 Task: Buy 1 Leg Warmers of size 0-3 Months for Baby Boys from Accessories section under best seller category for shipping address: Andrew Lee, 2317 Morningview Lane, New York, New York 10022, Cell Number 6462315081. Pay from credit card ending with 2005, CVV 3321
Action: Mouse moved to (208, 75)
Screenshot: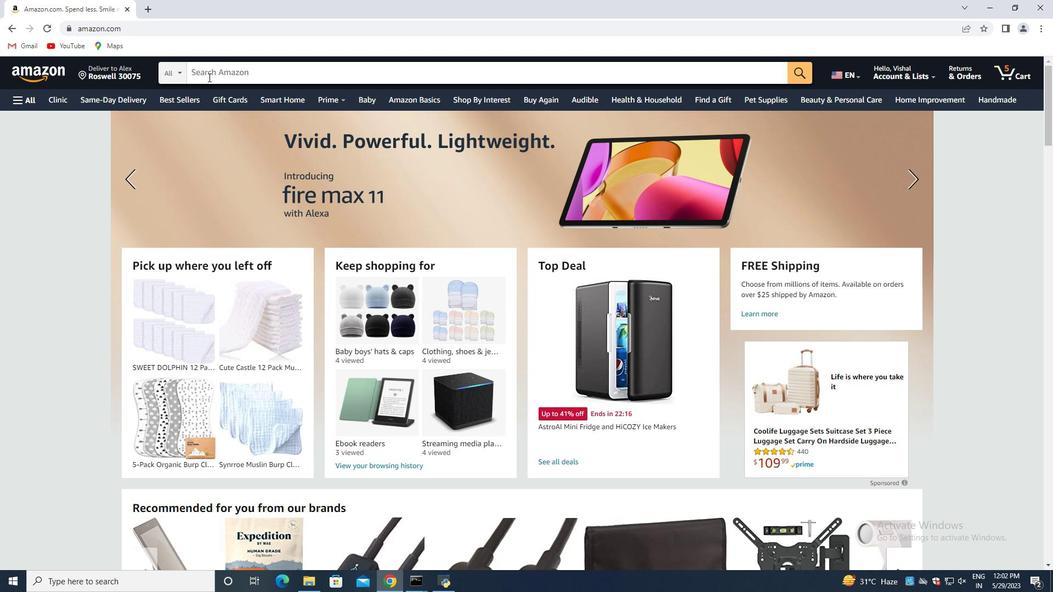 
Action: Mouse pressed left at (208, 75)
Screenshot: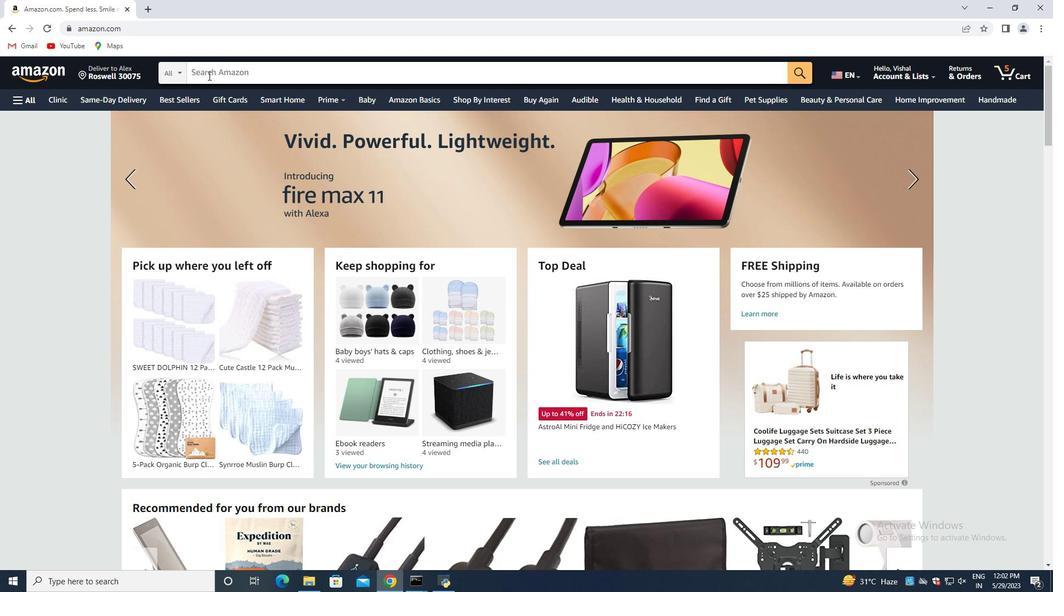 
Action: Mouse moved to (803, 93)
Screenshot: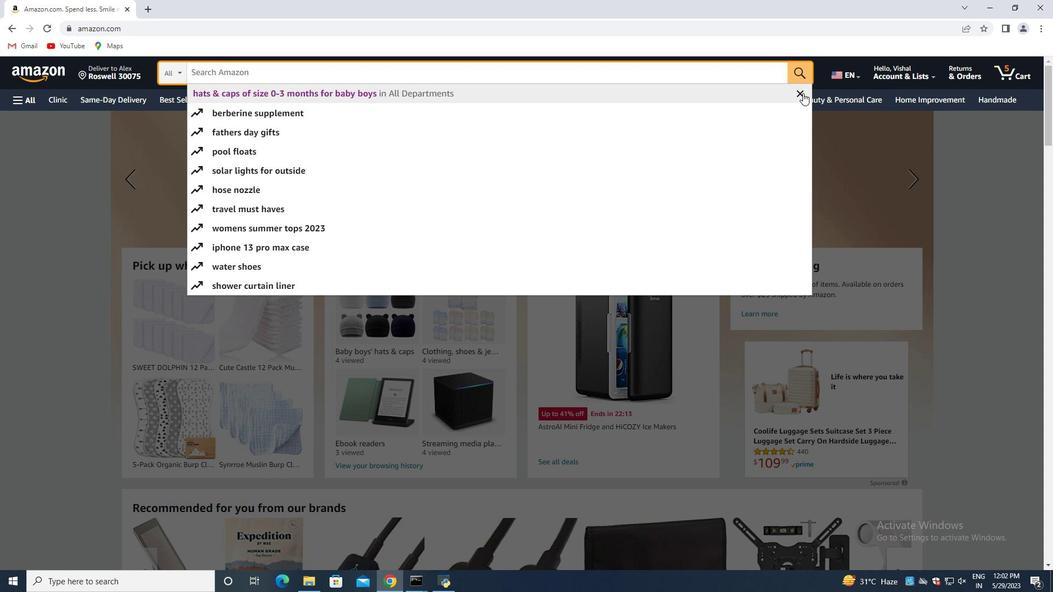 
Action: Mouse pressed left at (803, 93)
Screenshot: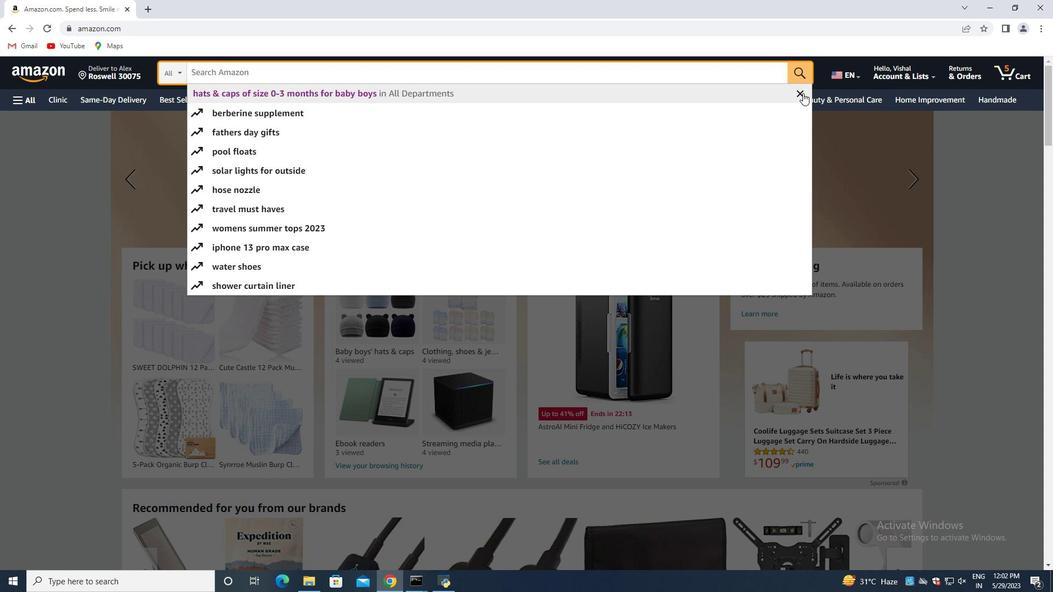 
Action: Mouse moved to (213, 70)
Screenshot: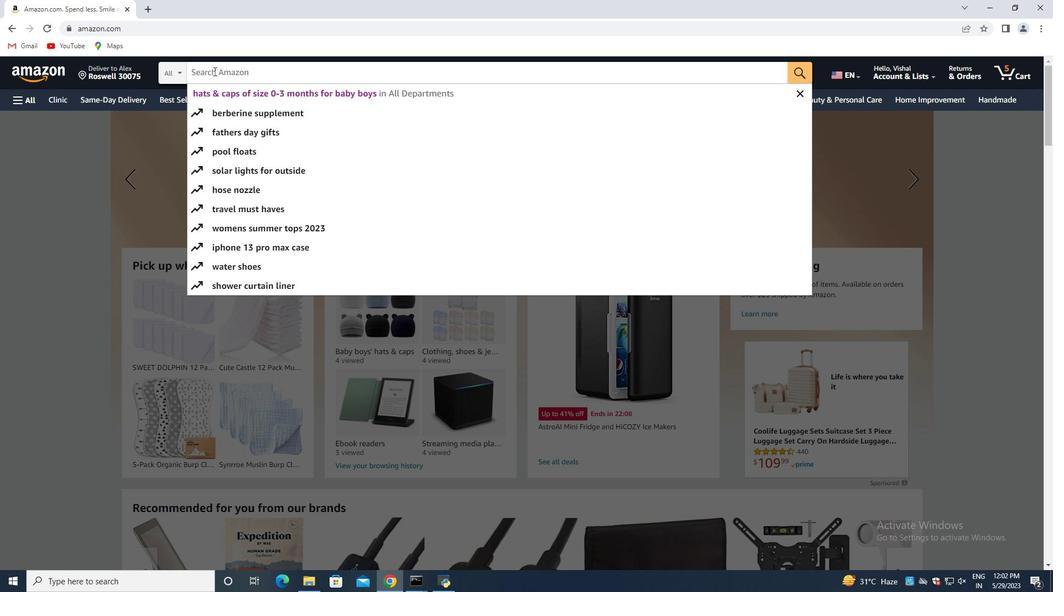 
Action: Mouse pressed left at (213, 70)
Screenshot: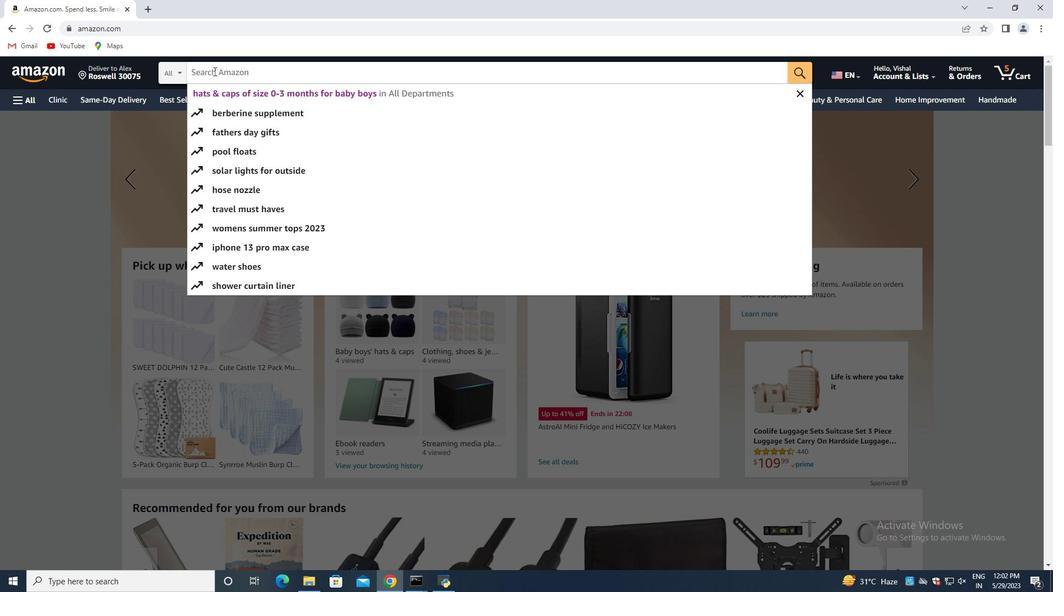 
Action: Mouse moved to (210, 63)
Screenshot: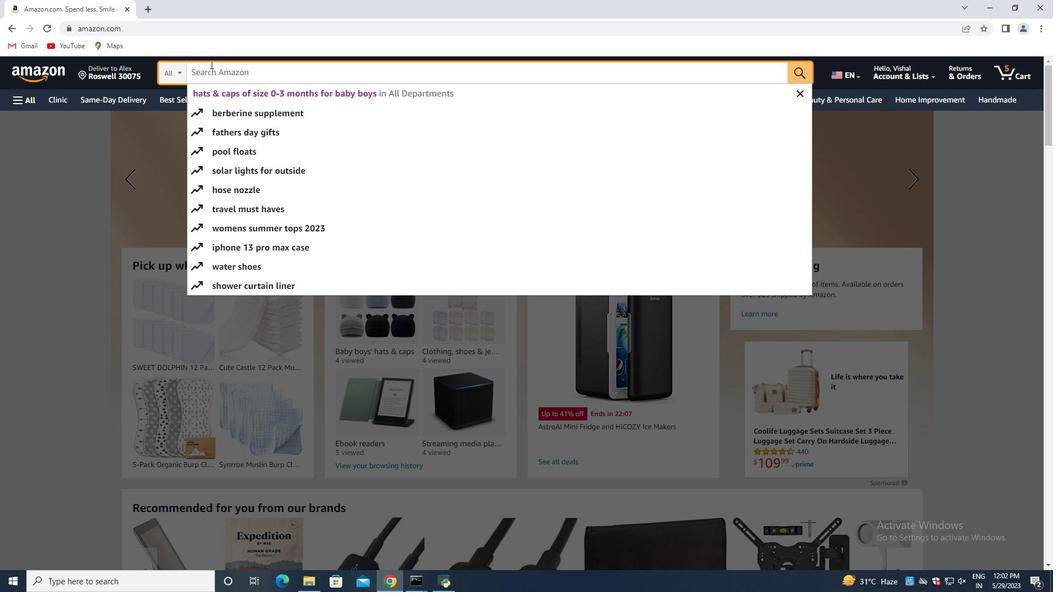 
Action: Key pressed <Key.shift>Leg<Key.space><Key.shift>Warmers<Key.space>of<Key.space>size<Key.space>0-3<Key.space><Key.shift><Key.shift><Key.shift><Key.shift><Key.shift><Key.shift>Months<Key.space>for<Key.space><Key.shift>Baby<Key.space><Key.shift>Boys<Key.enter>
Screenshot: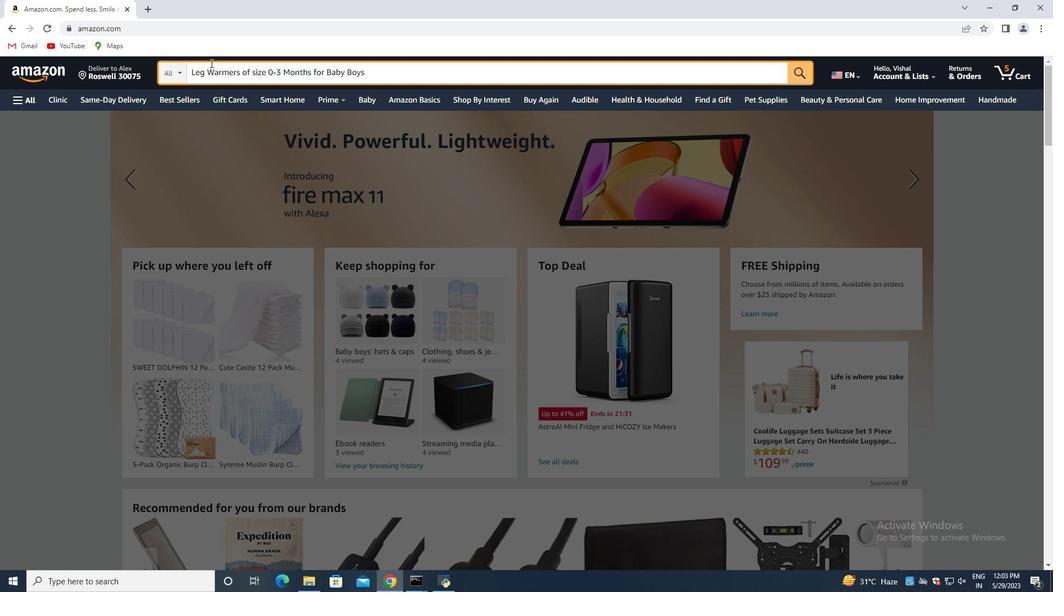 
Action: Mouse moved to (304, 232)
Screenshot: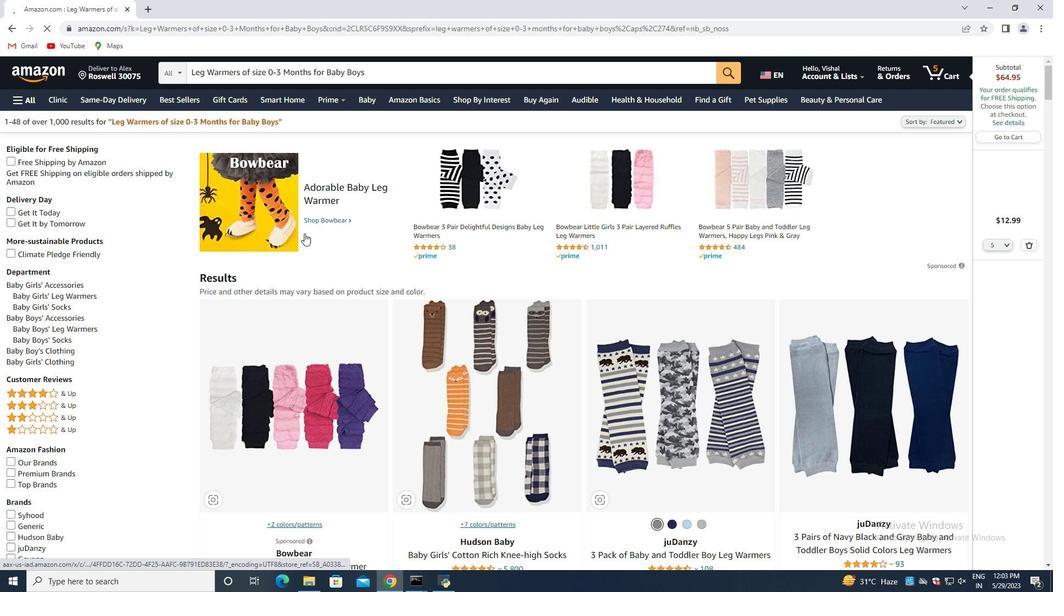 
Action: Mouse scrolled (304, 231) with delta (0, 0)
Screenshot: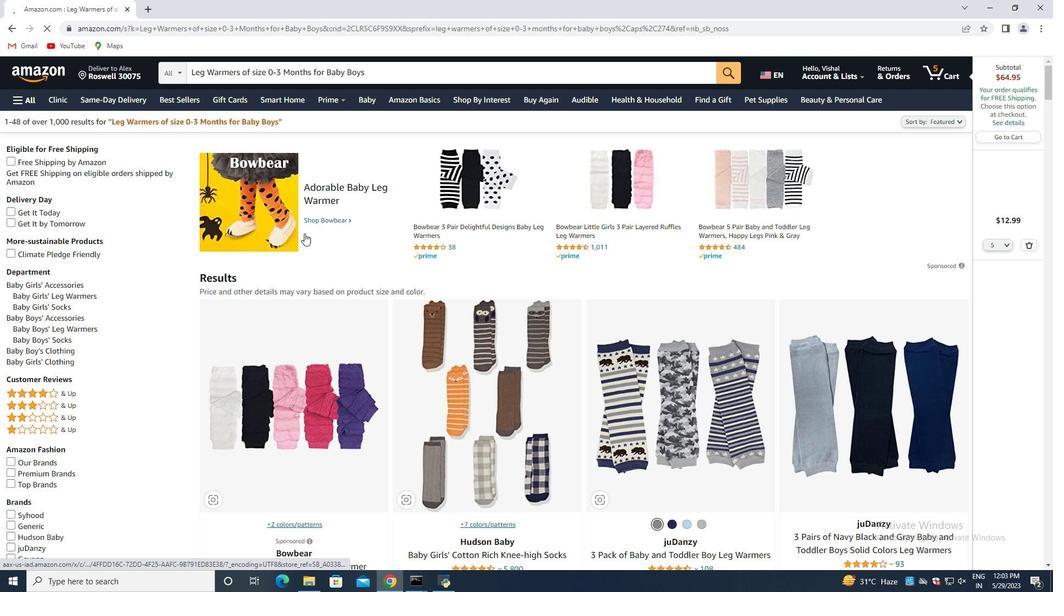 
Action: Mouse moved to (304, 232)
Screenshot: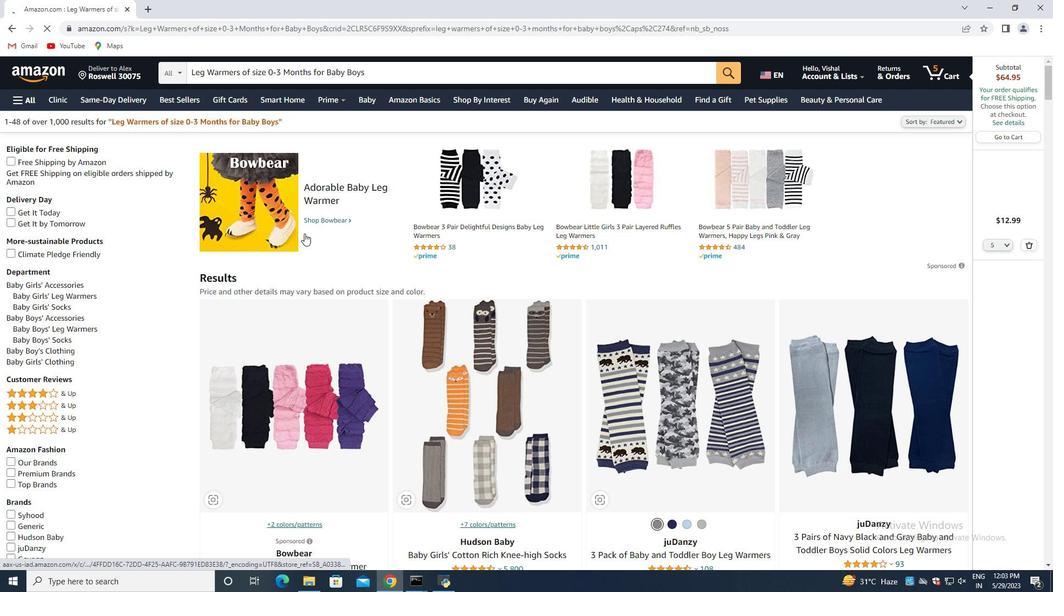
Action: Mouse scrolled (304, 231) with delta (0, 0)
Screenshot: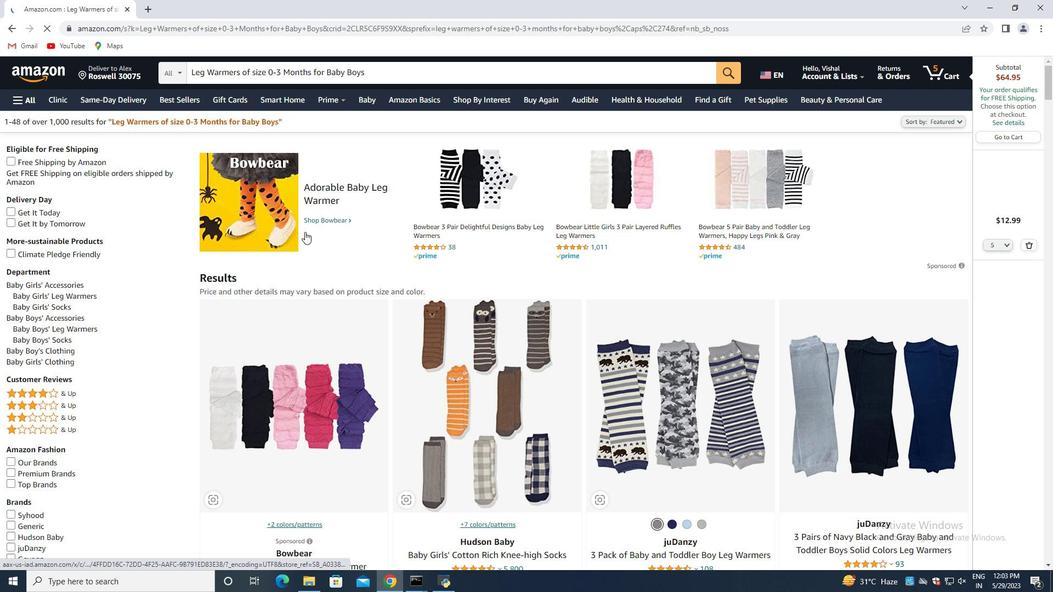 
Action: Mouse moved to (306, 230)
Screenshot: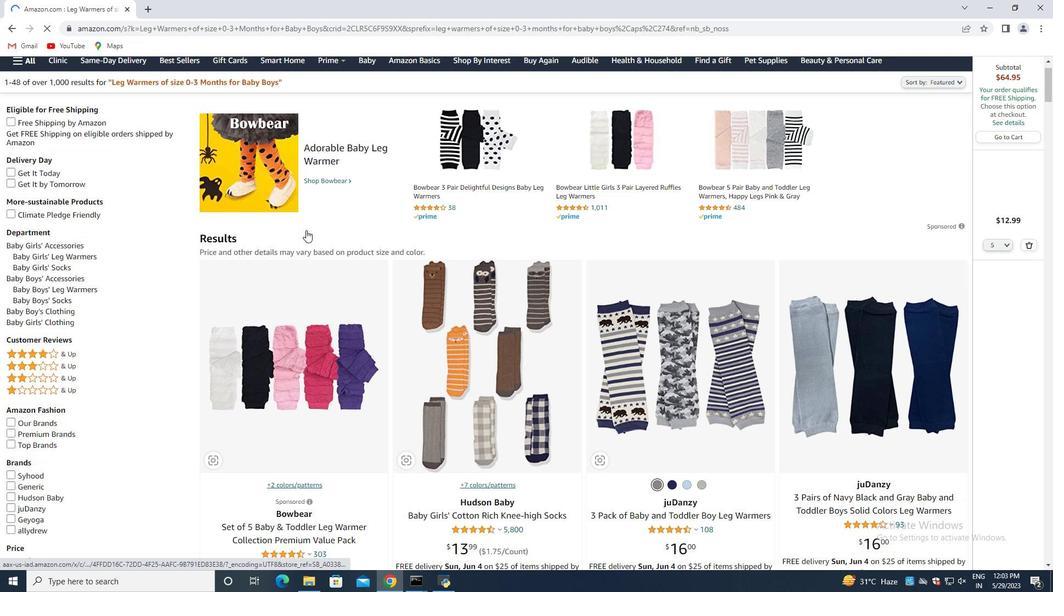 
Action: Mouse scrolled (306, 229) with delta (0, 0)
Screenshot: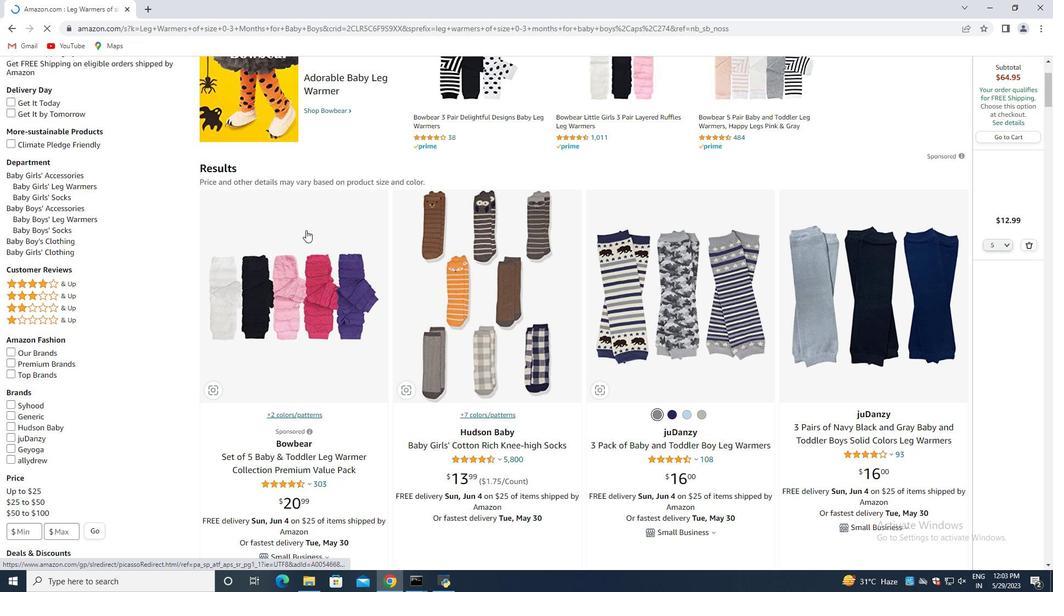 
Action: Mouse moved to (306, 230)
Screenshot: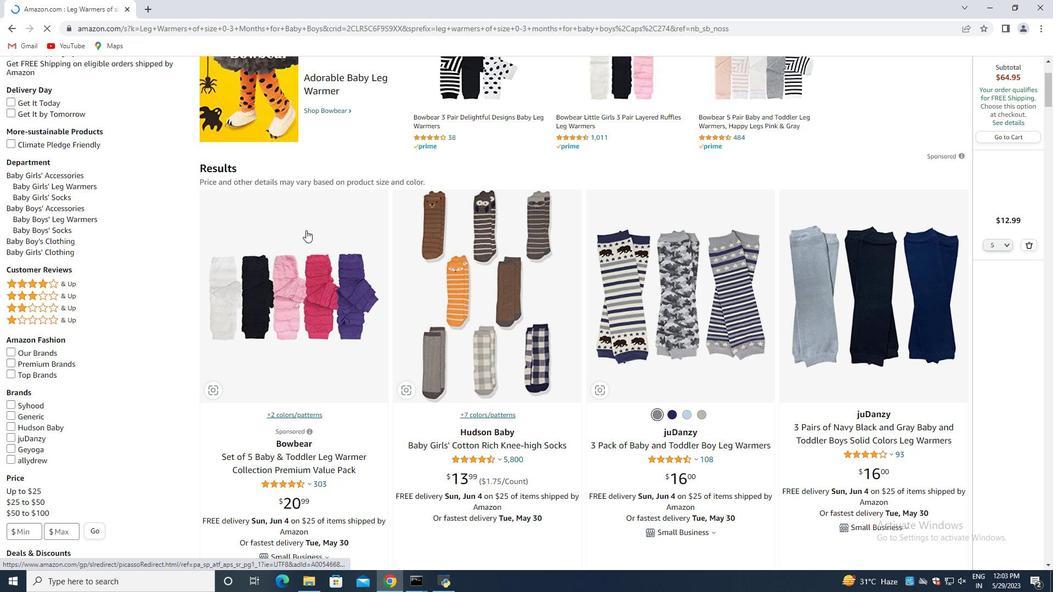 
Action: Mouse scrolled (306, 229) with delta (0, 0)
Screenshot: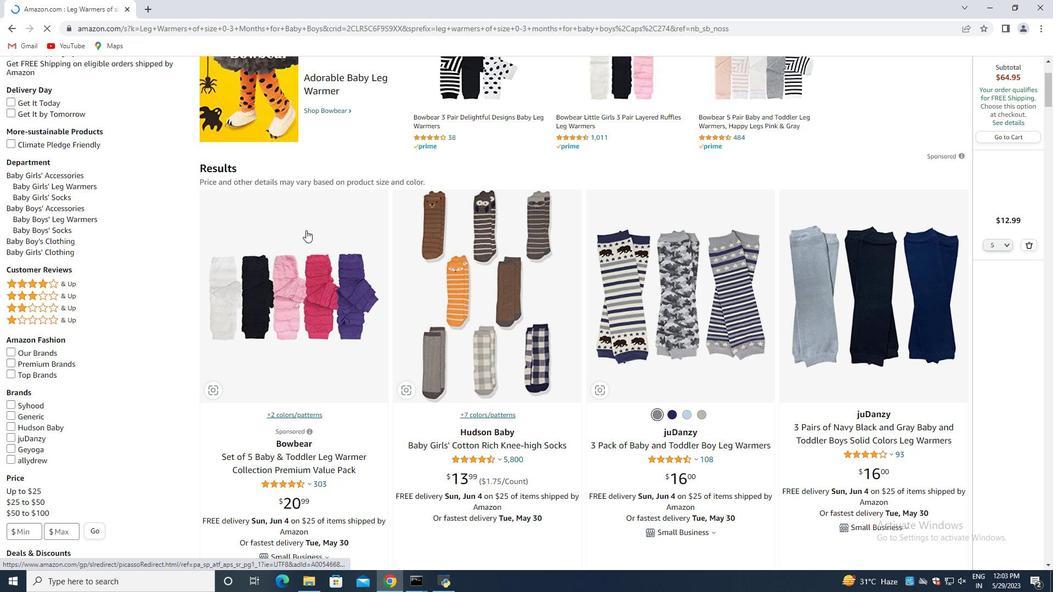
Action: Mouse moved to (710, 219)
Screenshot: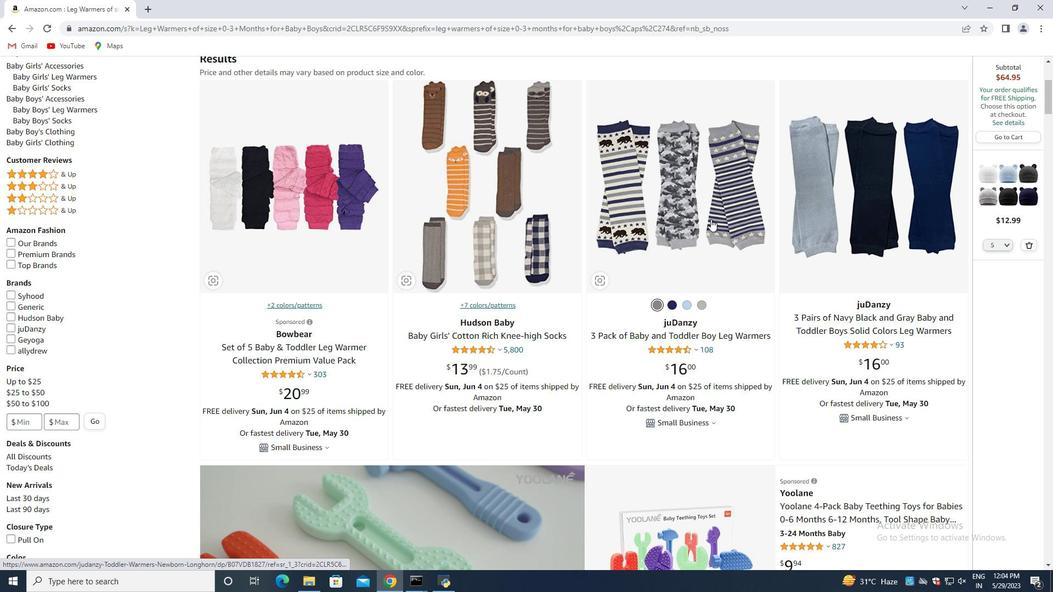 
Action: Mouse pressed left at (710, 219)
Screenshot: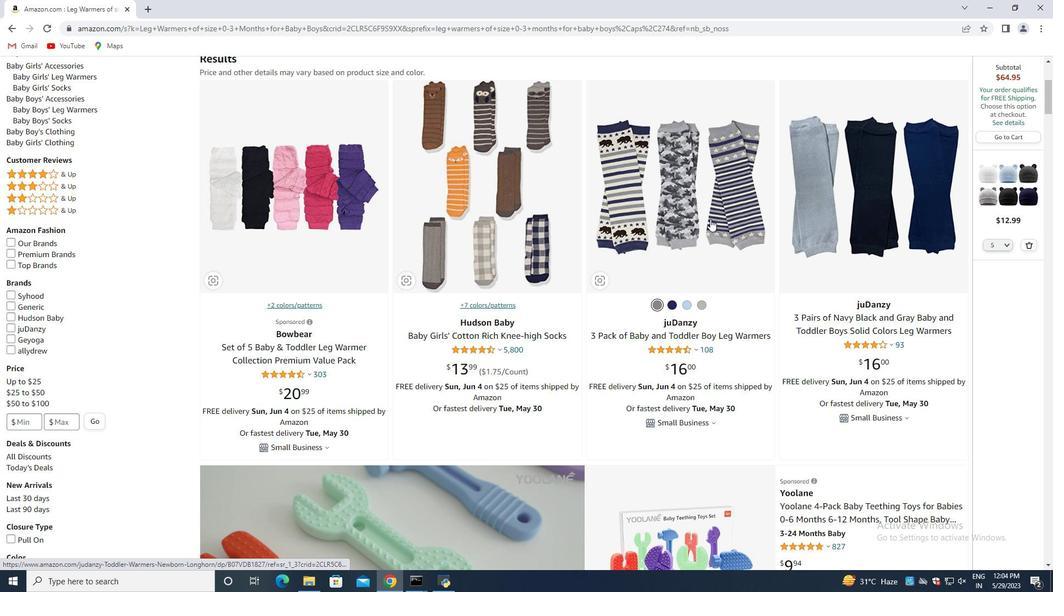 
Action: Mouse moved to (14, 30)
Screenshot: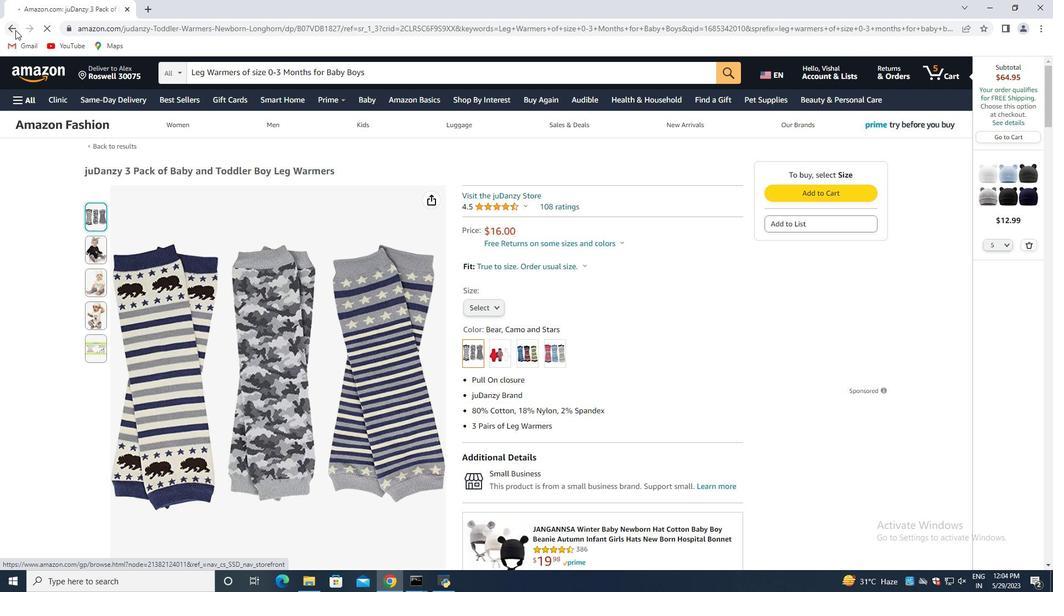 
Action: Mouse pressed left at (14, 30)
Screenshot: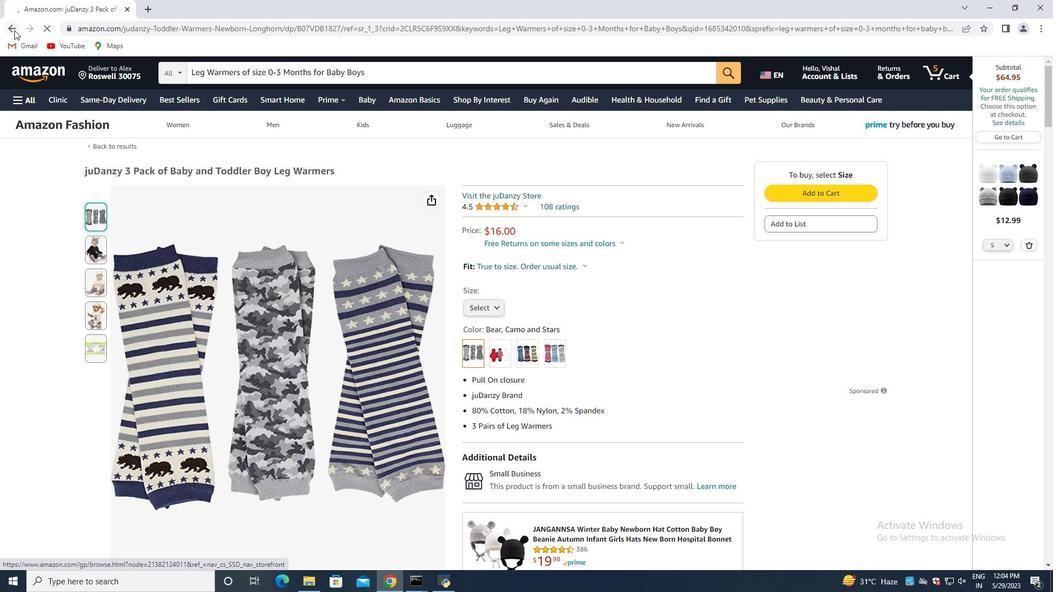 
Action: Mouse moved to (277, 312)
Screenshot: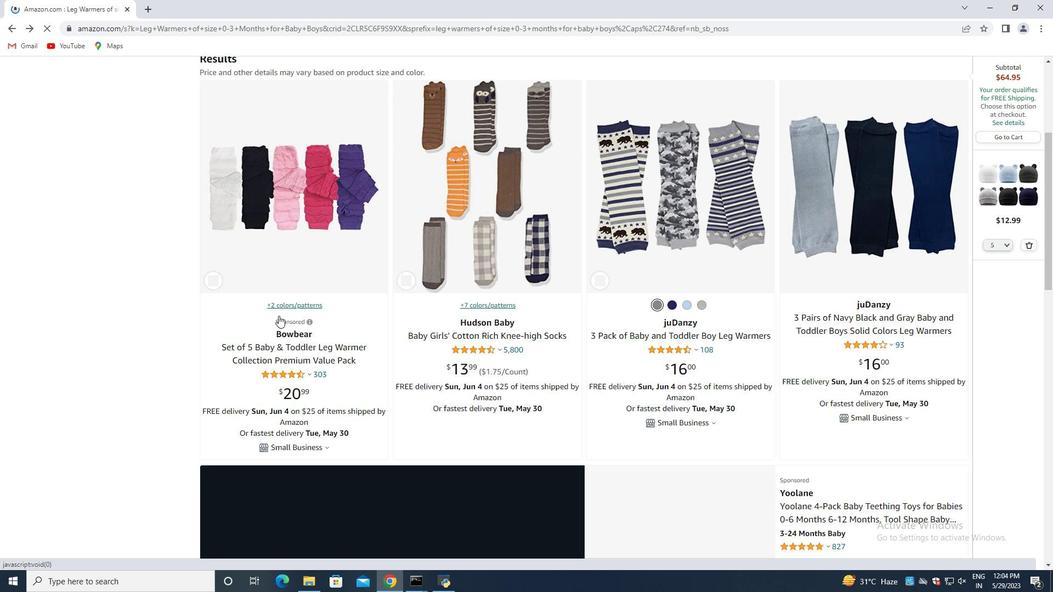 
Action: Mouse scrolled (277, 312) with delta (0, 0)
Screenshot: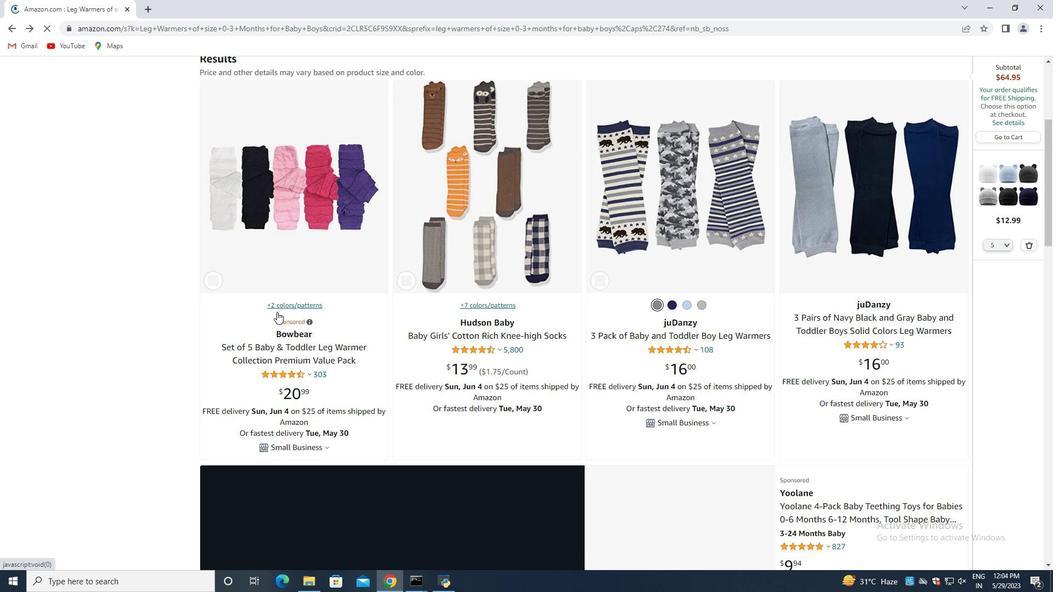 
Action: Mouse scrolled (277, 312) with delta (0, 0)
Screenshot: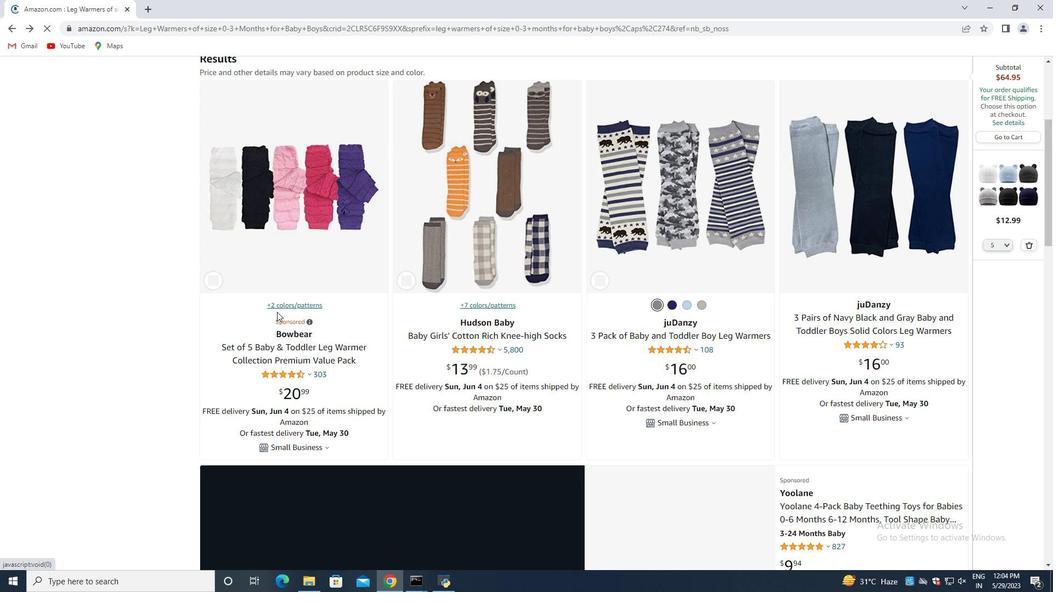 
Action: Mouse scrolled (277, 312) with delta (0, 0)
Screenshot: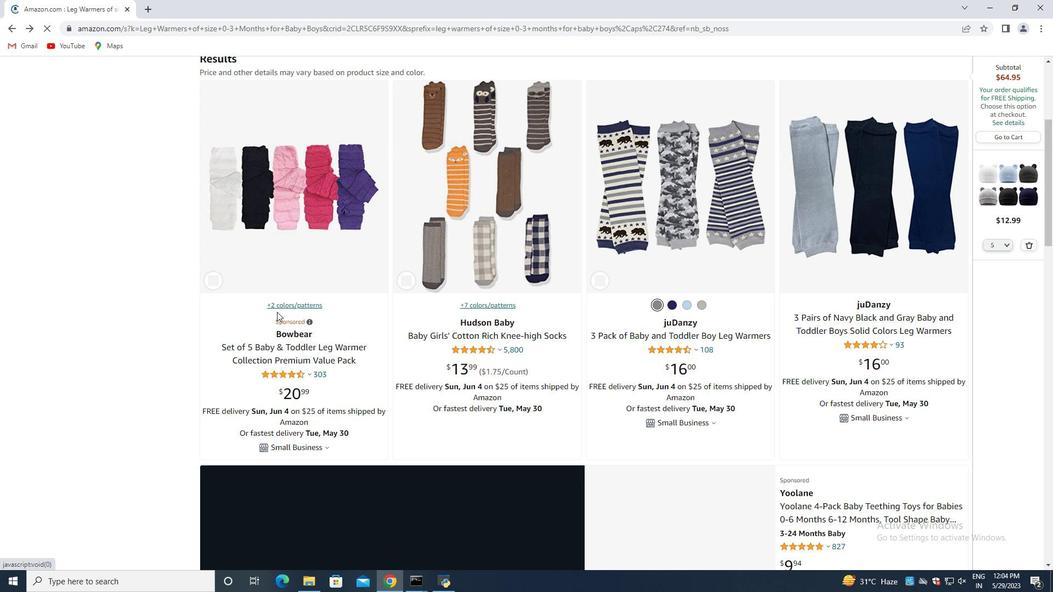 
Action: Mouse scrolled (277, 312) with delta (0, 0)
Screenshot: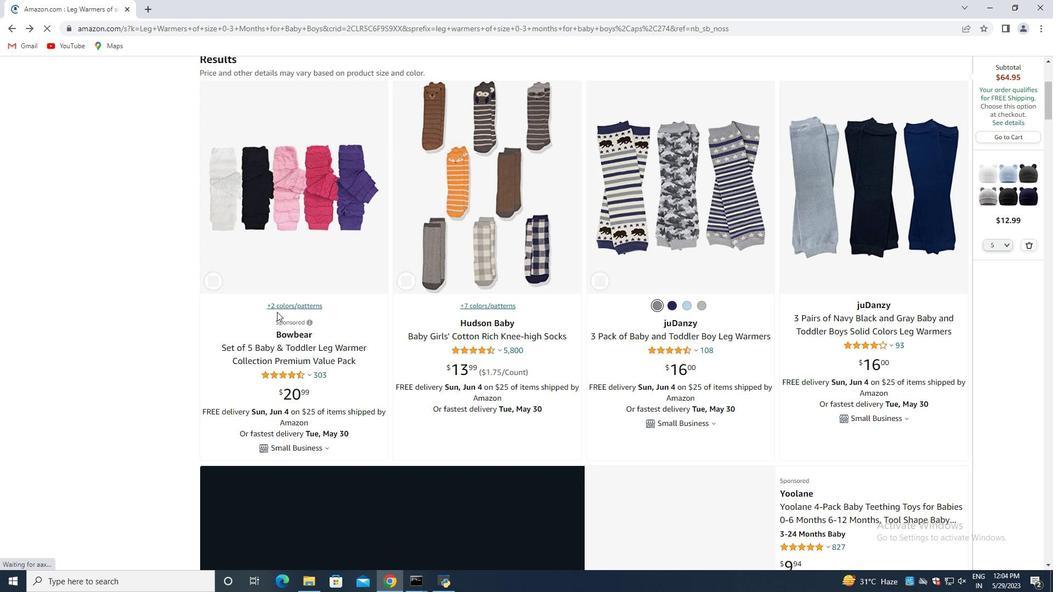 
Action: Mouse scrolled (277, 312) with delta (0, 0)
Screenshot: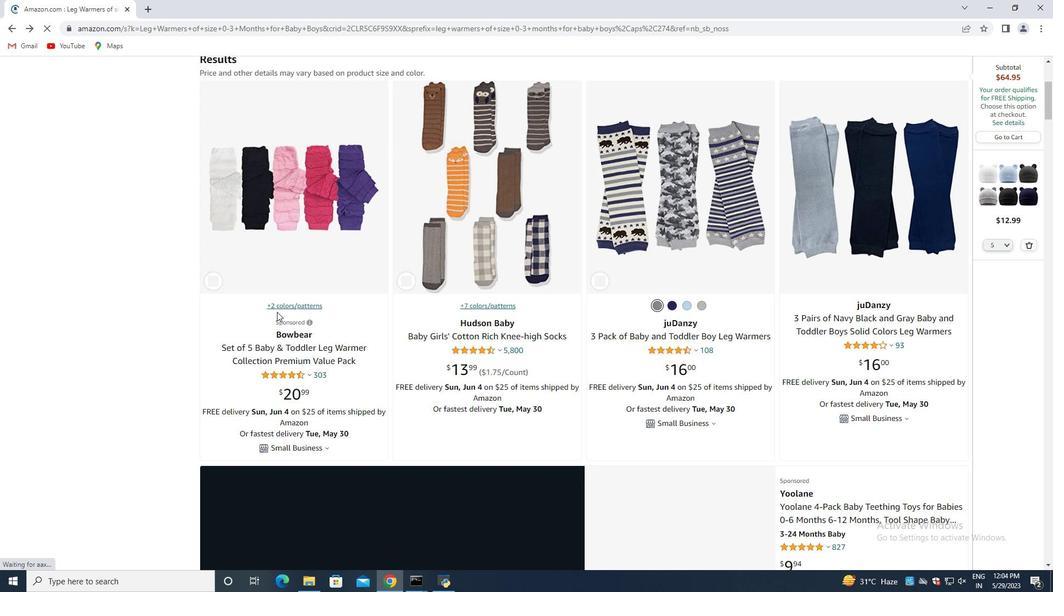 
Action: Mouse scrolled (277, 312) with delta (0, 0)
Screenshot: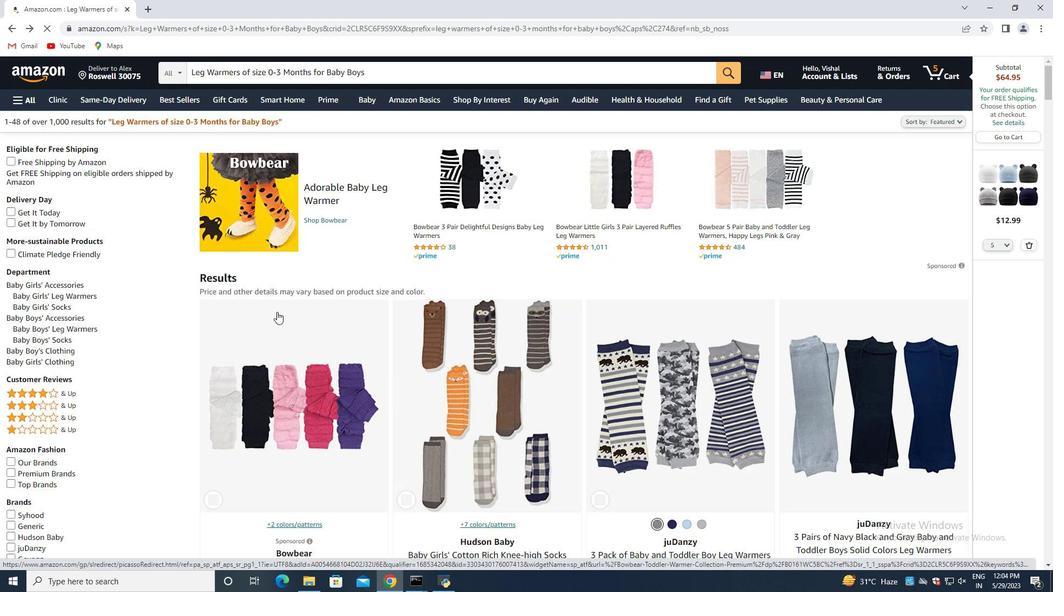 
Action: Mouse scrolled (277, 312) with delta (0, 0)
Screenshot: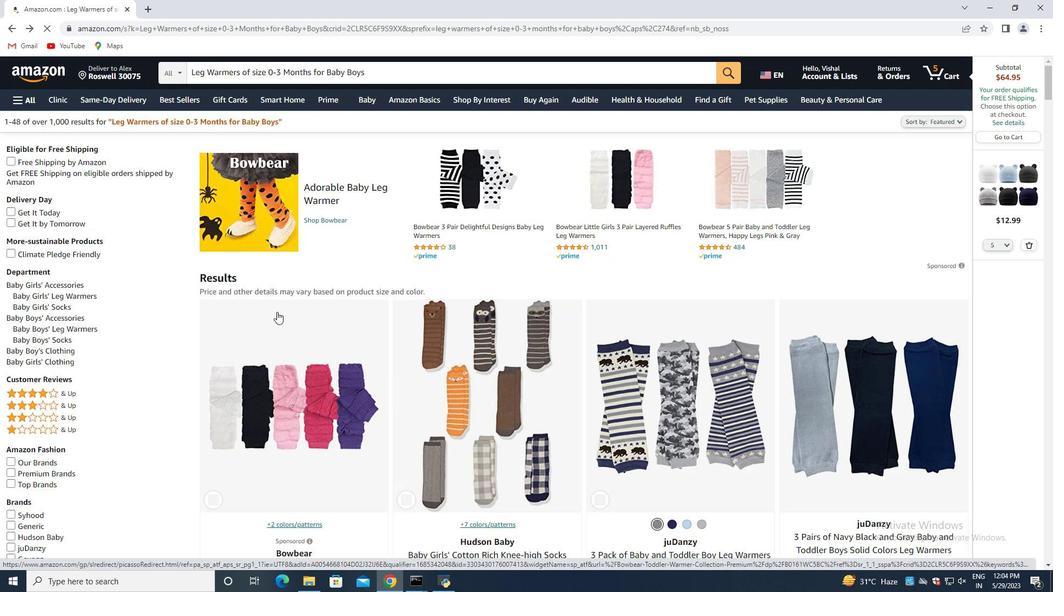 
Action: Mouse scrolled (277, 312) with delta (0, 0)
Screenshot: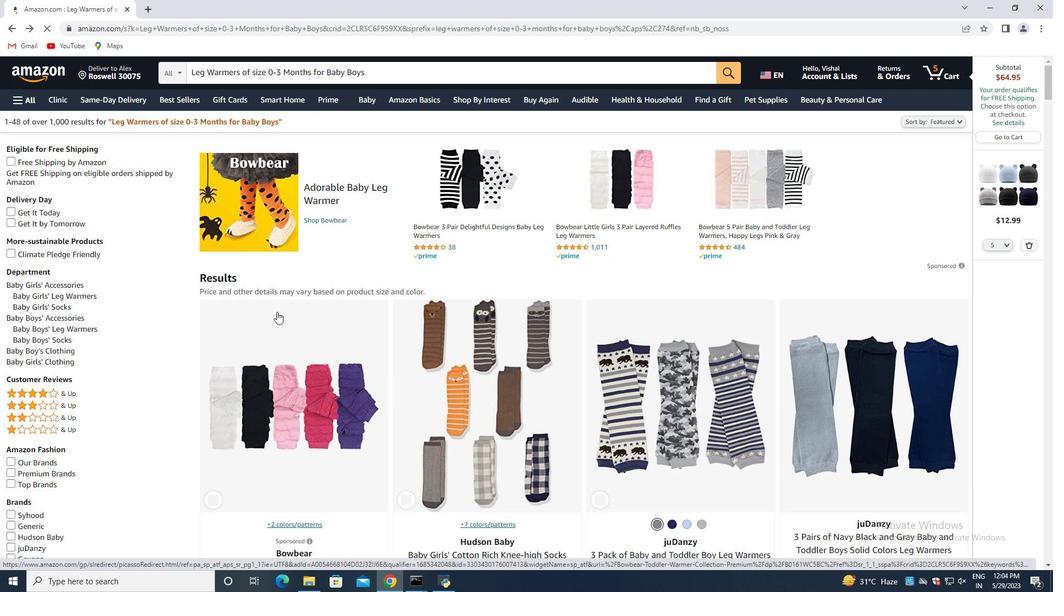 
Action: Mouse scrolled (277, 312) with delta (0, 0)
Screenshot: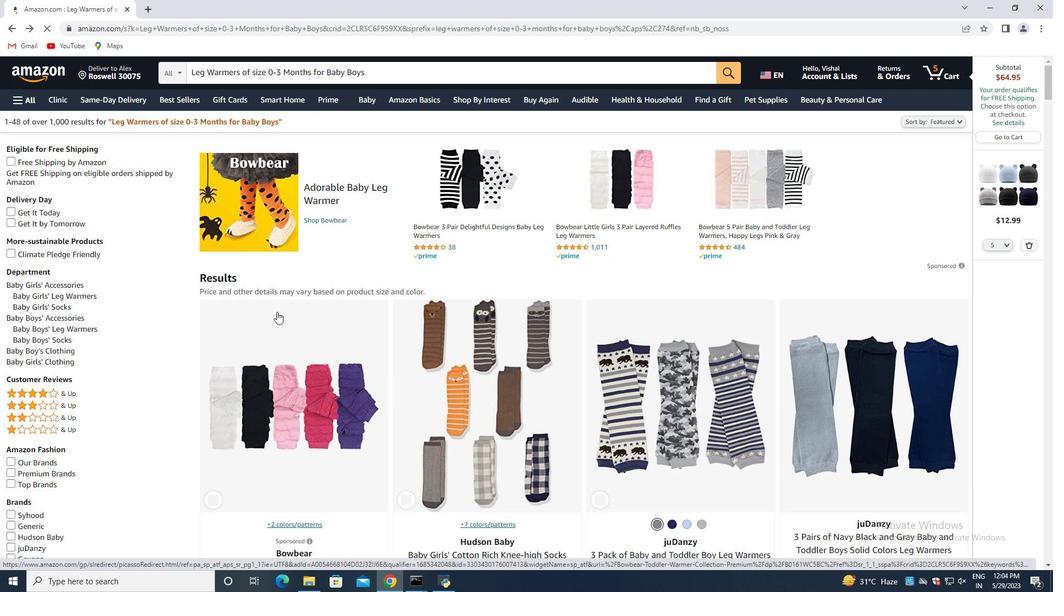 
Action: Mouse scrolled (277, 312) with delta (0, 0)
Screenshot: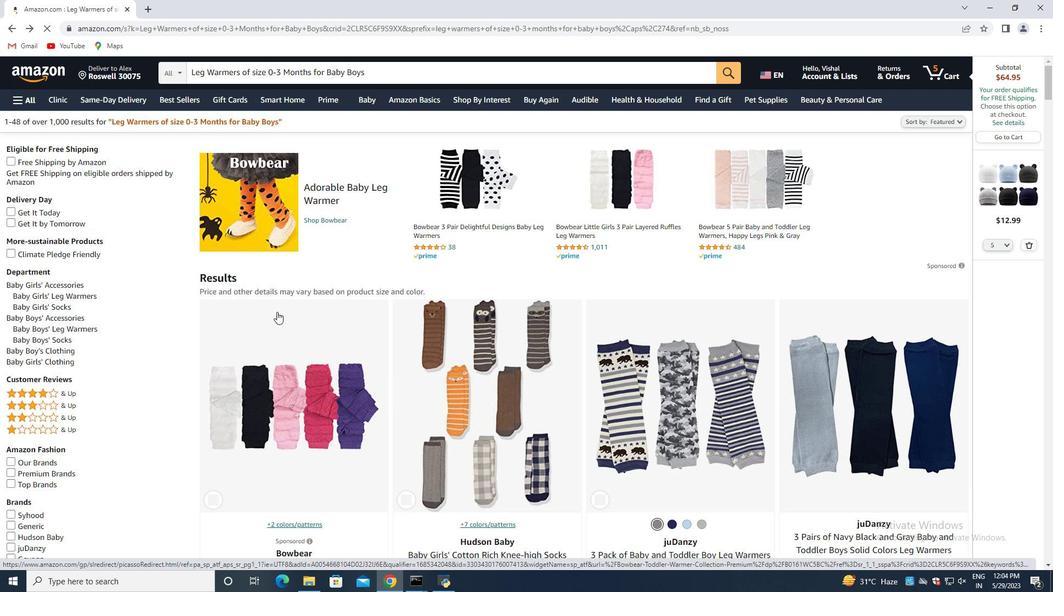 
Action: Mouse moved to (61, 318)
Screenshot: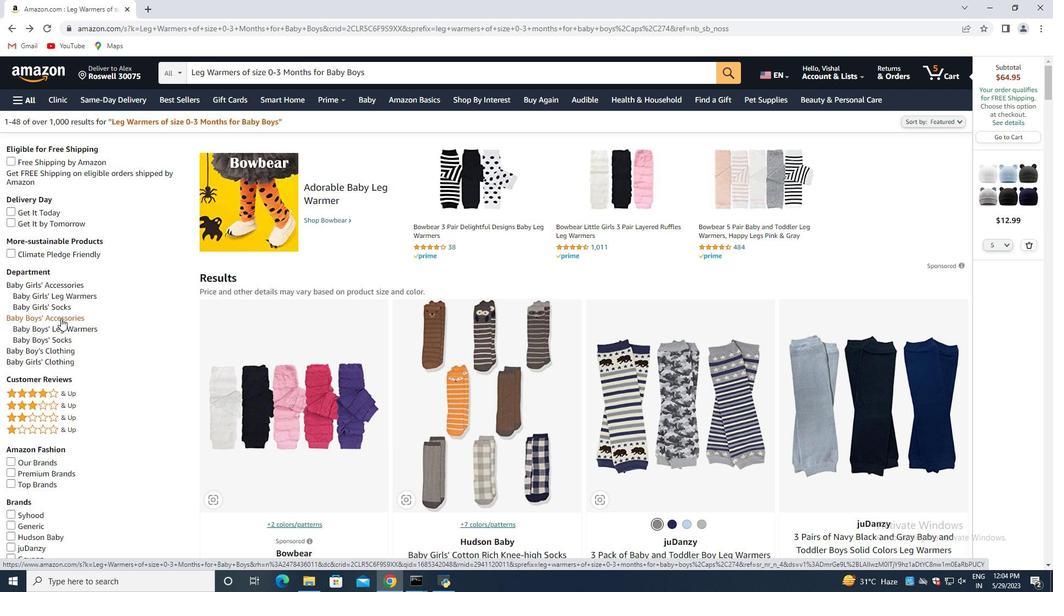 
Action: Mouse pressed left at (61, 318)
Screenshot: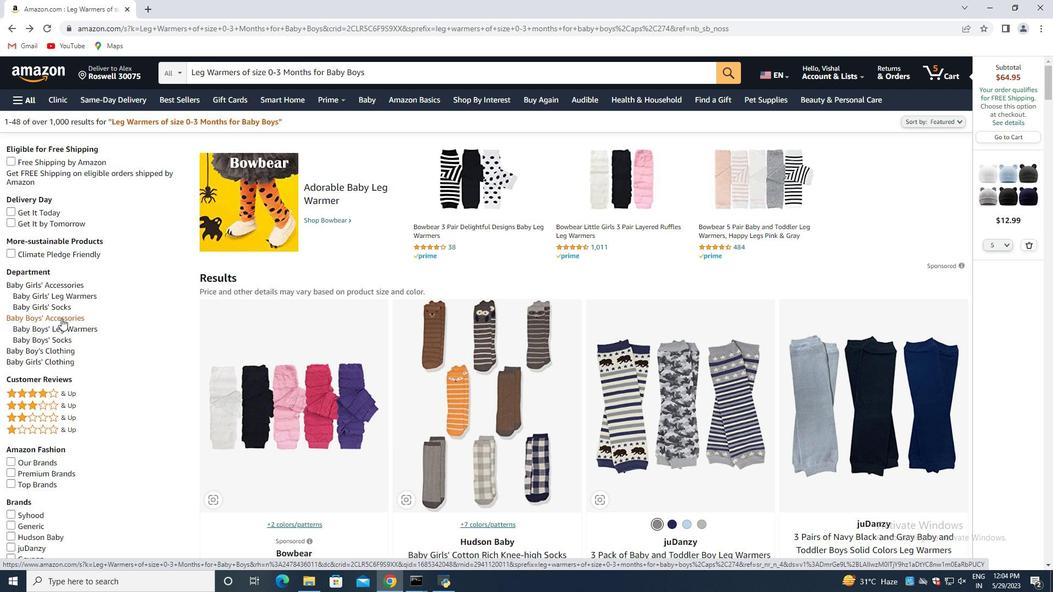 
Action: Mouse moved to (183, 99)
Screenshot: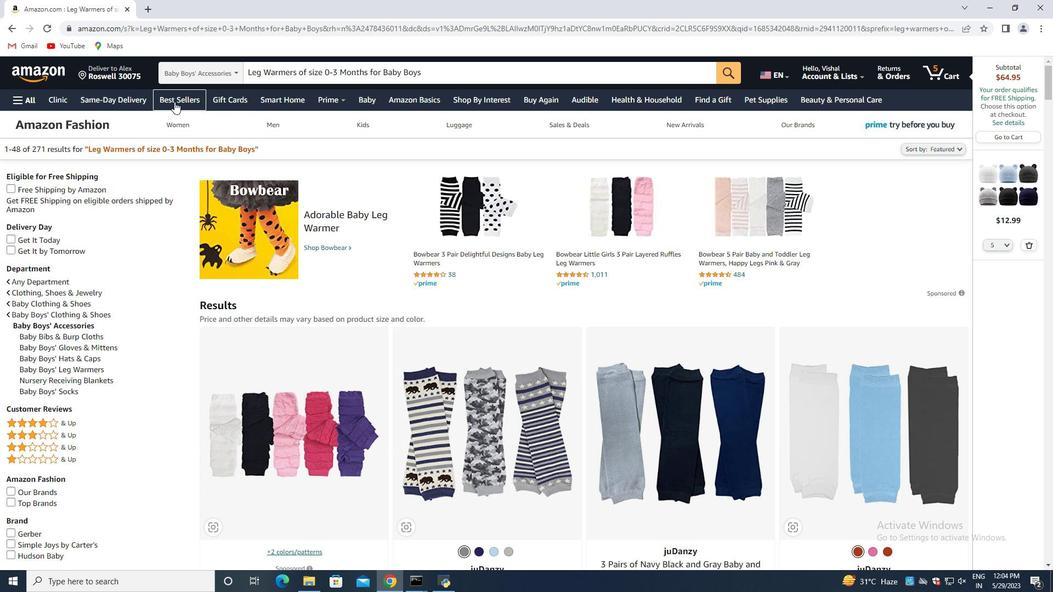 
Action: Mouse pressed left at (183, 99)
Screenshot: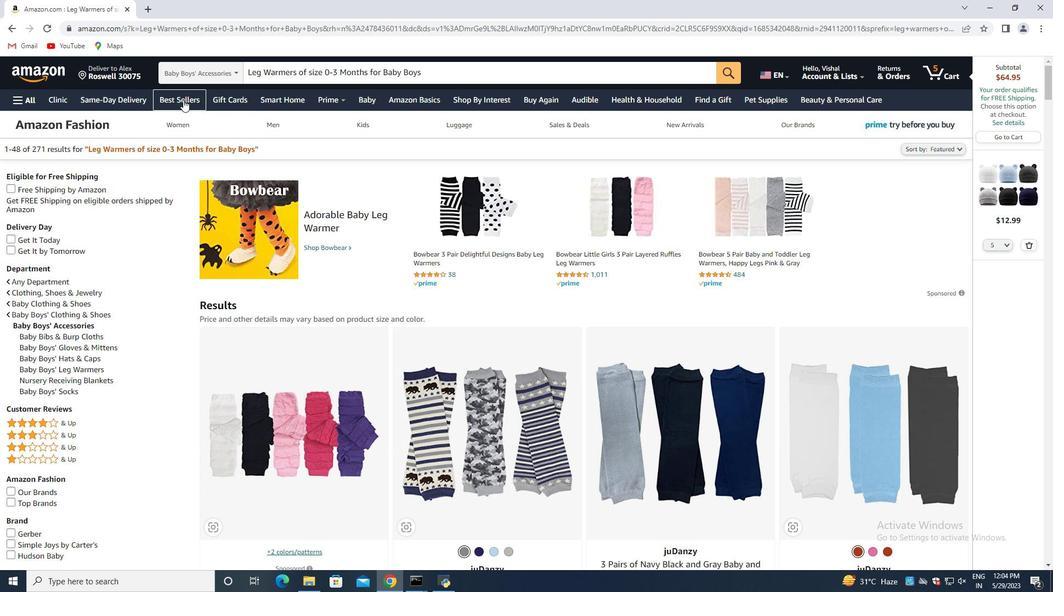 
Action: Mouse moved to (323, 72)
Screenshot: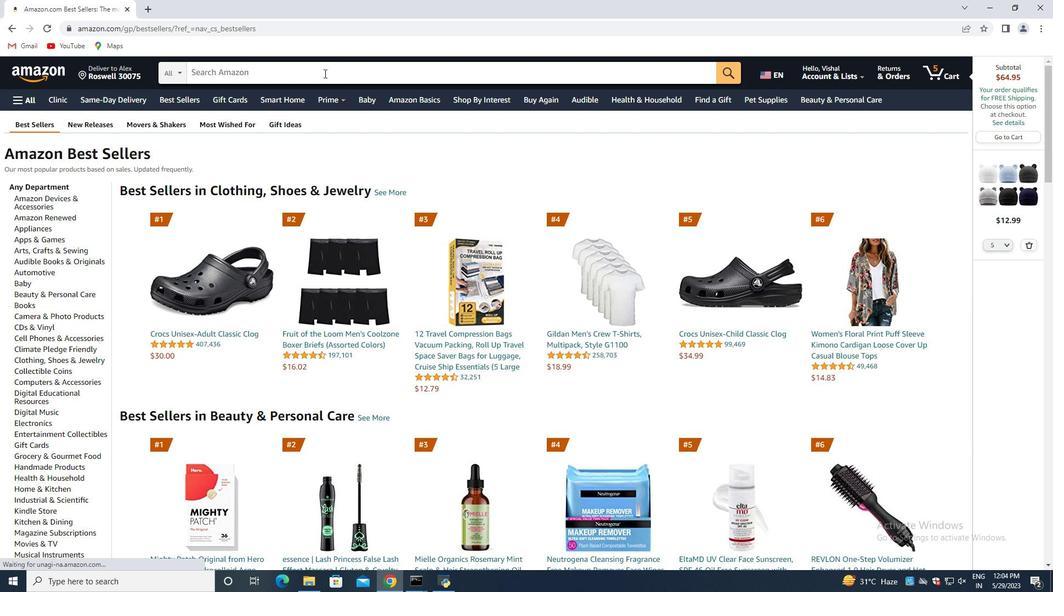 
Action: Mouse pressed left at (323, 72)
Screenshot: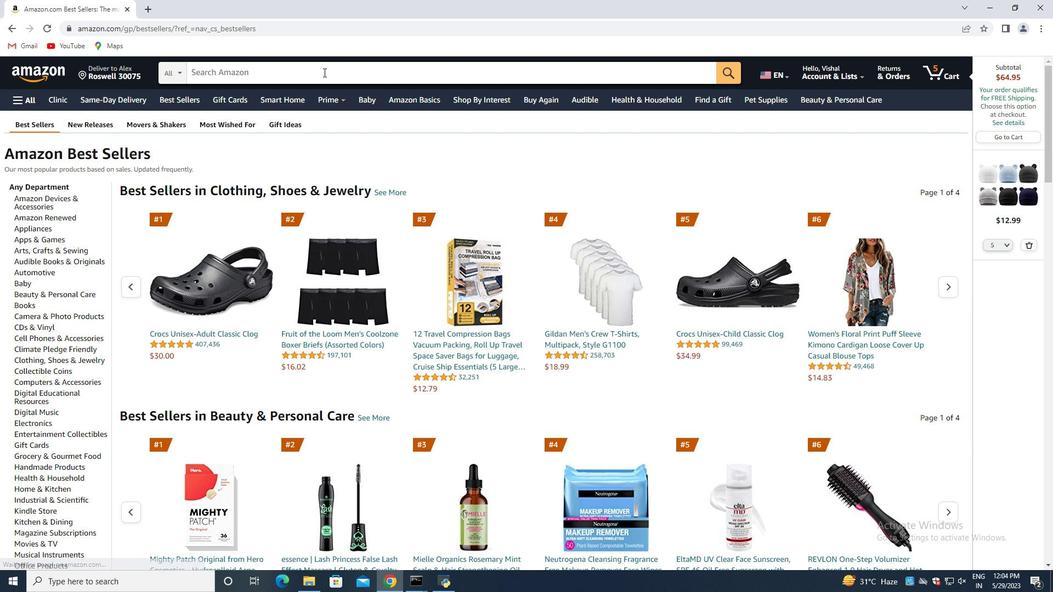 
Action: Mouse moved to (329, 98)
Screenshot: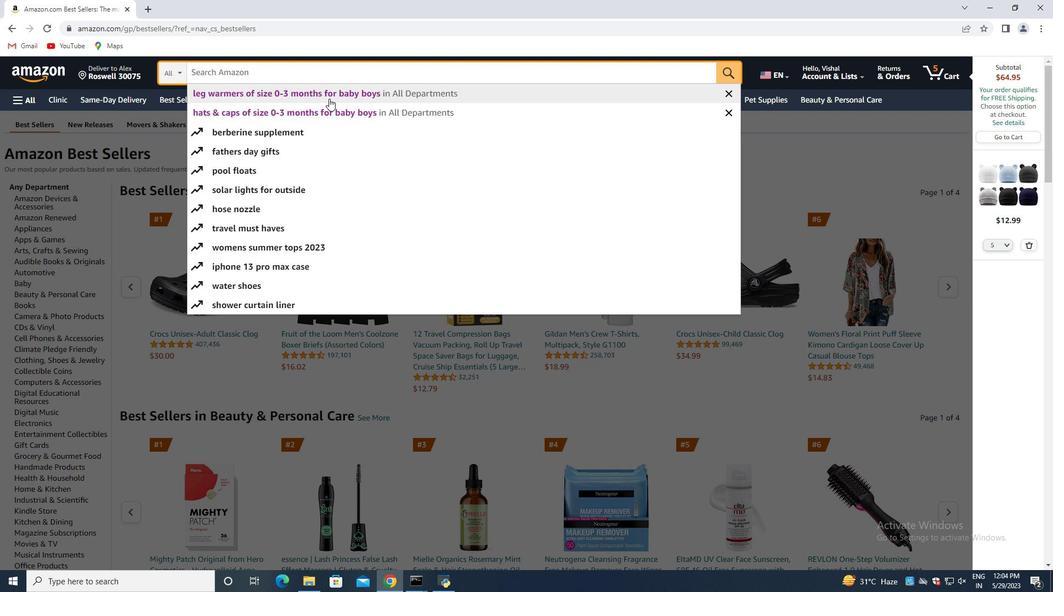 
Action: Mouse pressed left at (329, 98)
Screenshot: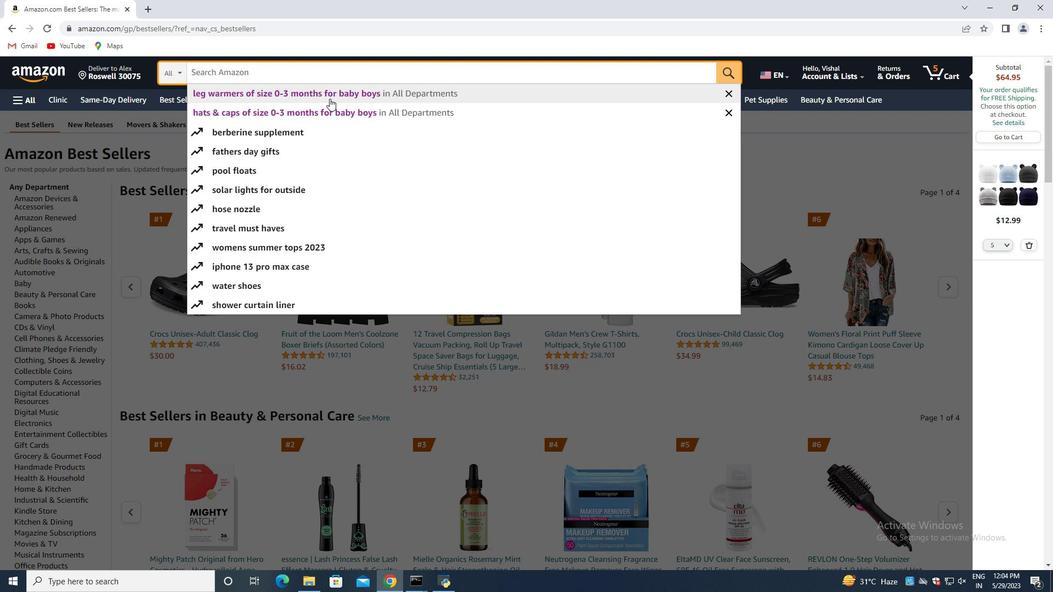 
Action: Mouse moved to (266, 248)
Screenshot: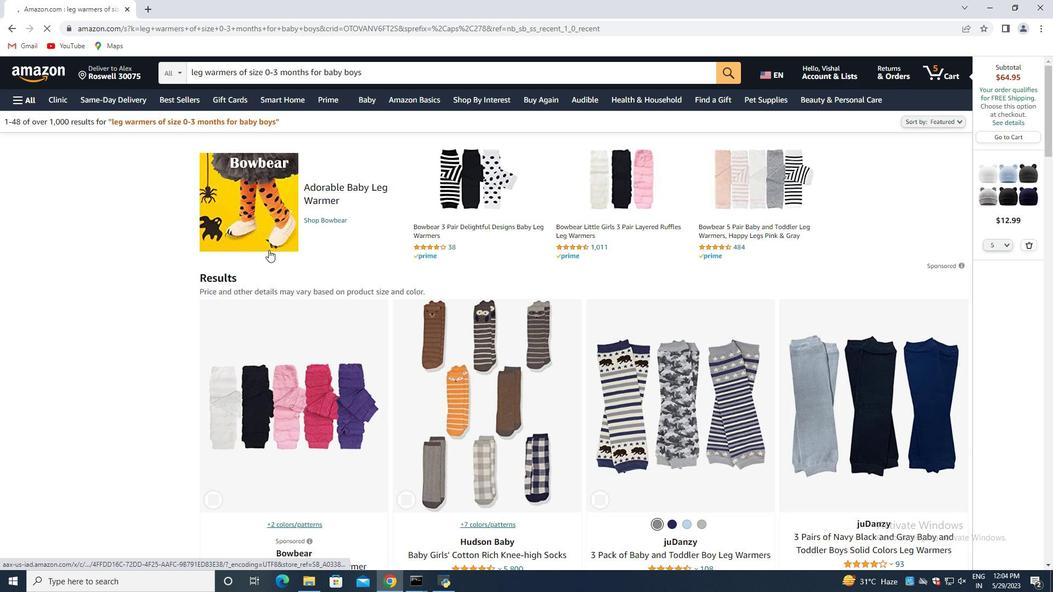 
Action: Mouse scrolled (266, 247) with delta (0, 0)
Screenshot: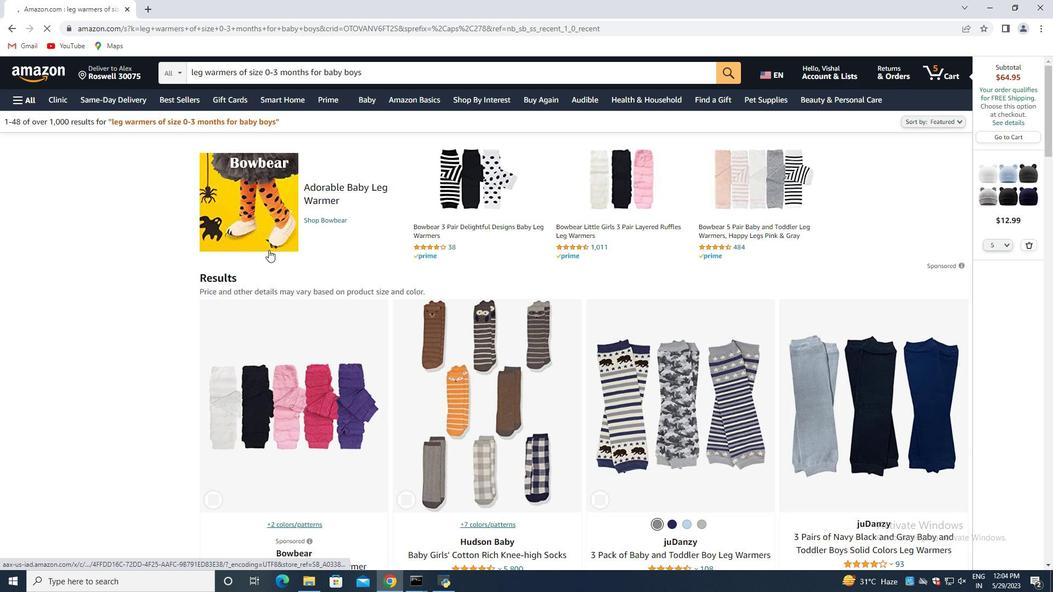 
Action: Mouse scrolled (266, 247) with delta (0, 0)
Screenshot: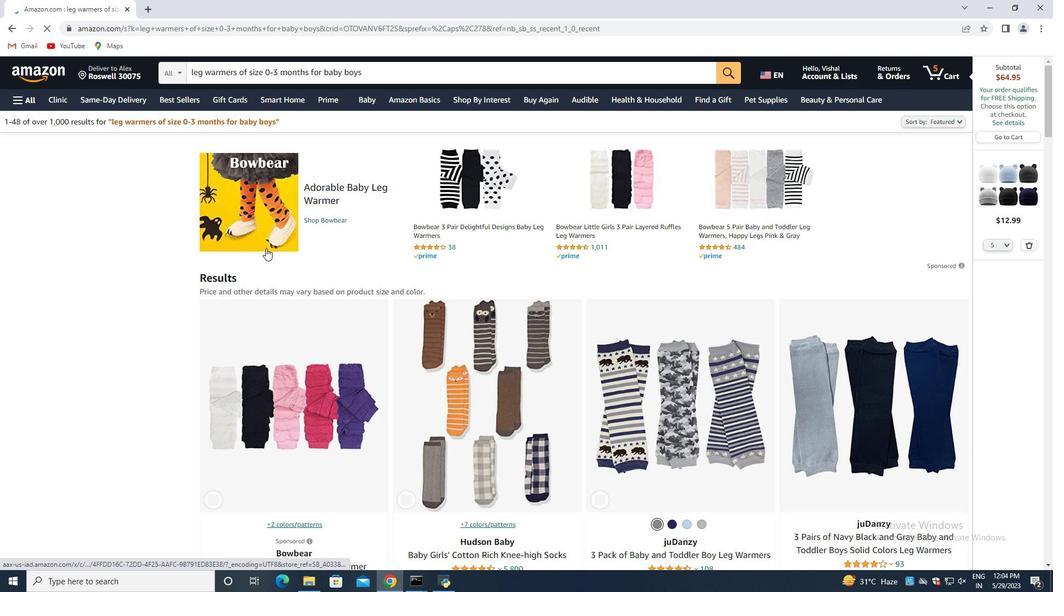 
Action: Mouse moved to (306, 247)
Screenshot: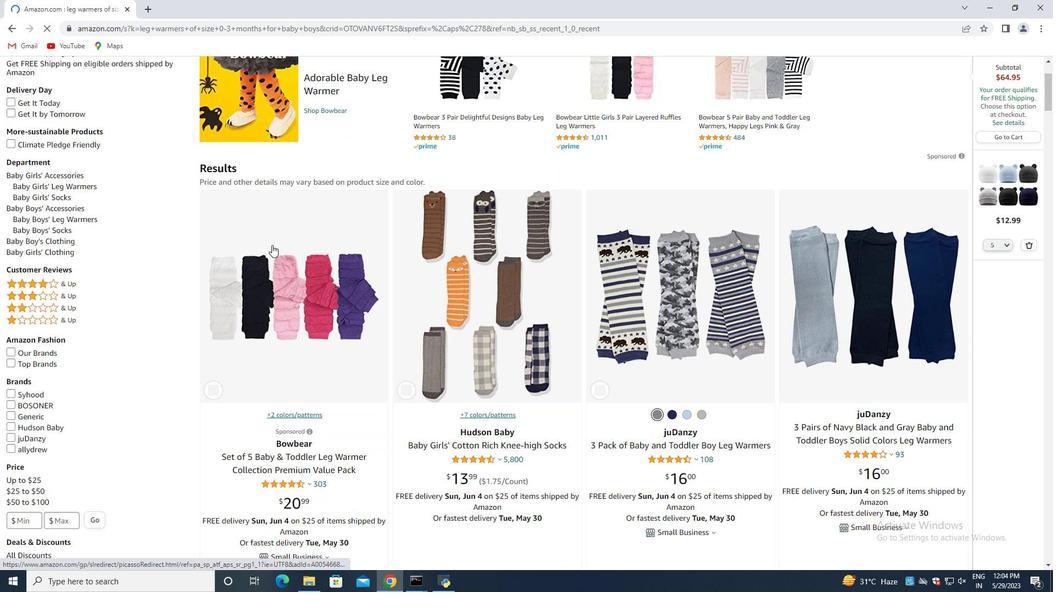 
Action: Mouse scrolled (306, 247) with delta (0, 0)
Screenshot: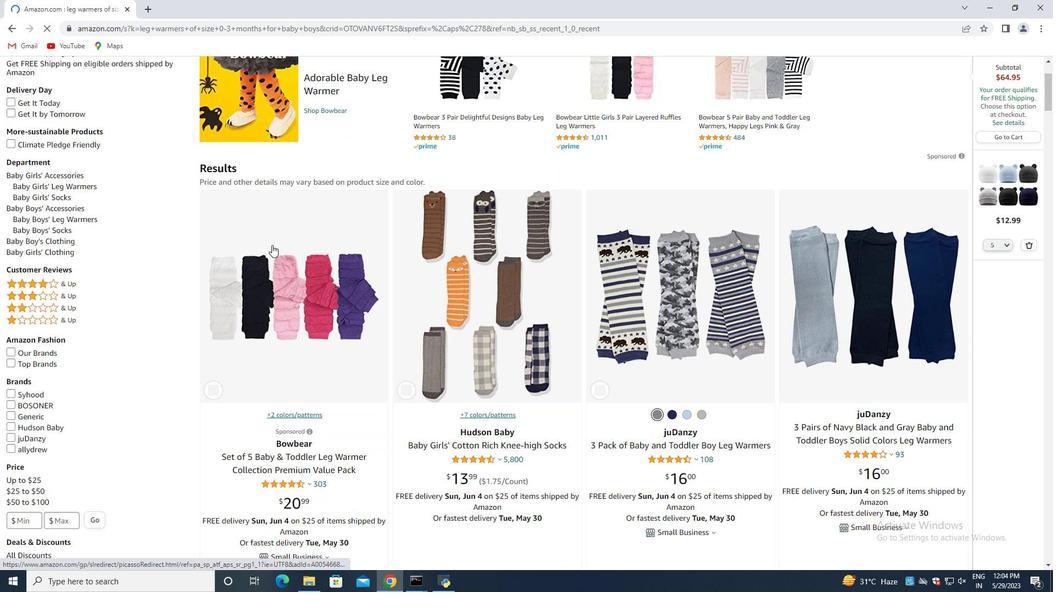 
Action: Mouse moved to (632, 222)
Screenshot: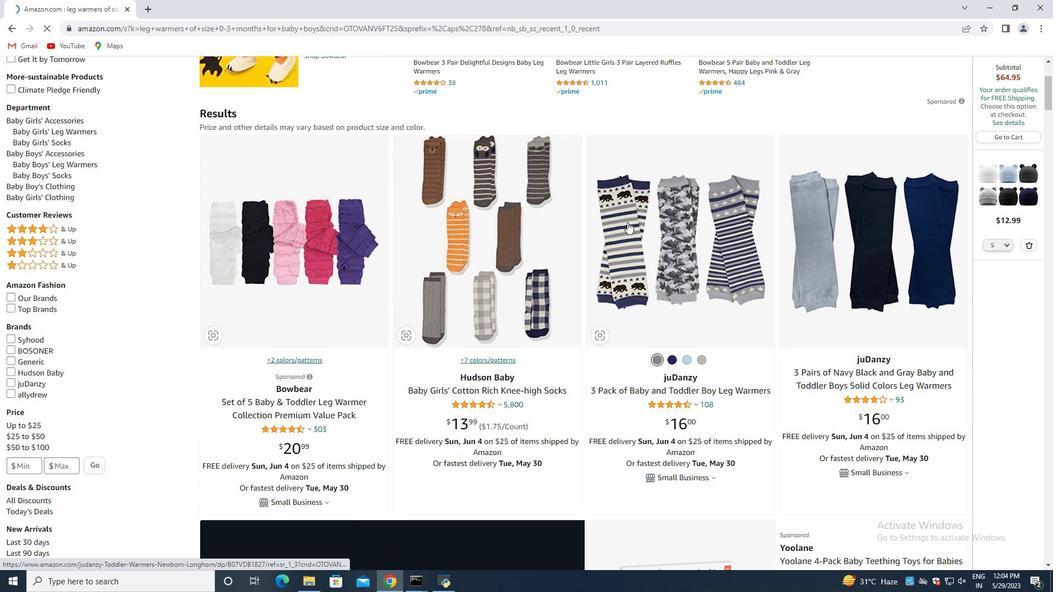 
Action: Mouse scrolled (632, 221) with delta (0, 0)
Screenshot: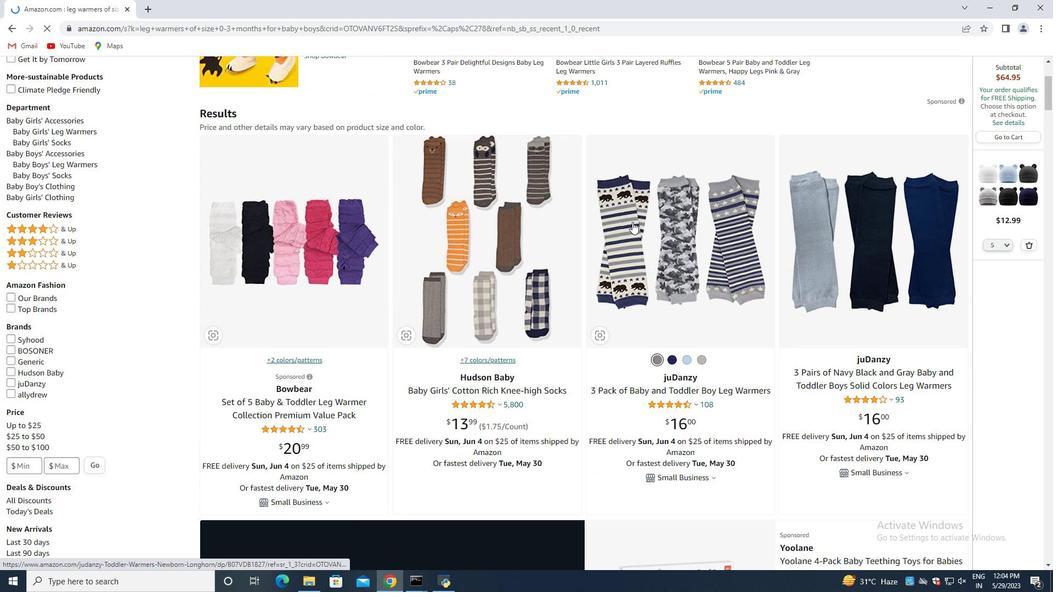 
Action: Mouse moved to (635, 219)
Screenshot: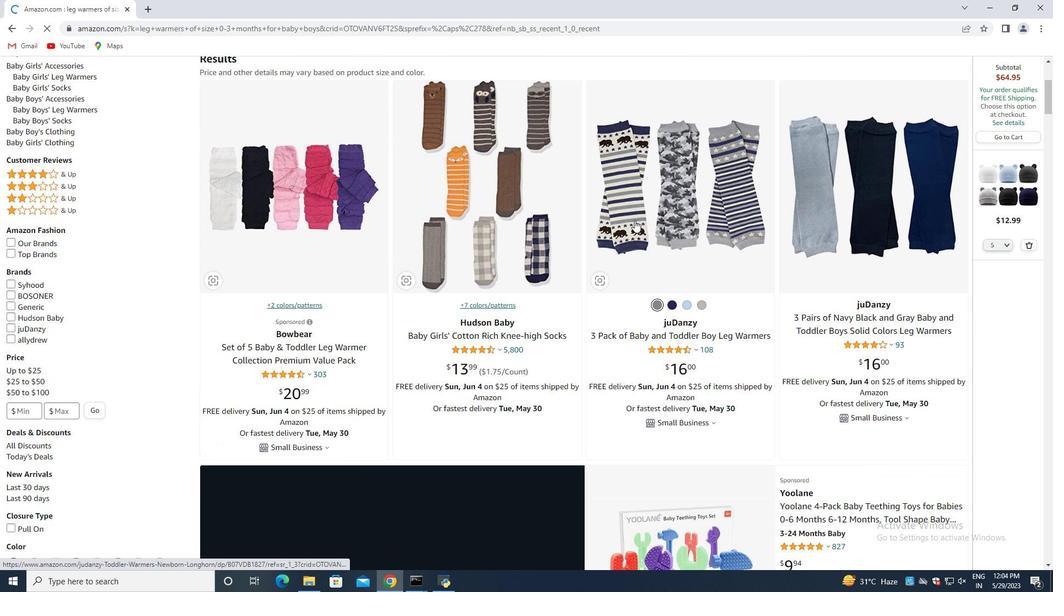 
Action: Mouse pressed left at (635, 219)
Screenshot: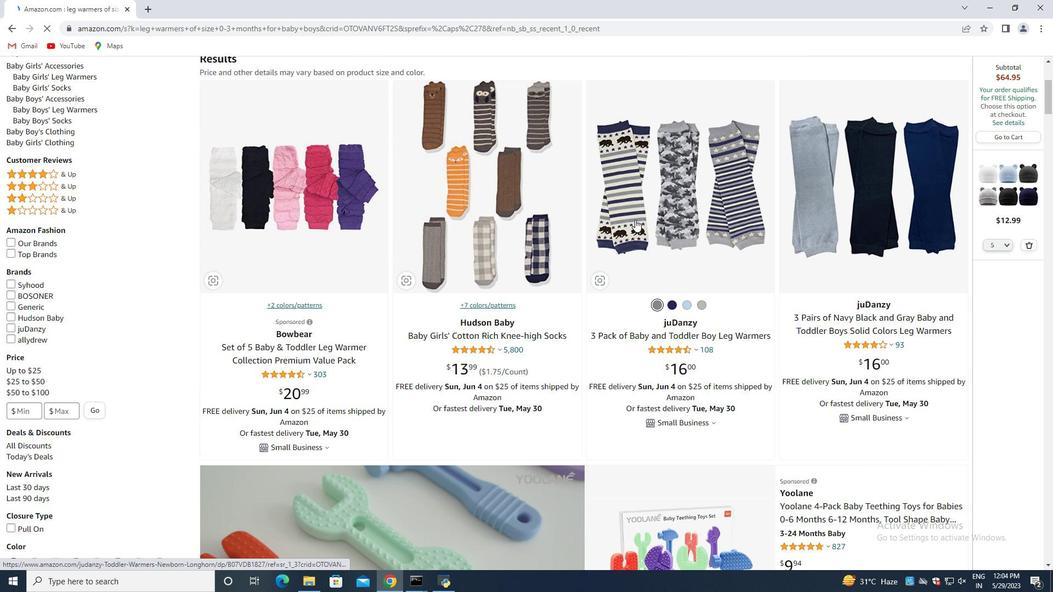 
Action: Mouse moved to (266, 212)
Screenshot: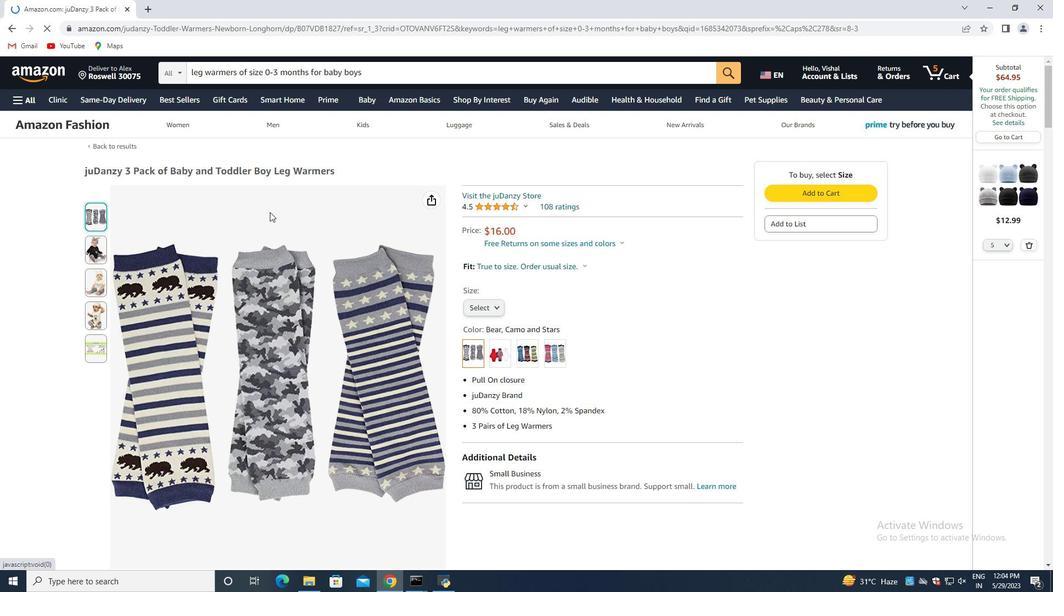 
Action: Mouse scrolled (266, 212) with delta (0, 0)
Screenshot: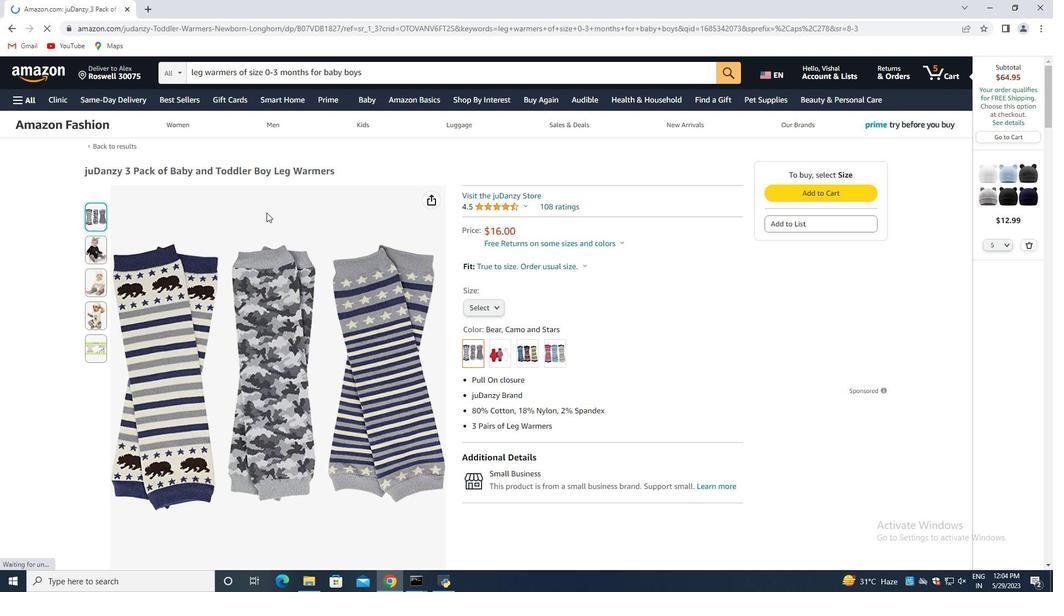 
Action: Mouse moved to (492, 250)
Screenshot: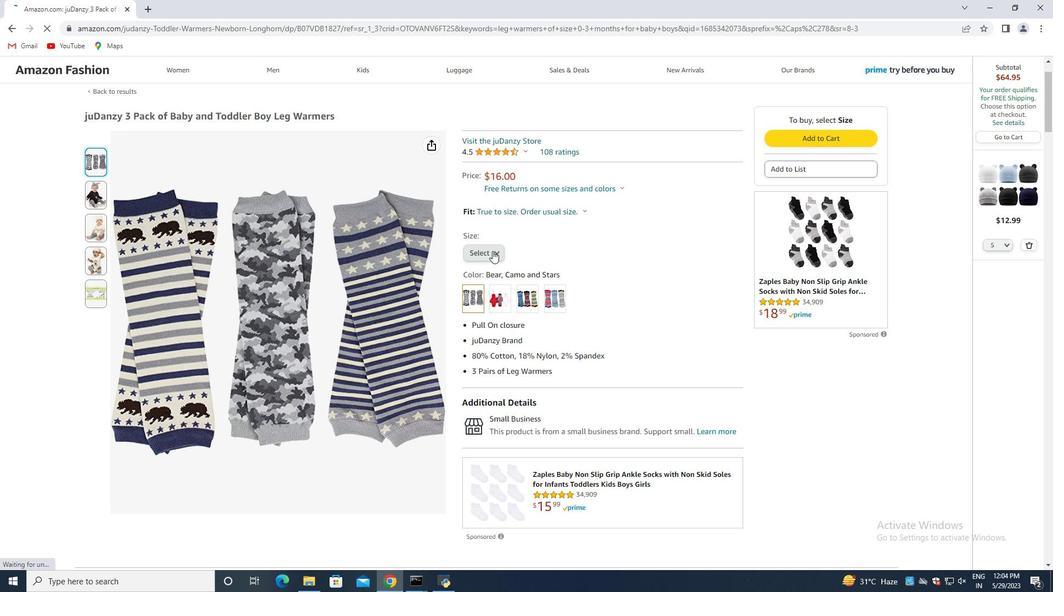 
Action: Mouse pressed left at (492, 250)
Screenshot: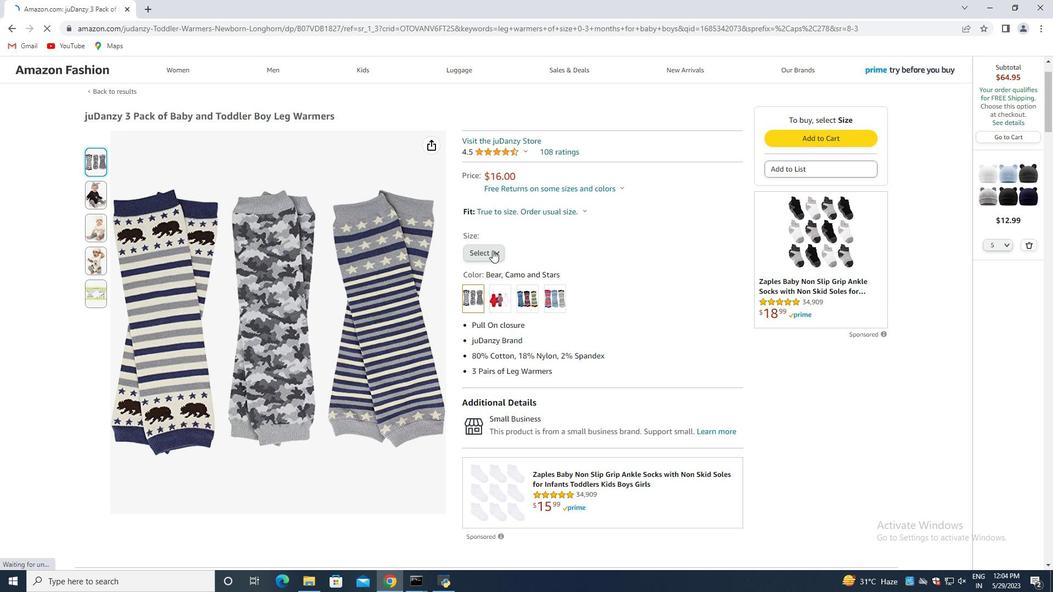 
Action: Mouse moved to (627, 235)
Screenshot: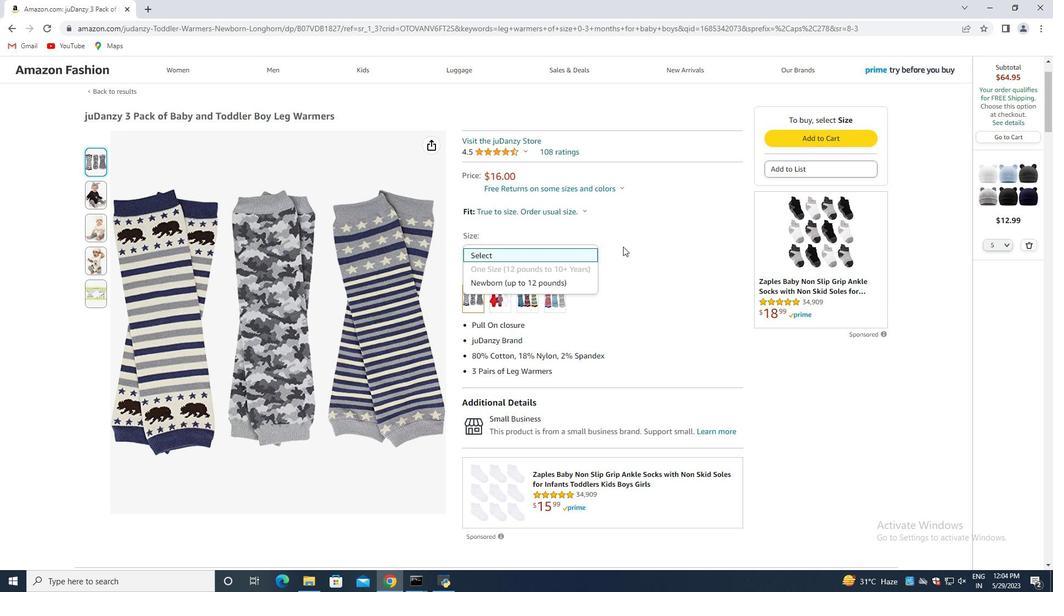 
Action: Mouse pressed left at (627, 235)
Screenshot: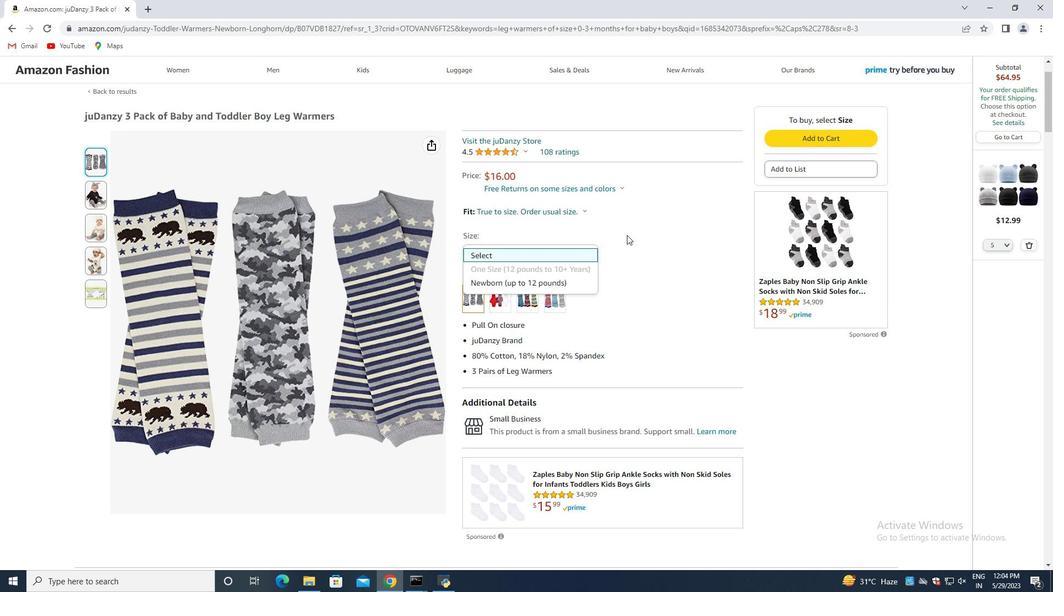 
Action: Mouse moved to (8, 30)
Screenshot: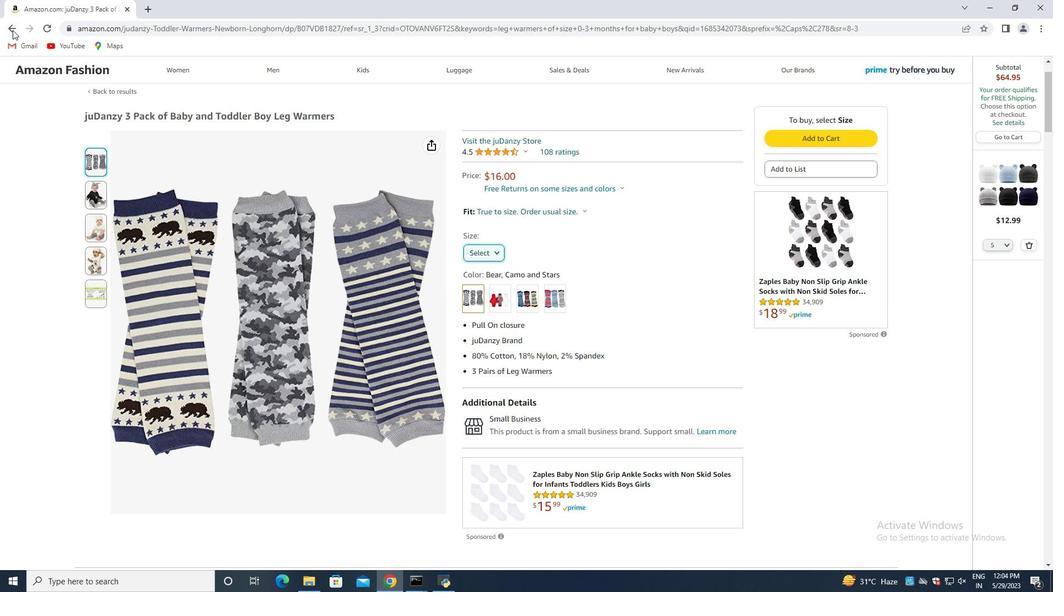 
Action: Mouse pressed left at (8, 30)
Screenshot: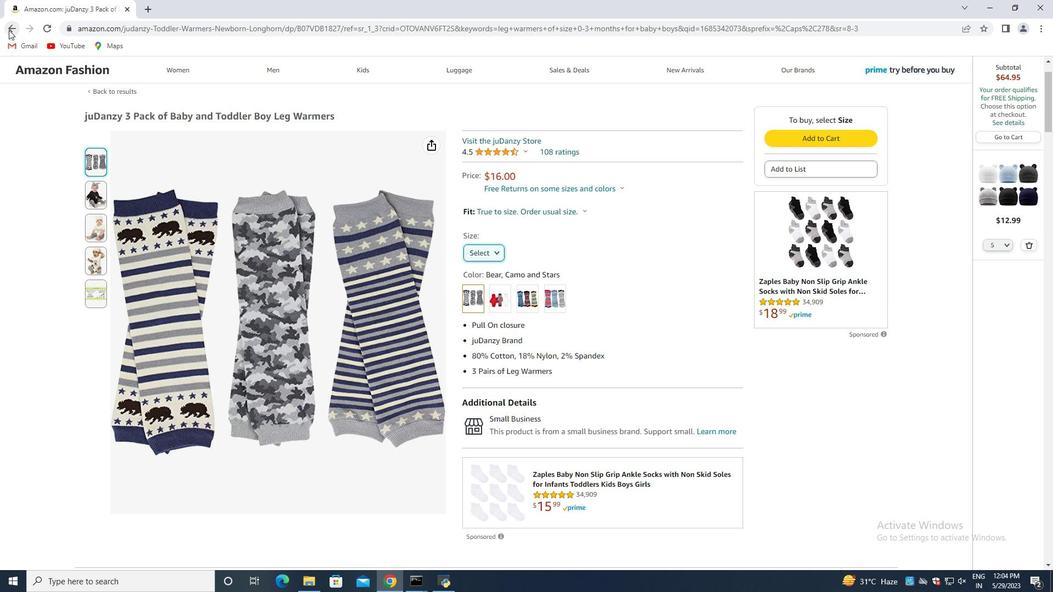 
Action: Mouse moved to (390, 217)
Screenshot: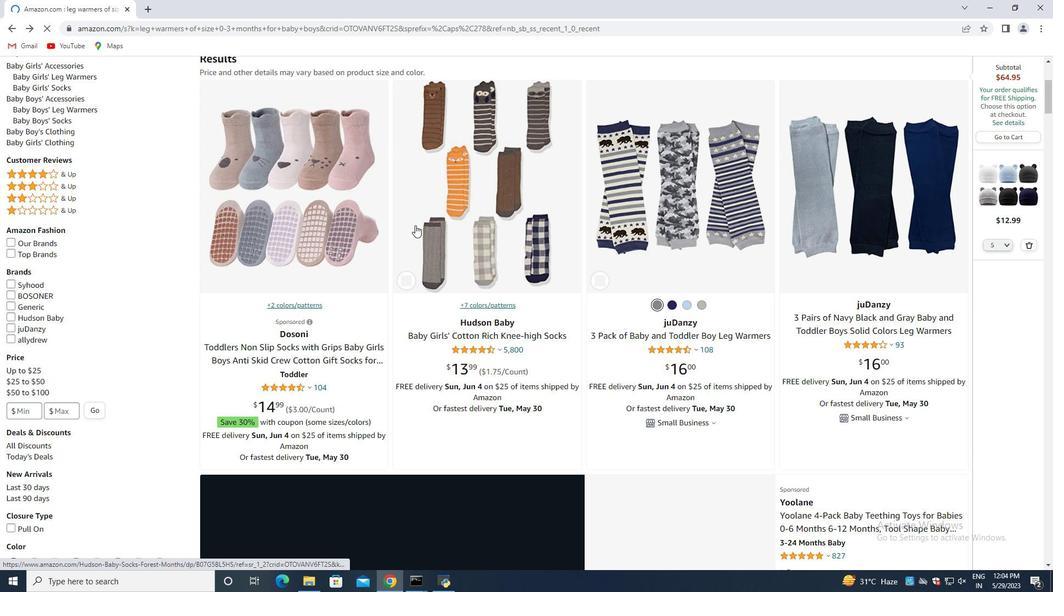 
Action: Mouse scrolled (390, 218) with delta (0, 0)
Screenshot: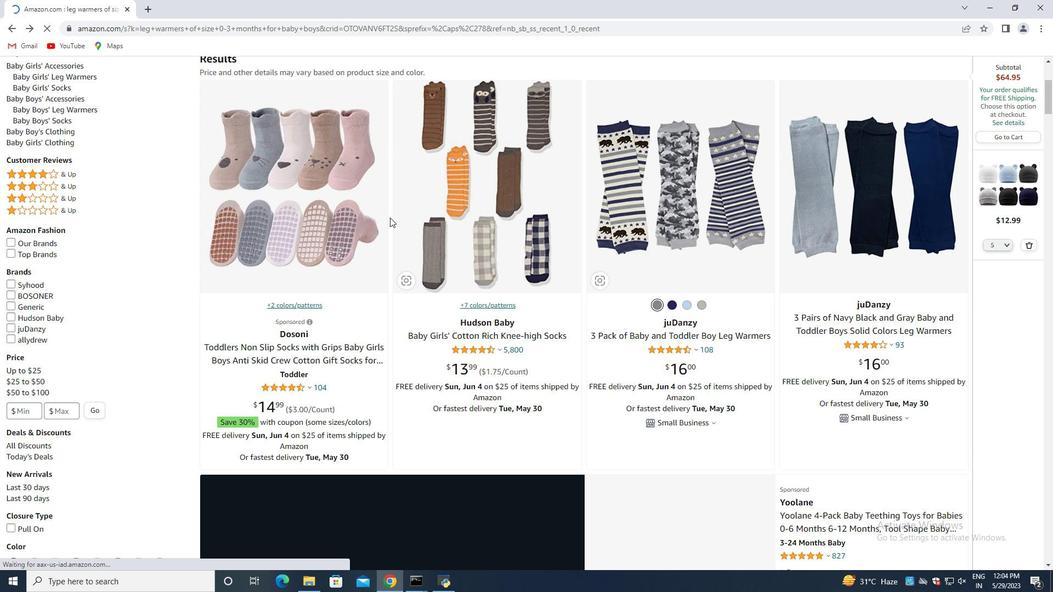 
Action: Mouse scrolled (390, 218) with delta (0, 0)
Screenshot: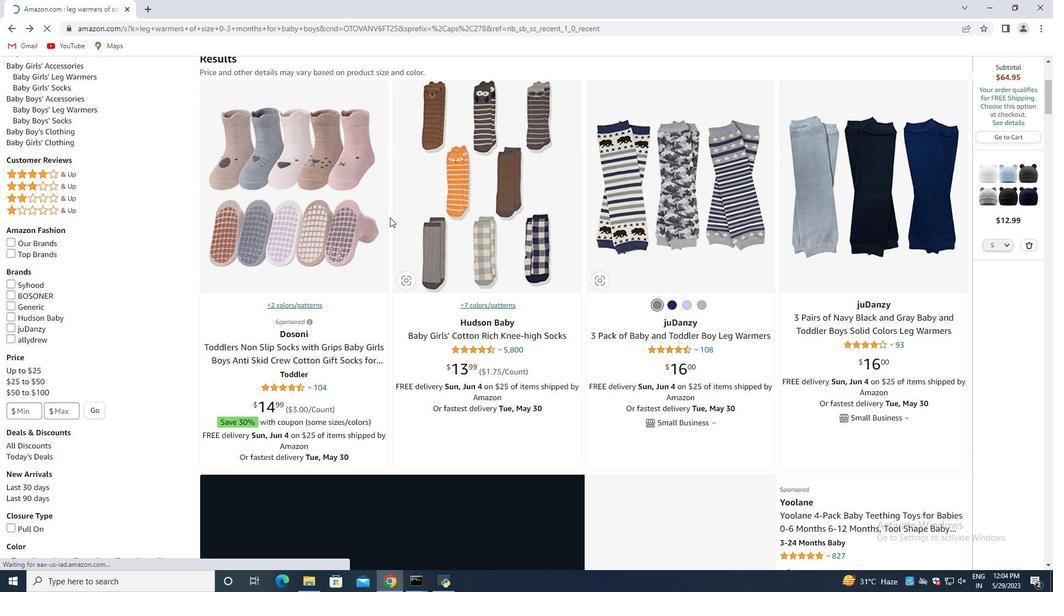 
Action: Mouse scrolled (390, 218) with delta (0, 0)
Screenshot: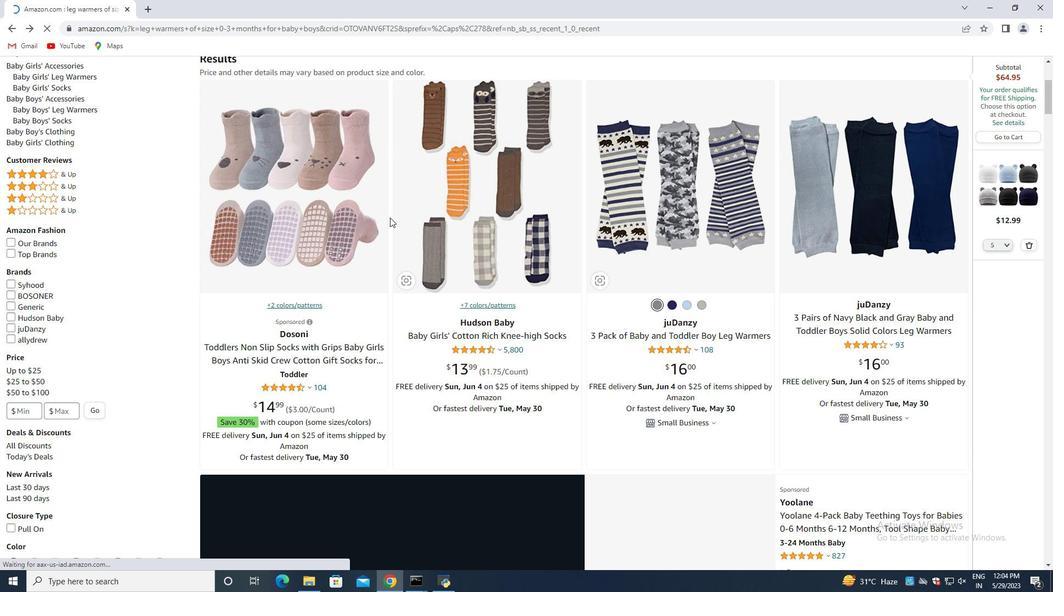 
Action: Mouse scrolled (390, 218) with delta (0, 0)
Screenshot: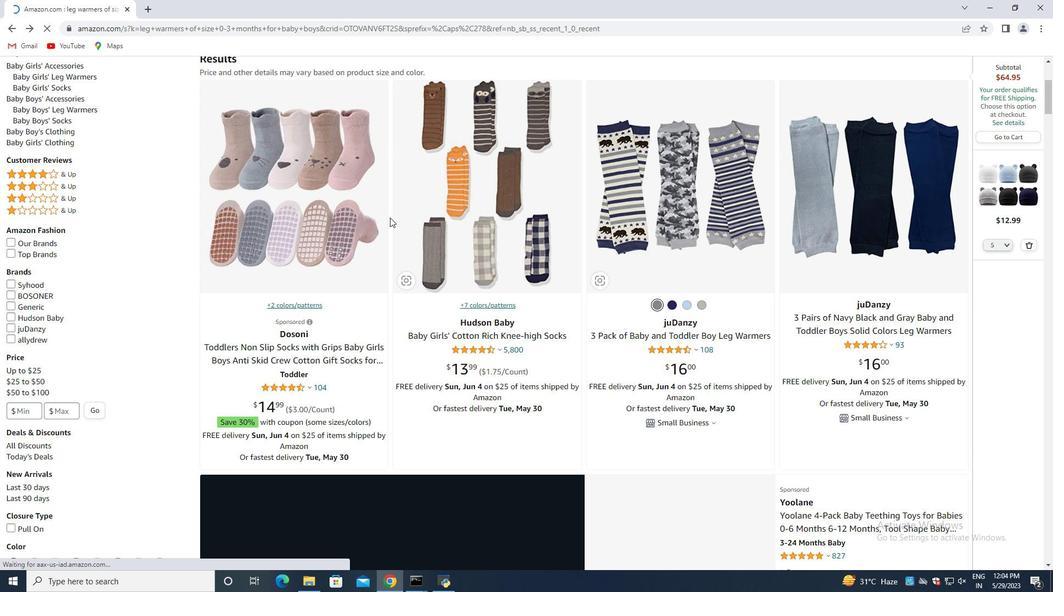 
Action: Mouse moved to (383, 224)
Screenshot: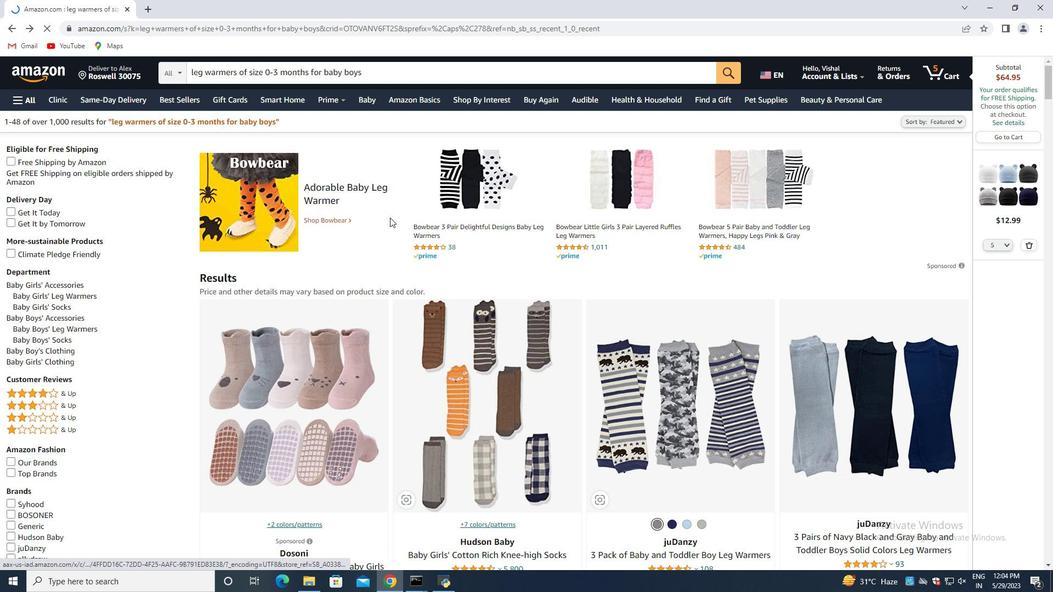 
Action: Mouse scrolled (383, 223) with delta (0, 0)
Screenshot: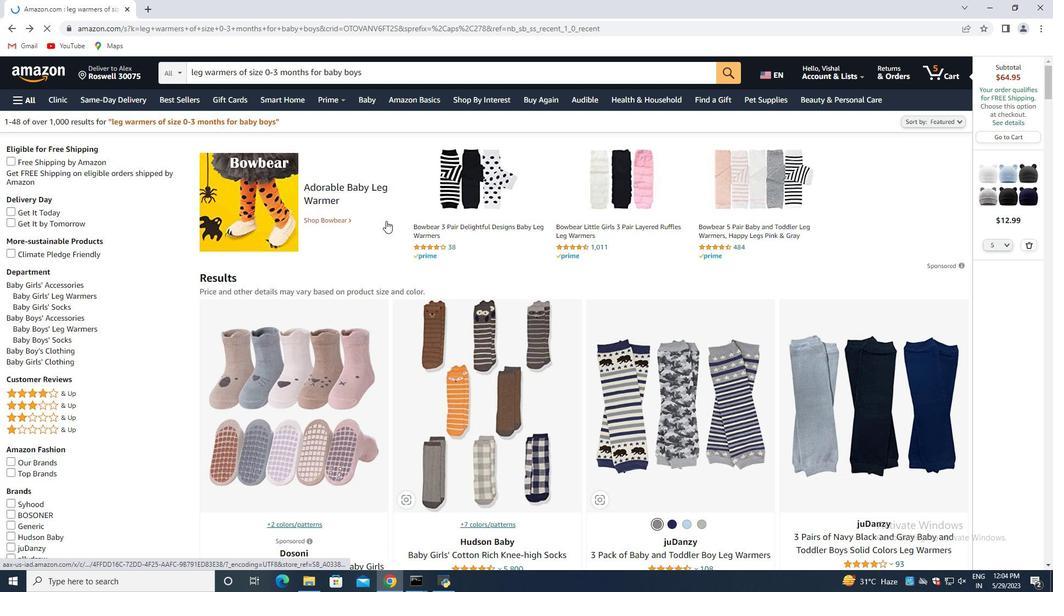 
Action: Mouse moved to (327, 294)
Screenshot: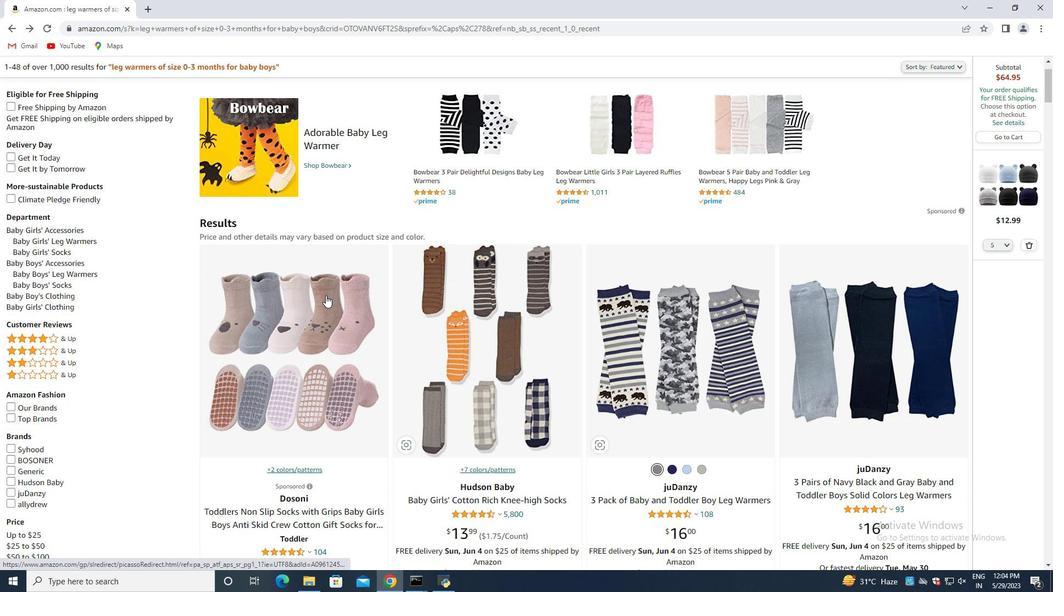 
Action: Mouse scrolled (327, 294) with delta (0, 0)
Screenshot: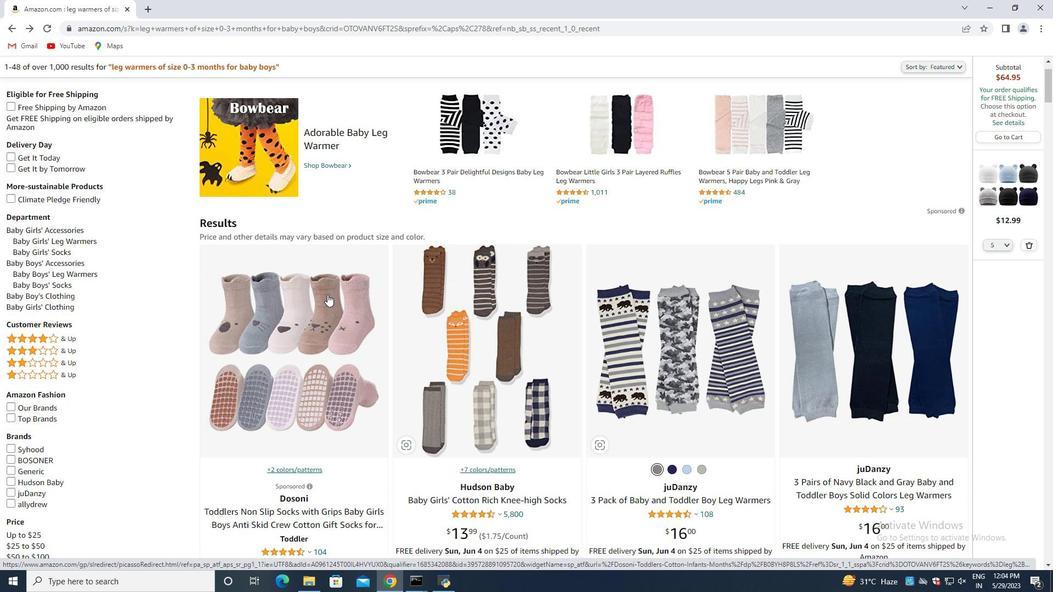 
Action: Mouse moved to (477, 294)
Screenshot: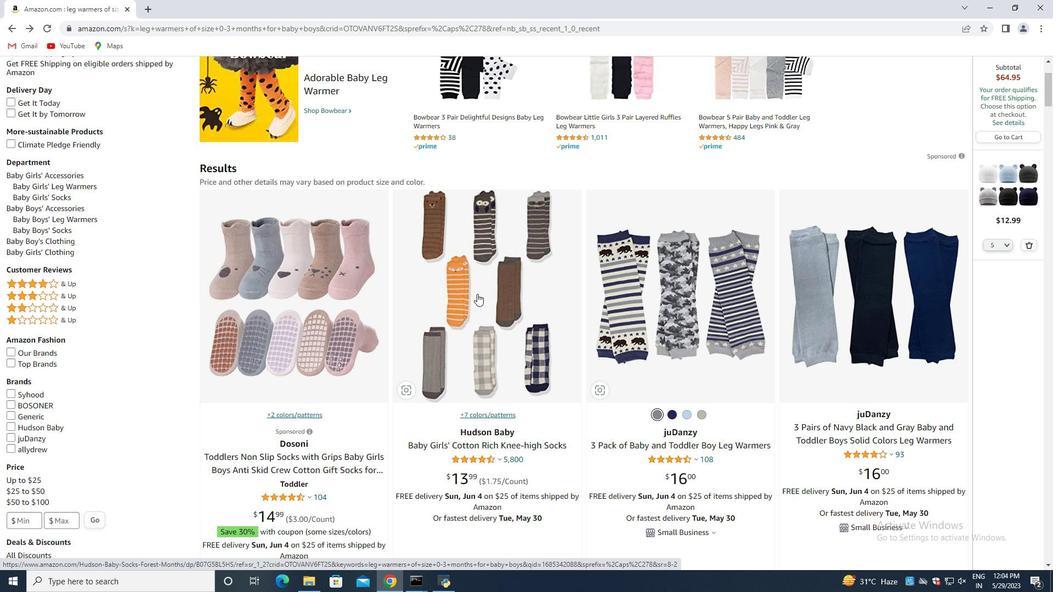 
Action: Mouse pressed left at (477, 294)
Screenshot: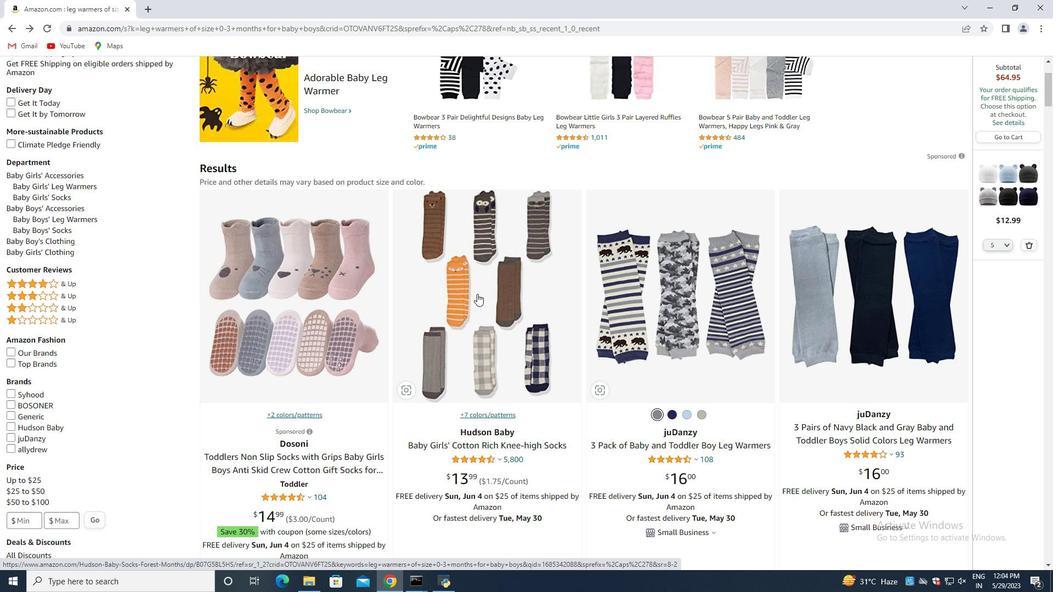 
Action: Mouse moved to (485, 300)
Screenshot: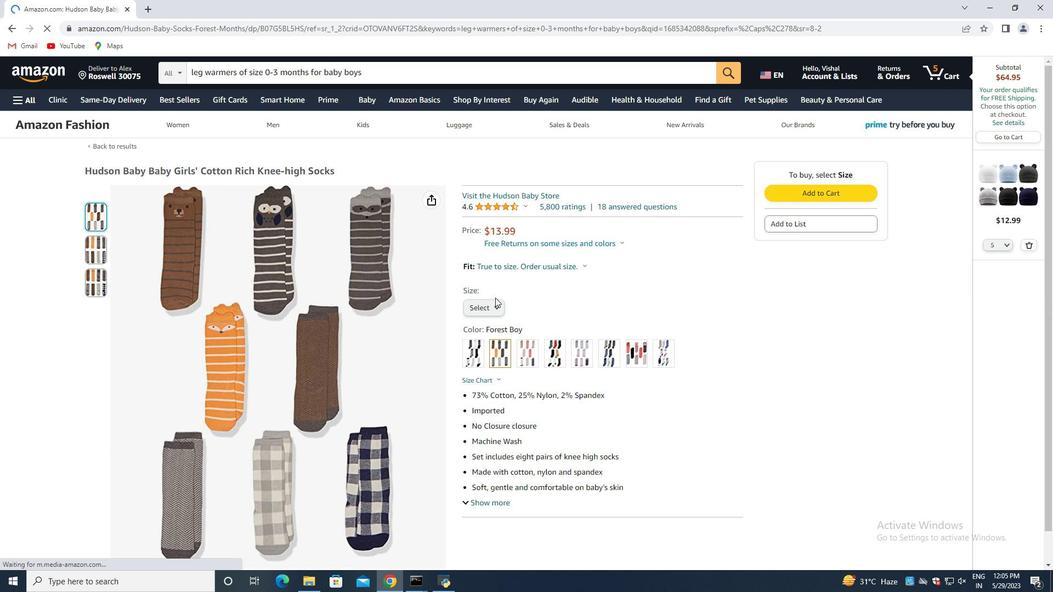 
Action: Mouse pressed left at (485, 300)
Screenshot: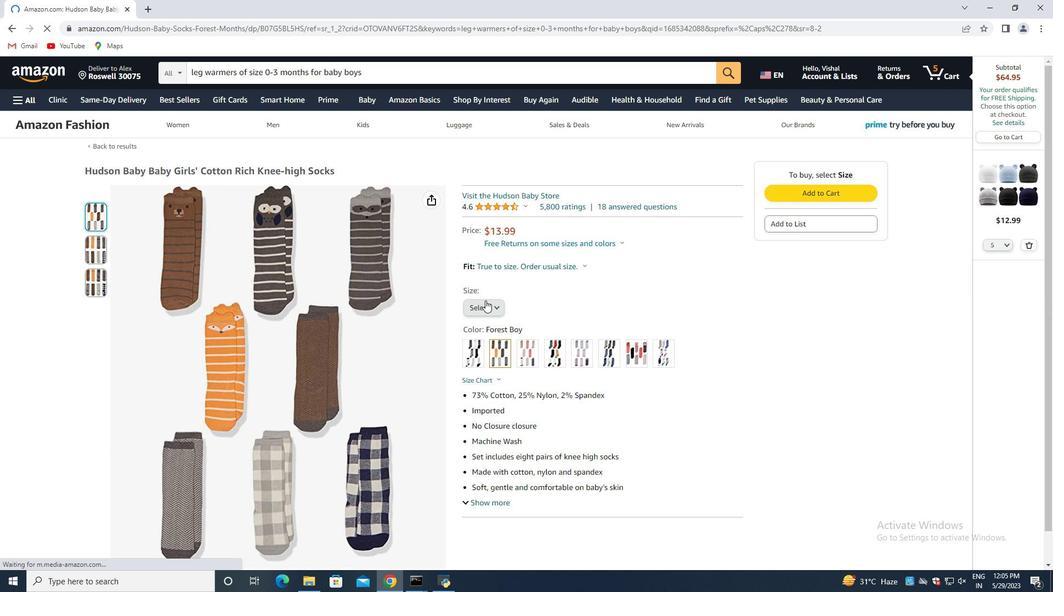 
Action: Mouse moved to (483, 304)
Screenshot: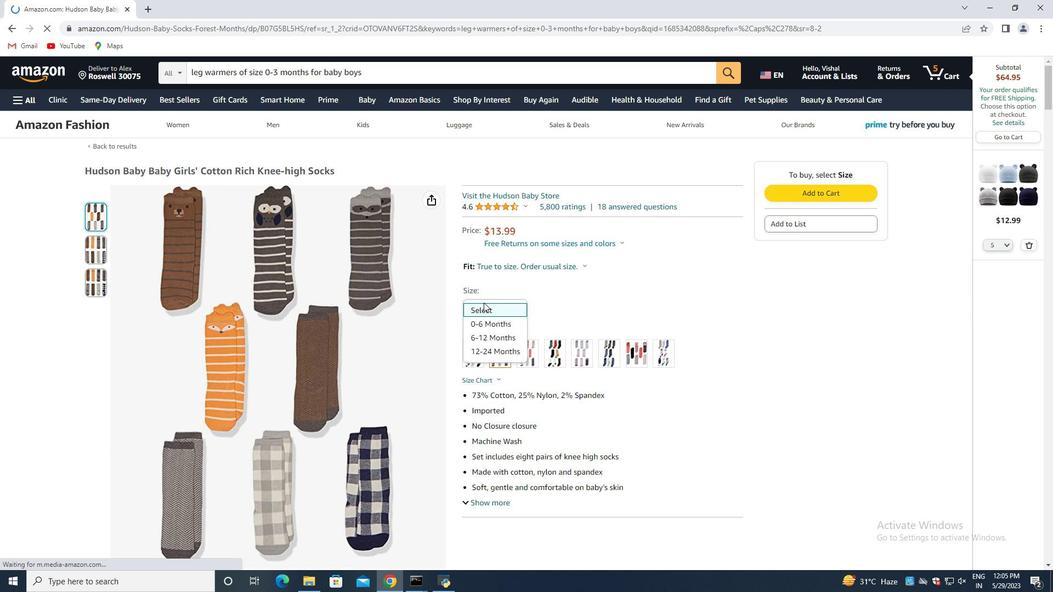 
Action: Mouse pressed left at (483, 304)
Screenshot: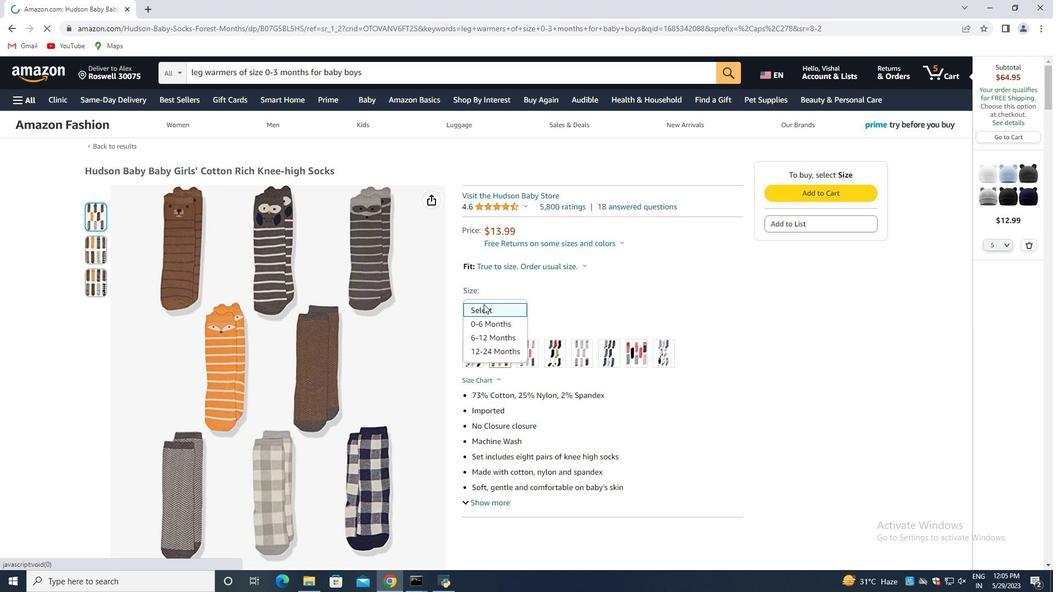 
Action: Mouse moved to (12, 29)
Screenshot: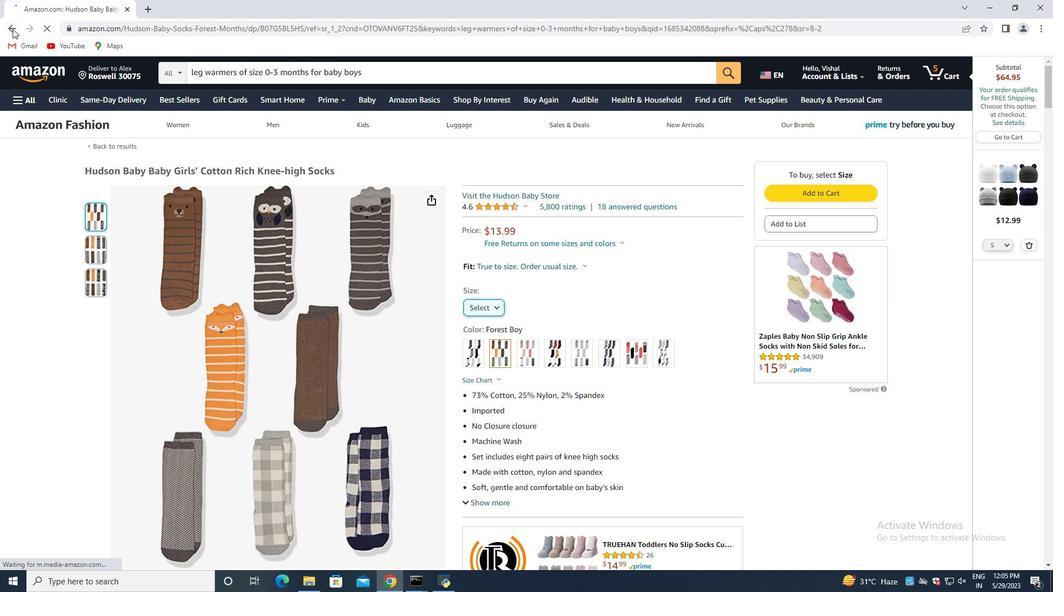 
Action: Mouse pressed left at (12, 29)
Screenshot: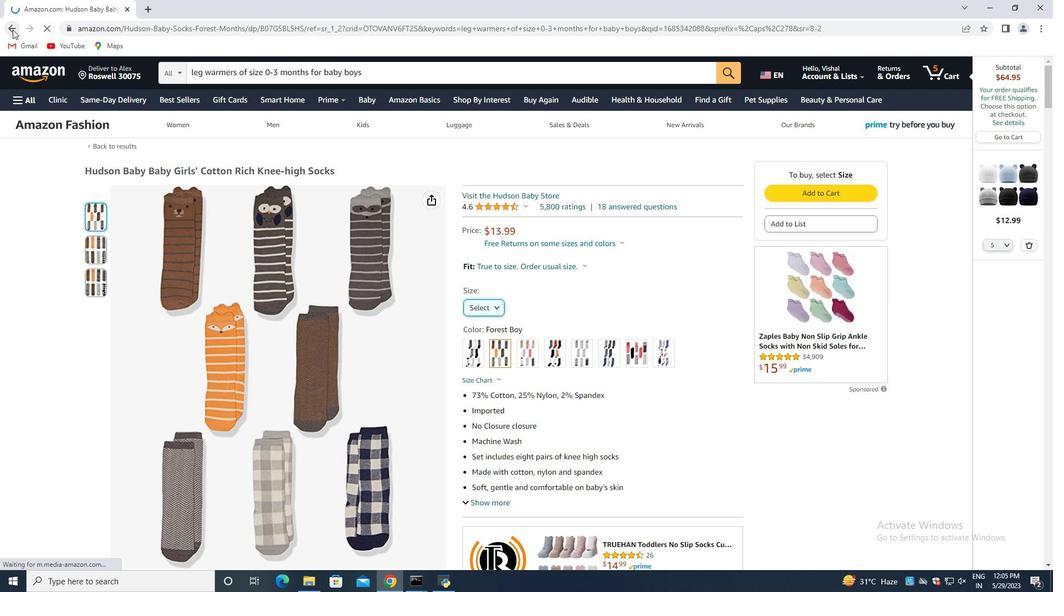 
Action: Mouse moved to (790, 292)
Screenshot: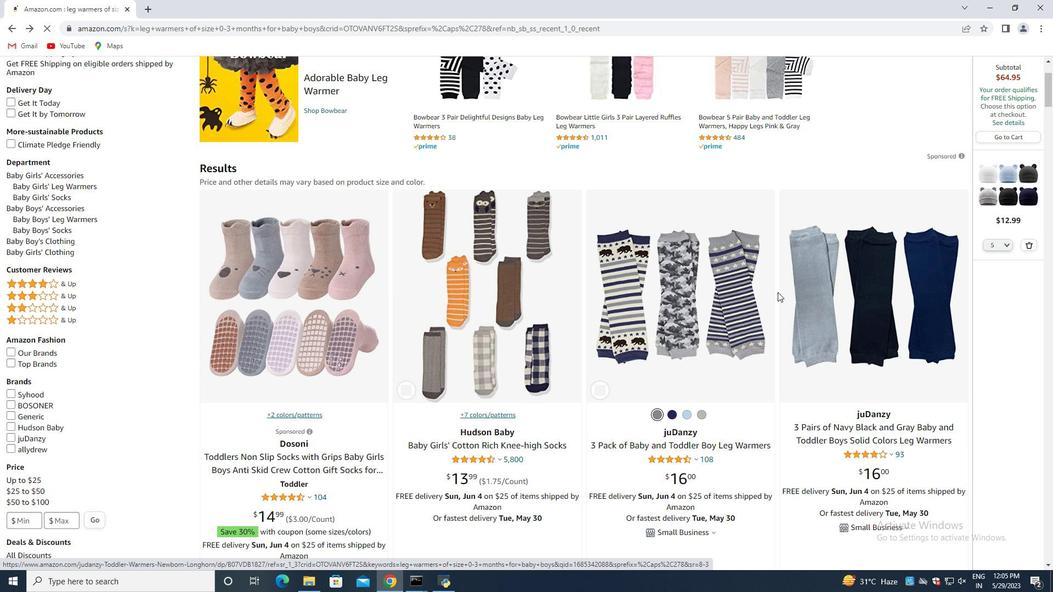 
Action: Mouse scrolled (790, 291) with delta (0, 0)
Screenshot: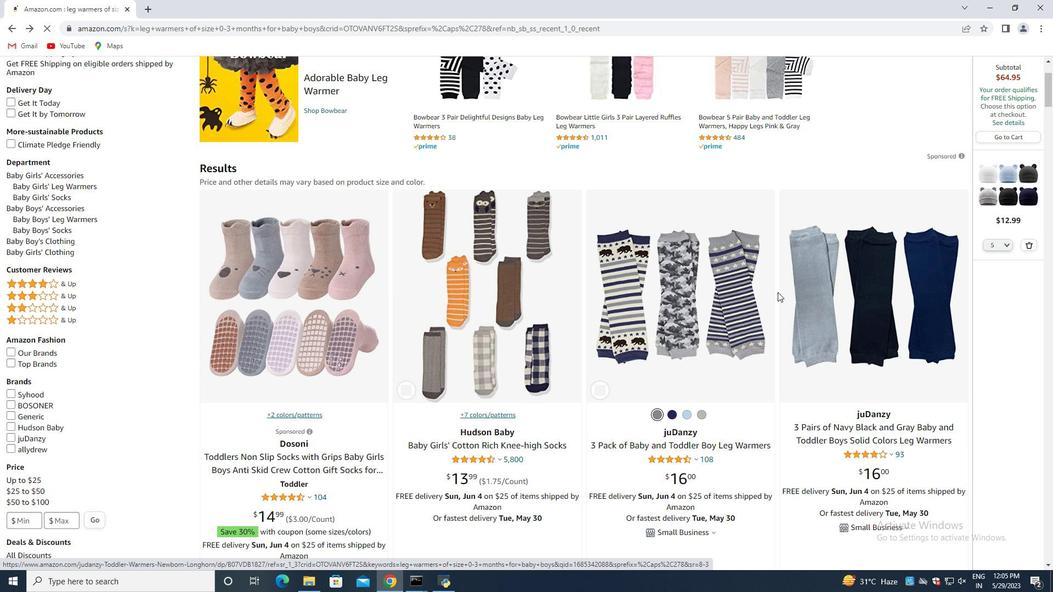 
Action: Mouse moved to (694, 292)
Screenshot: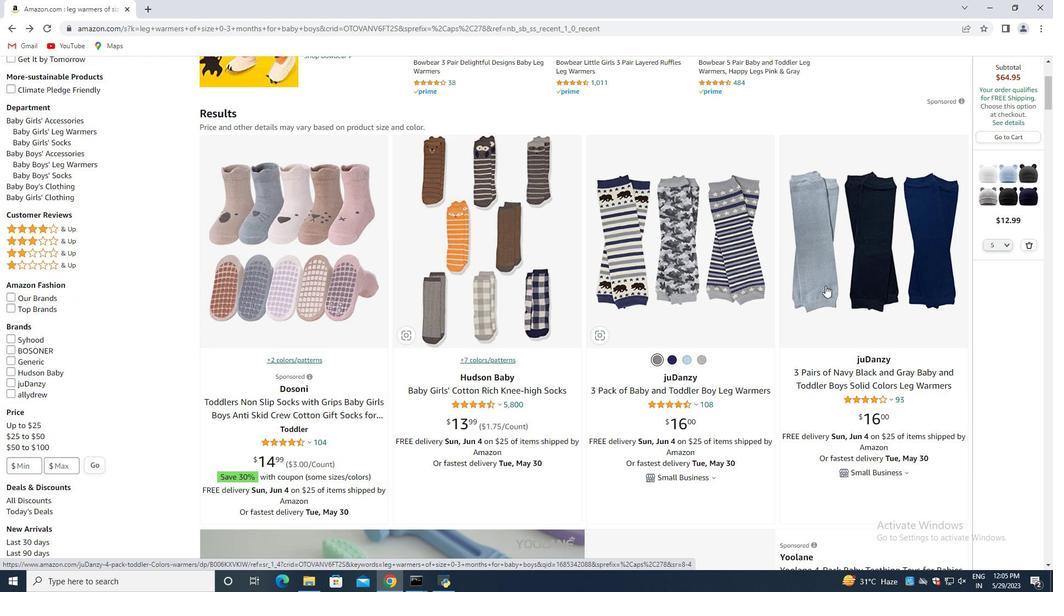 
Action: Mouse scrolled (753, 287) with delta (0, 0)
Screenshot: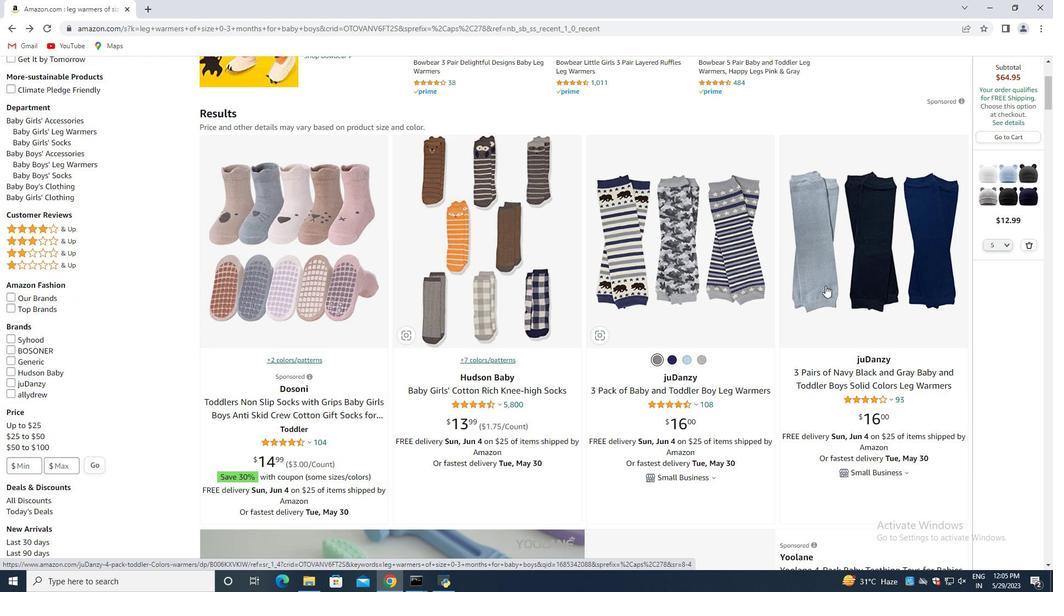 
Action: Mouse moved to (685, 292)
Screenshot: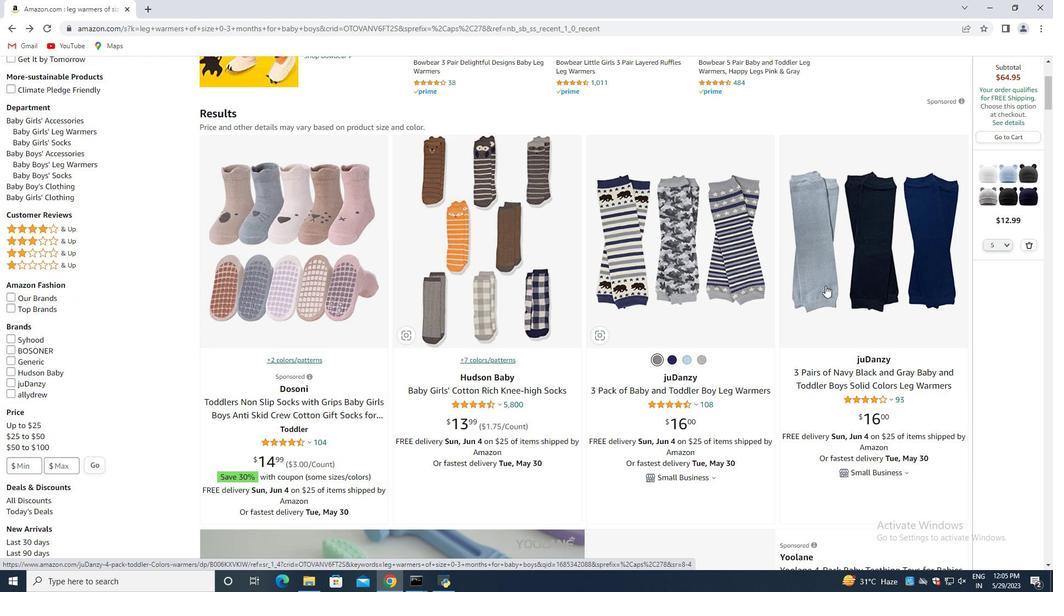 
Action: Mouse scrolled (731, 289) with delta (0, 0)
Screenshot: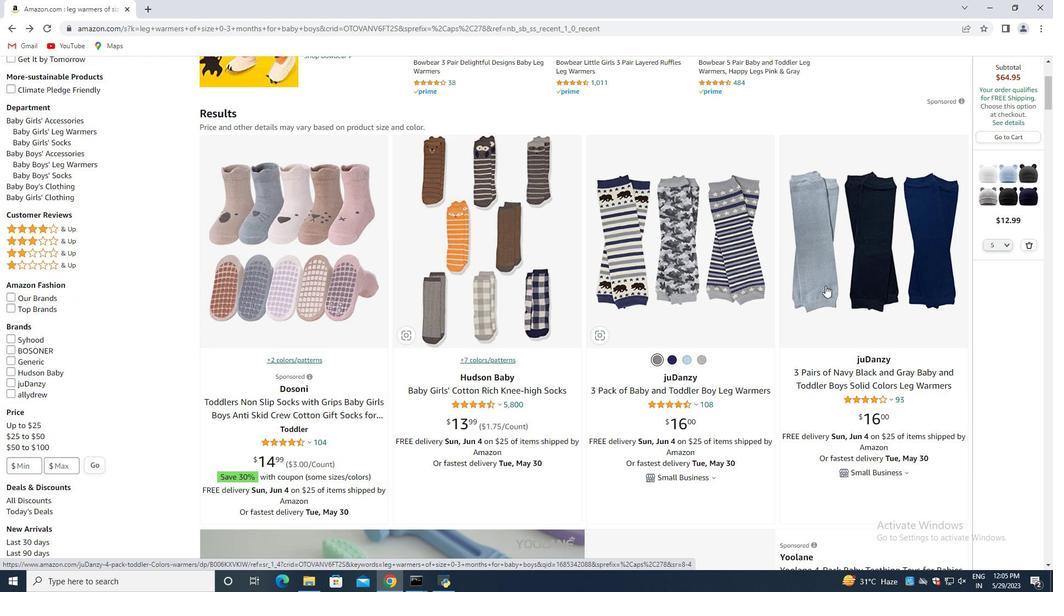 
Action: Mouse moved to (680, 292)
Screenshot: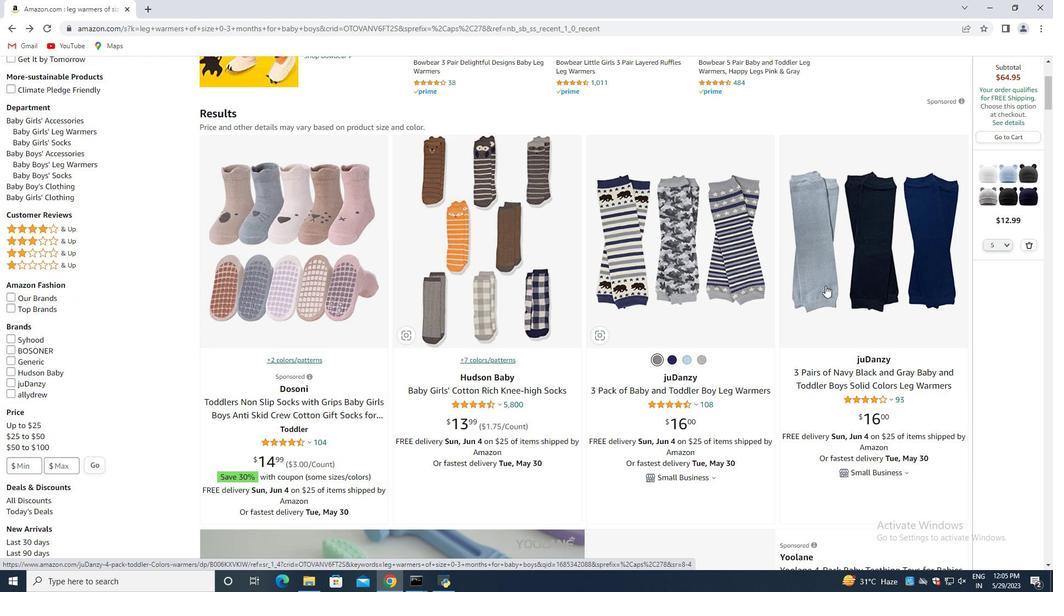 
Action: Mouse scrolled (714, 290) with delta (0, 0)
Screenshot: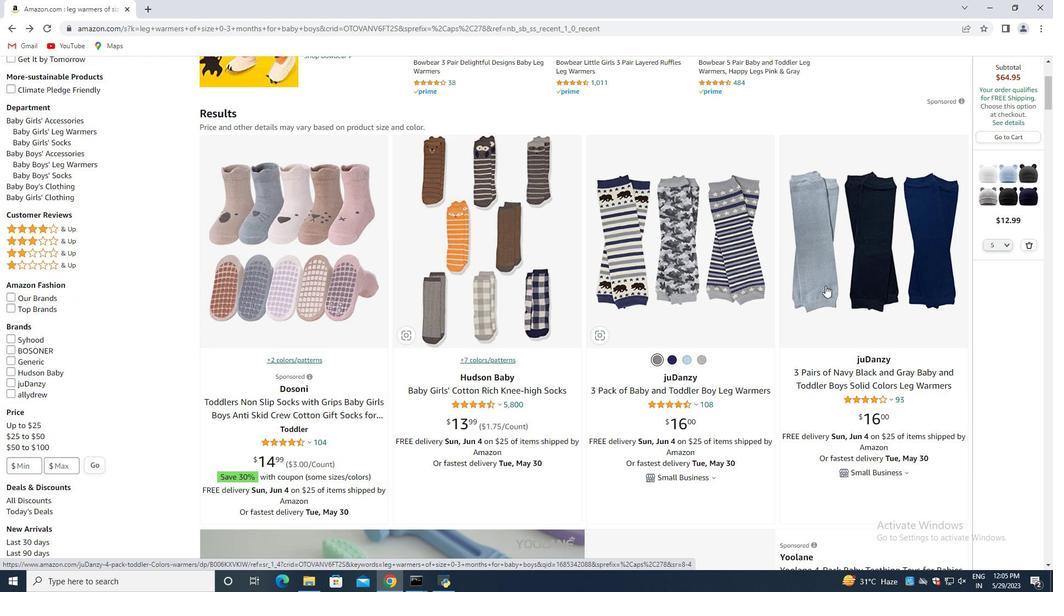 
Action: Mouse moved to (676, 293)
Screenshot: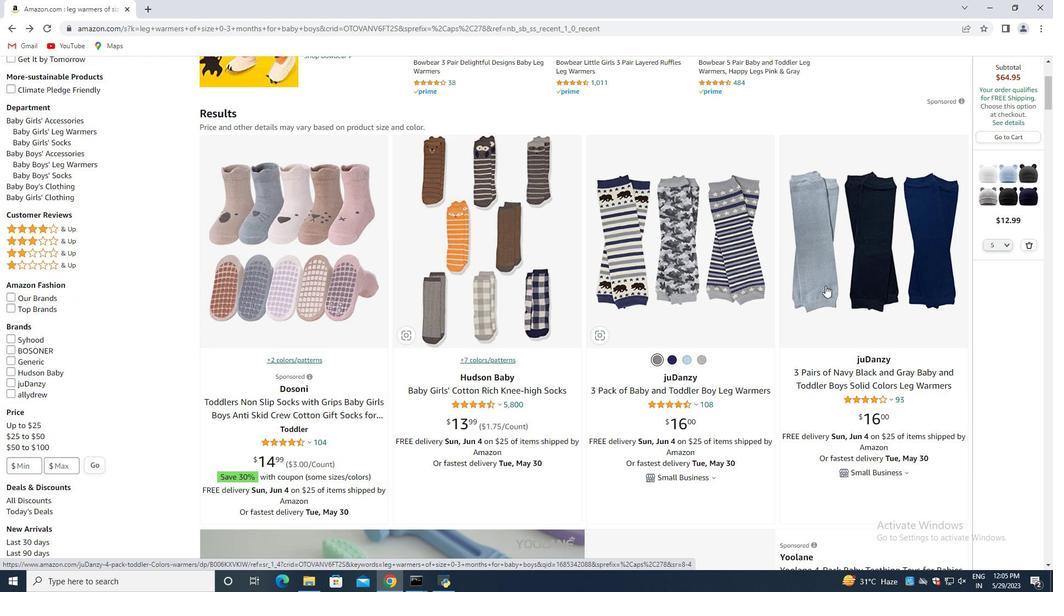 
Action: Mouse scrolled (694, 291) with delta (0, 0)
Screenshot: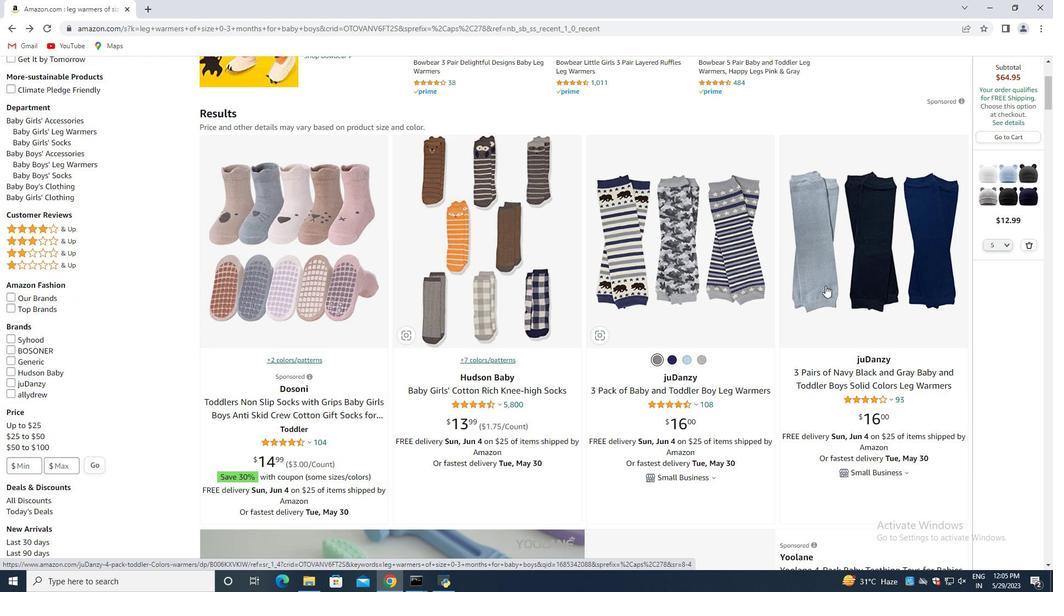 
Action: Mouse moved to (651, 294)
Screenshot: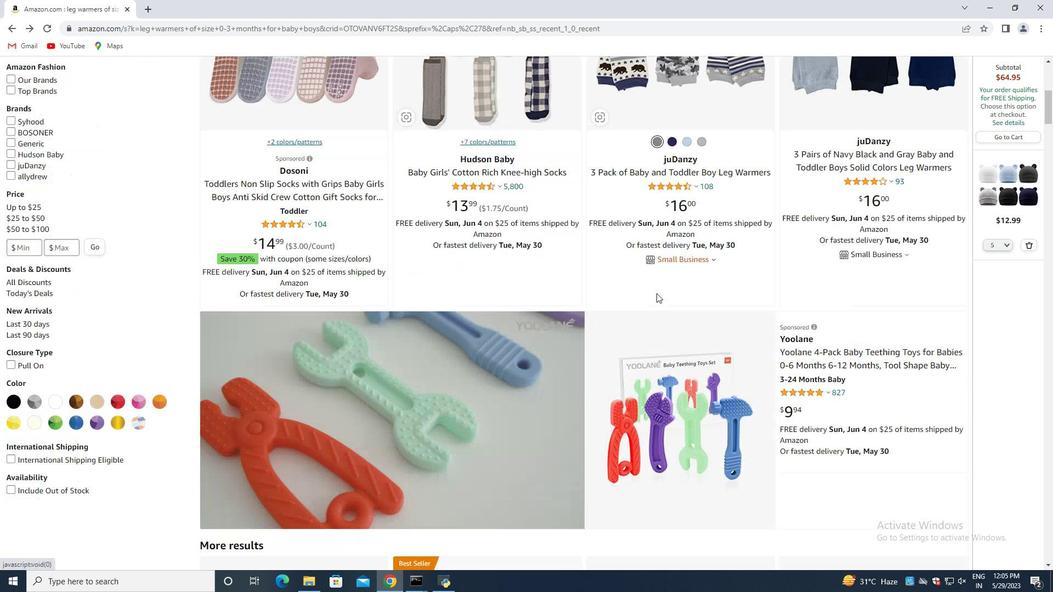 
Action: Mouse scrolled (651, 293) with delta (0, 0)
Screenshot: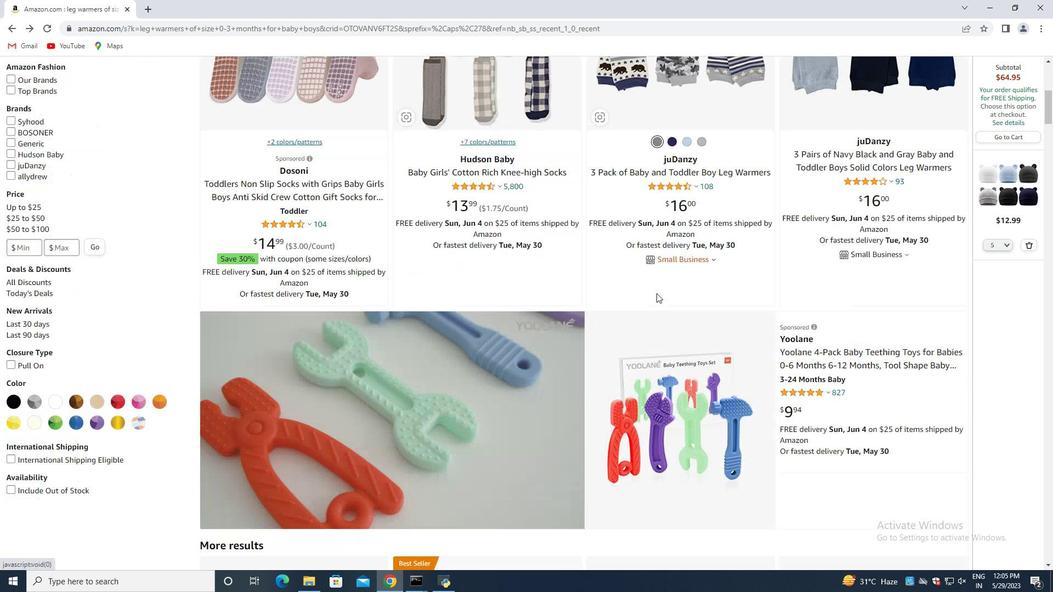 
Action: Mouse moved to (647, 295)
Screenshot: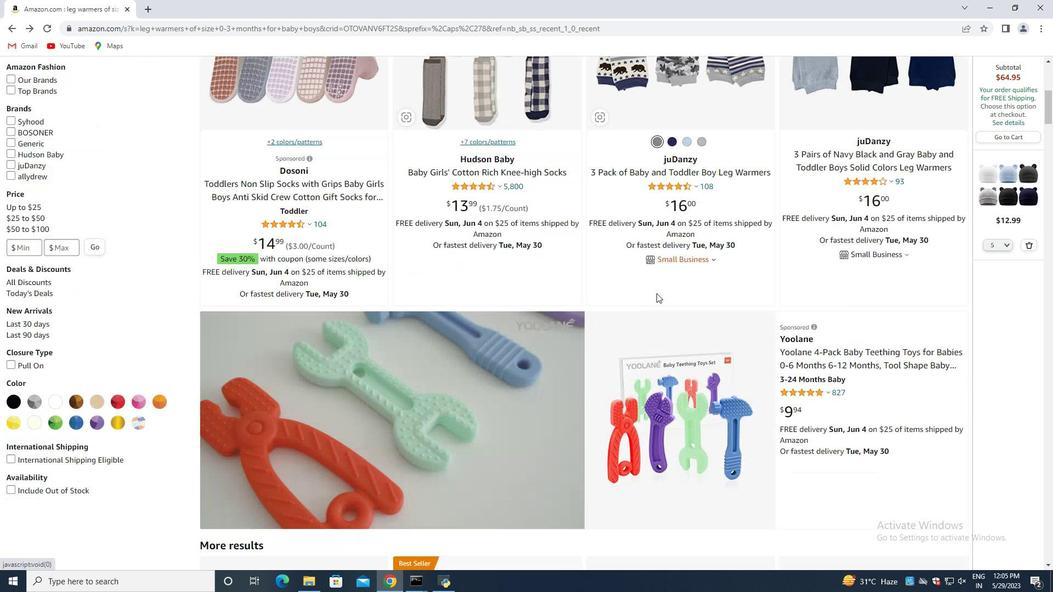 
Action: Mouse scrolled (647, 294) with delta (0, 0)
Screenshot: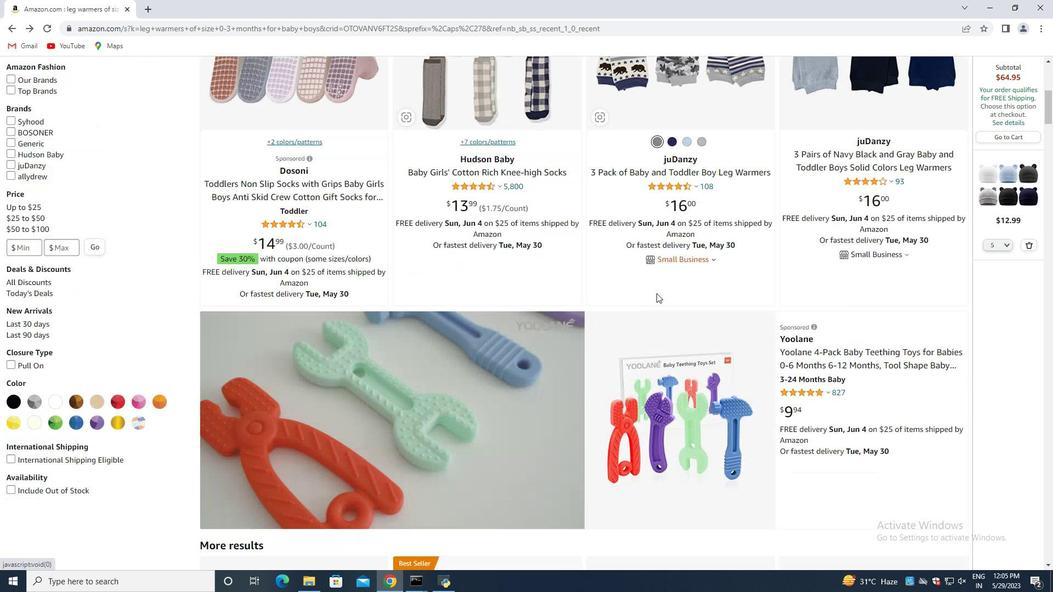 
Action: Mouse moved to (640, 296)
Screenshot: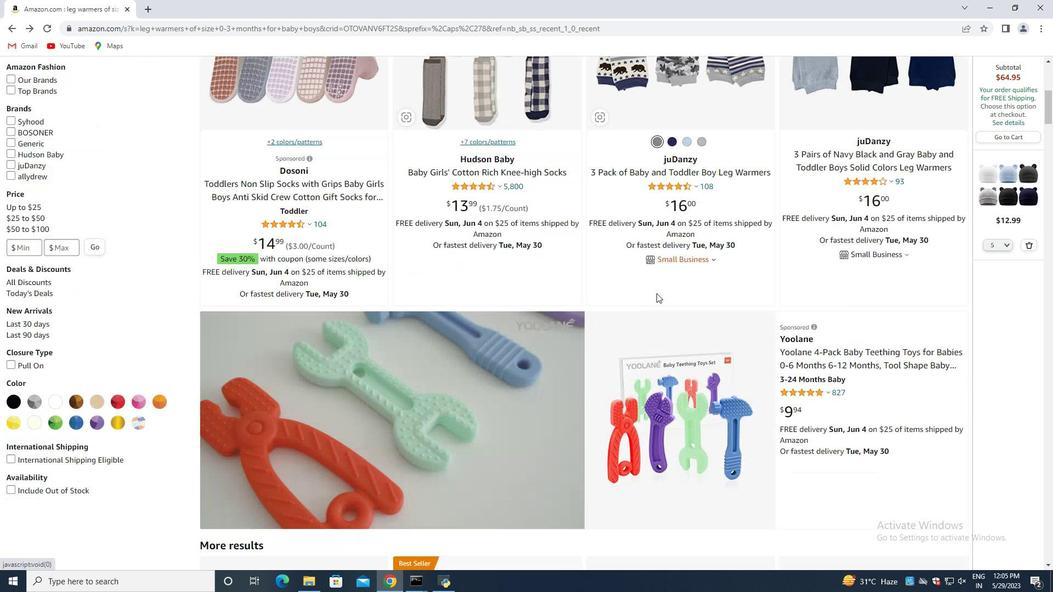
Action: Mouse scrolled (640, 295) with delta (0, 0)
Screenshot: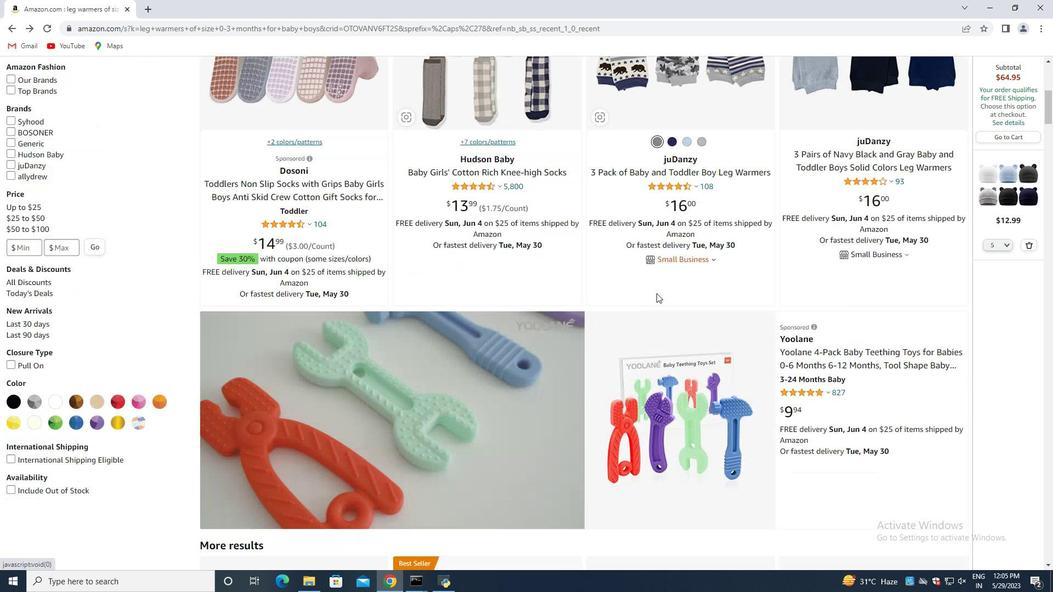 
Action: Mouse moved to (627, 297)
Screenshot: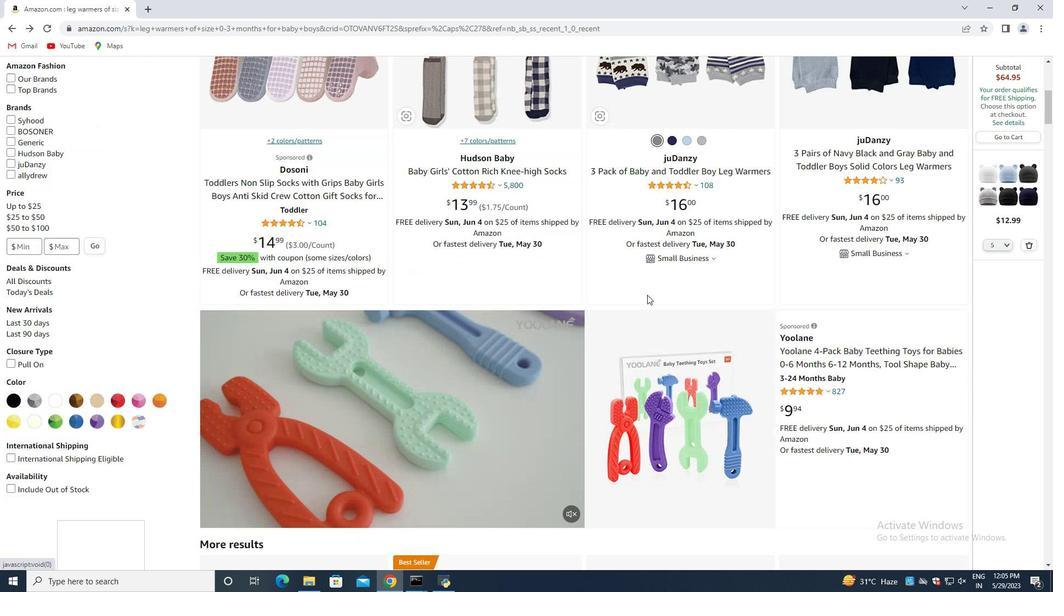 
Action: Mouse scrolled (627, 297) with delta (0, 0)
Screenshot: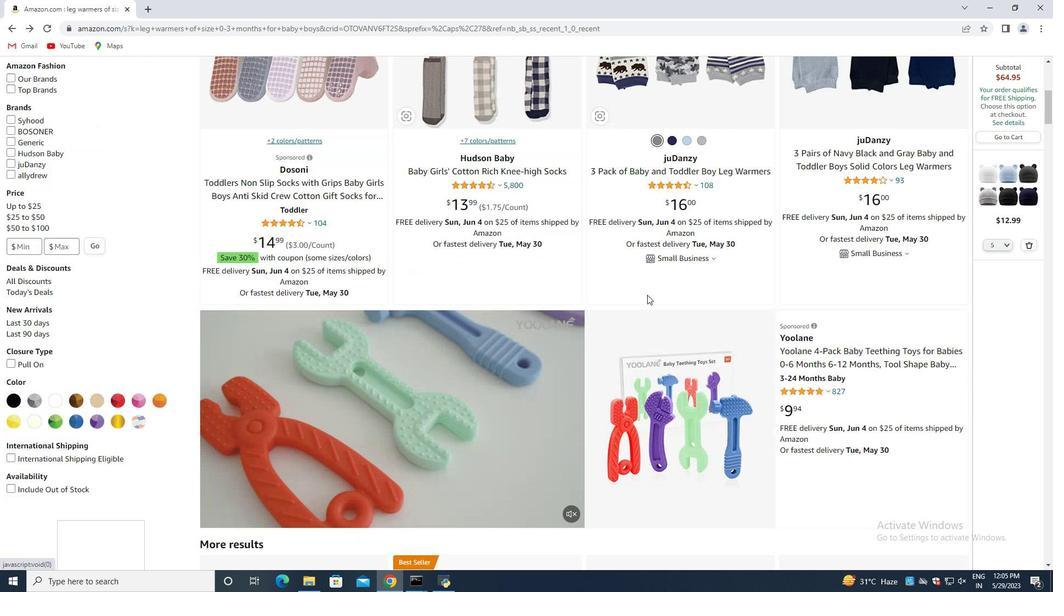 
Action: Mouse moved to (533, 291)
Screenshot: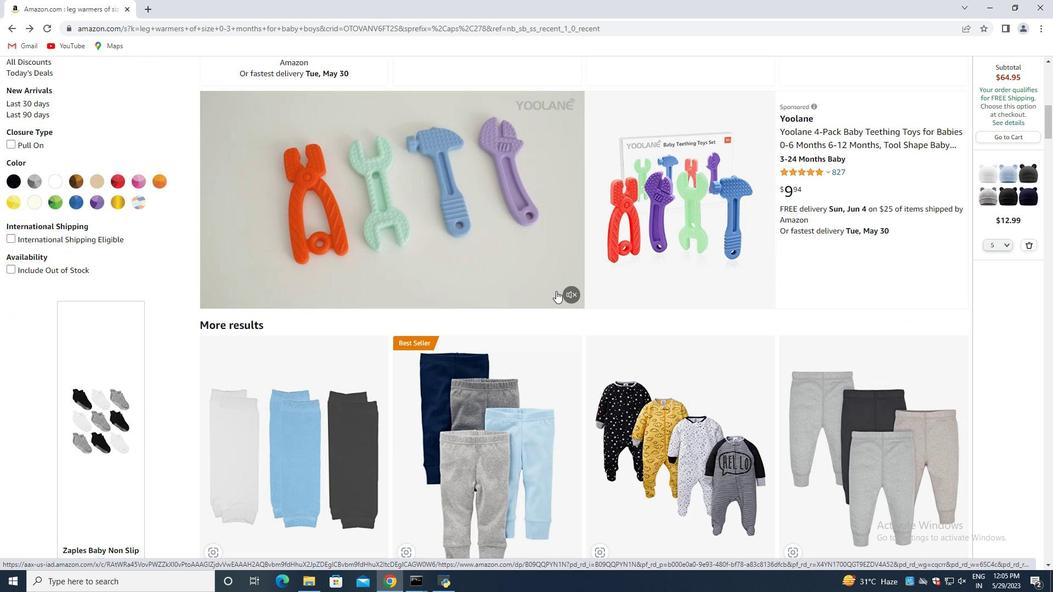 
Action: Mouse scrolled (533, 290) with delta (0, 0)
Screenshot: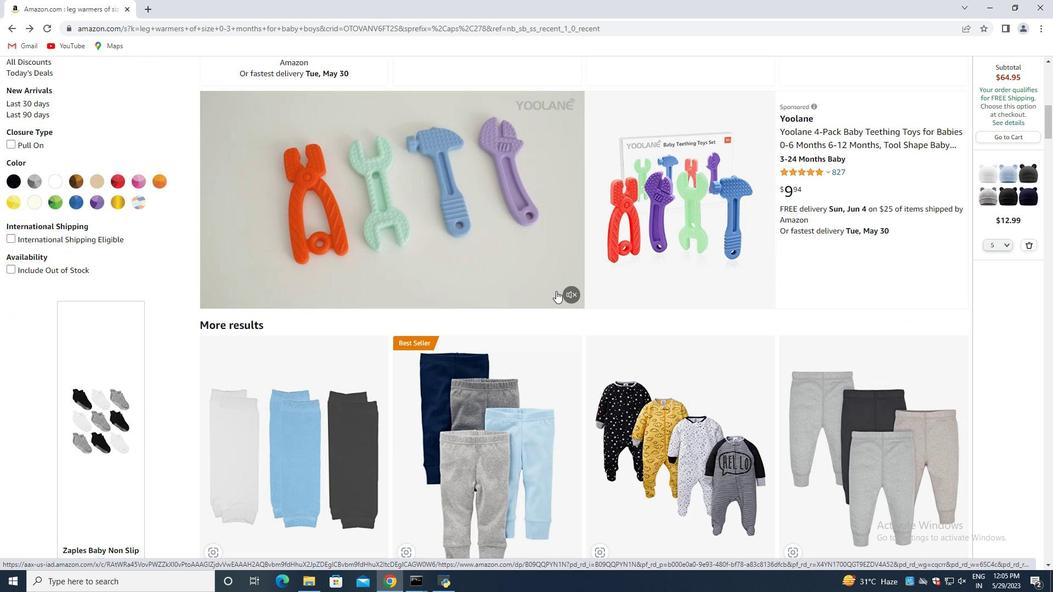 
Action: Mouse moved to (466, 286)
Screenshot: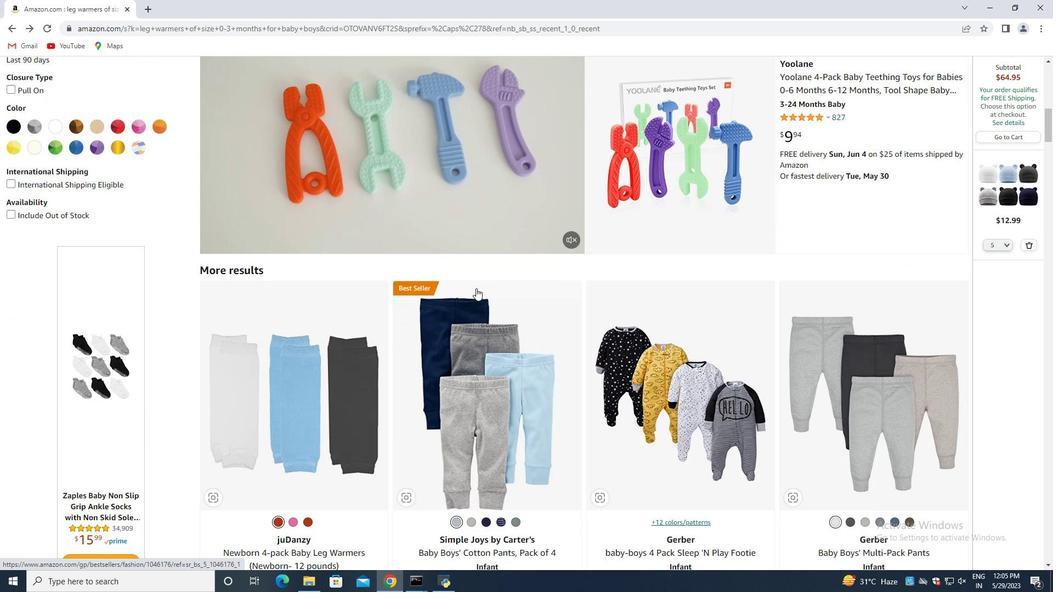 
Action: Mouse scrolled (466, 286) with delta (0, 0)
Screenshot: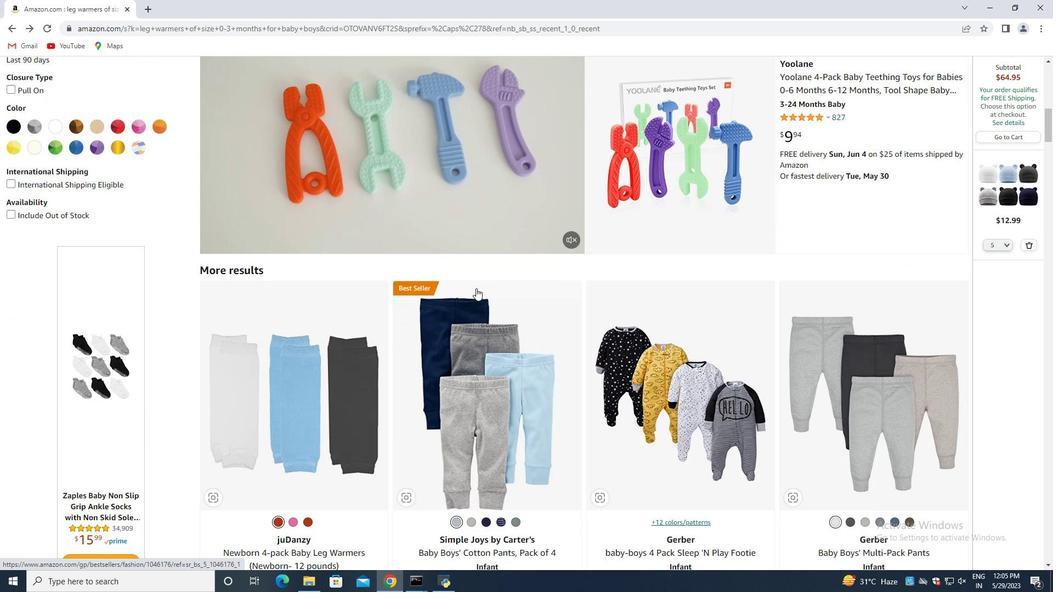
Action: Mouse moved to (461, 286)
Screenshot: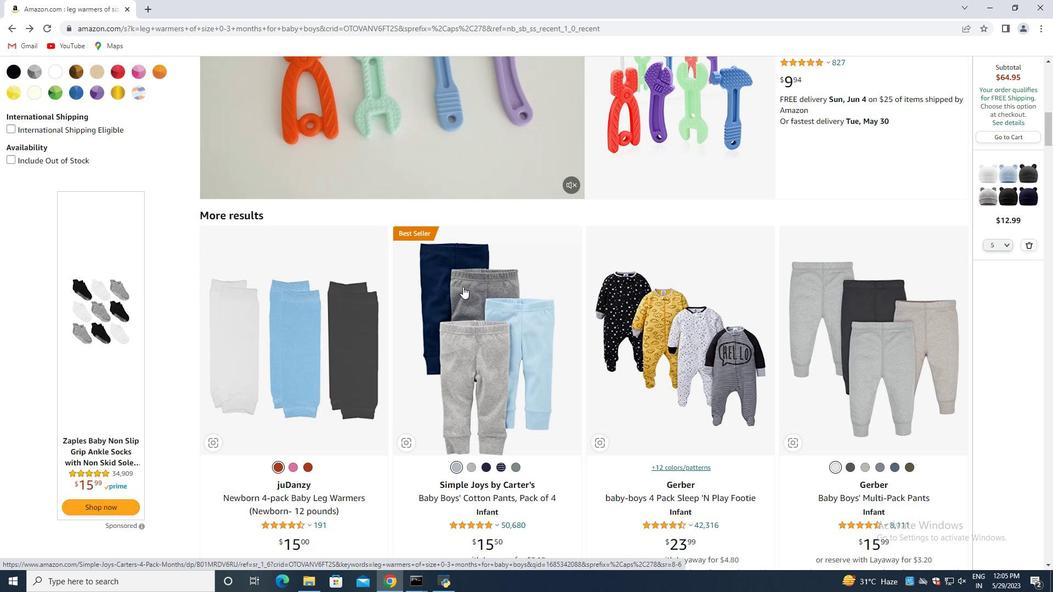 
Action: Mouse scrolled (461, 285) with delta (0, 0)
Screenshot: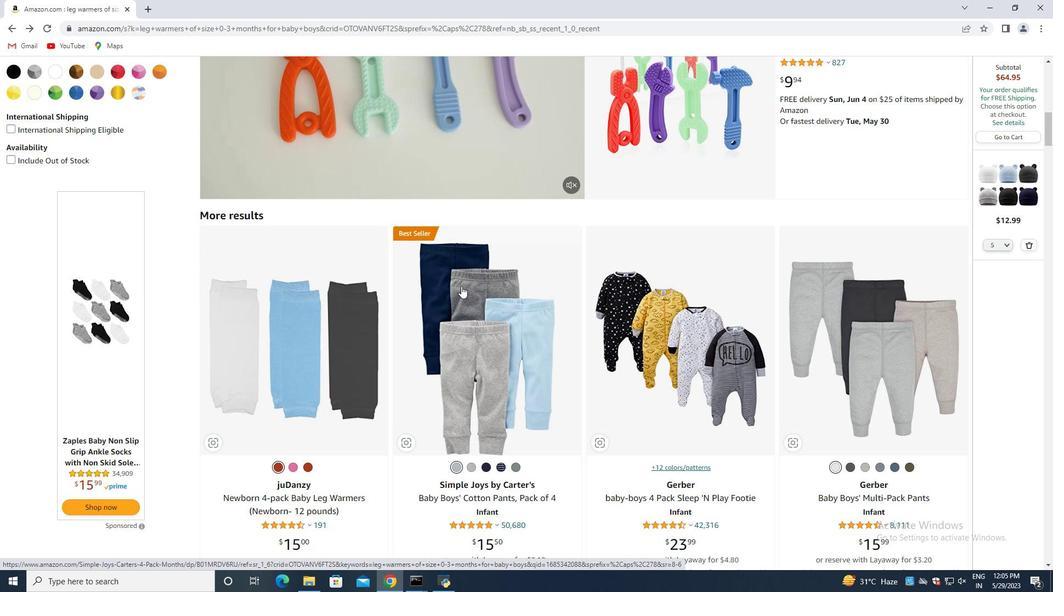 
Action: Mouse moved to (298, 292)
Screenshot: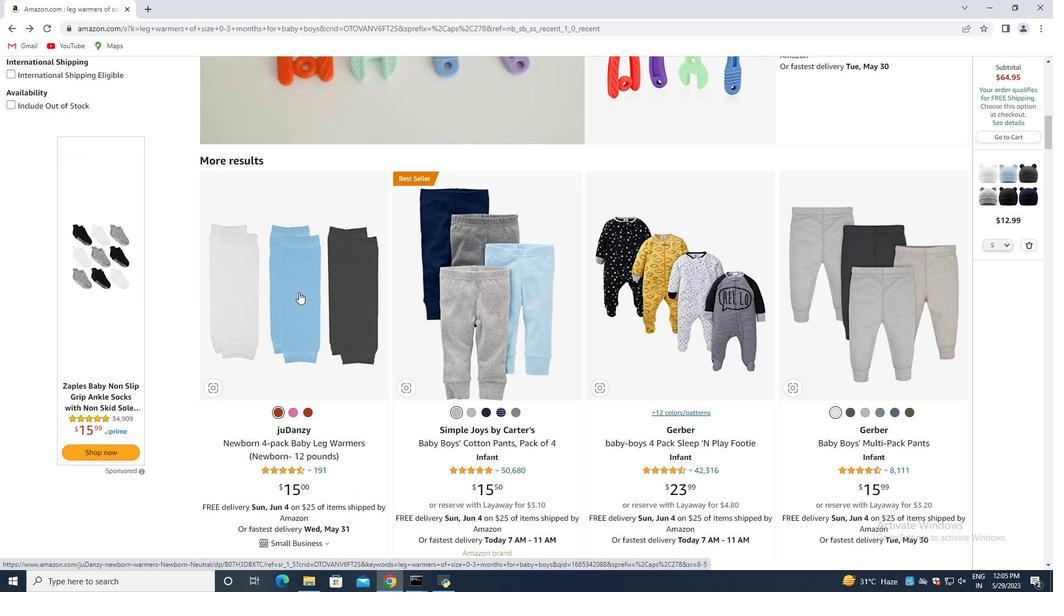 
Action: Mouse pressed left at (298, 292)
Screenshot: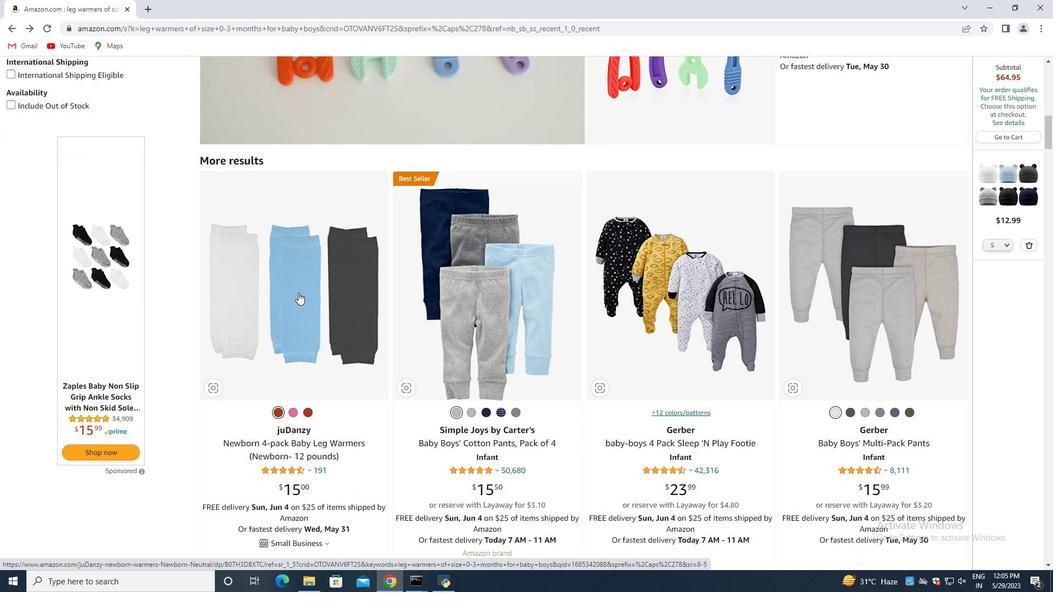 
Action: Mouse moved to (584, 290)
Screenshot: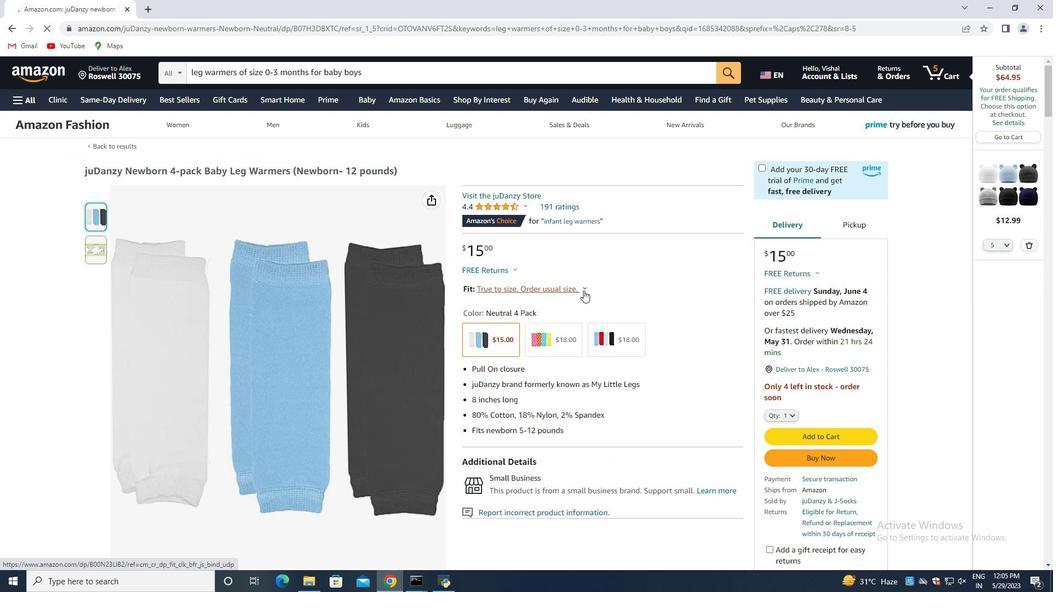 
Action: Mouse pressed left at (584, 290)
Screenshot: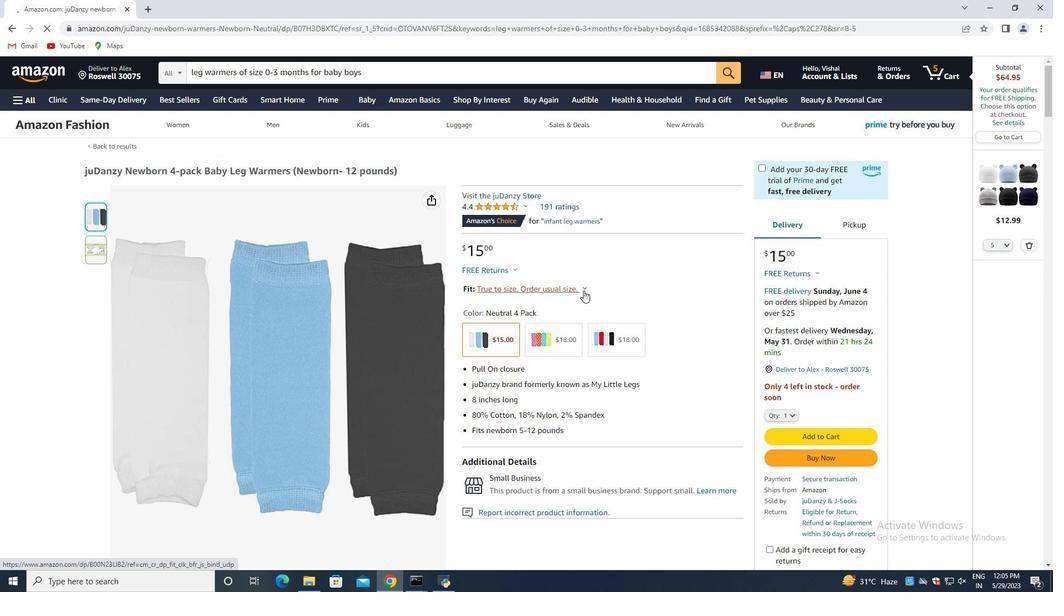 
Action: Mouse moved to (705, 135)
Screenshot: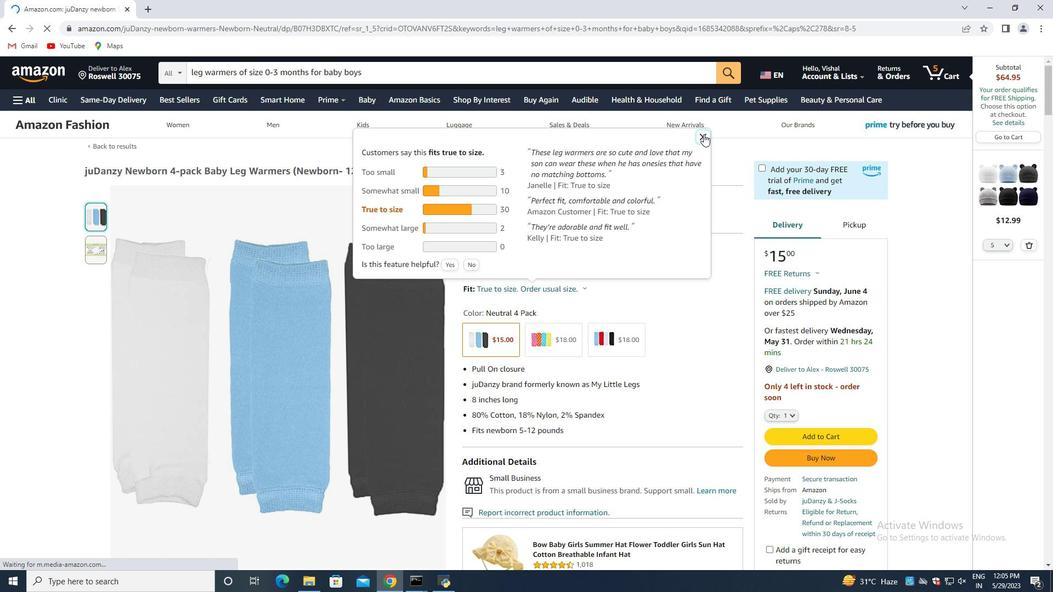 
Action: Mouse pressed left at (705, 135)
Screenshot: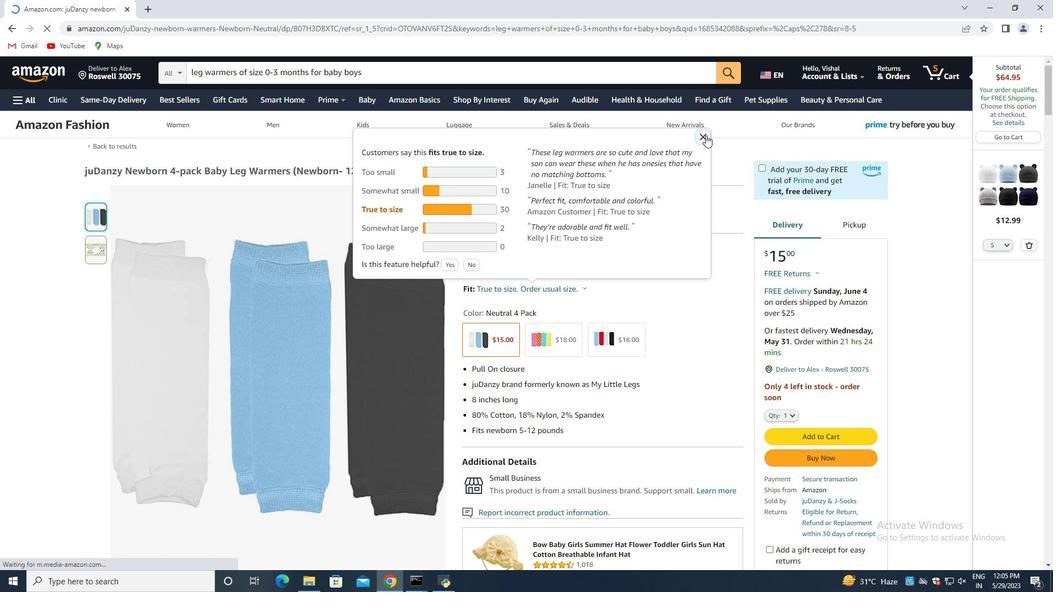 
Action: Mouse moved to (595, 209)
Screenshot: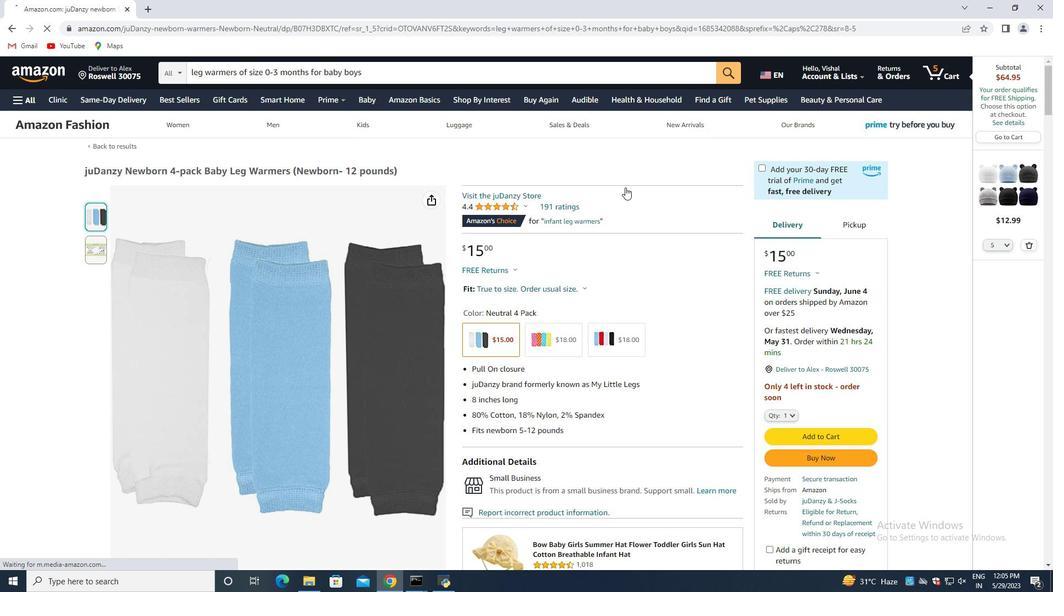 
Action: Mouse scrolled (595, 209) with delta (0, 0)
Screenshot: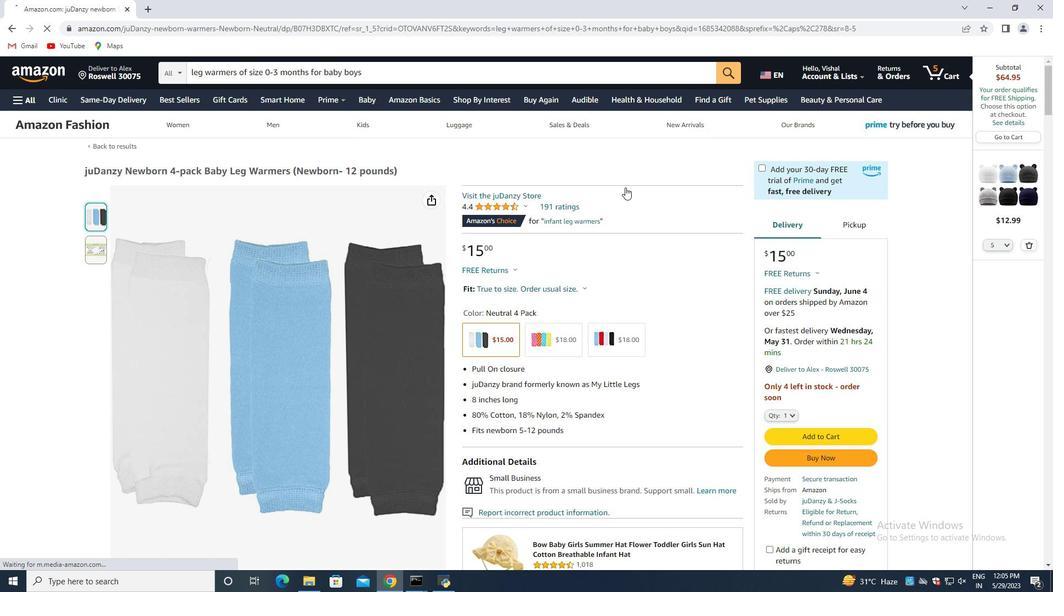 
Action: Mouse moved to (580, 225)
Screenshot: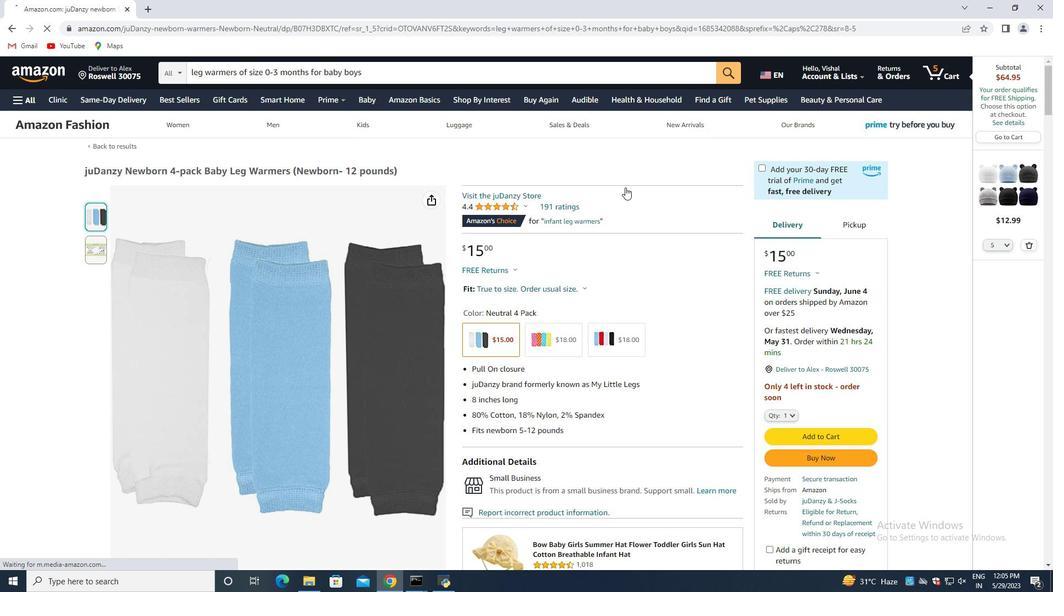
Action: Mouse scrolled (580, 224) with delta (0, 0)
Screenshot: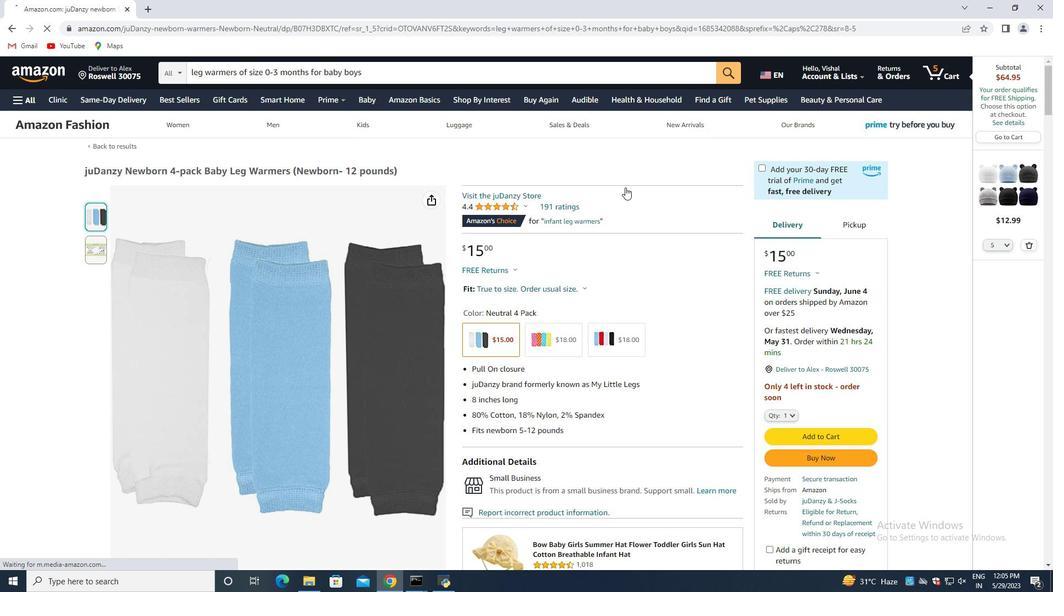 
Action: Mouse moved to (572, 237)
Screenshot: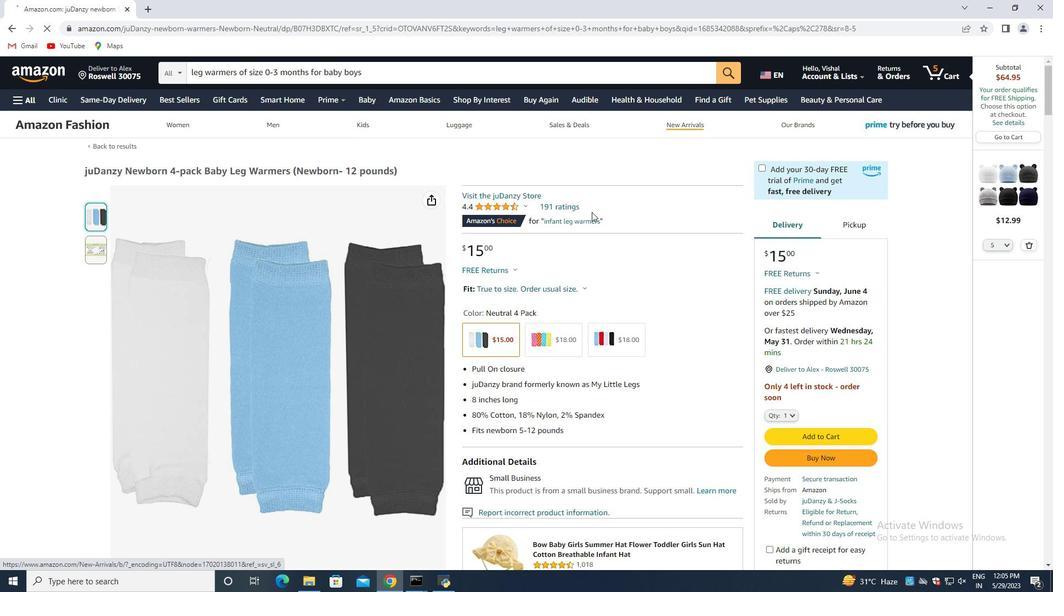 
Action: Mouse scrolled (572, 236) with delta (0, 0)
Screenshot: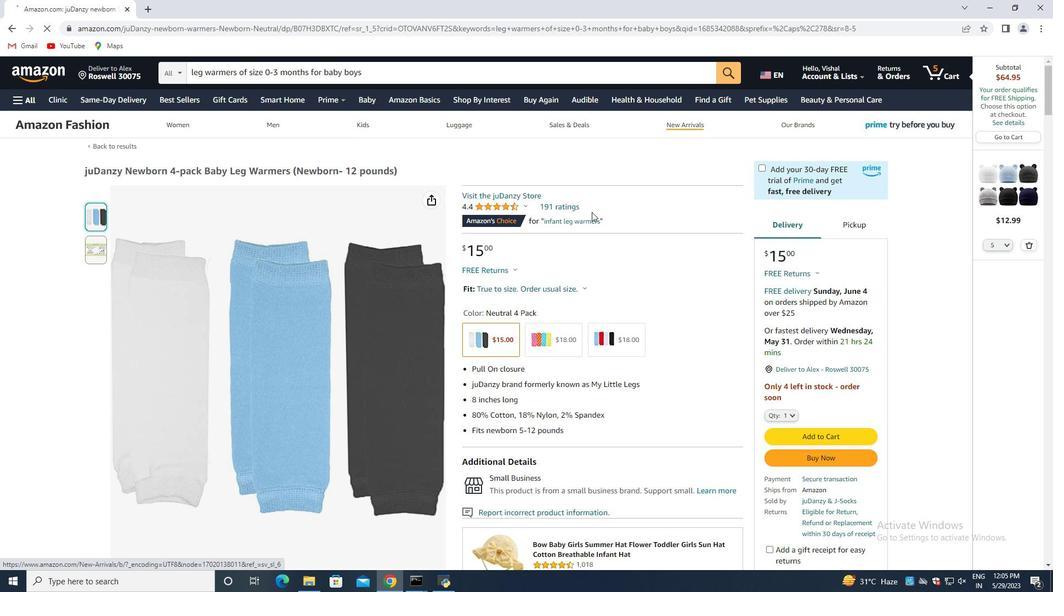 
Action: Mouse moved to (567, 246)
Screenshot: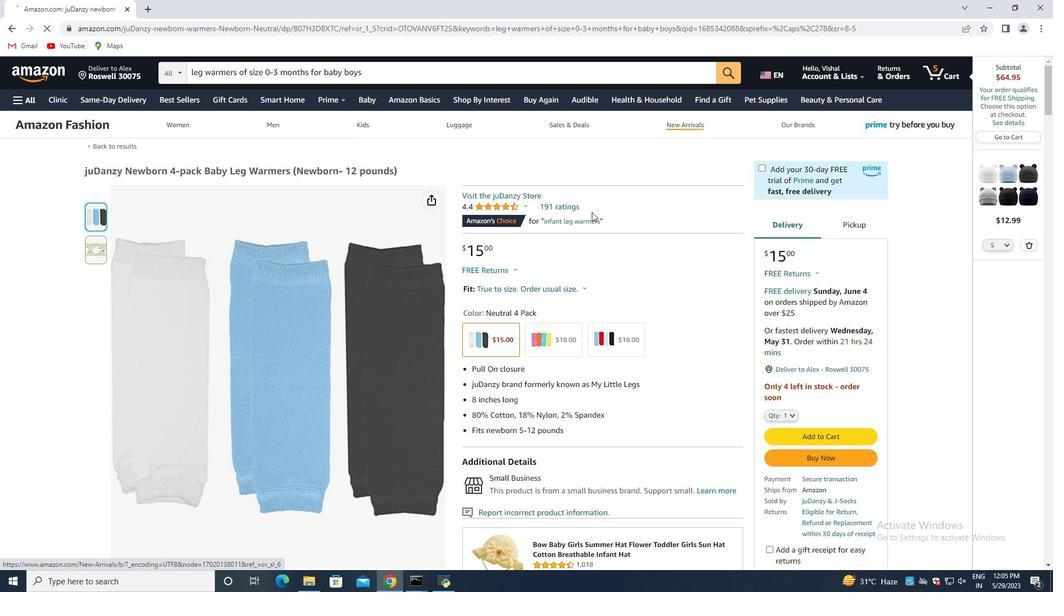 
Action: Mouse scrolled (567, 245) with delta (0, 0)
Screenshot: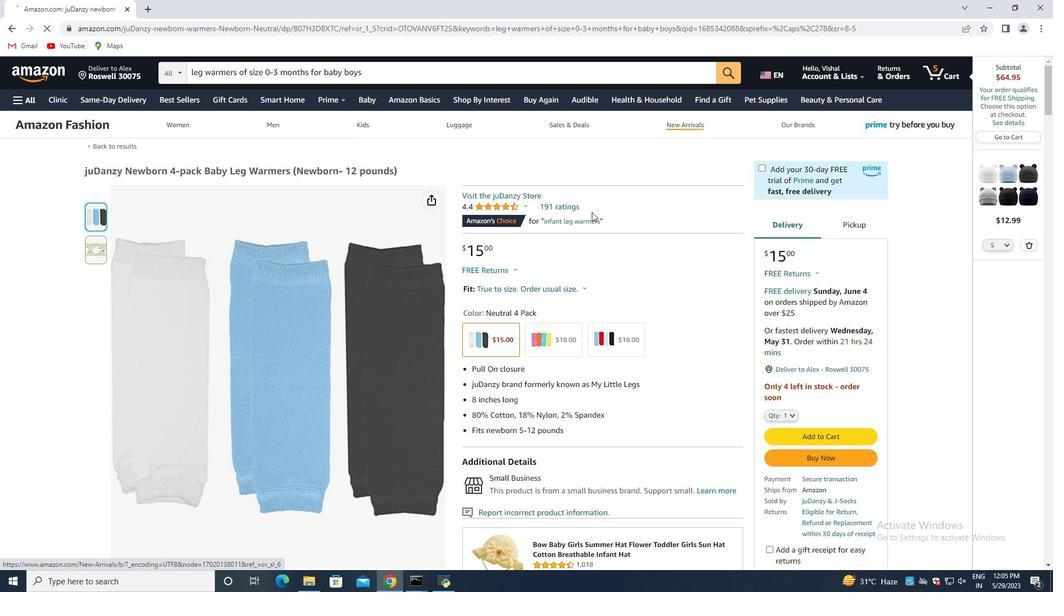 
Action: Mouse moved to (563, 251)
Screenshot: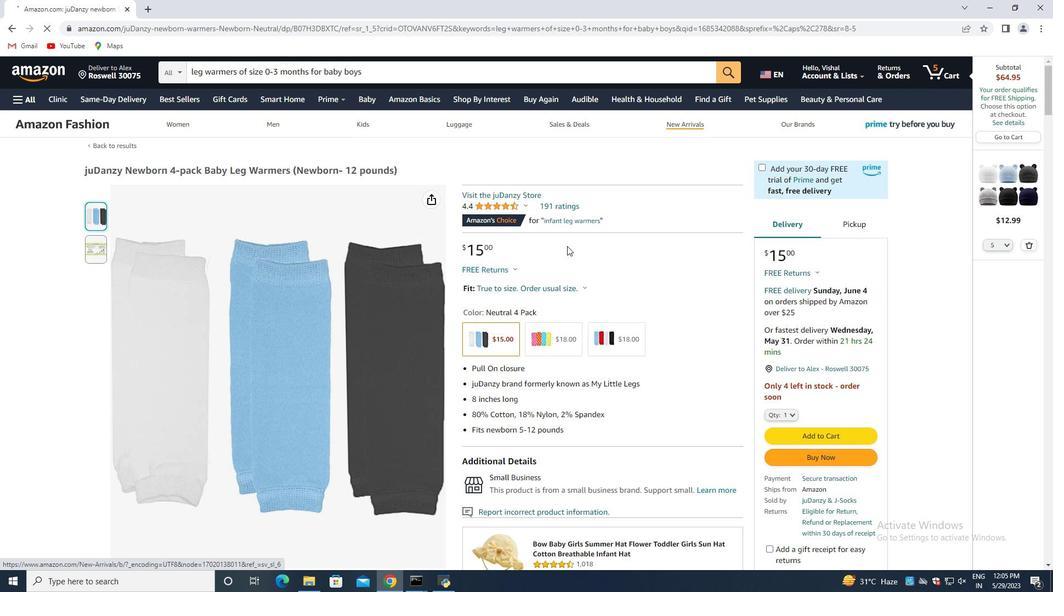 
Action: Mouse scrolled (563, 251) with delta (0, 0)
Screenshot: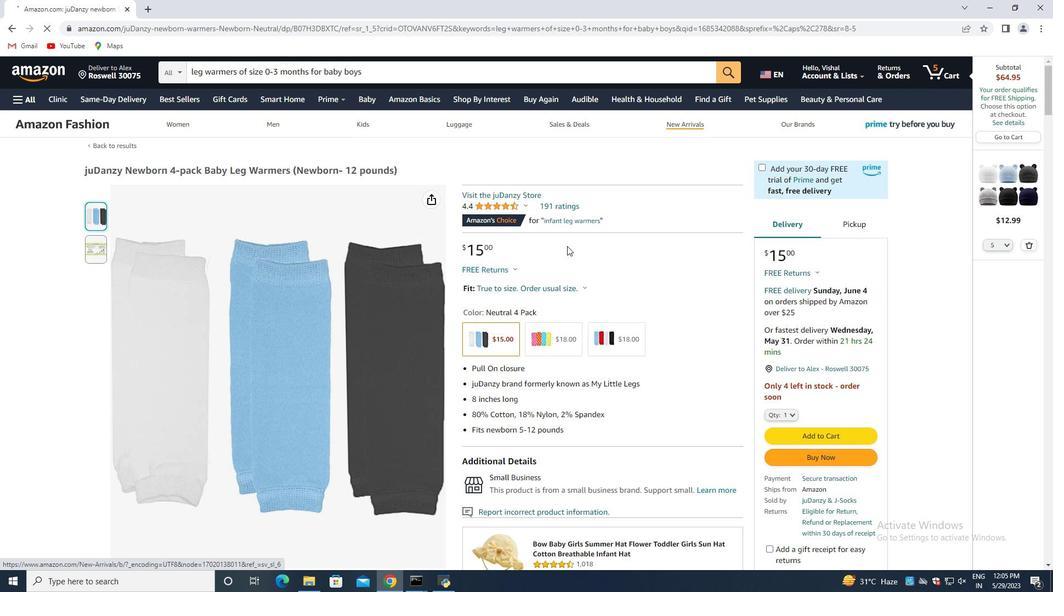 
Action: Mouse moved to (544, 255)
Screenshot: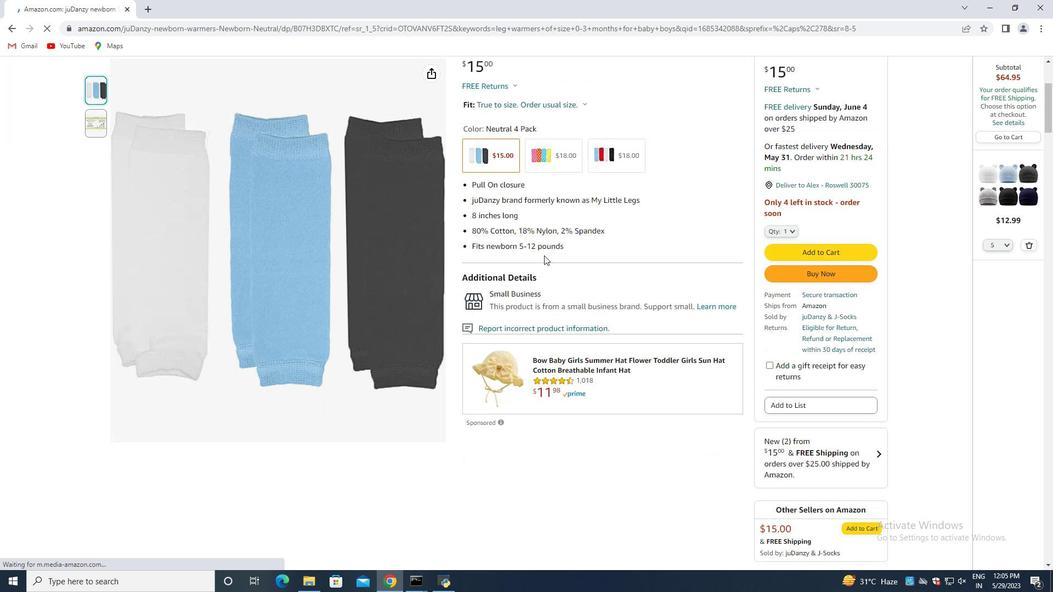 
Action: Mouse scrolled (544, 256) with delta (0, 0)
Screenshot: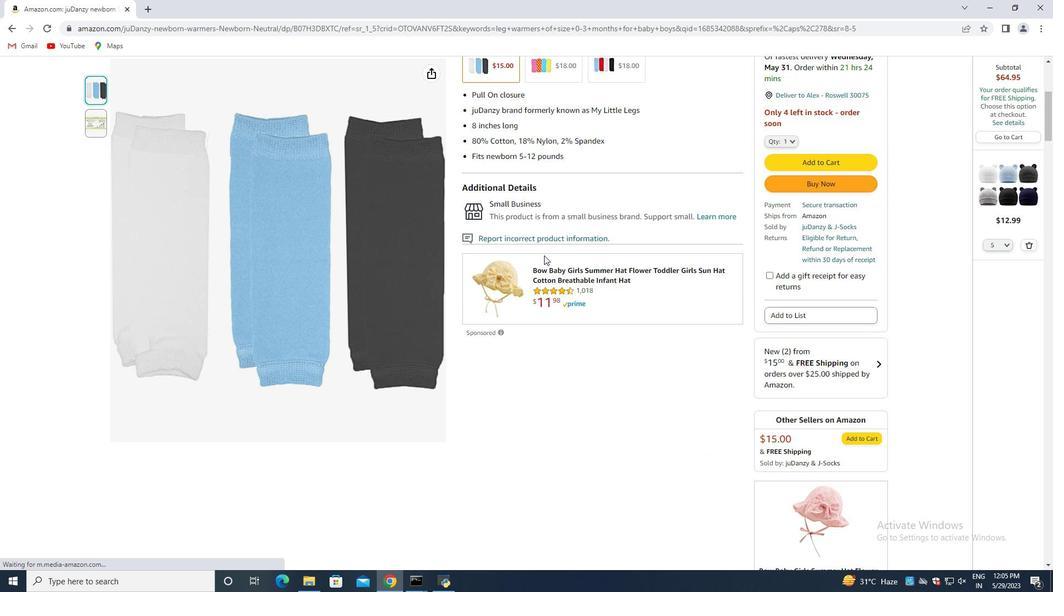 
Action: Mouse scrolled (544, 256) with delta (0, 0)
Screenshot: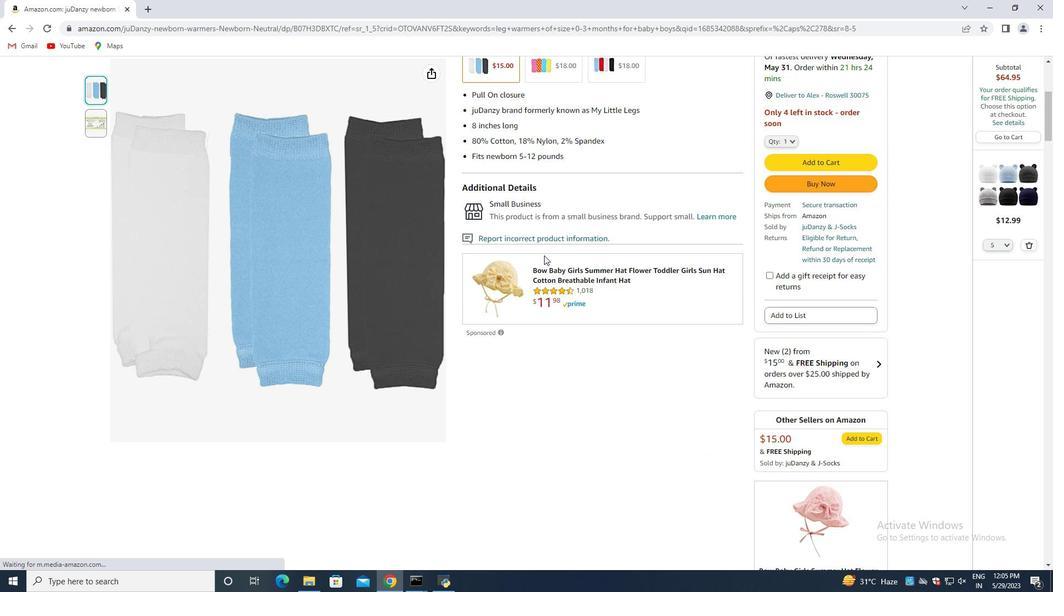 
Action: Mouse scrolled (544, 256) with delta (0, 0)
Screenshot: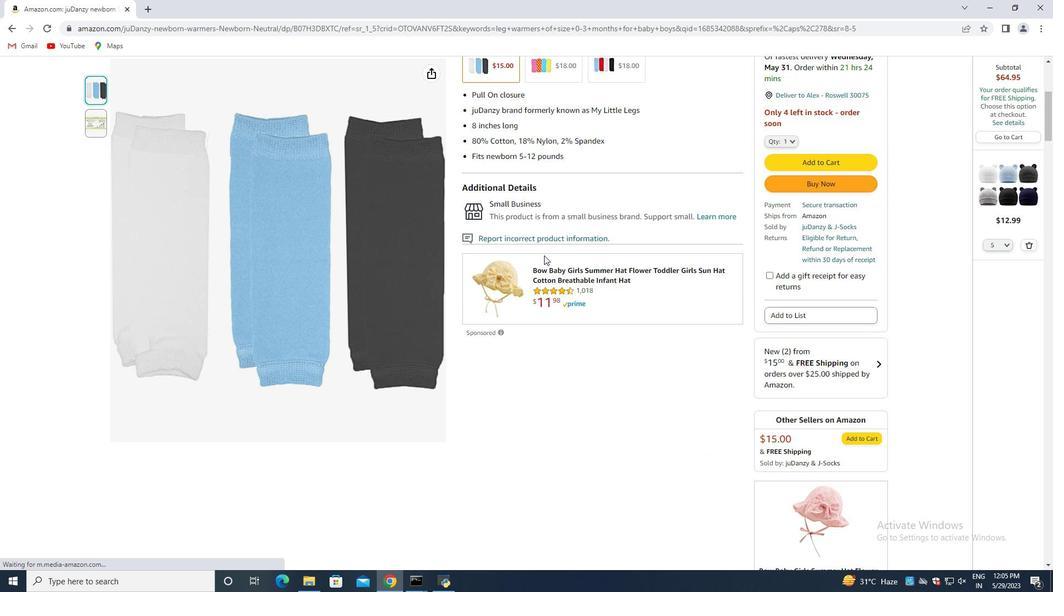 
Action: Mouse scrolled (544, 256) with delta (0, 0)
Screenshot: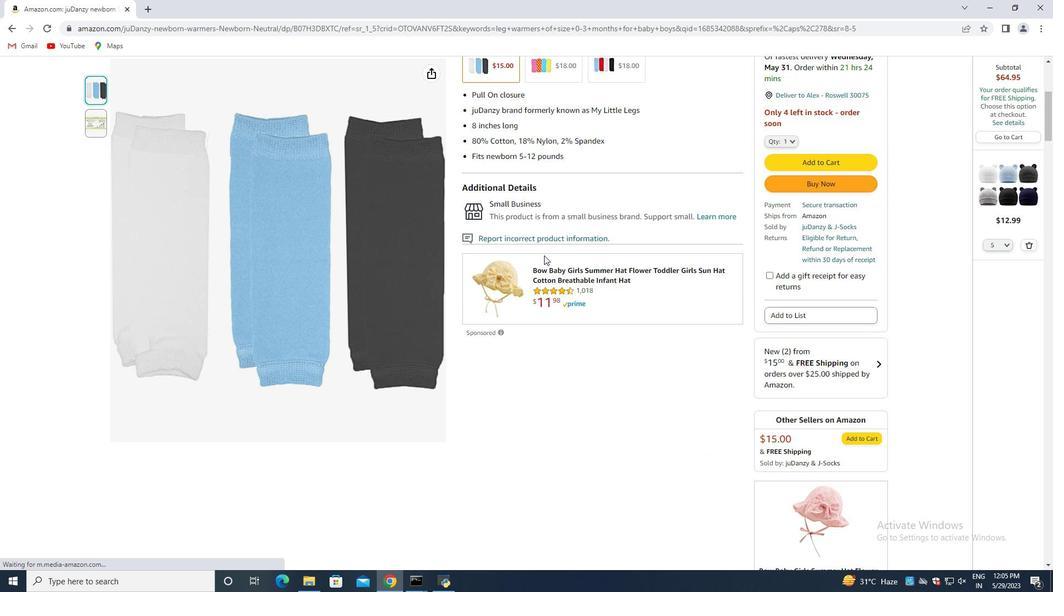 
Action: Mouse scrolled (544, 256) with delta (0, 0)
Screenshot: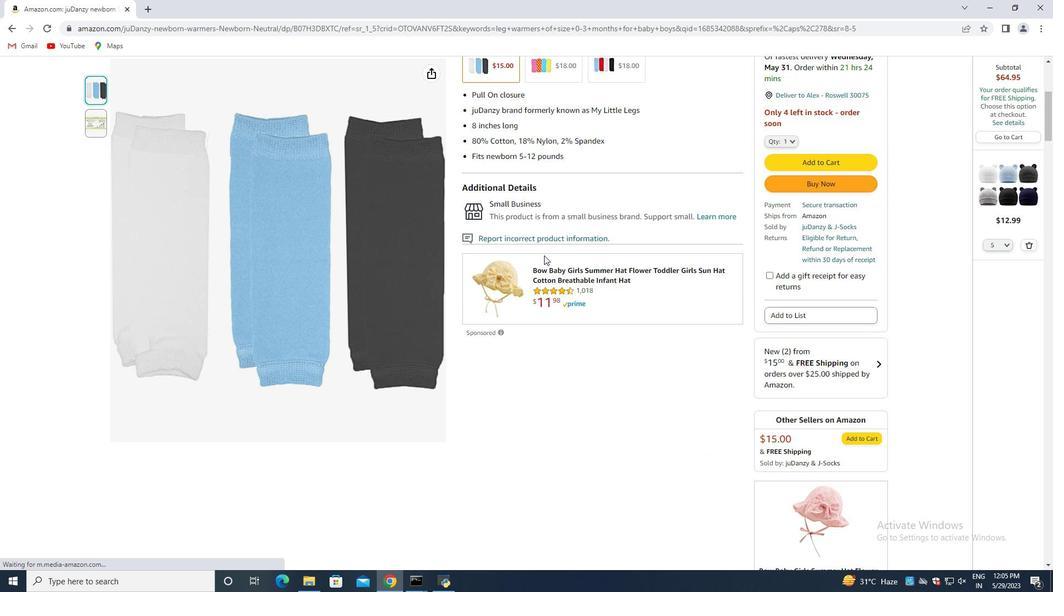 
Action: Mouse moved to (540, 253)
Screenshot: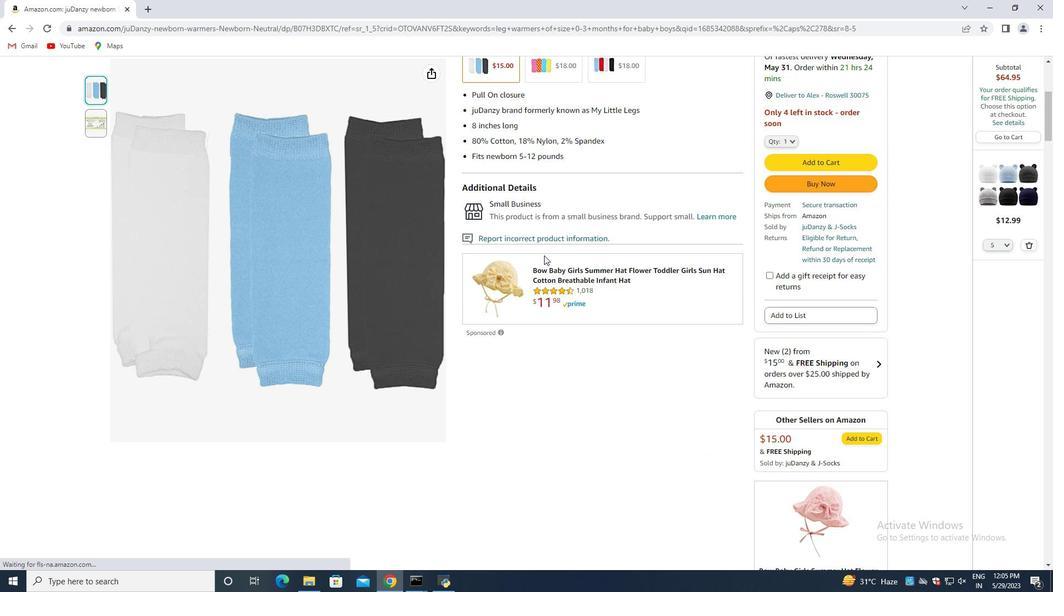 
Action: Mouse scrolled (540, 254) with delta (0, 0)
Screenshot: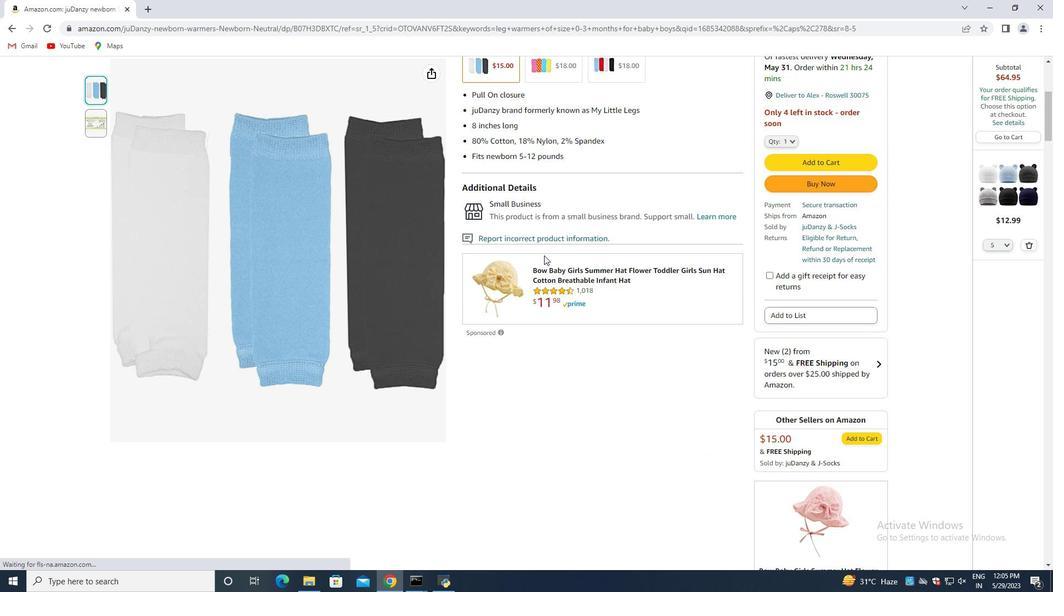 
Action: Mouse moved to (14, 25)
Screenshot: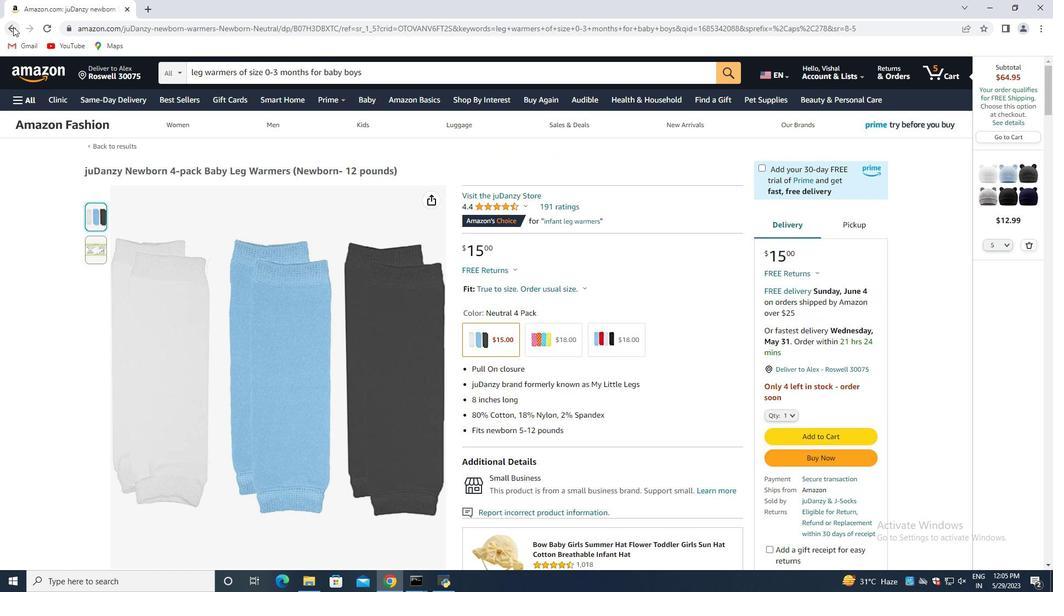 
Action: Mouse pressed left at (14, 25)
Screenshot: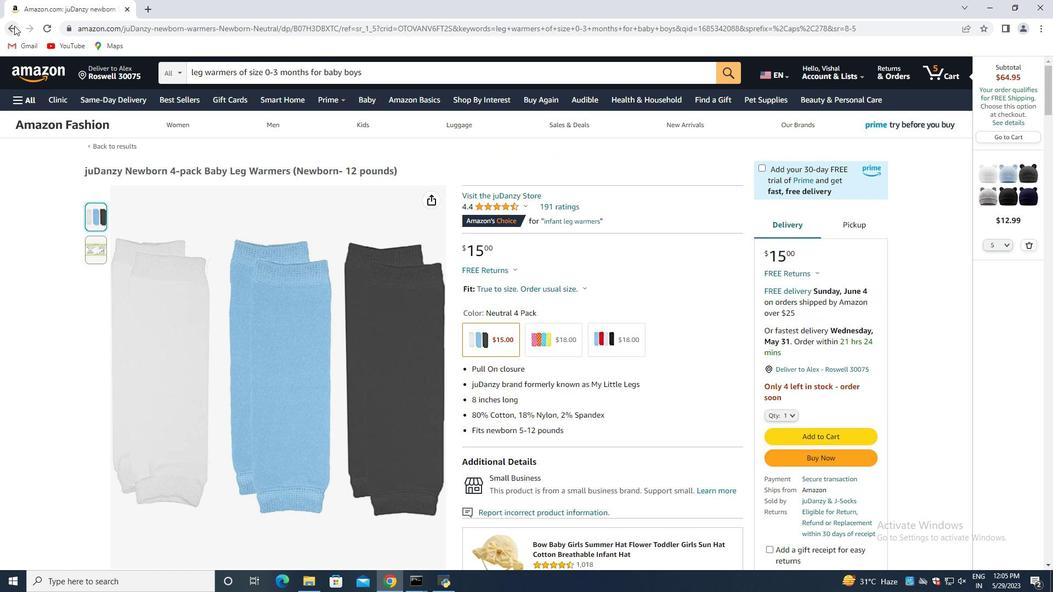 
Action: Mouse moved to (536, 253)
Screenshot: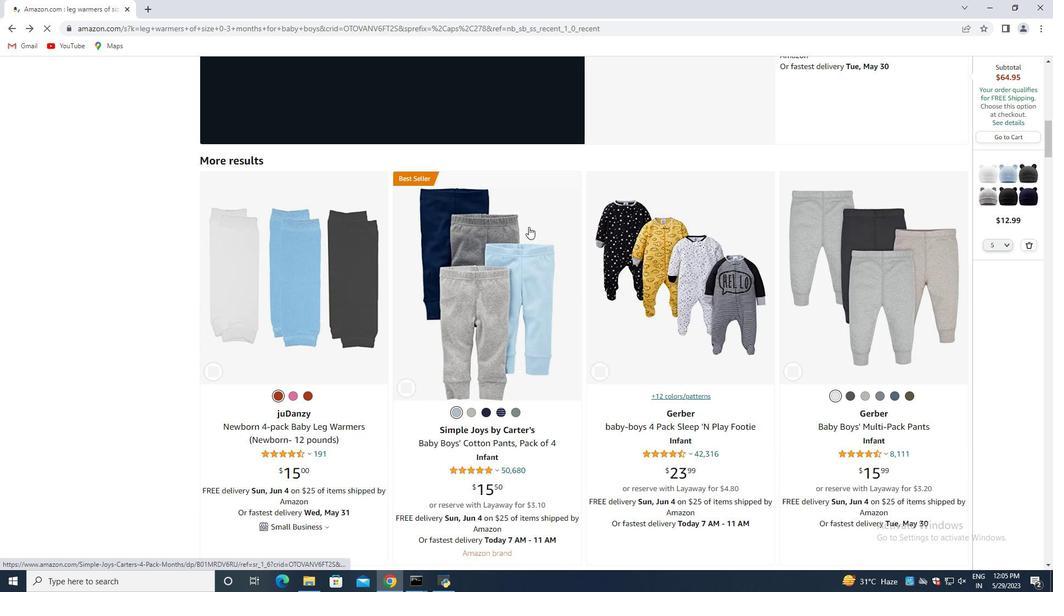 
Action: Mouse scrolled (521, 250) with delta (0, 0)
Screenshot: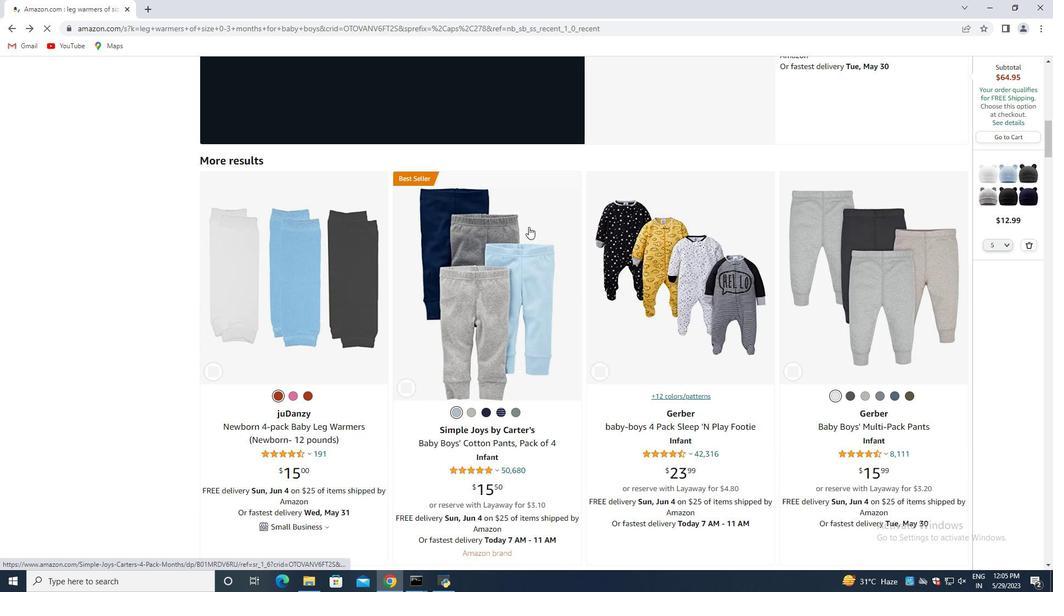 
Action: Mouse moved to (659, 234)
Screenshot: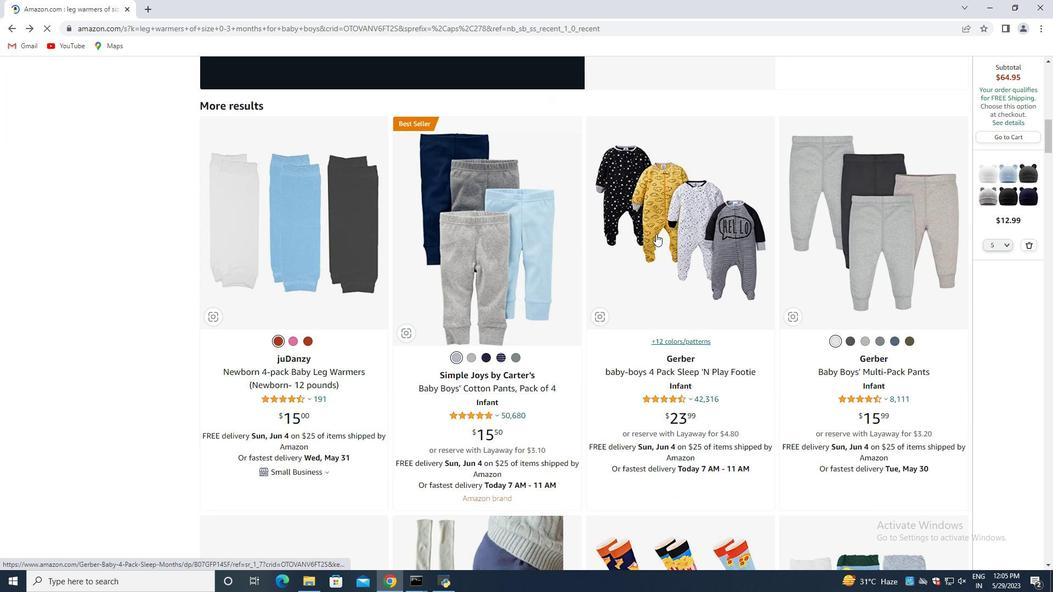 
Action: Mouse scrolled (659, 234) with delta (0, 0)
Screenshot: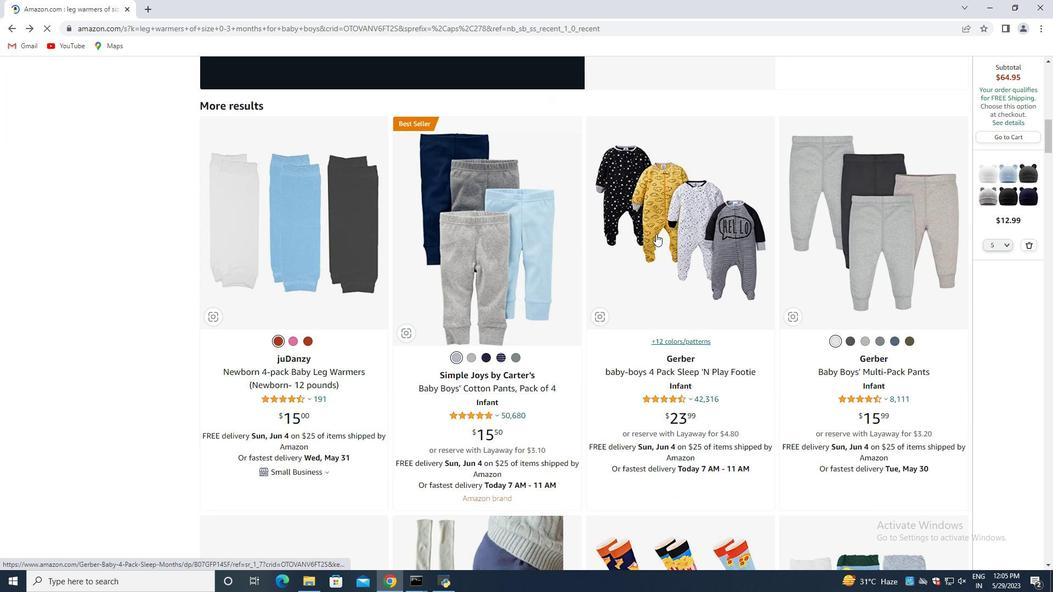 
Action: Mouse moved to (668, 239)
Screenshot: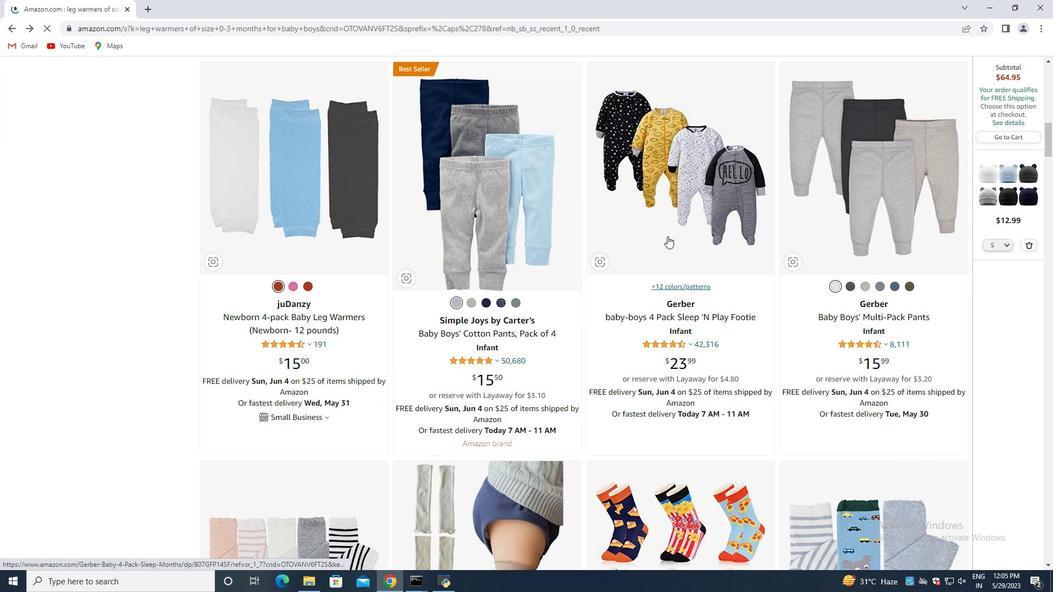 
Action: Mouse scrolled (668, 238) with delta (0, 0)
Screenshot: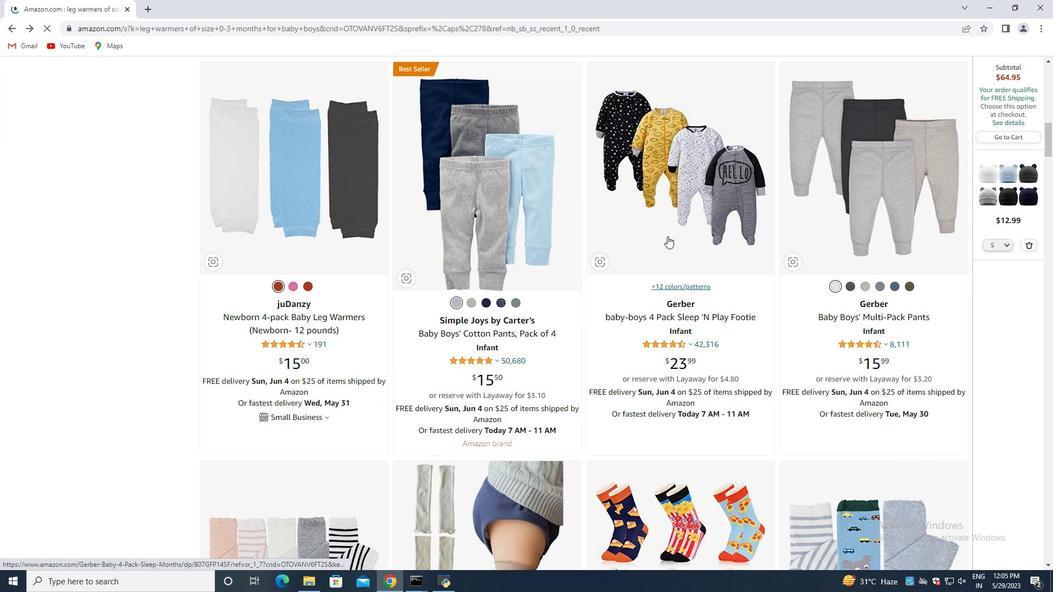 
Action: Mouse moved to (667, 242)
Screenshot: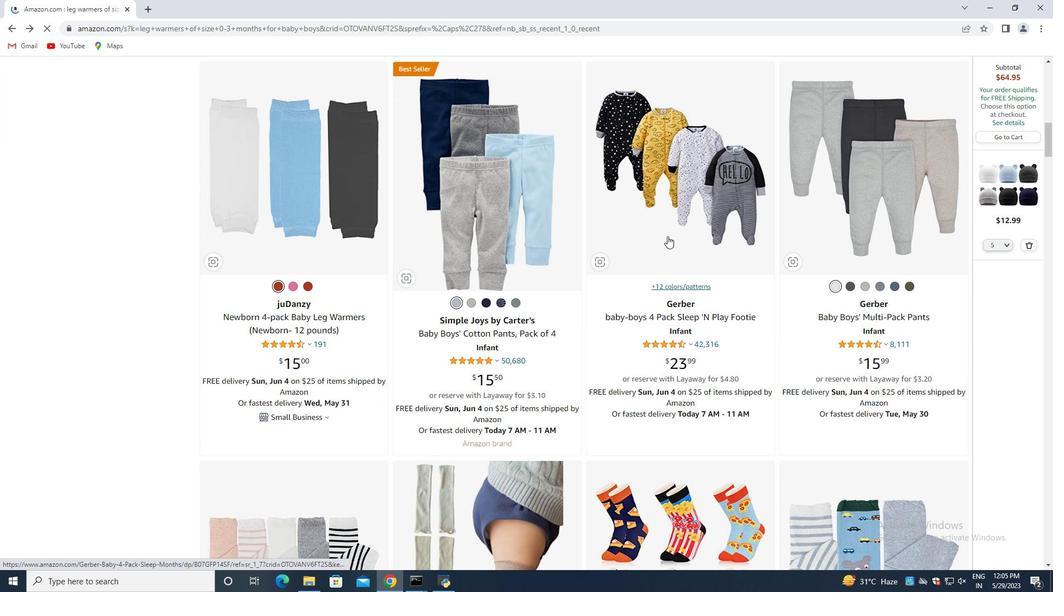 
Action: Mouse scrolled (667, 241) with delta (0, 0)
Screenshot: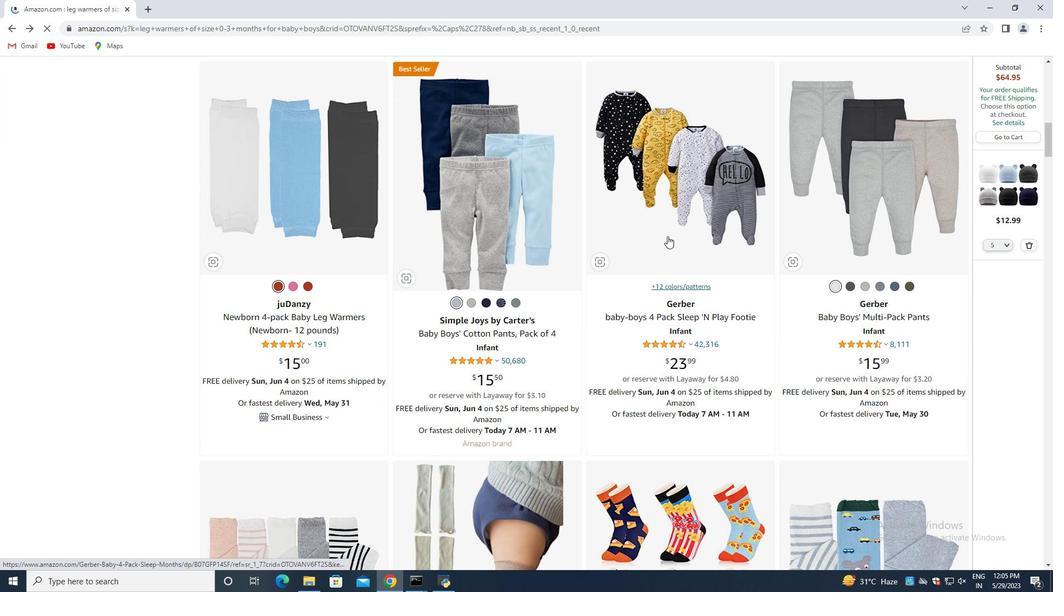 
Action: Mouse moved to (656, 249)
Screenshot: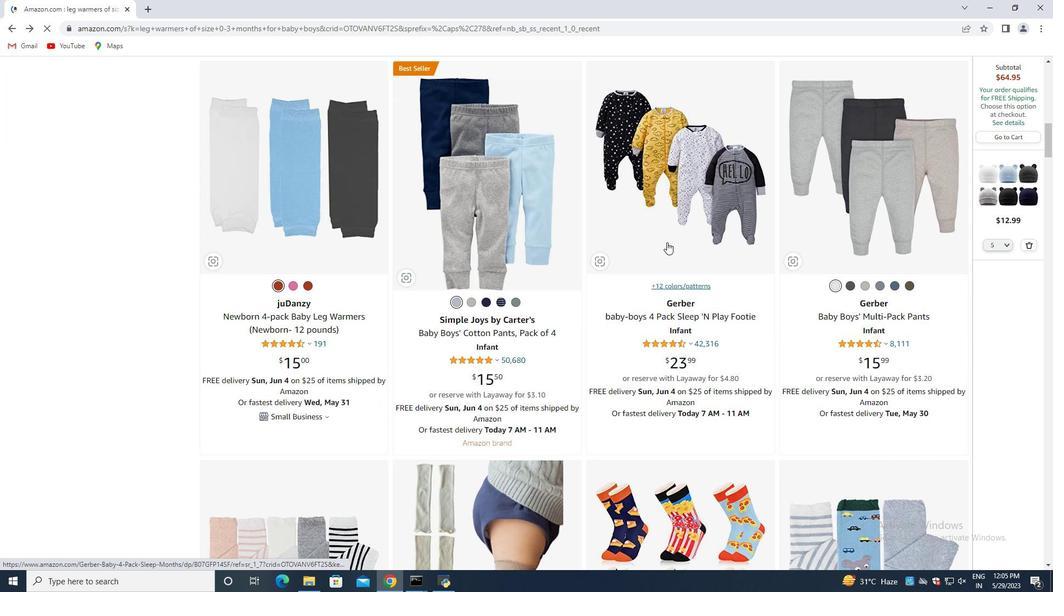 
Action: Mouse scrolled (663, 246) with delta (0, 0)
Screenshot: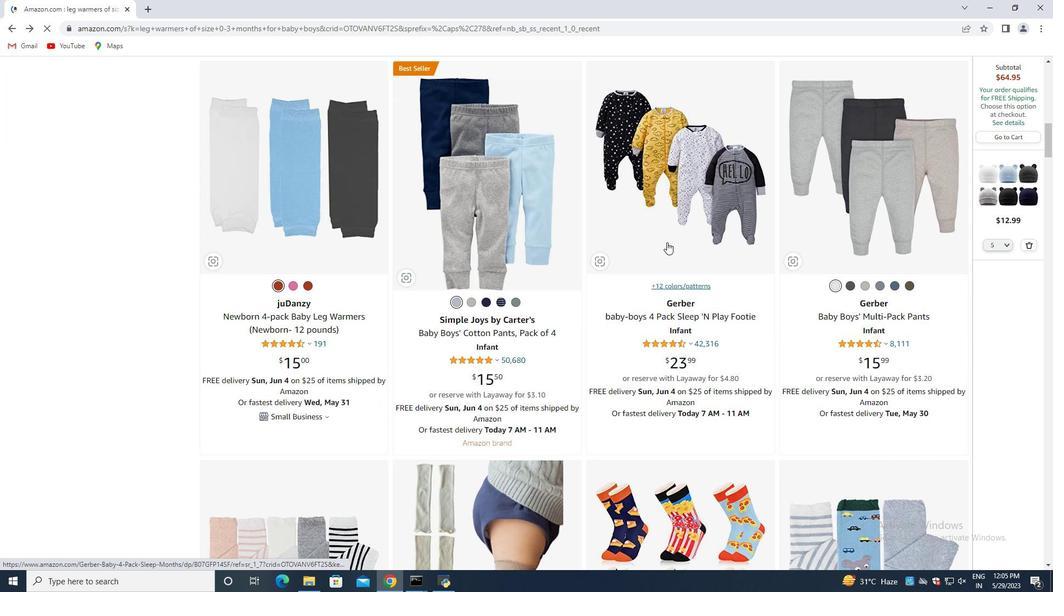
Action: Mouse moved to (568, 253)
Screenshot: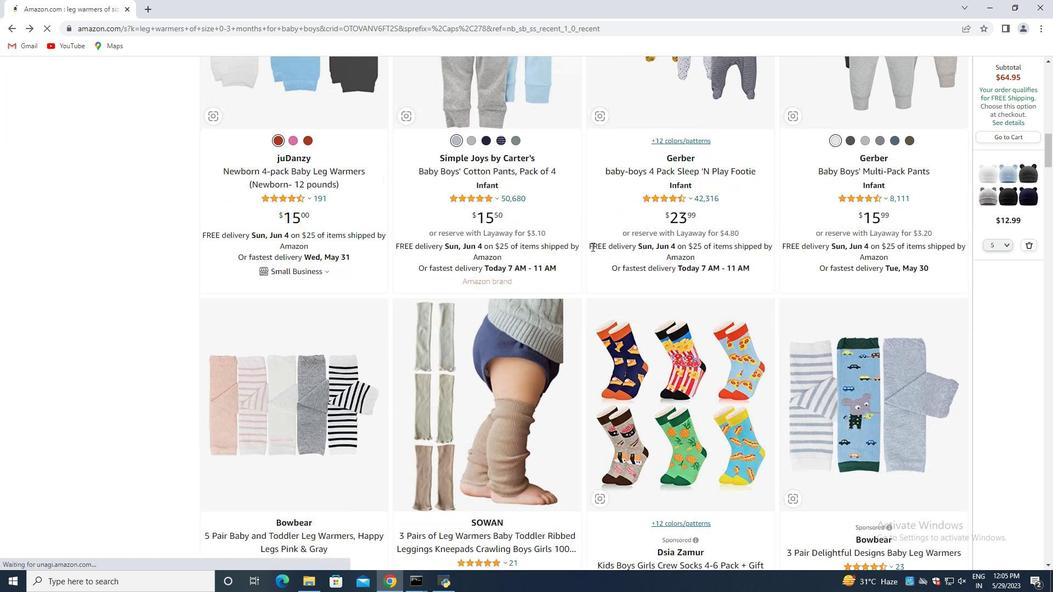 
Action: Mouse scrolled (568, 253) with delta (0, 0)
Screenshot: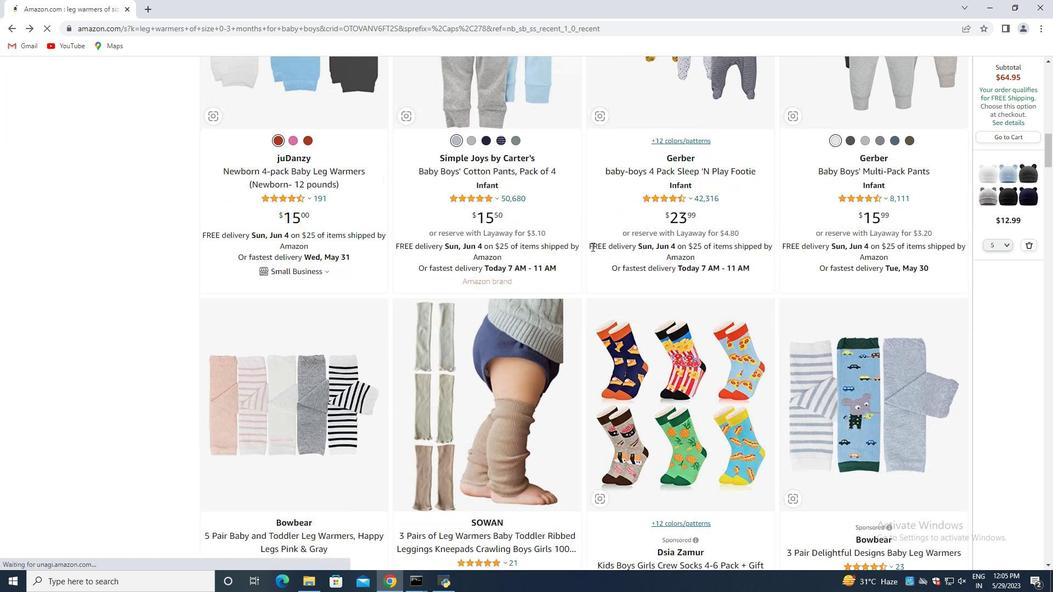 
Action: Mouse moved to (560, 257)
Screenshot: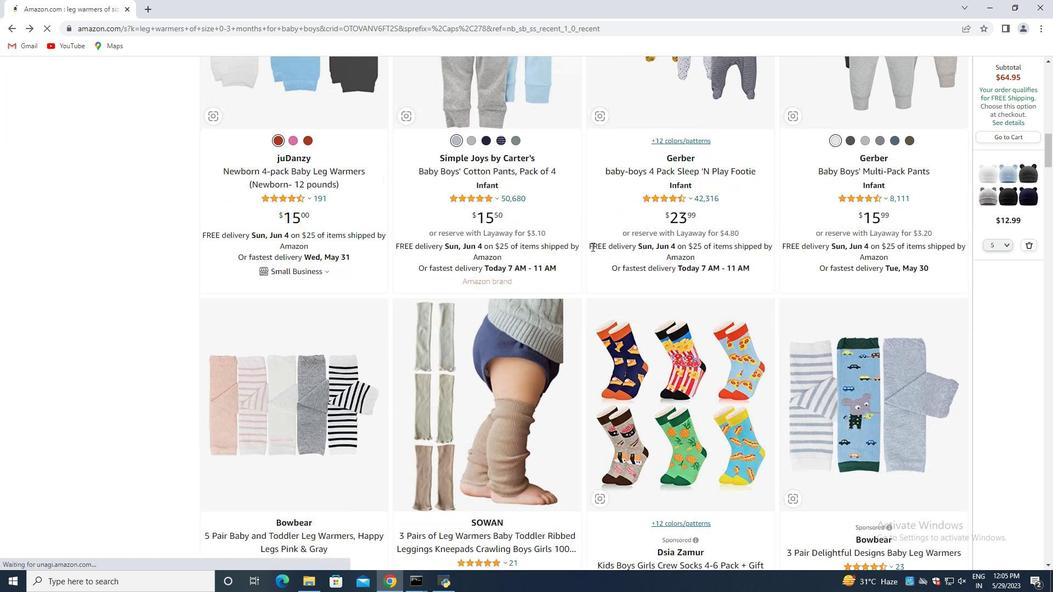 
Action: Mouse scrolled (560, 256) with delta (0, 0)
Screenshot: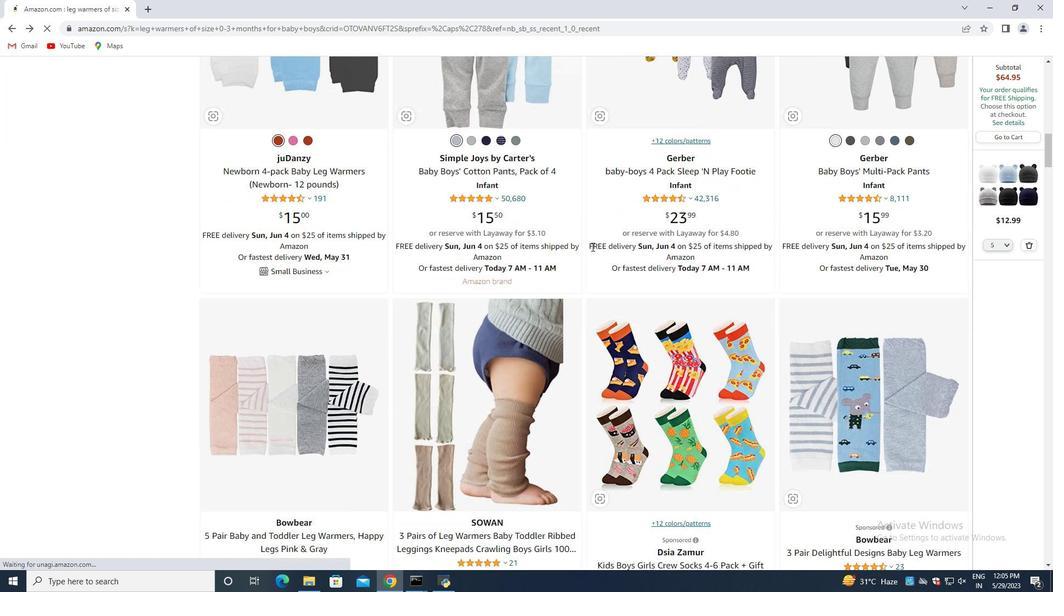 
Action: Mouse moved to (552, 261)
Screenshot: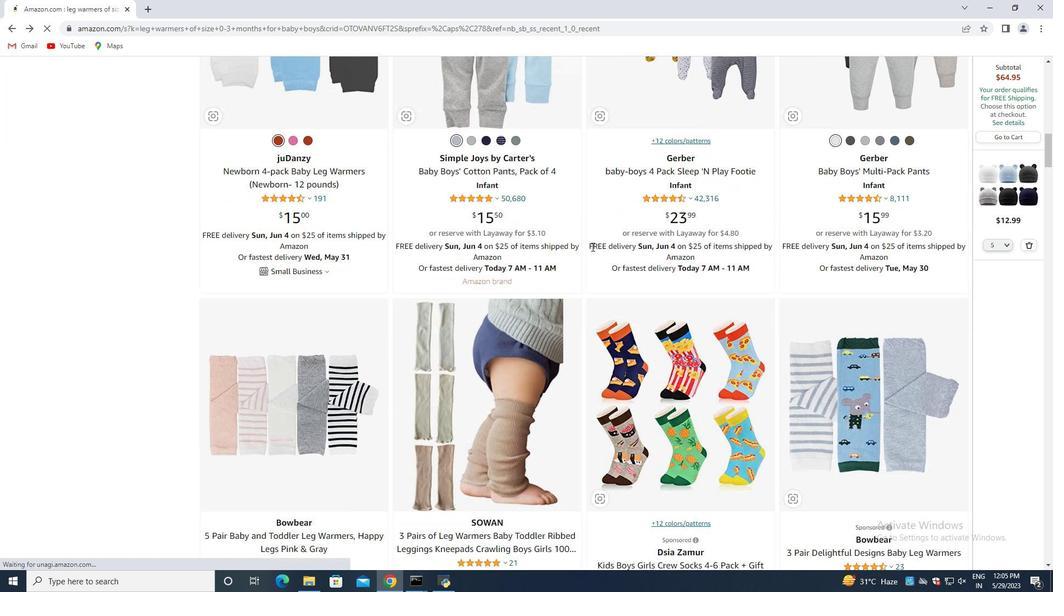
Action: Mouse scrolled (555, 258) with delta (0, 0)
Screenshot: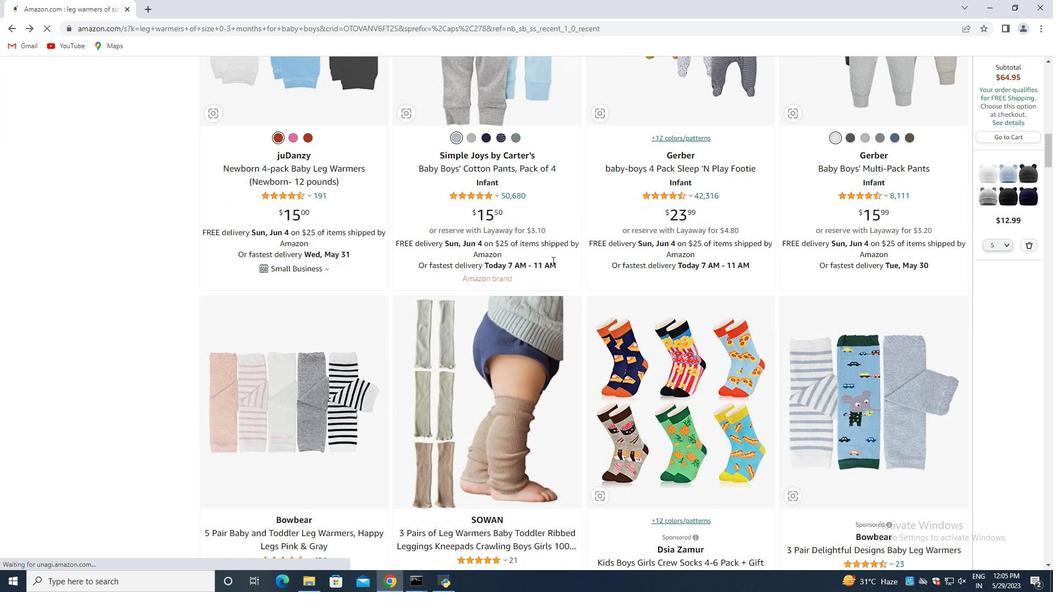 
Action: Mouse moved to (550, 261)
Screenshot: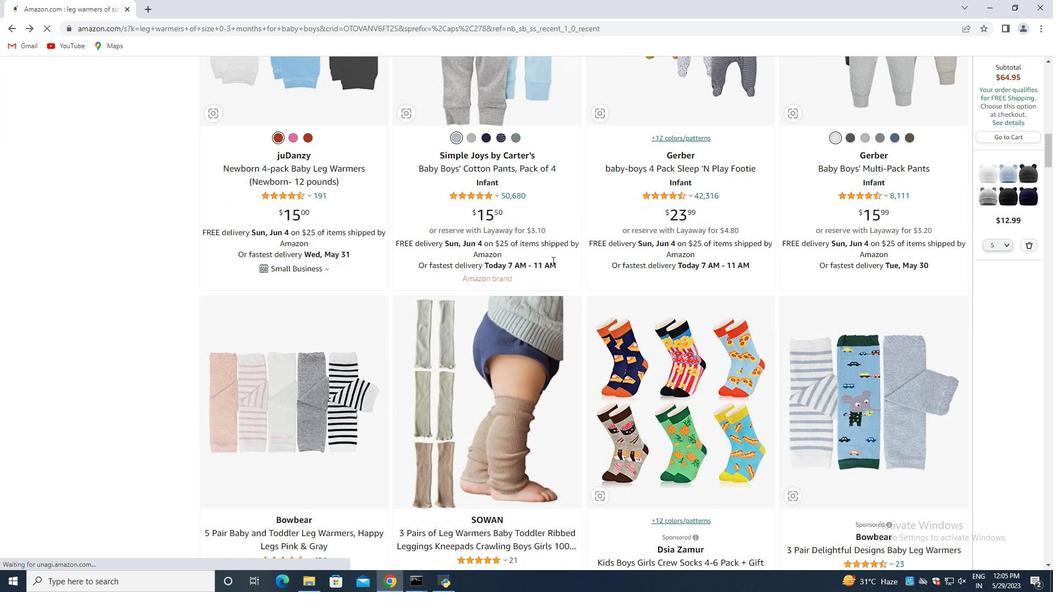 
Action: Mouse scrolled (551, 261) with delta (0, 0)
Screenshot: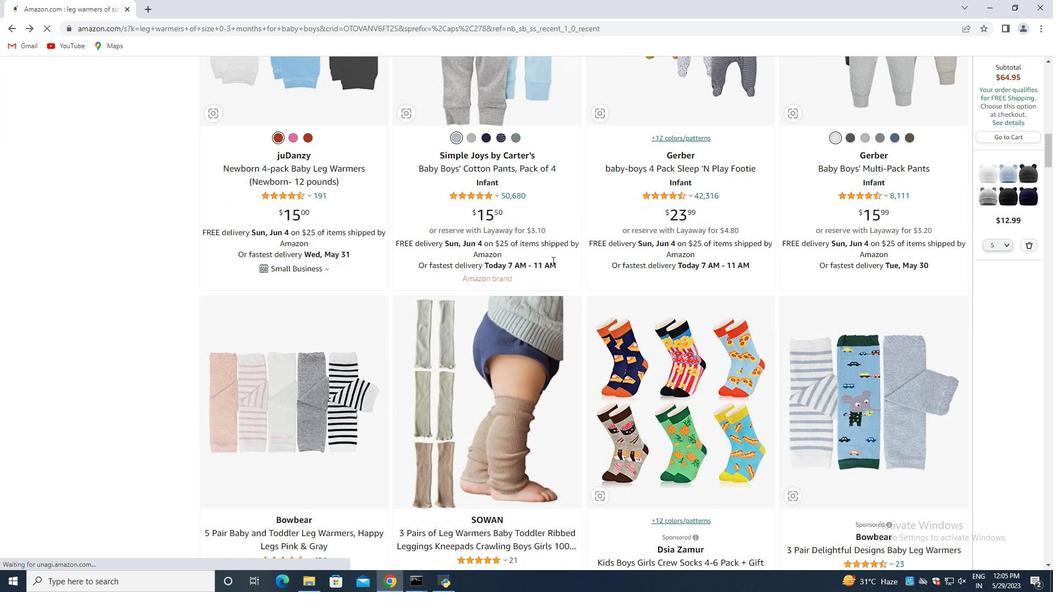 
Action: Mouse moved to (331, 255)
Screenshot: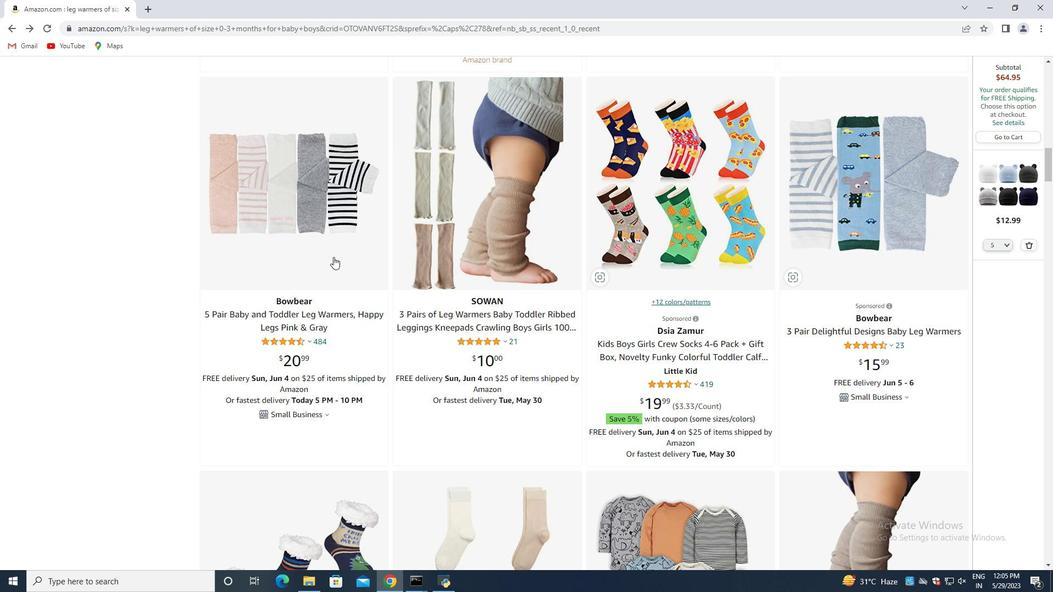 
Action: Mouse pressed left at (331, 255)
Screenshot: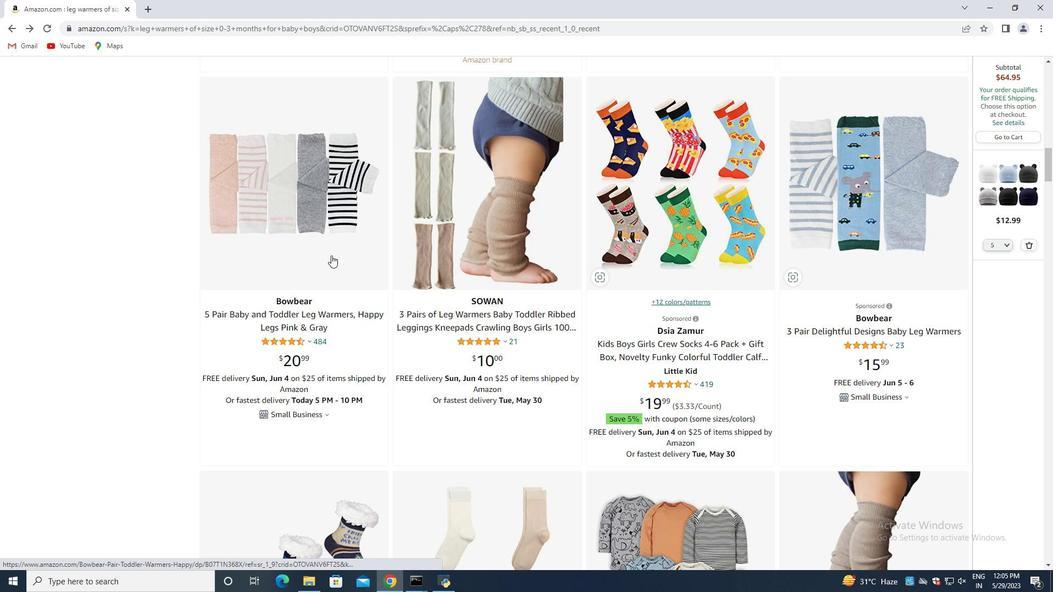 
Action: Mouse moved to (416, 275)
Screenshot: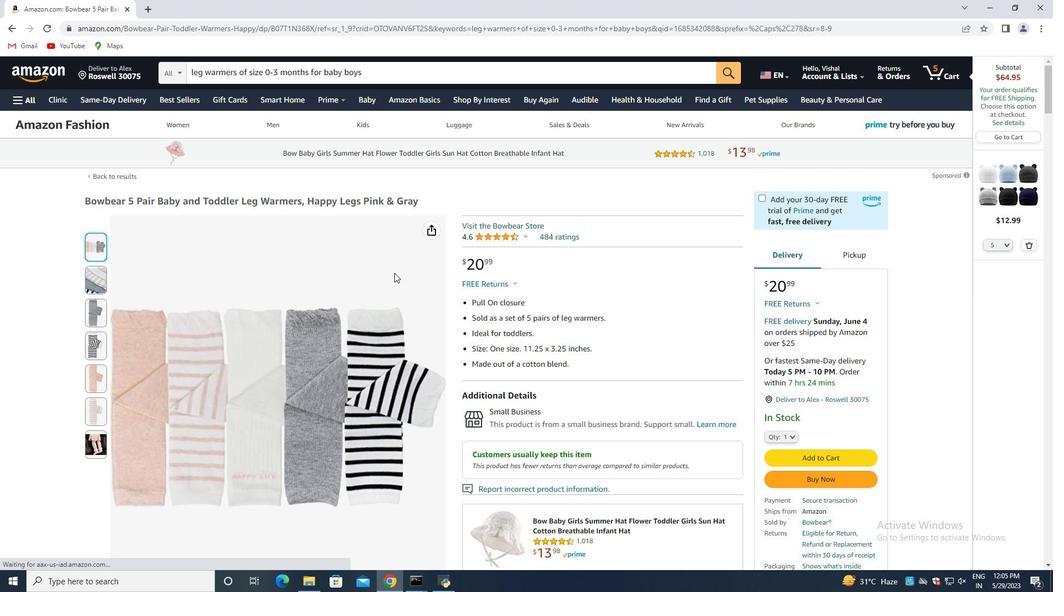 
Action: Mouse scrolled (416, 275) with delta (0, 0)
Screenshot: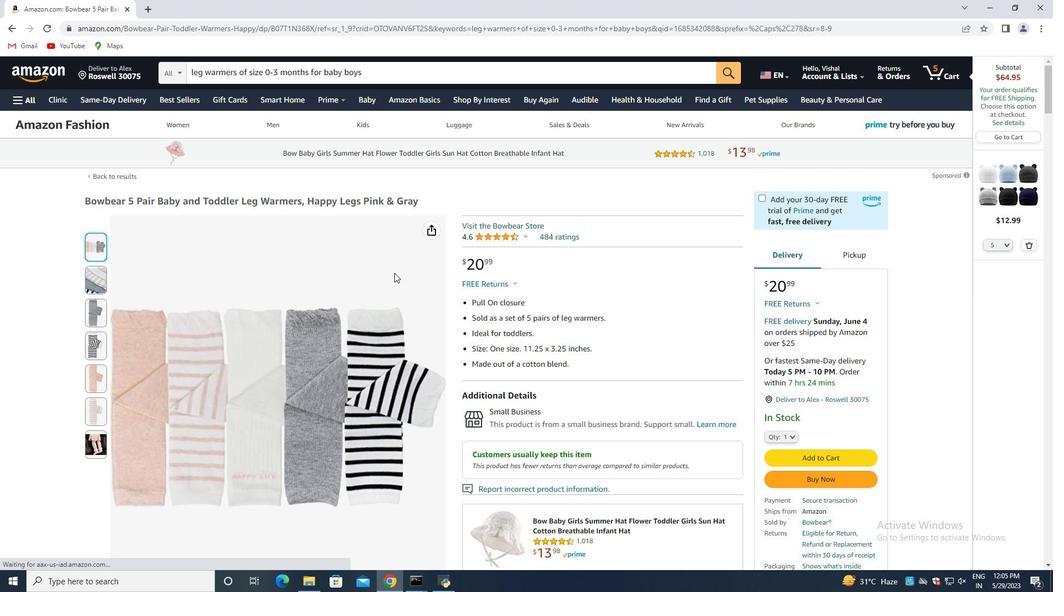 
Action: Mouse moved to (540, 292)
Screenshot: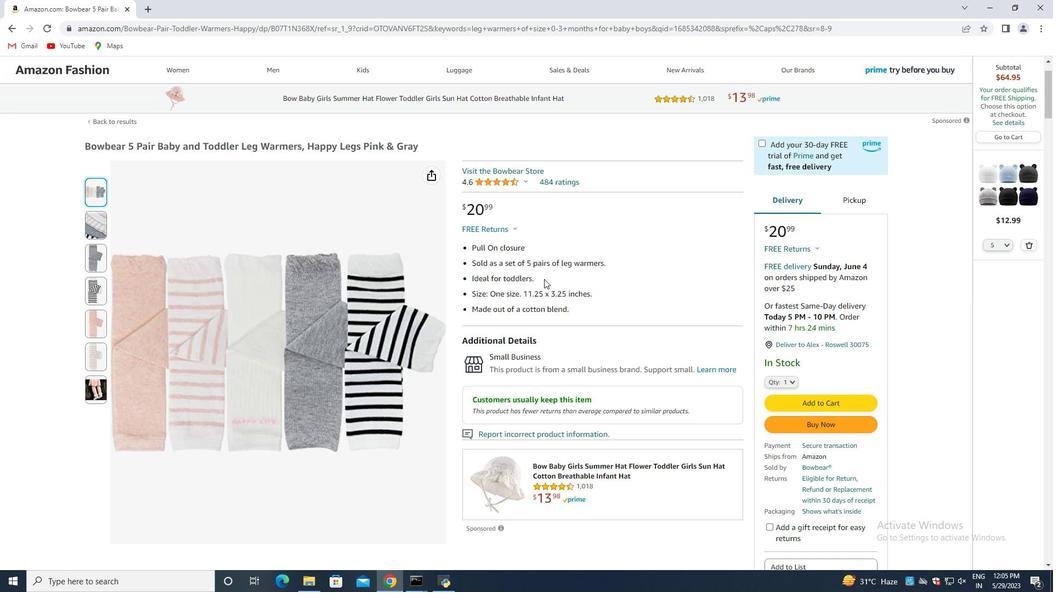 
Action: Mouse scrolled (540, 291) with delta (0, 0)
Screenshot: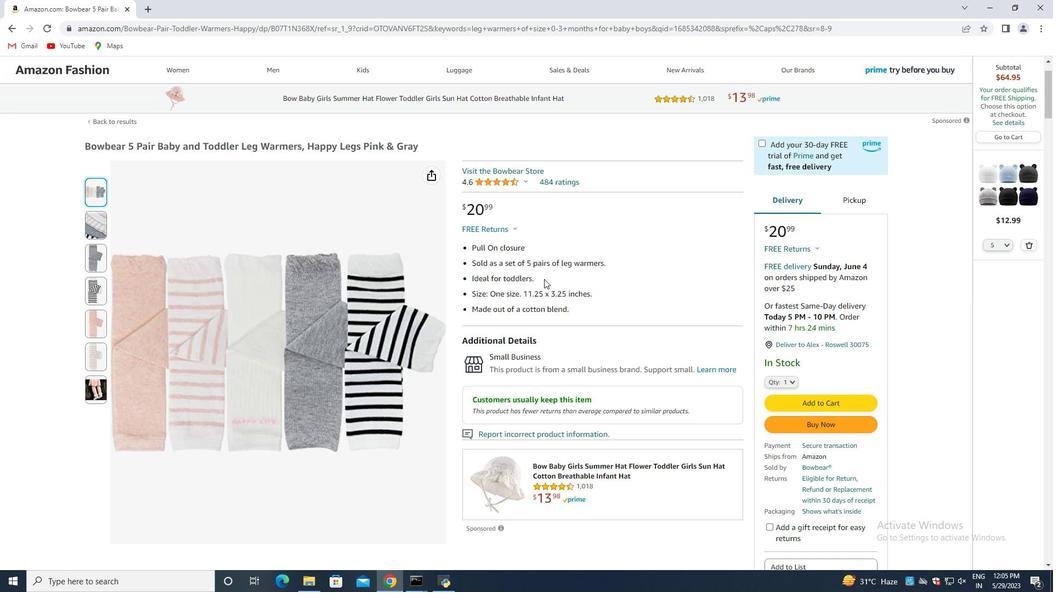 
Action: Mouse moved to (539, 302)
Screenshot: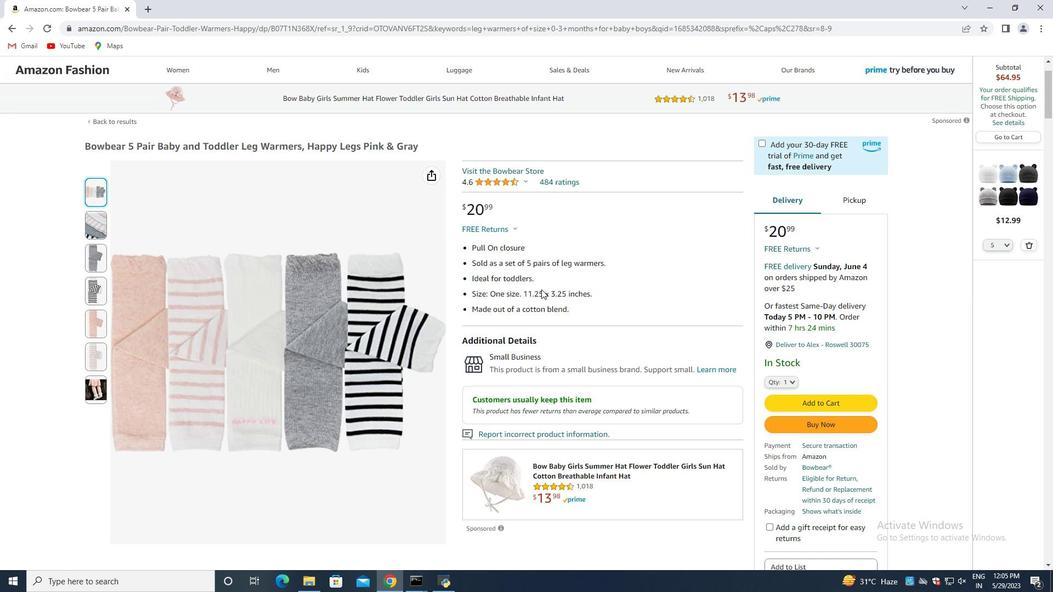 
Action: Mouse scrolled (539, 300) with delta (0, 0)
Screenshot: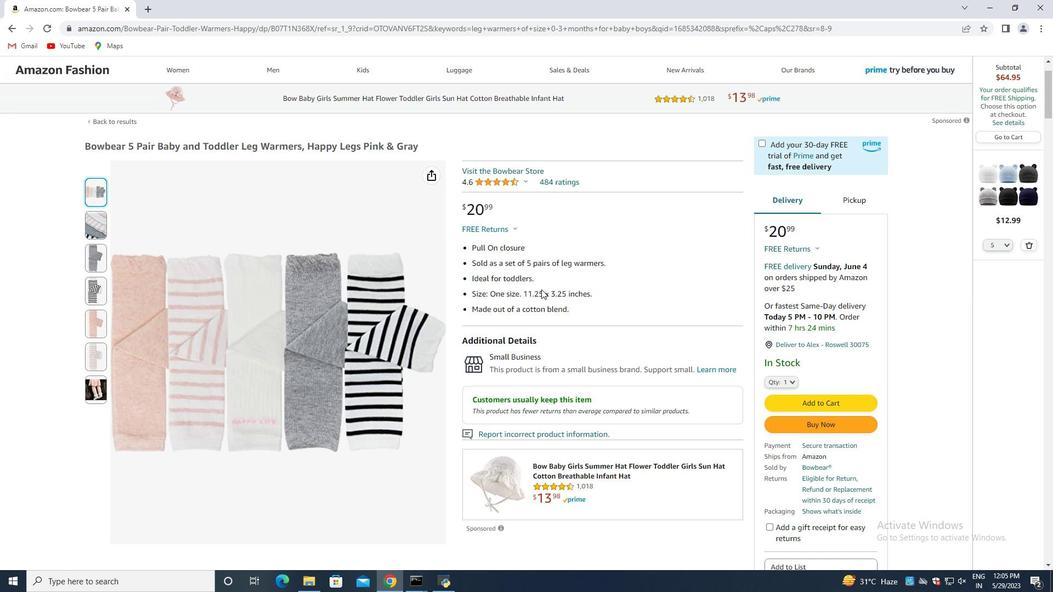 
Action: Mouse moved to (539, 304)
Screenshot: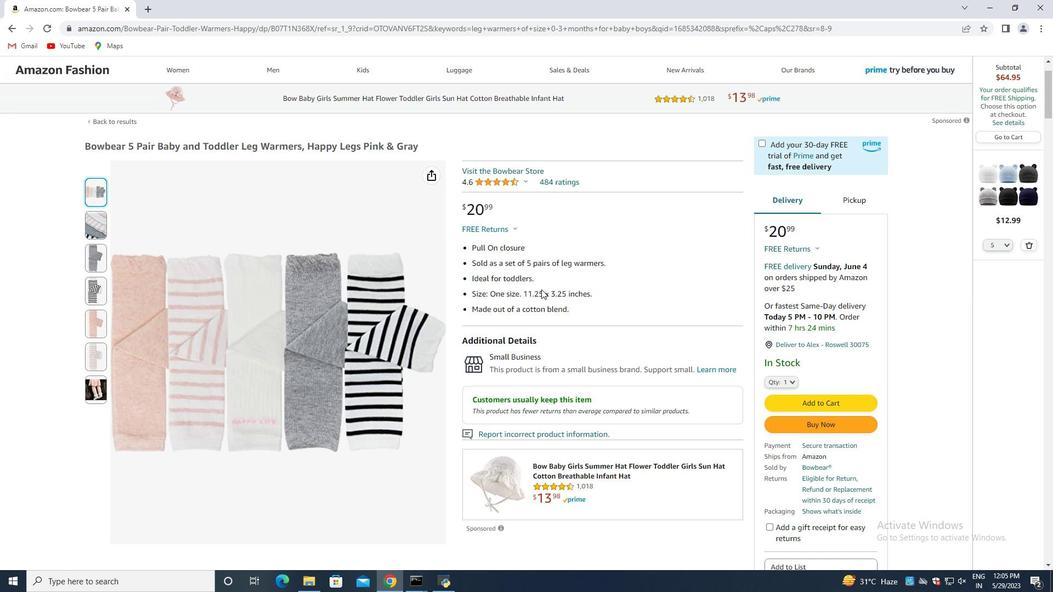 
Action: Mouse scrolled (539, 303) with delta (0, 0)
Screenshot: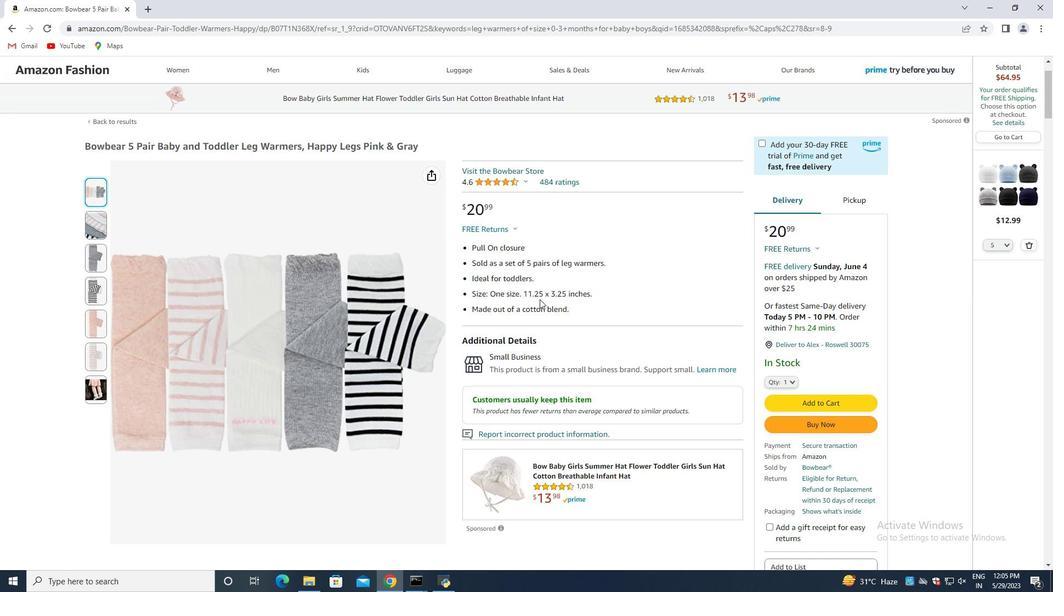 
Action: Mouse moved to (539, 306)
Screenshot: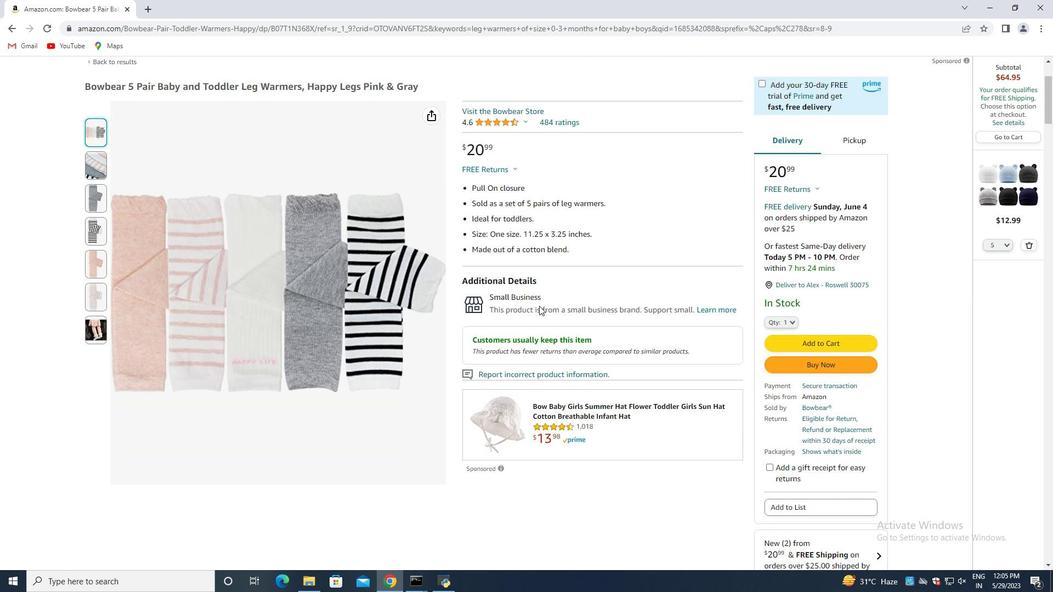 
Action: Mouse scrolled (539, 305) with delta (0, 0)
Screenshot: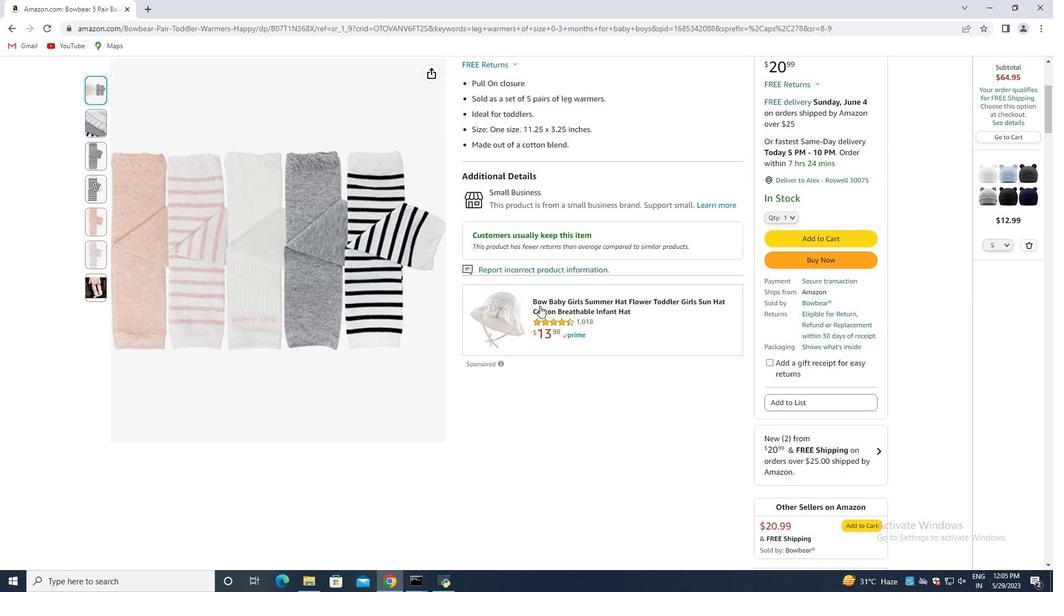 
Action: Mouse moved to (539, 307)
Screenshot: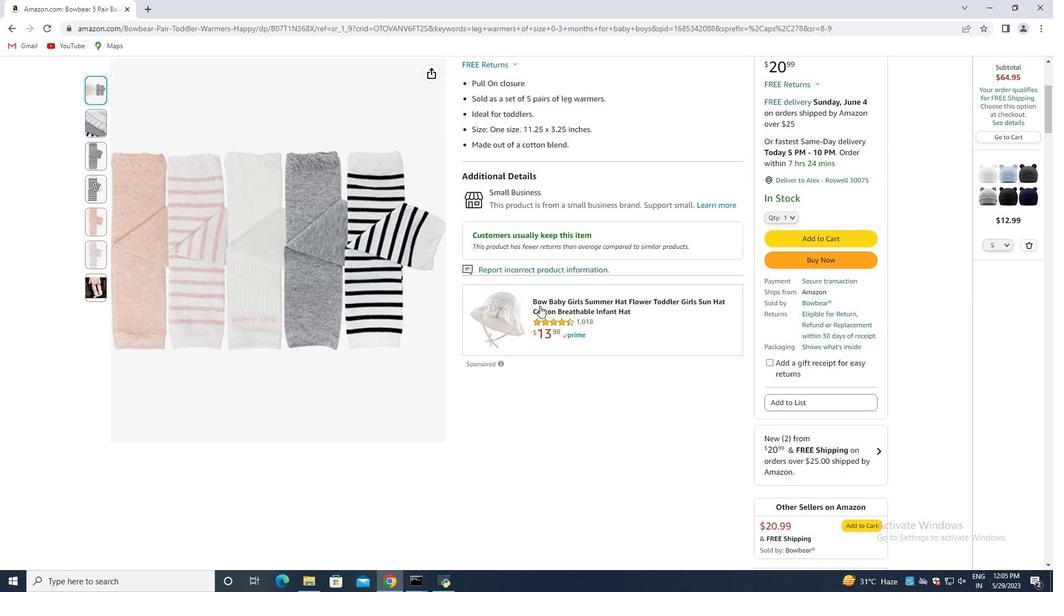 
Action: Mouse scrolled (539, 307) with delta (0, 0)
Screenshot: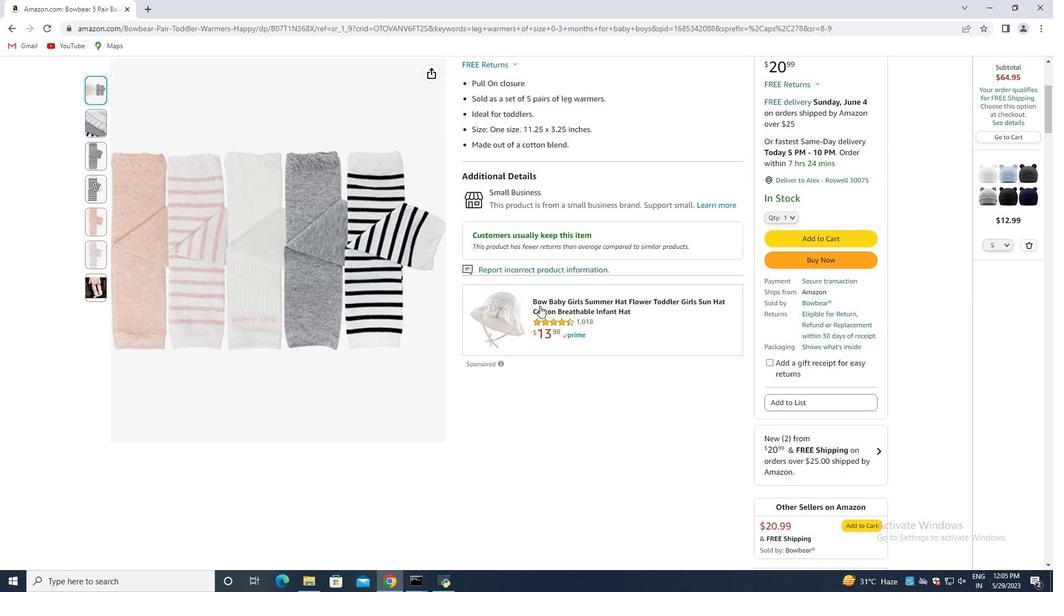 
Action: Mouse moved to (532, 311)
Screenshot: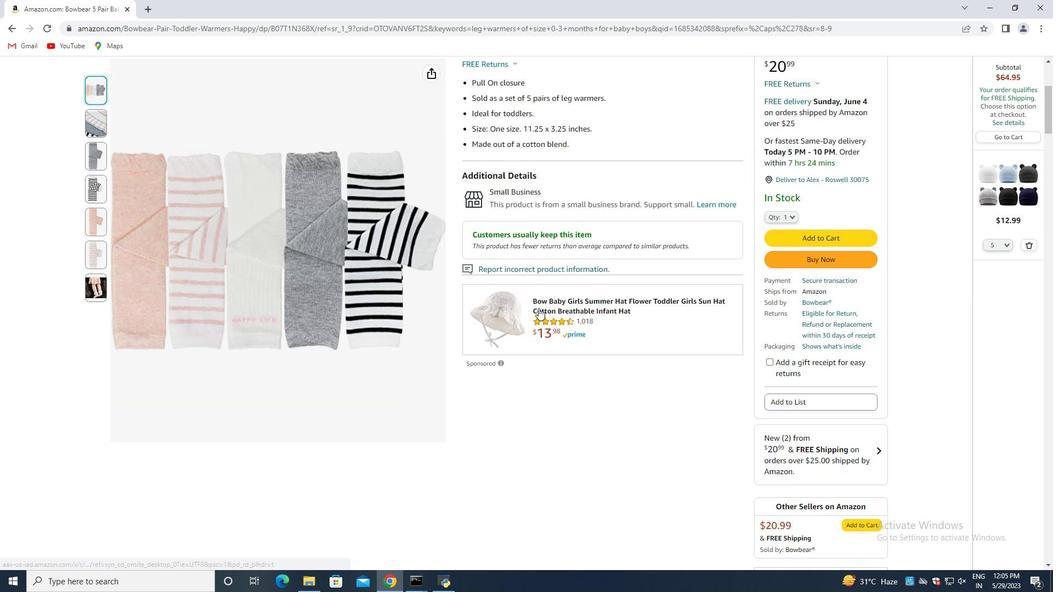 
Action: Mouse scrolled (537, 308) with delta (0, 0)
Screenshot: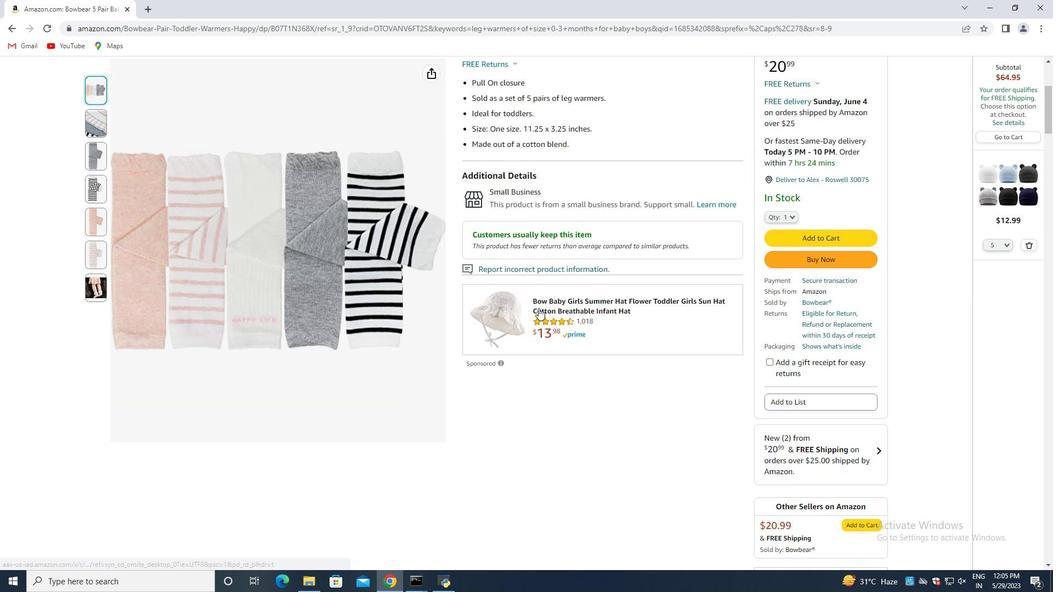 
Action: Mouse moved to (531, 312)
Screenshot: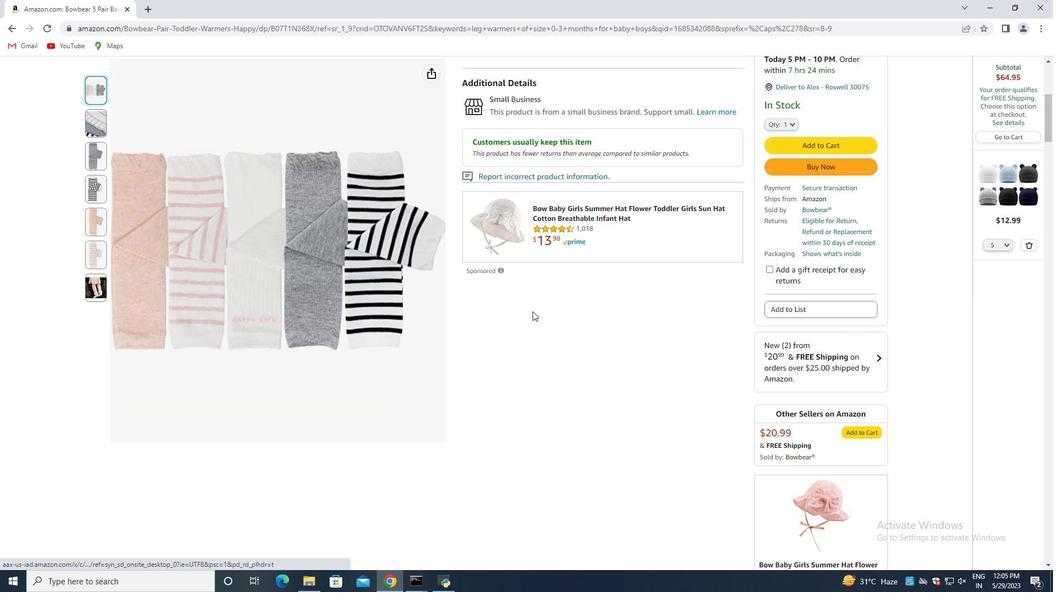 
Action: Mouse scrolled (531, 311) with delta (0, 0)
Screenshot: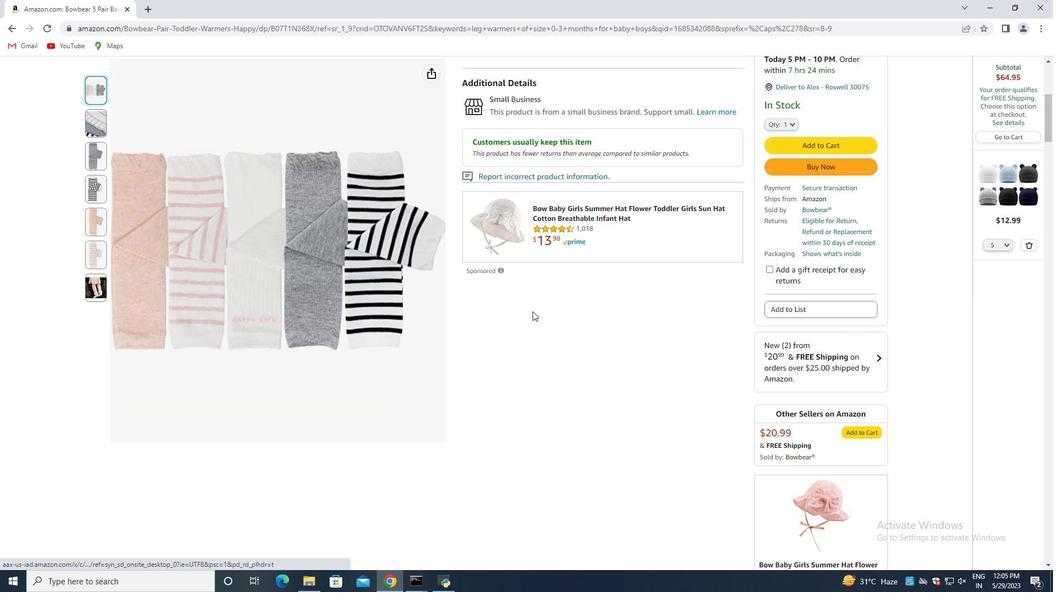 
Action: Mouse moved to (528, 312)
Screenshot: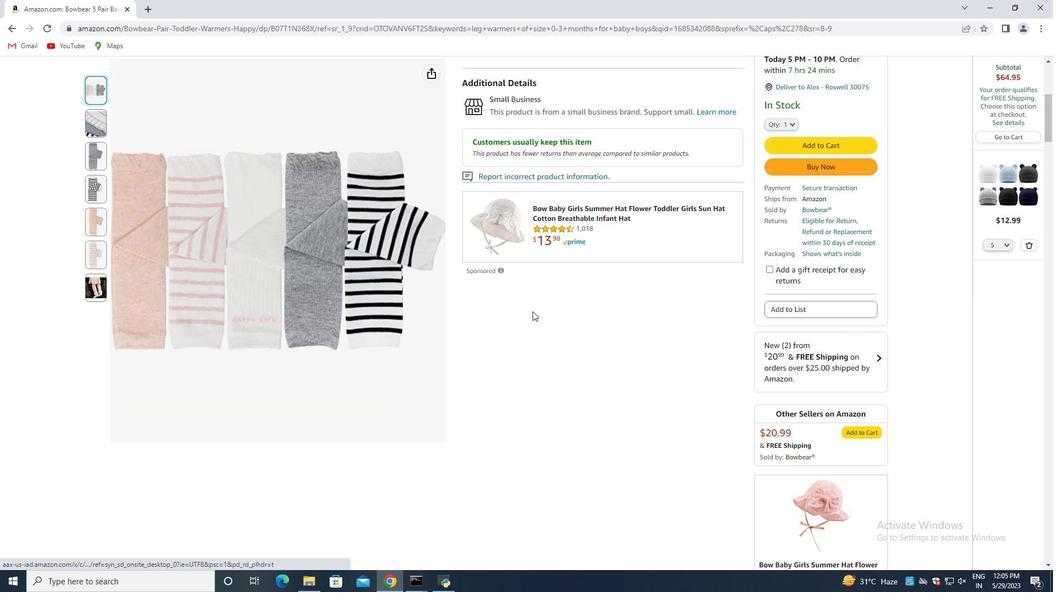 
Action: Mouse scrolled (528, 312) with delta (0, 0)
Screenshot: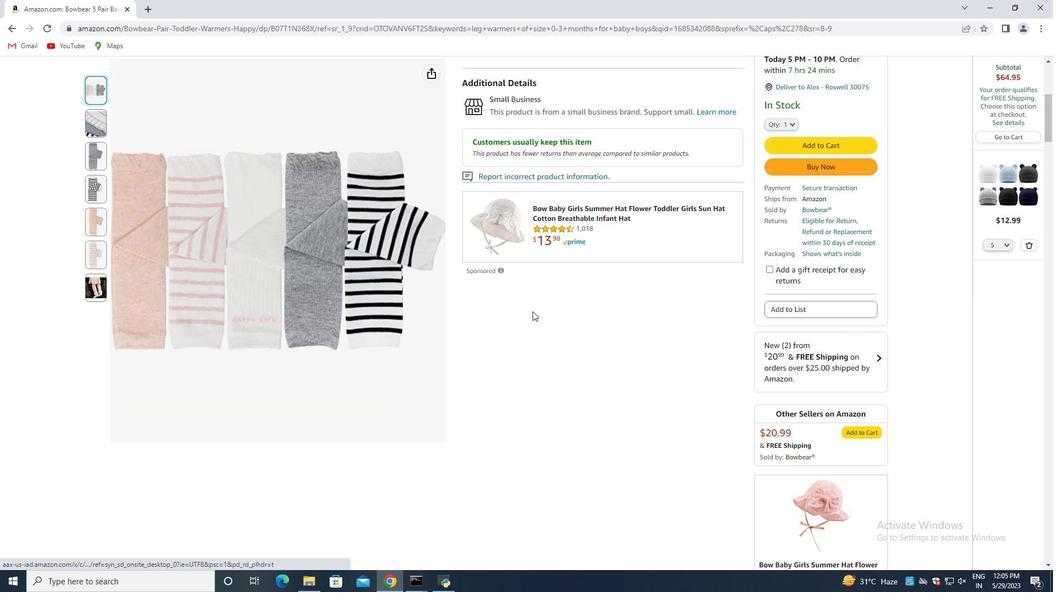 
Action: Mouse moved to (524, 314)
Screenshot: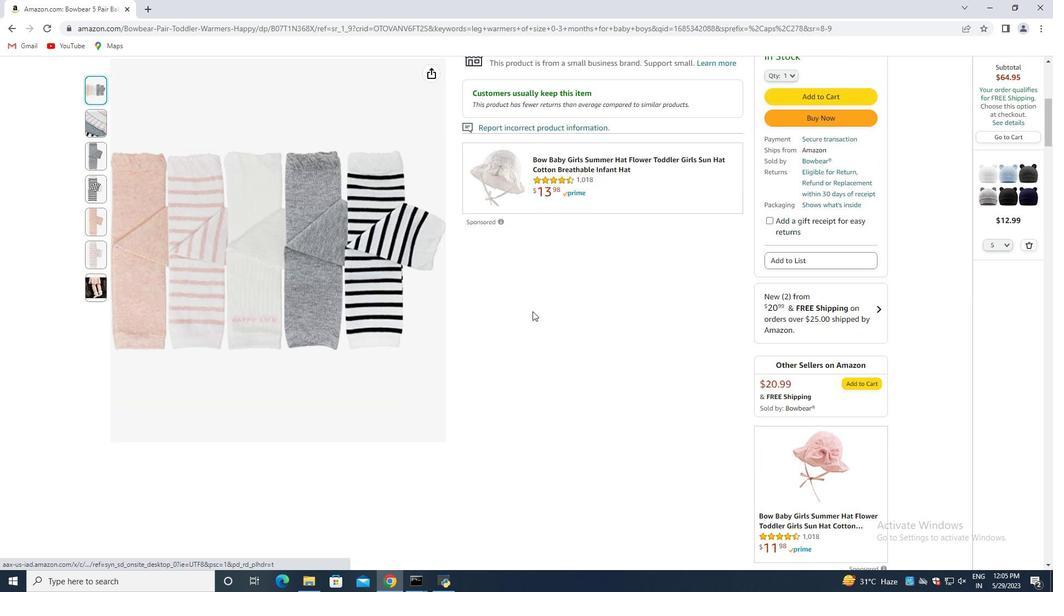 
Action: Mouse scrolled (524, 313) with delta (0, 0)
Screenshot: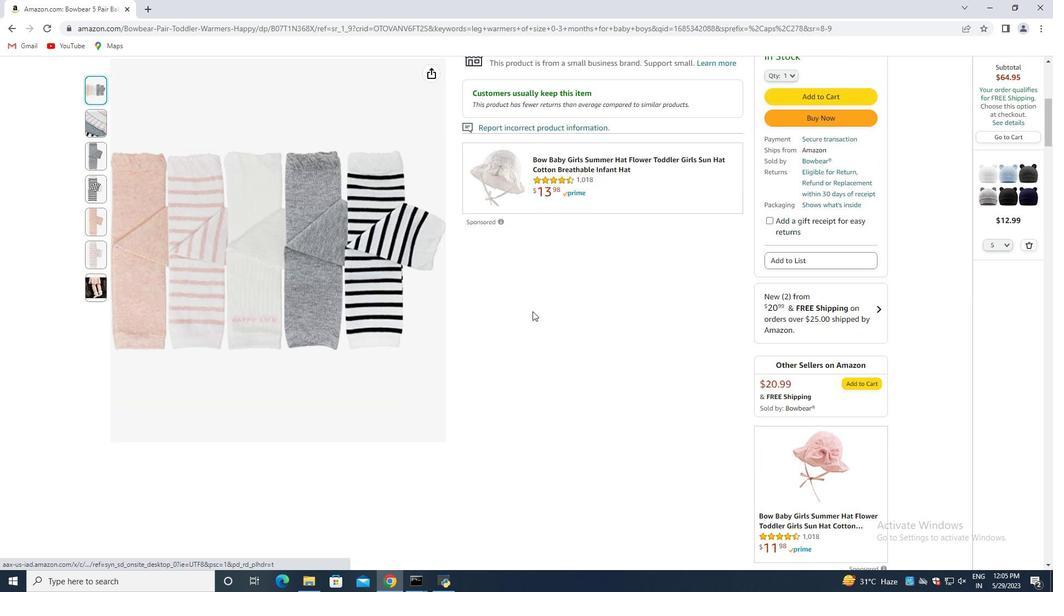 
Action: Mouse moved to (511, 313)
Screenshot: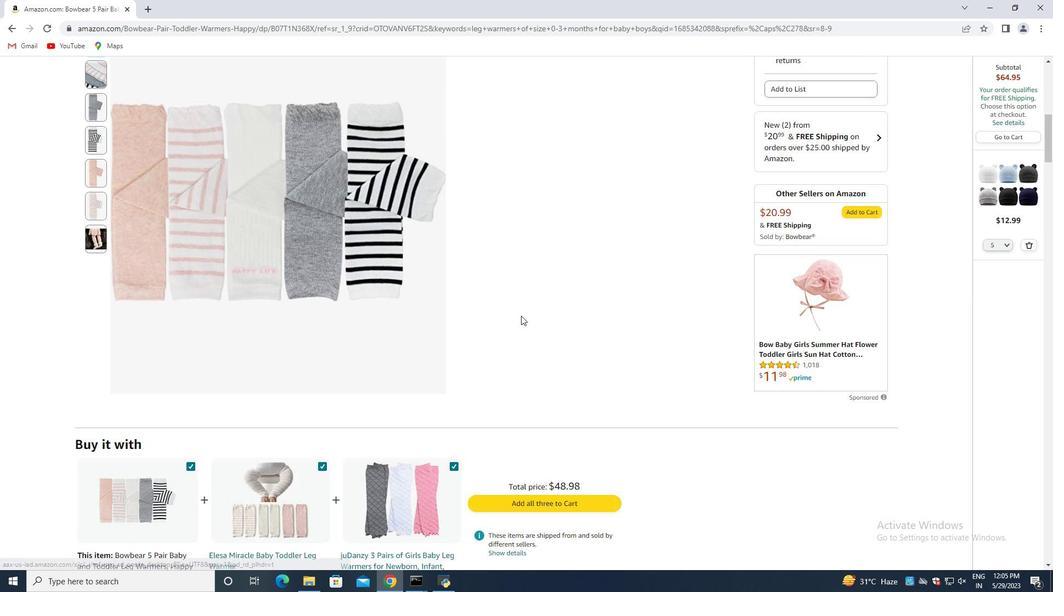 
Action: Mouse scrolled (511, 313) with delta (0, 0)
Screenshot: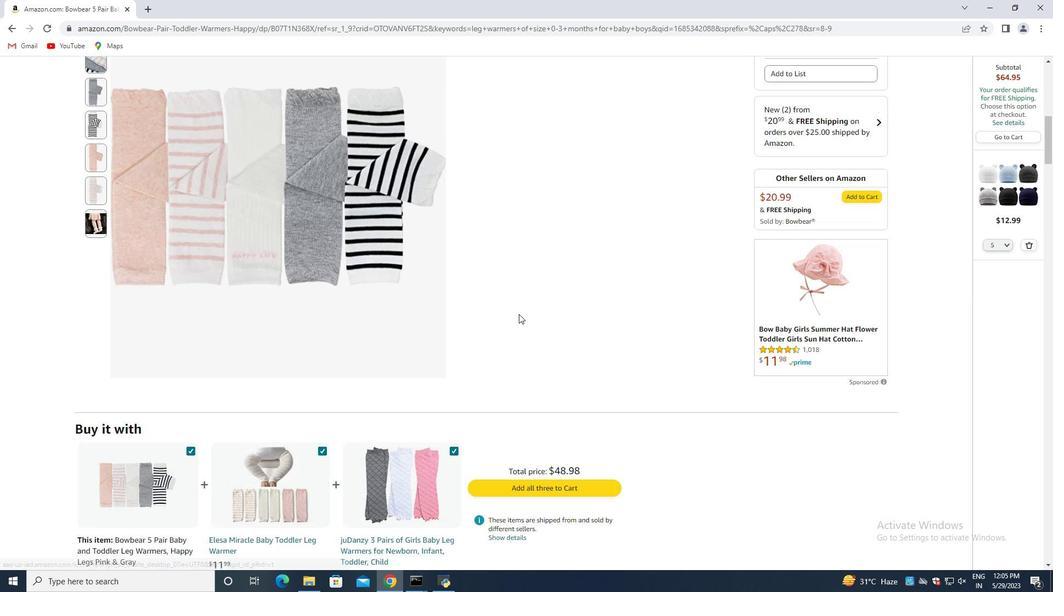 
Action: Mouse moved to (501, 313)
Screenshot: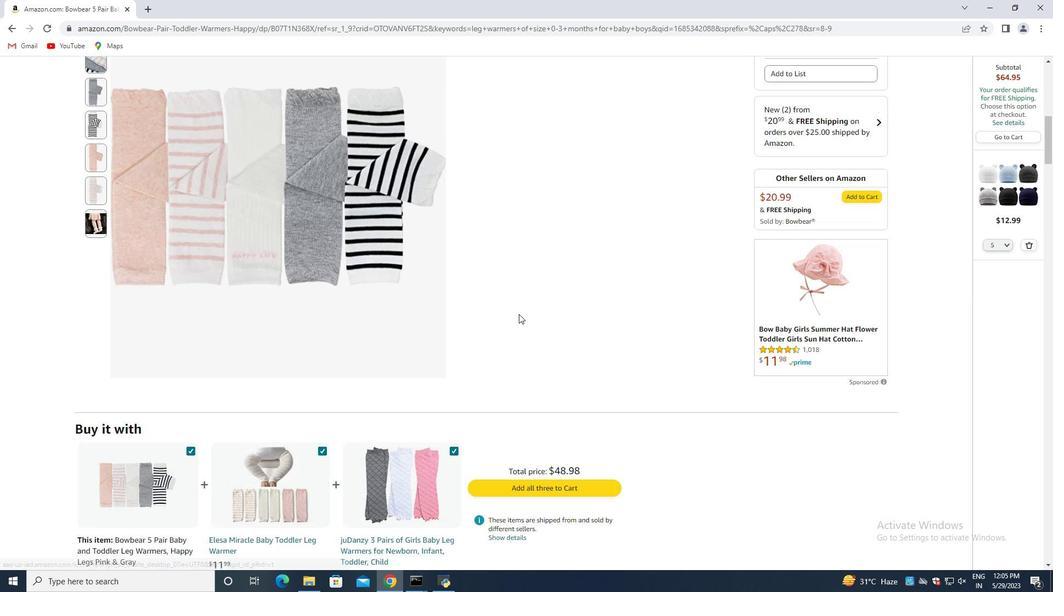 
Action: Mouse scrolled (505, 313) with delta (0, 0)
Screenshot: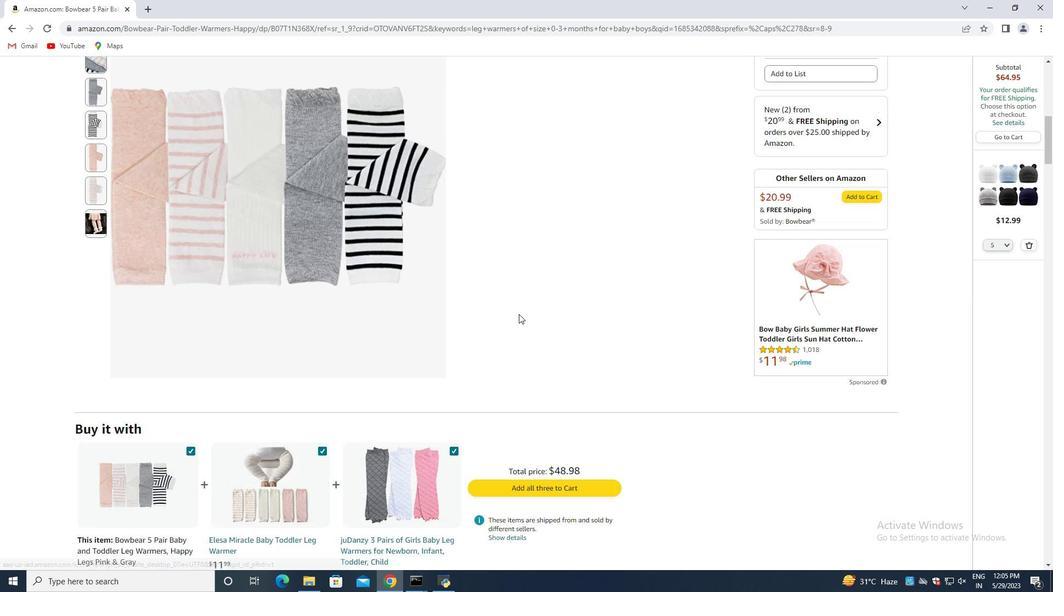 
Action: Mouse moved to (499, 313)
Screenshot: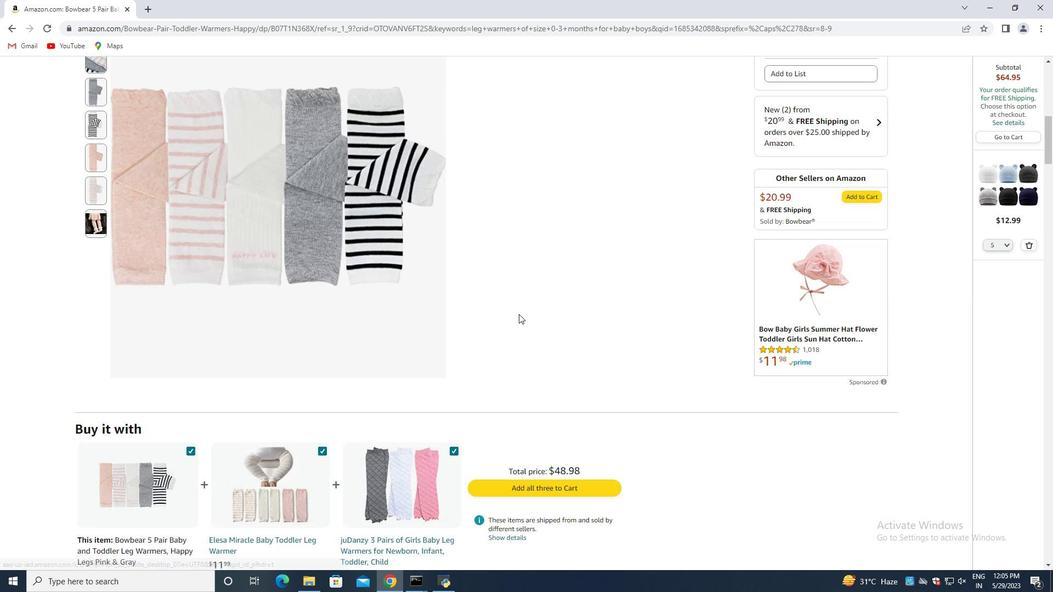 
Action: Mouse scrolled (501, 313) with delta (0, 0)
Screenshot: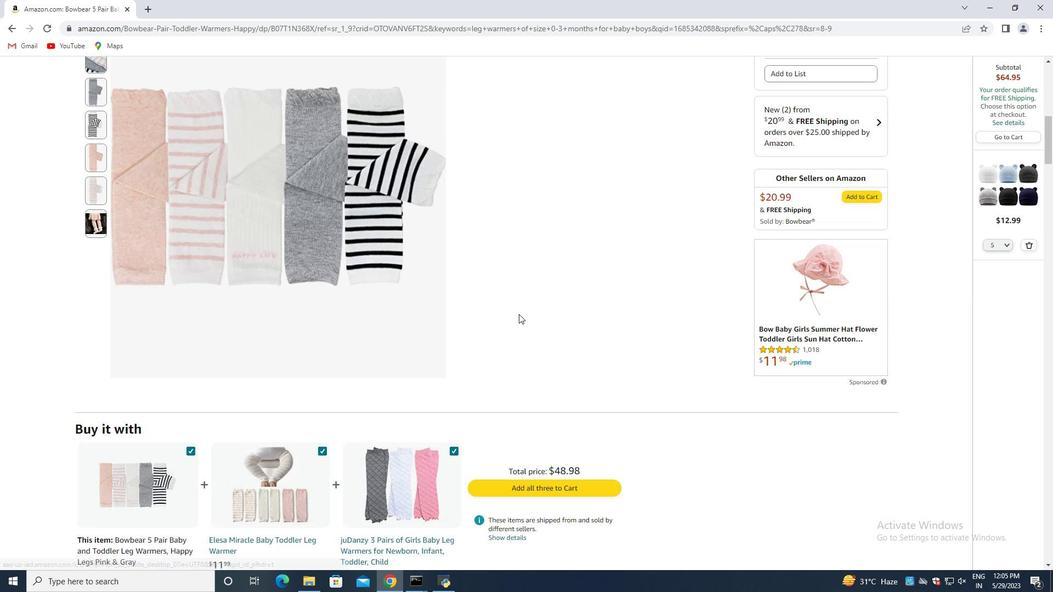 
Action: Mouse moved to (493, 314)
Screenshot: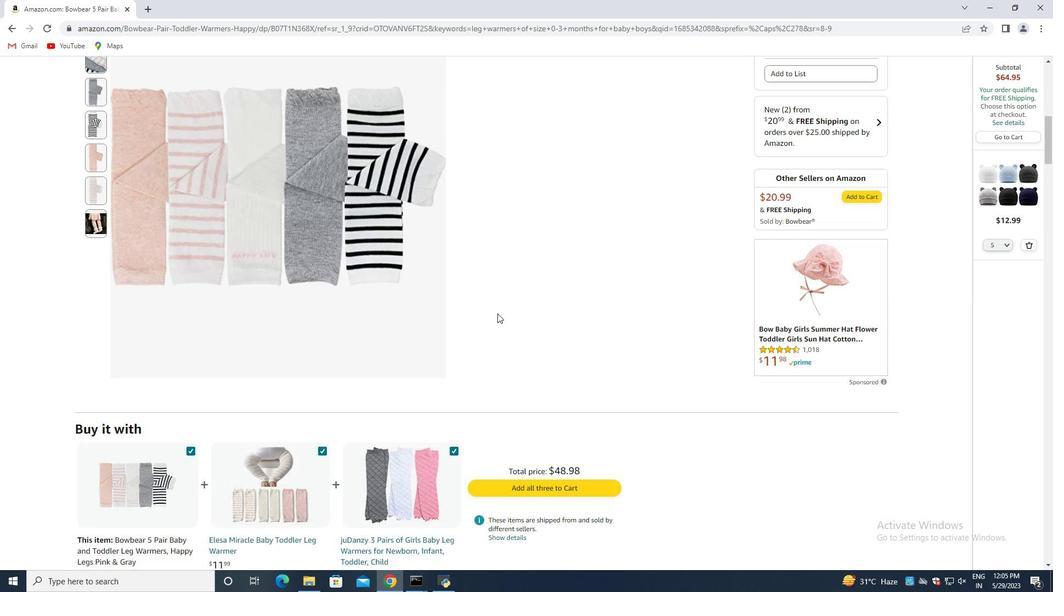 
Action: Mouse scrolled (495, 313) with delta (0, 0)
Screenshot: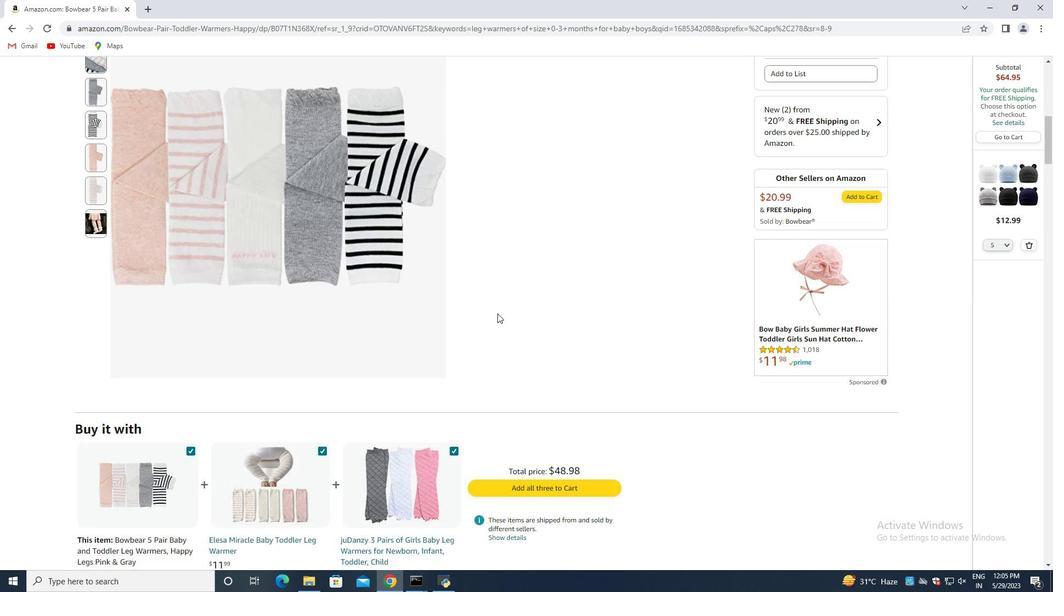 
Action: Mouse moved to (514, 306)
Screenshot: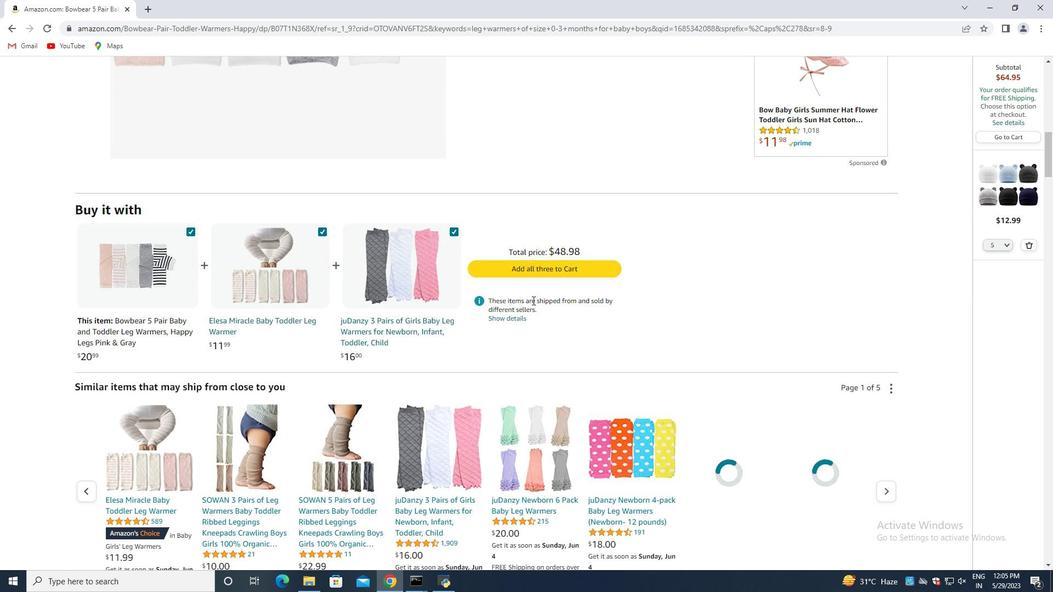 
Action: Mouse scrolled (529, 300) with delta (0, 0)
Screenshot: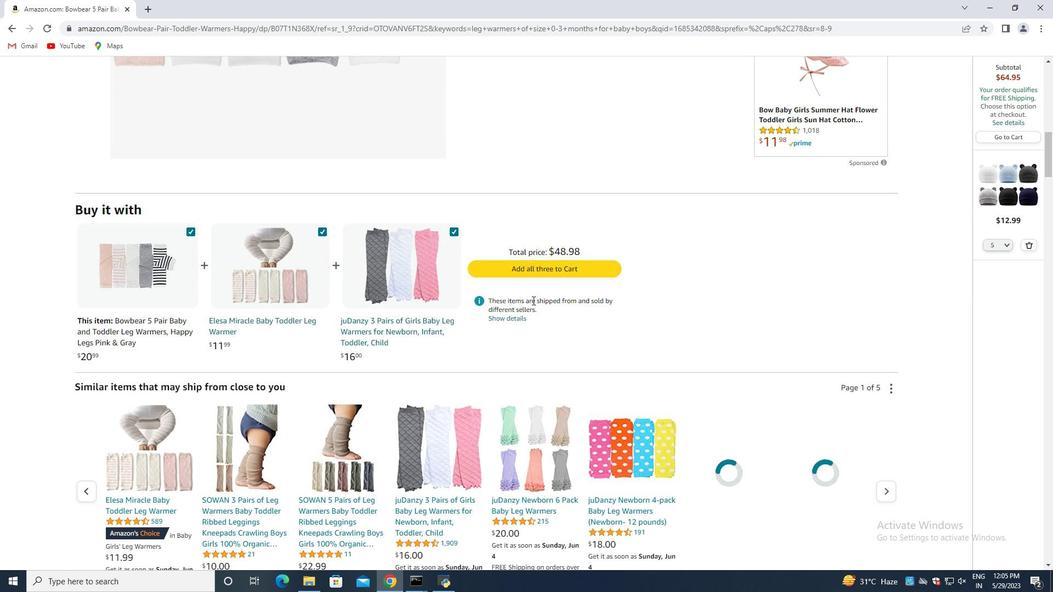 
Action: Mouse moved to (512, 306)
Screenshot: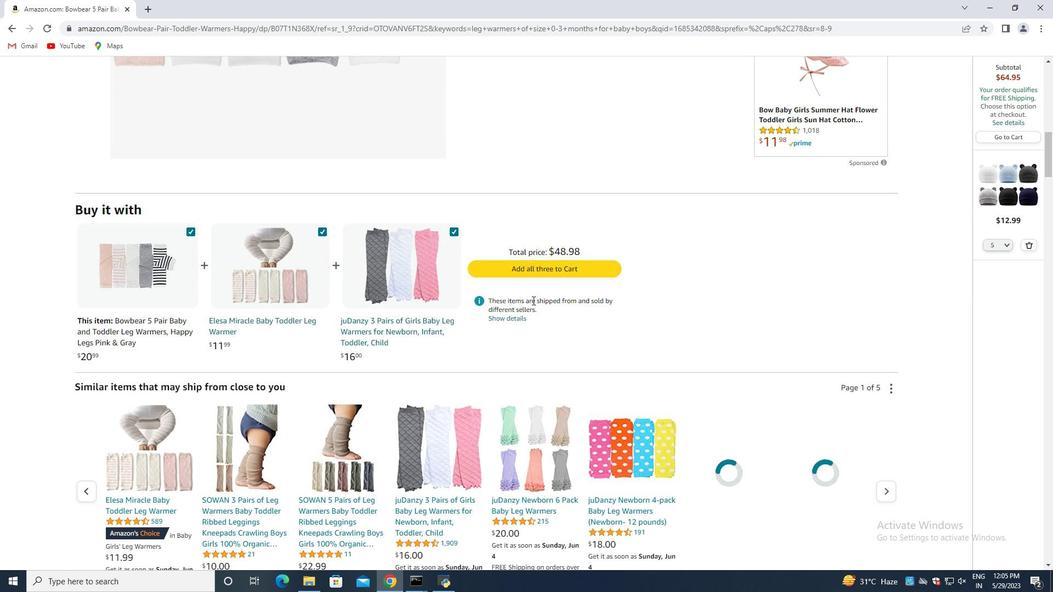 
Action: Mouse scrolled (523, 301) with delta (0, 0)
Screenshot: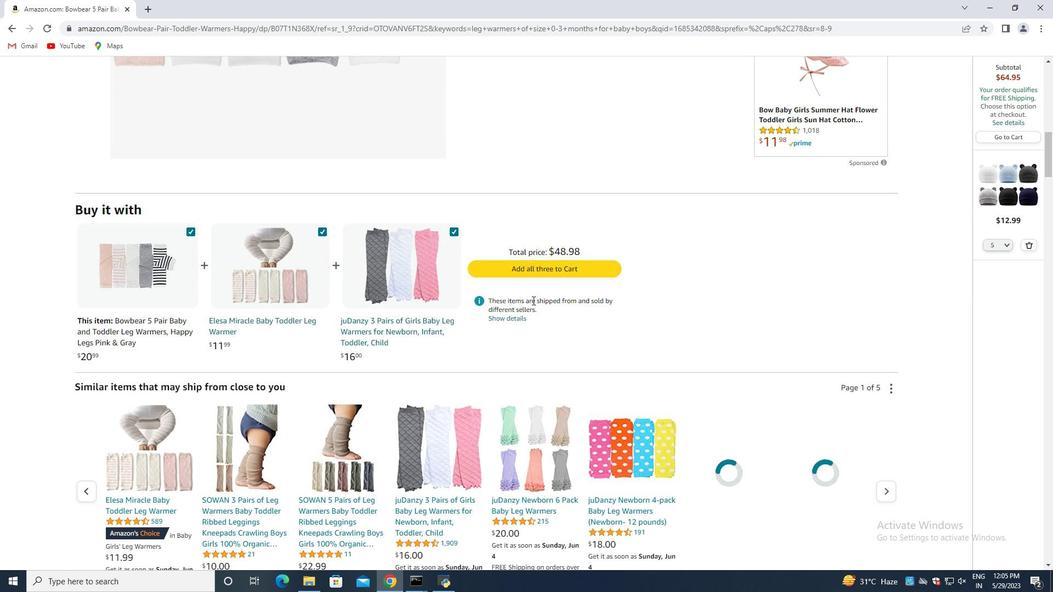 
Action: Mouse moved to (509, 307)
Screenshot: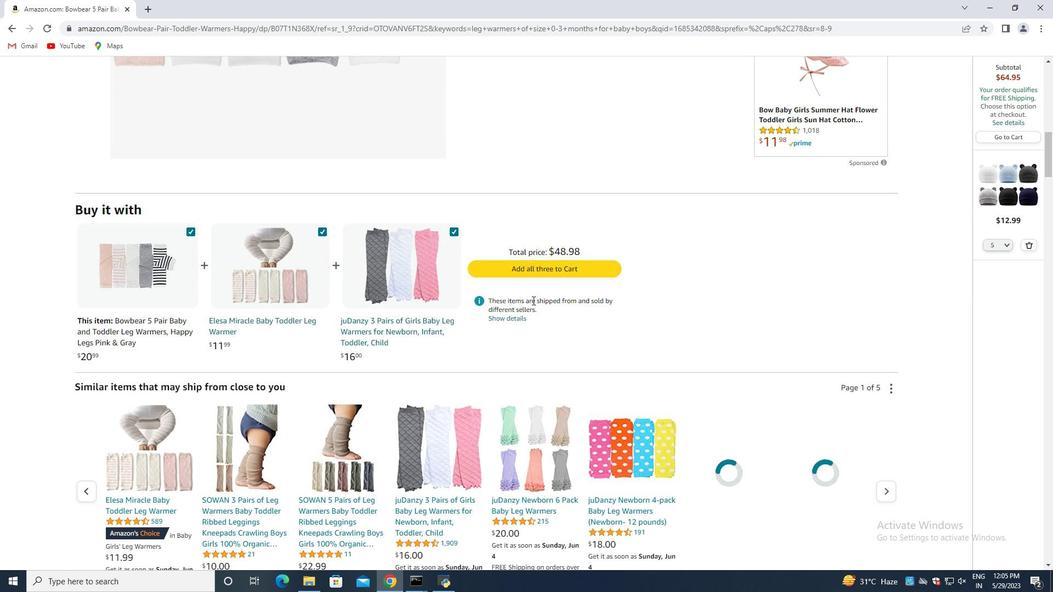 
Action: Mouse scrolled (518, 303) with delta (0, 0)
Screenshot: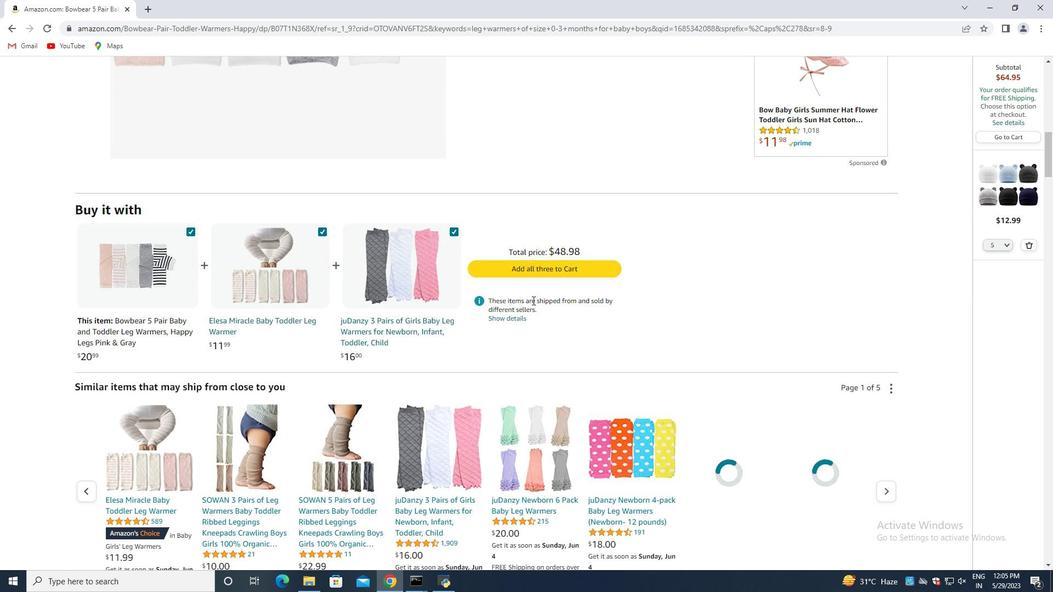 
Action: Mouse moved to (507, 307)
Screenshot: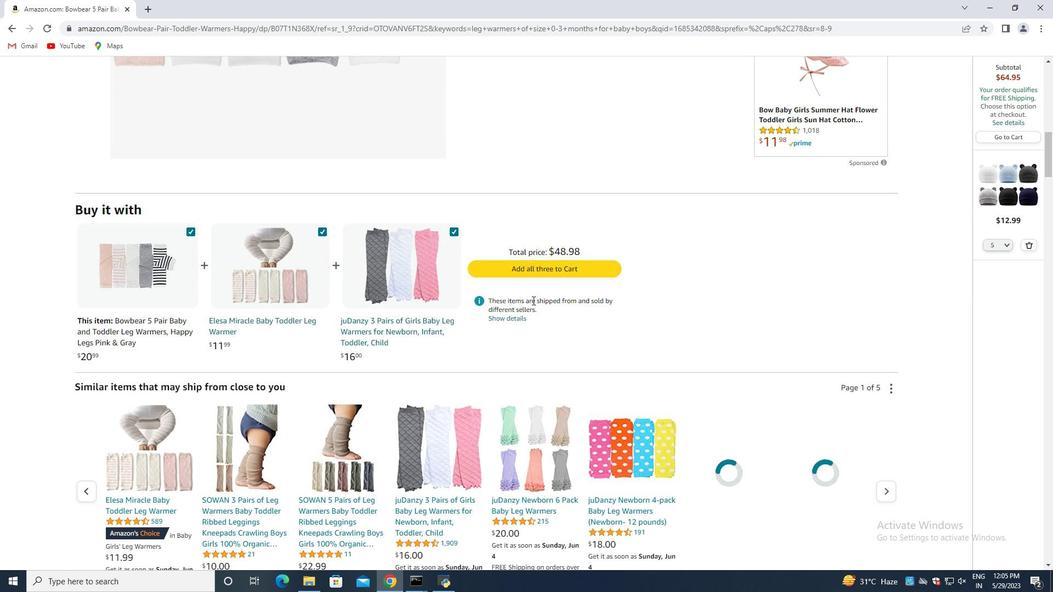 
Action: Mouse scrolled (512, 305) with delta (0, 0)
Screenshot: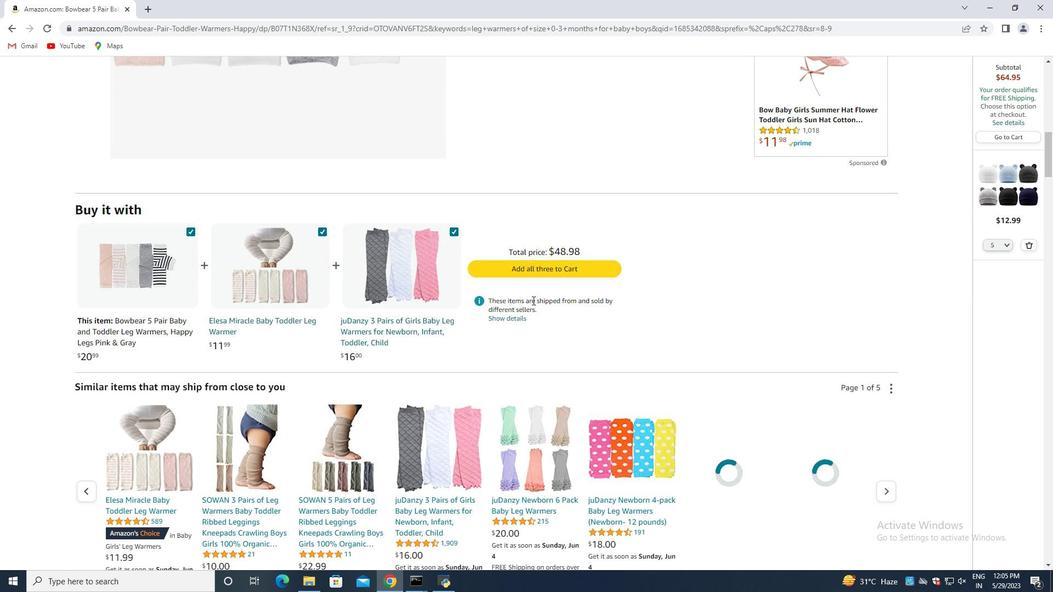 
Action: Mouse moved to (503, 308)
Screenshot: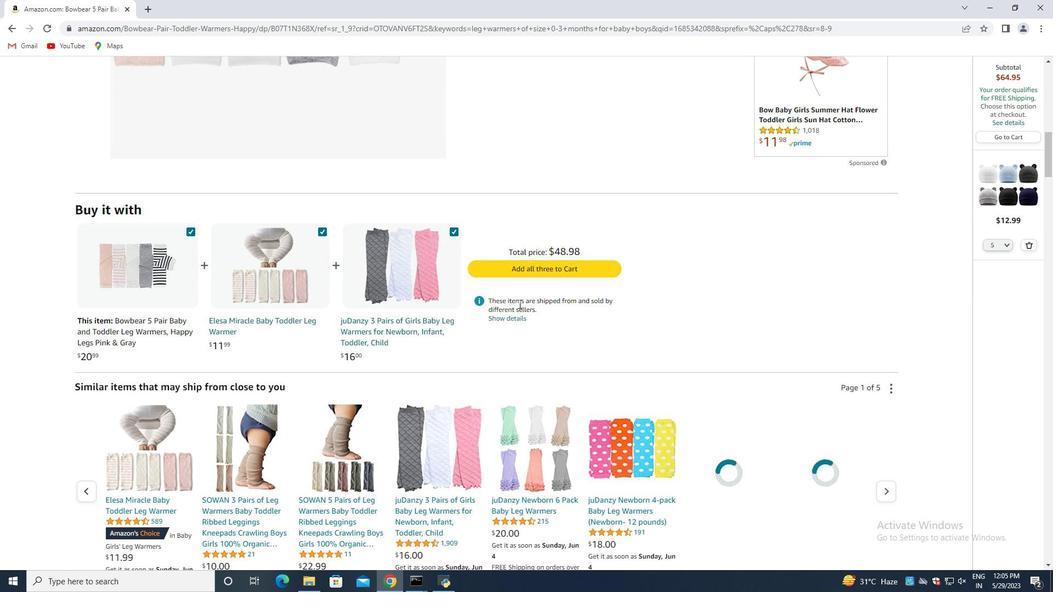 
Action: Mouse scrolled (505, 307) with delta (0, 0)
Screenshot: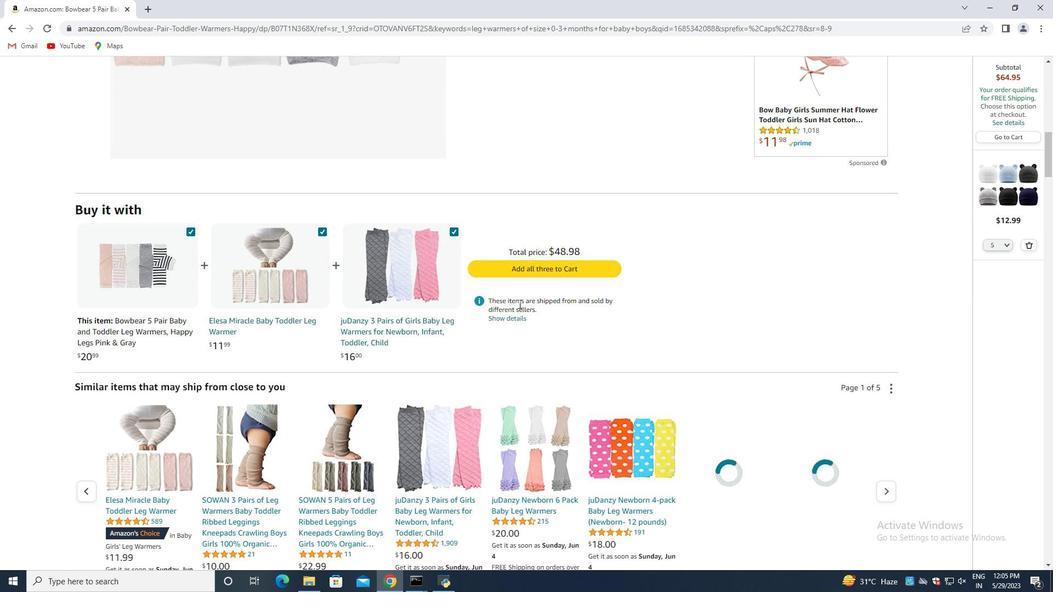 
Action: Mouse moved to (438, 335)
Screenshot: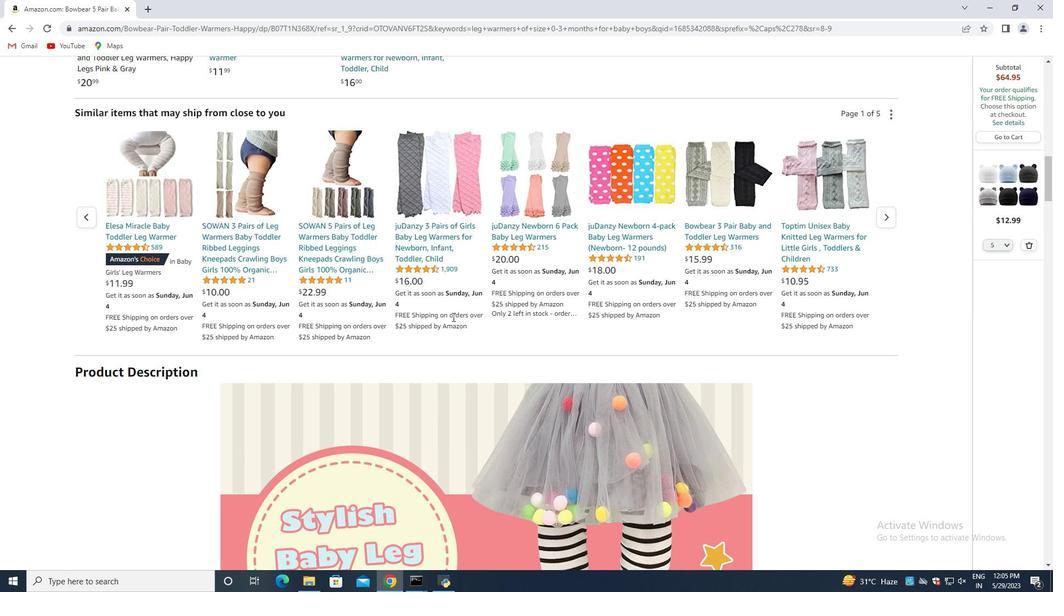 
Action: Mouse scrolled (438, 335) with delta (0, 0)
Screenshot: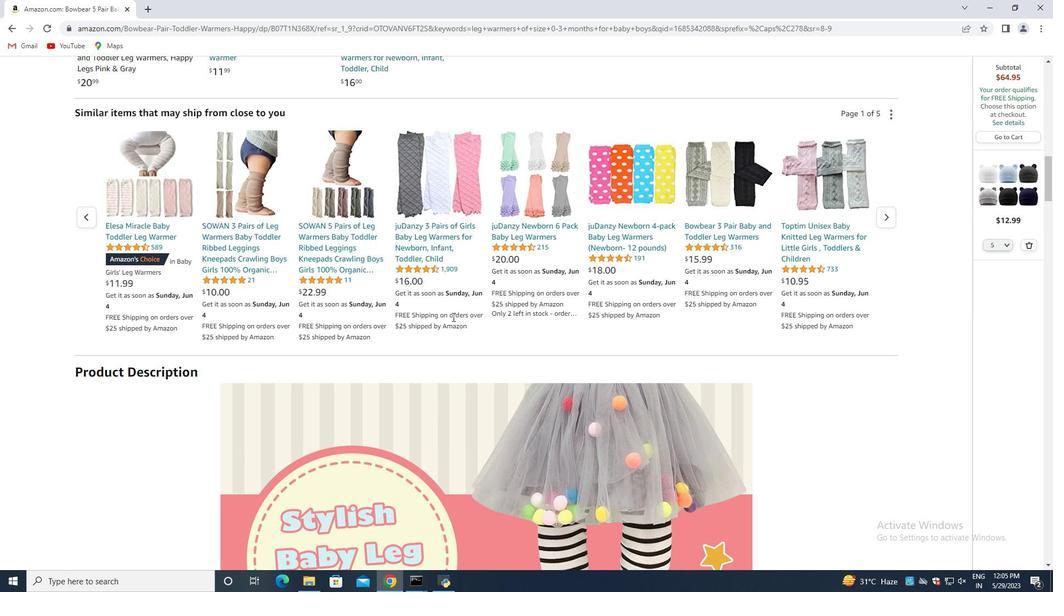 
Action: Mouse moved to (438, 347)
Screenshot: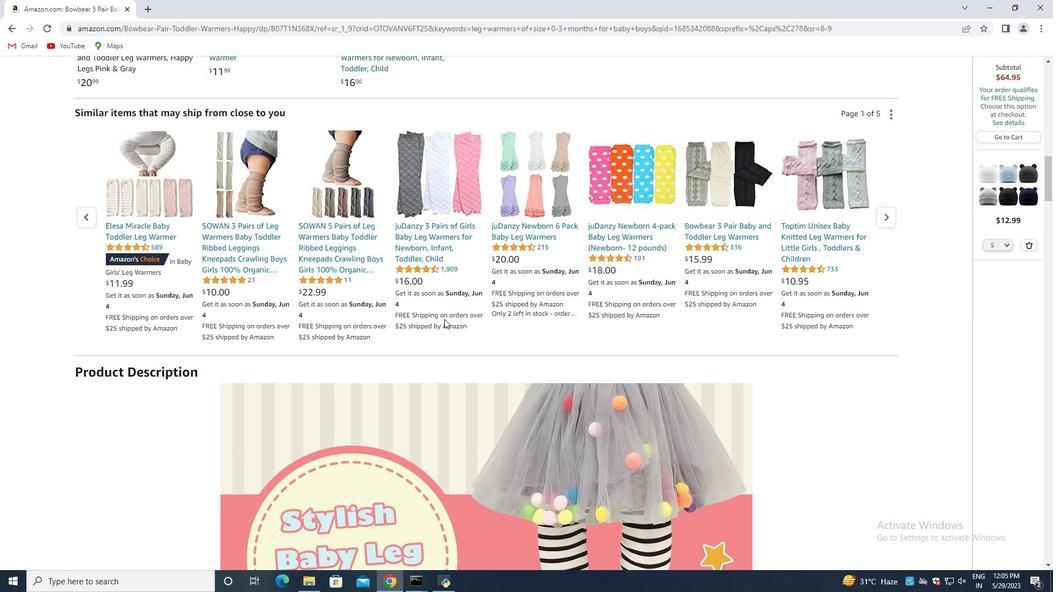 
Action: Mouse scrolled (438, 343) with delta (0, 0)
Screenshot: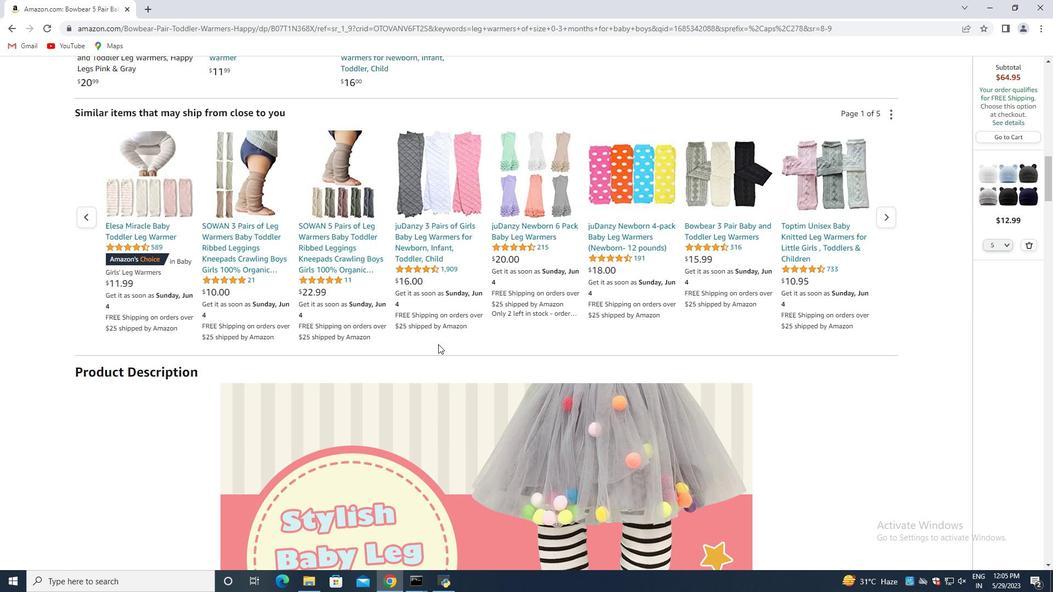 
Action: Mouse moved to (437, 349)
Screenshot: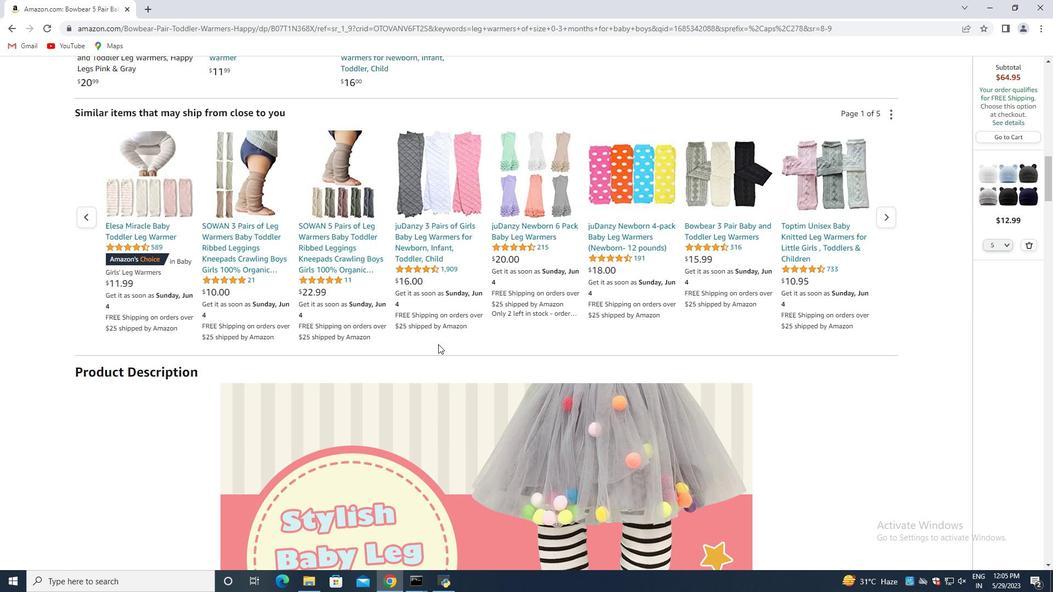 
Action: Mouse scrolled (438, 347) with delta (0, 0)
Screenshot: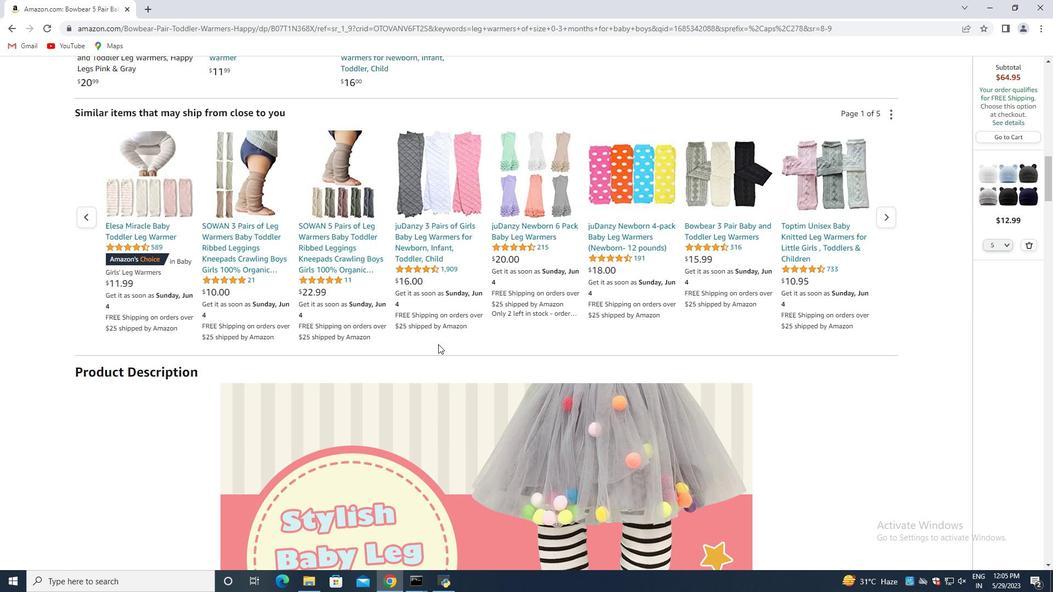 
Action: Mouse moved to (436, 351)
Screenshot: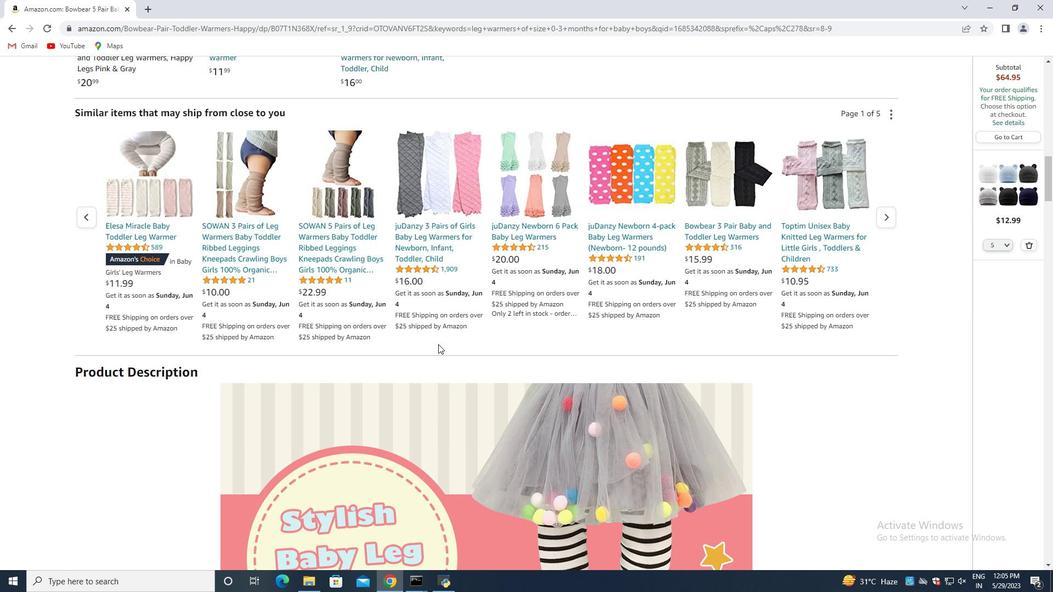 
Action: Mouse scrolled (437, 349) with delta (0, 0)
Screenshot: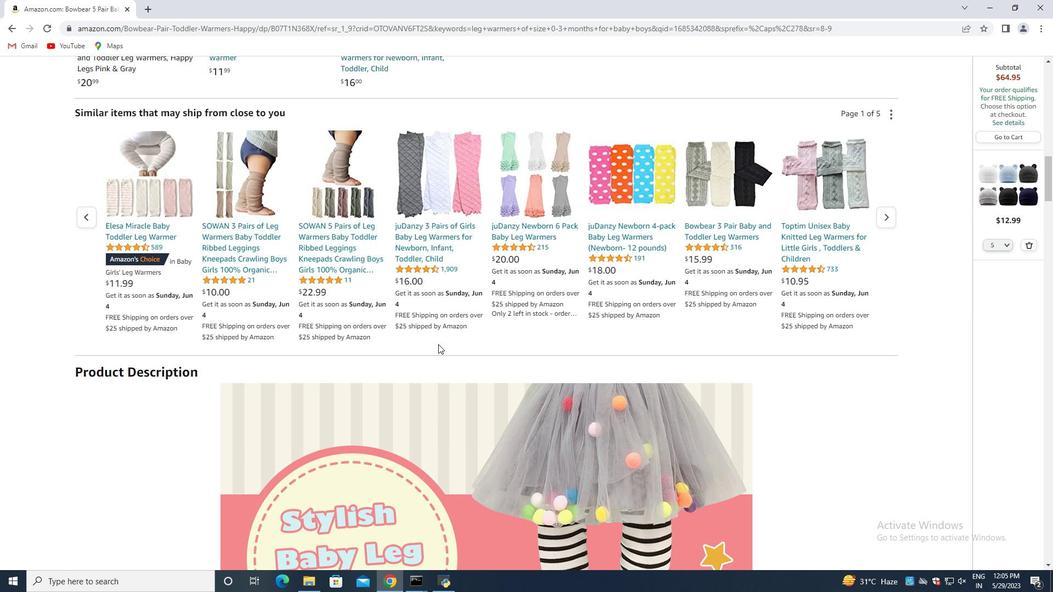 
Action: Mouse scrolled (436, 349) with delta (0, 0)
Screenshot: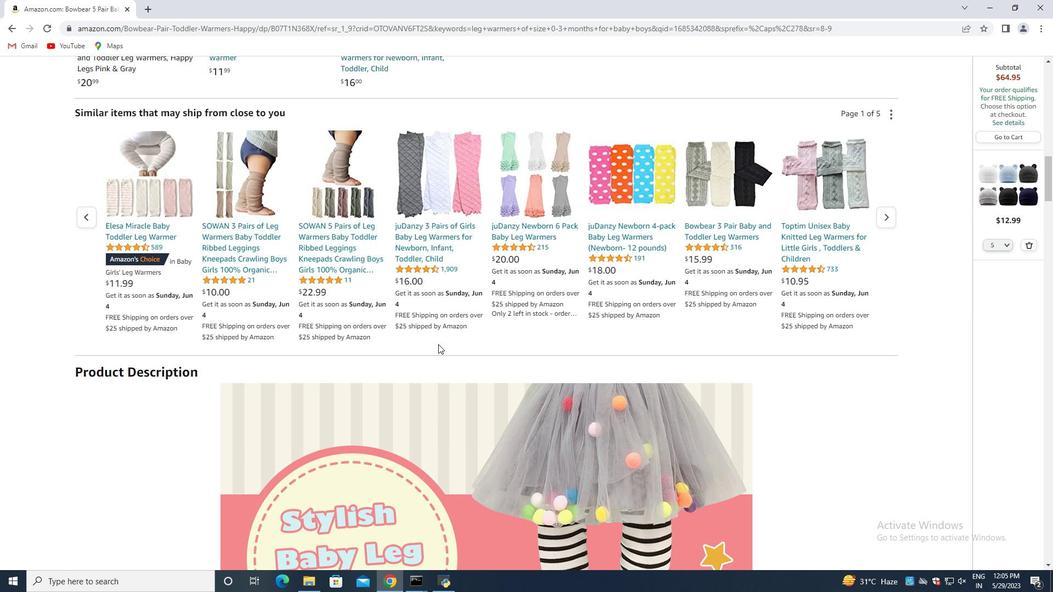 
Action: Mouse scrolled (436, 350) with delta (0, 0)
Screenshot: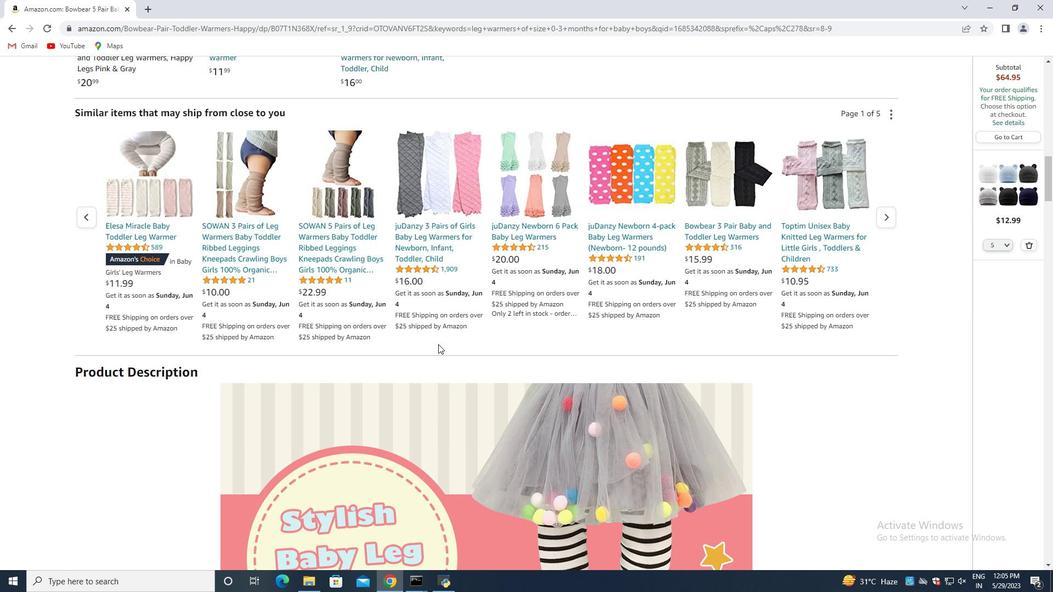 
Action: Mouse moved to (440, 342)
Screenshot: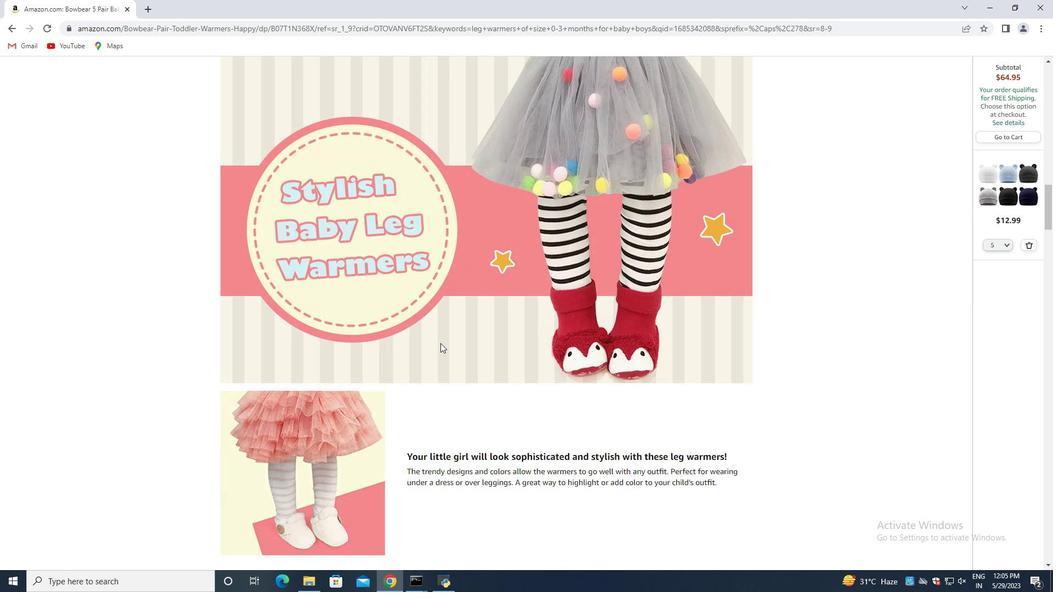 
Action: Mouse scrolled (440, 343) with delta (0, 0)
Screenshot: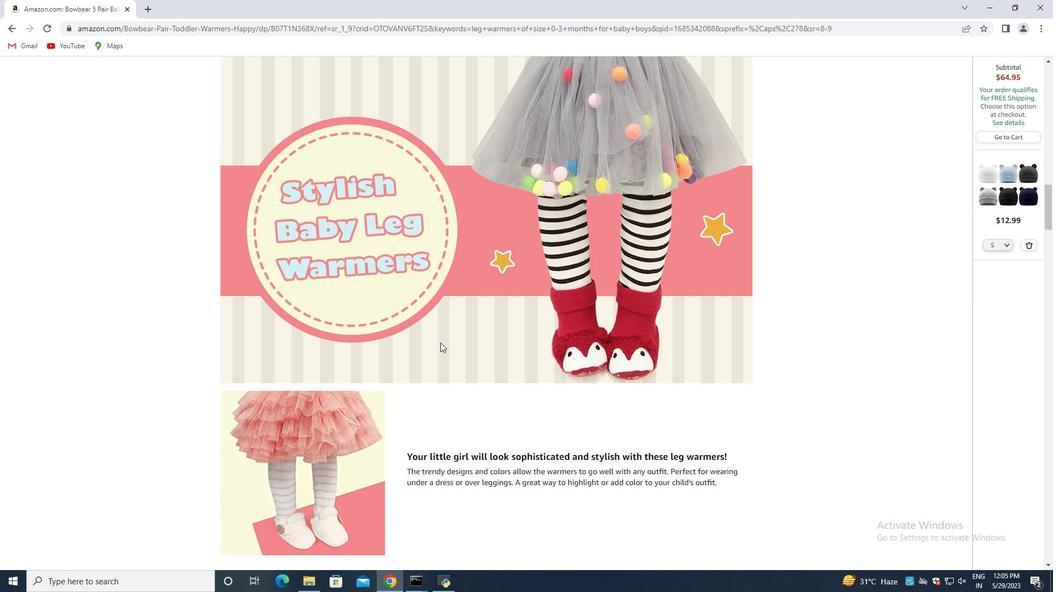 
Action: Mouse scrolled (440, 343) with delta (0, 0)
Screenshot: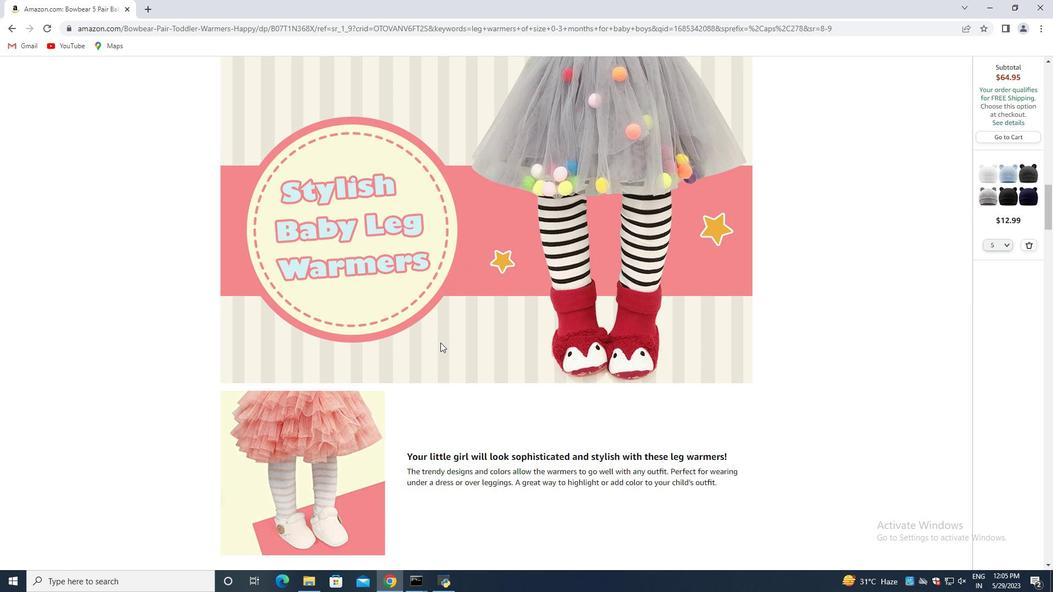 
Action: Mouse scrolled (440, 343) with delta (0, 0)
Screenshot: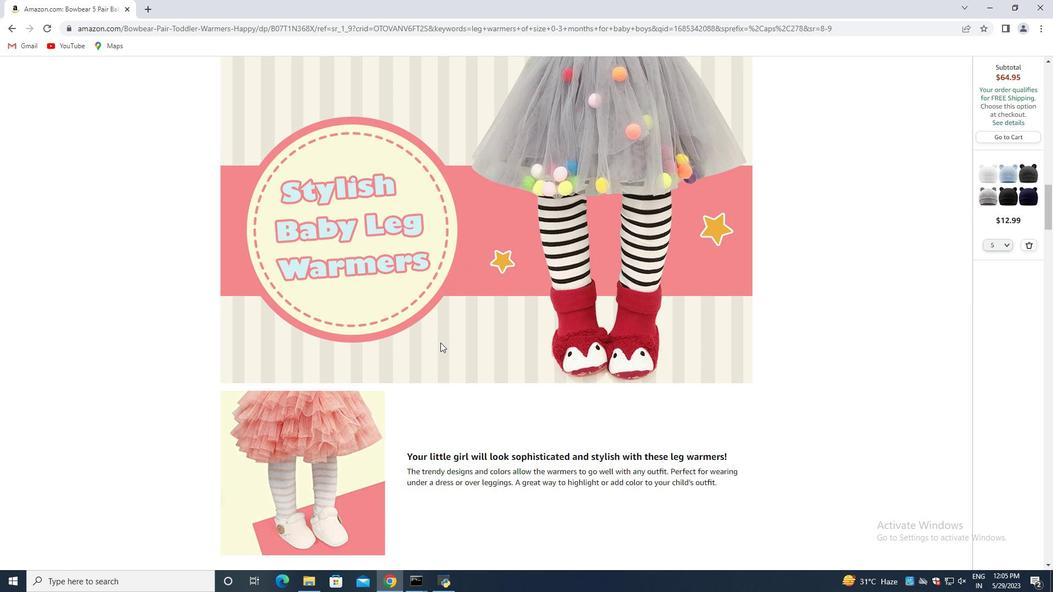 
Action: Mouse scrolled (440, 343) with delta (0, 0)
Screenshot: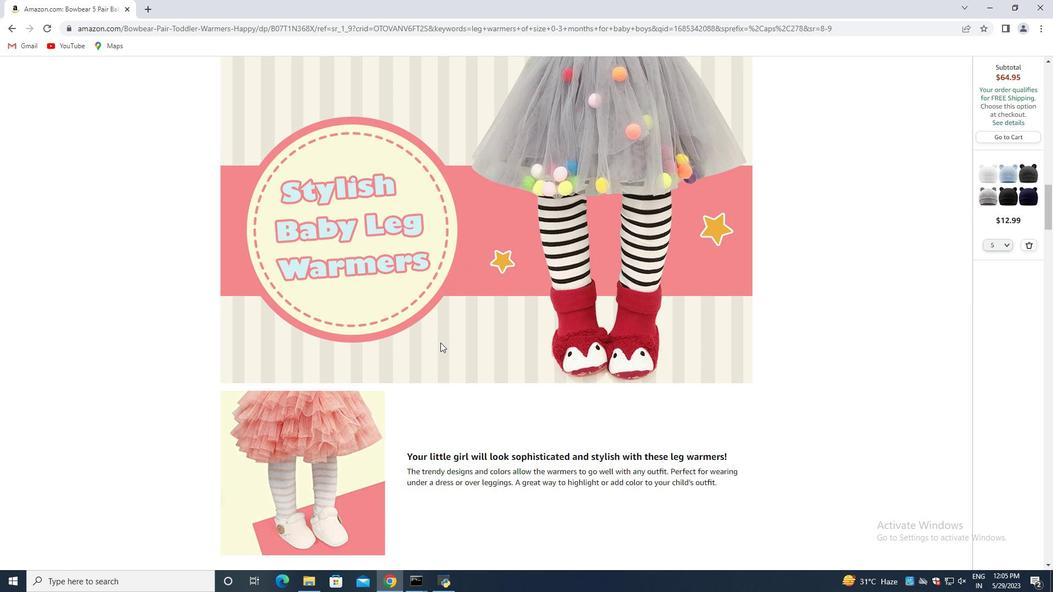 
Action: Mouse scrolled (440, 343) with delta (0, 0)
Screenshot: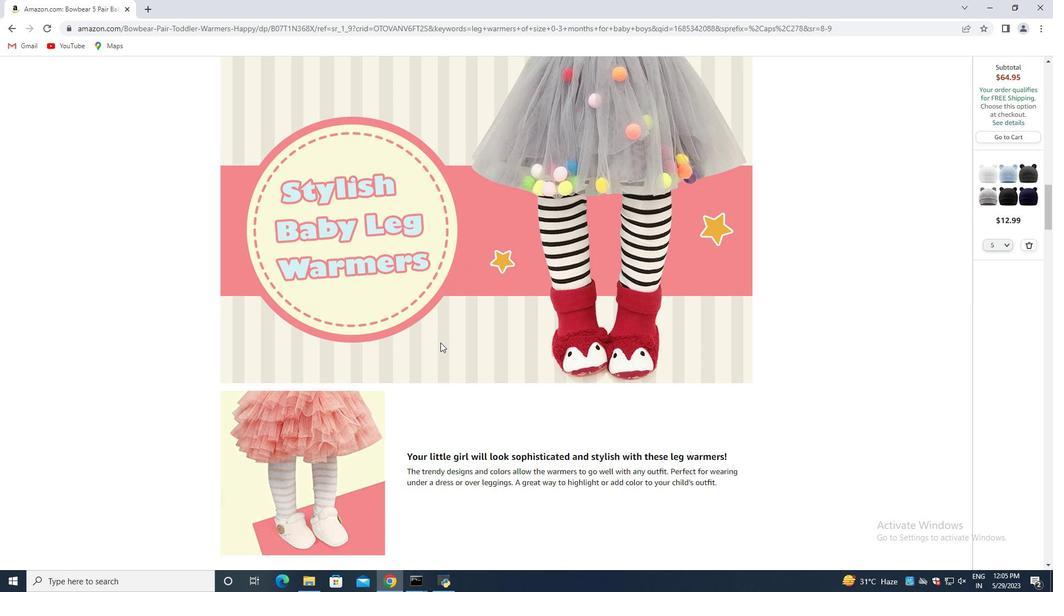 
Action: Mouse scrolled (440, 343) with delta (0, 0)
Screenshot: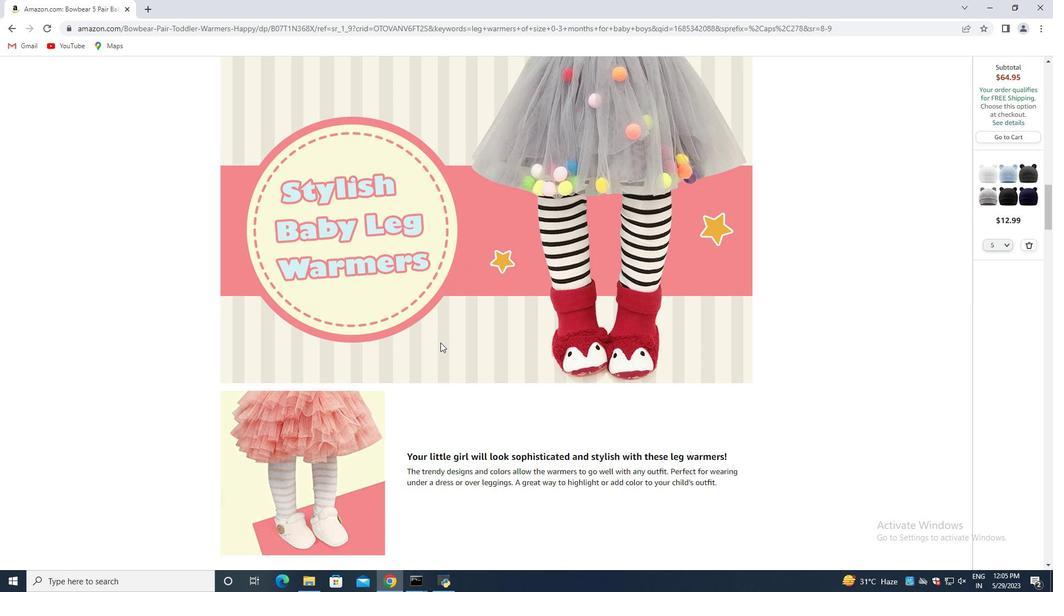 
Action: Mouse scrolled (440, 343) with delta (0, 0)
Screenshot: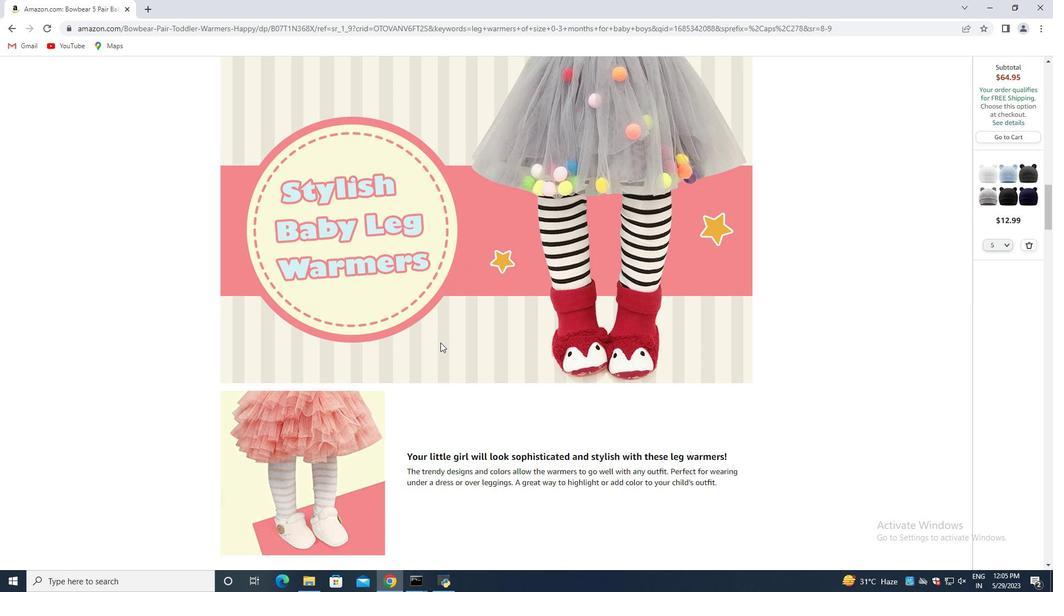 
Action: Mouse scrolled (440, 343) with delta (0, 0)
Screenshot: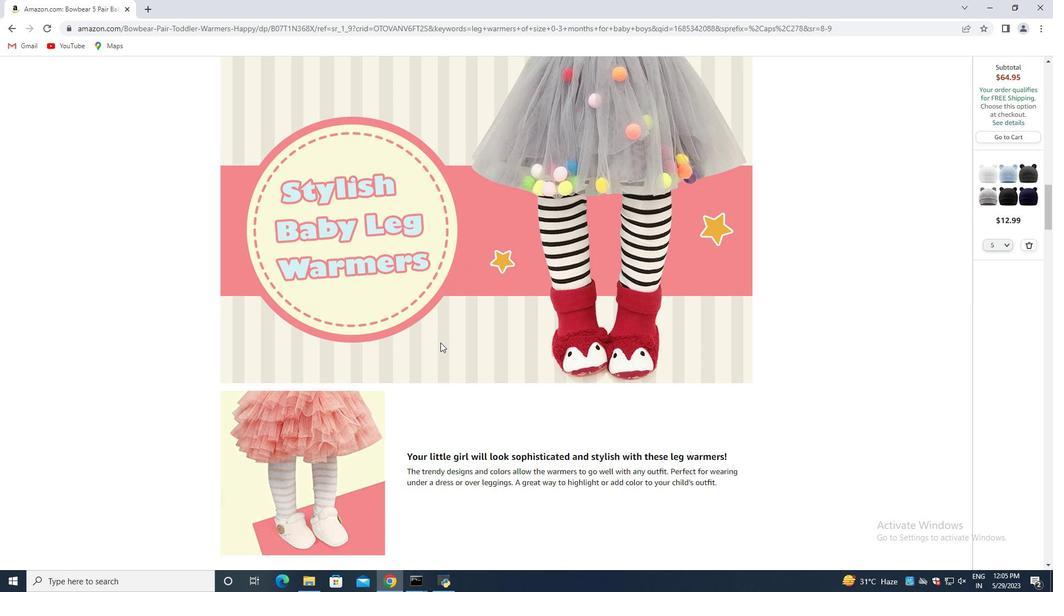 
Action: Mouse moved to (445, 329)
Screenshot: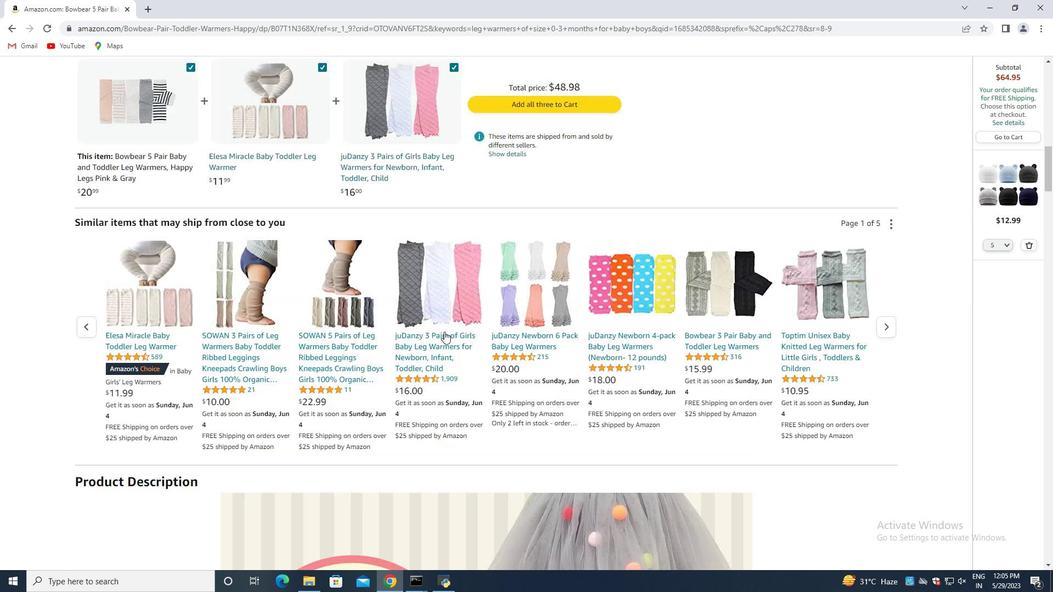 
Action: Mouse scrolled (445, 330) with delta (0, 0)
Screenshot: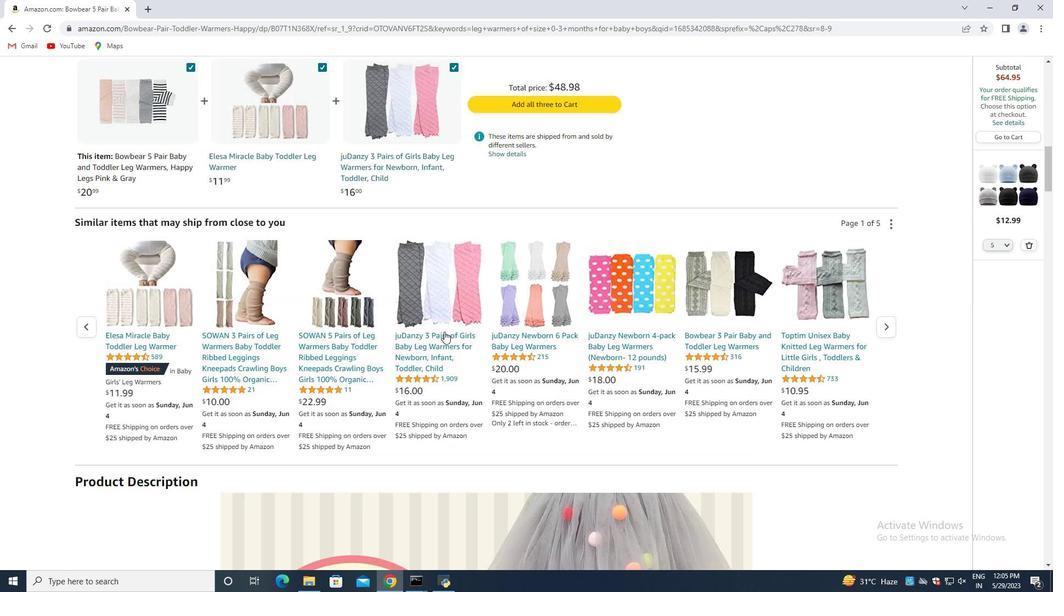 
Action: Mouse moved to (448, 323)
Screenshot: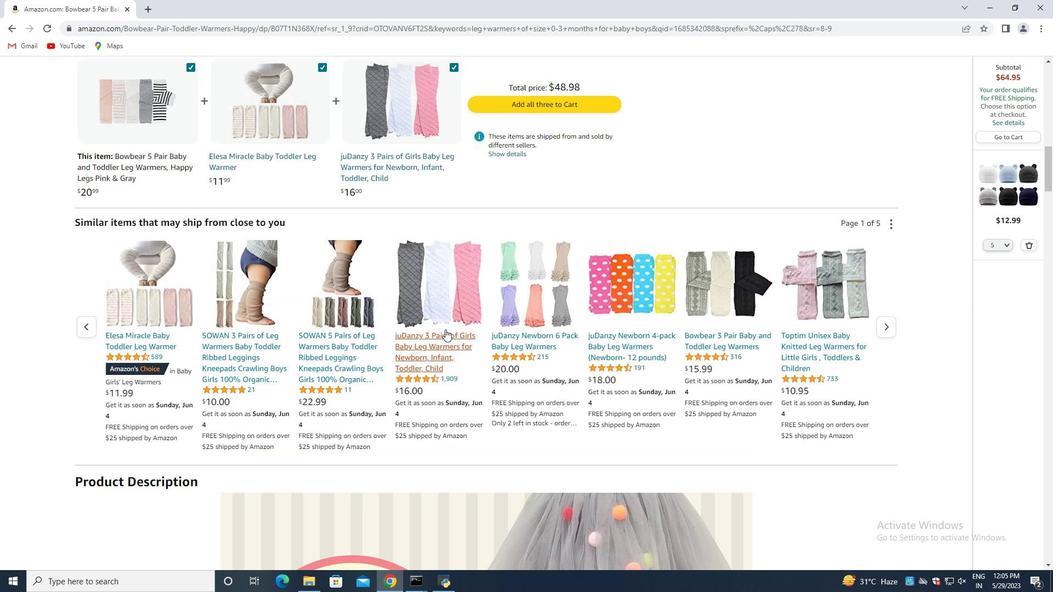 
Action: Mouse scrolled (448, 323) with delta (0, 0)
Screenshot: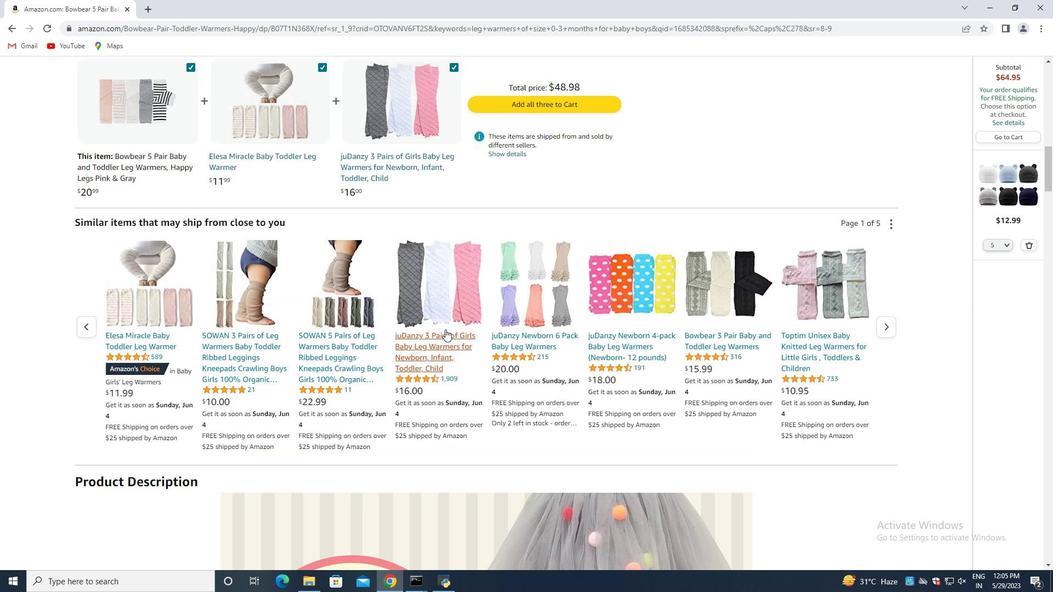 
Action: Mouse moved to (454, 317)
Screenshot: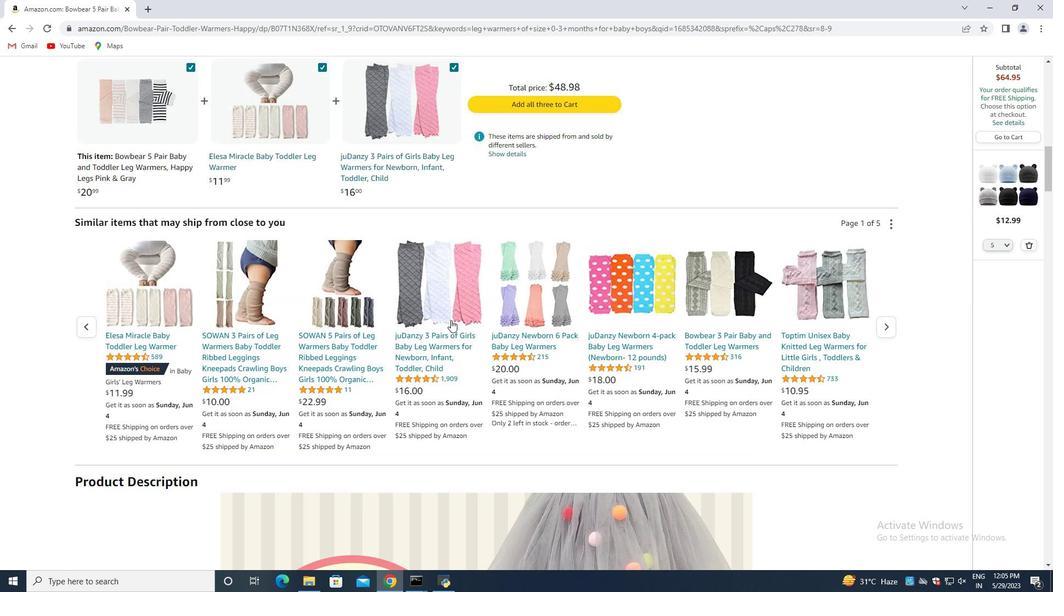 
Action: Mouse scrolled (452, 319) with delta (0, 0)
Screenshot: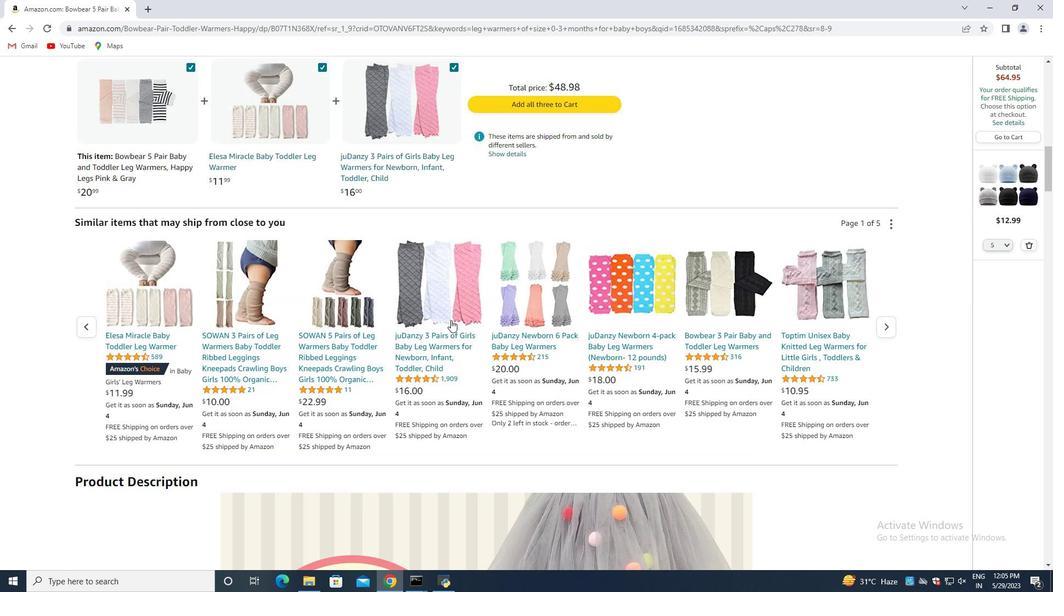 
Action: Mouse moved to (455, 317)
Screenshot: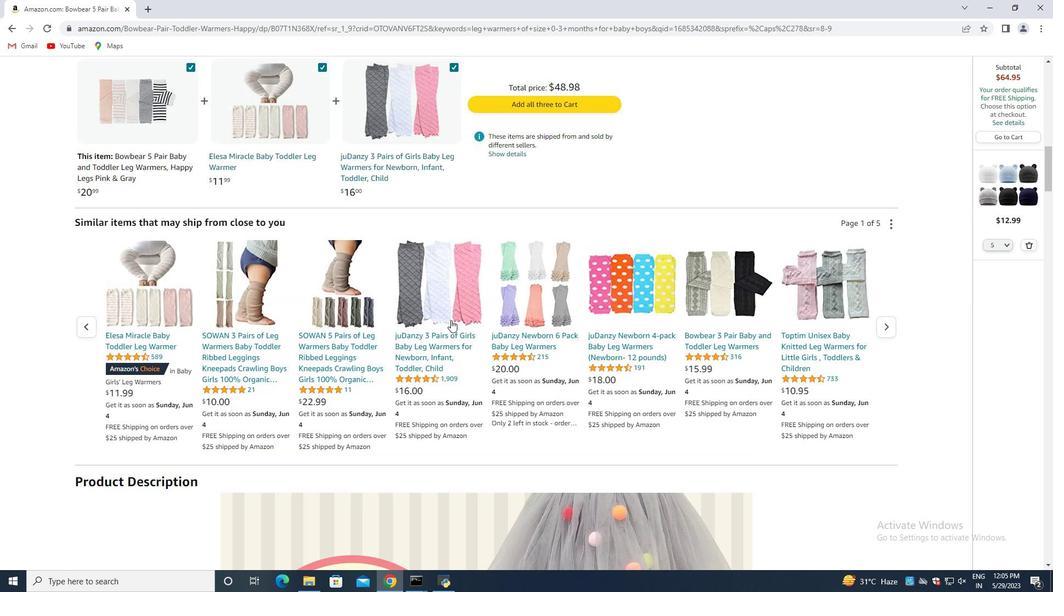 
Action: Mouse scrolled (454, 318) with delta (0, 0)
Screenshot: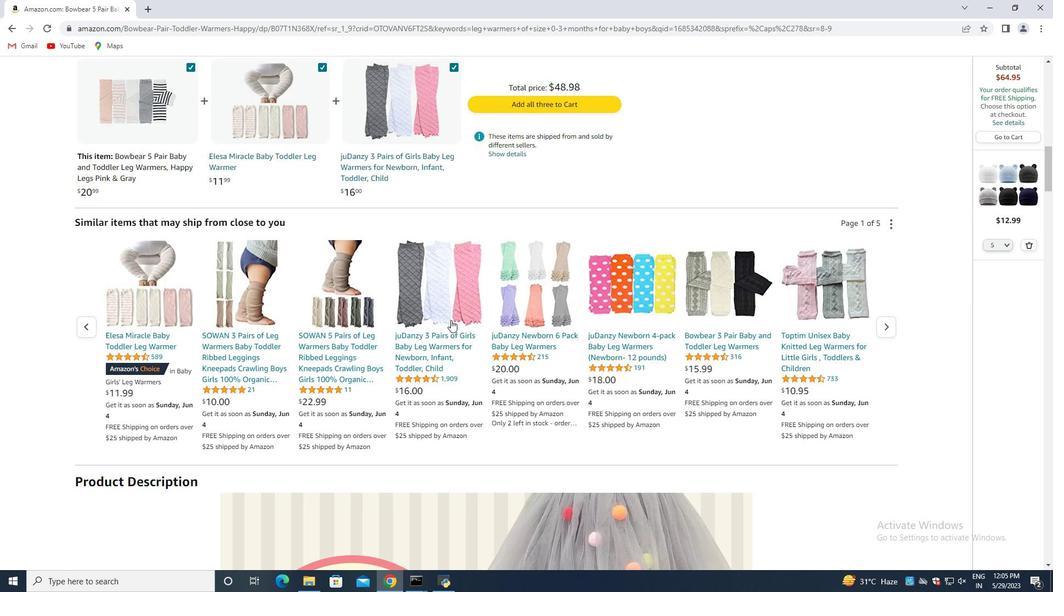 
Action: Mouse moved to (456, 316)
Screenshot: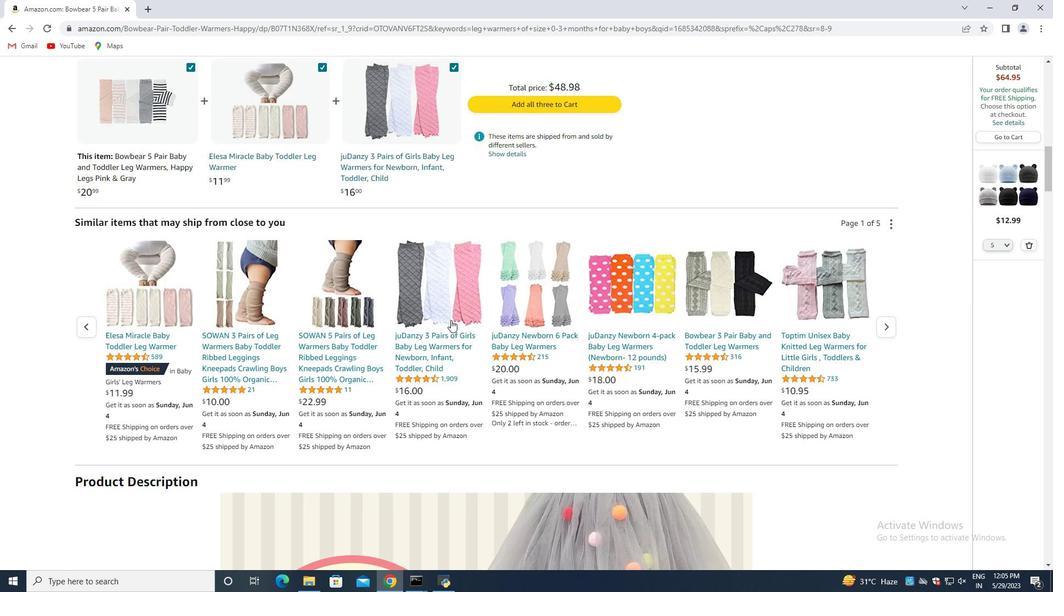 
Action: Mouse scrolled (456, 317) with delta (0, 0)
Screenshot: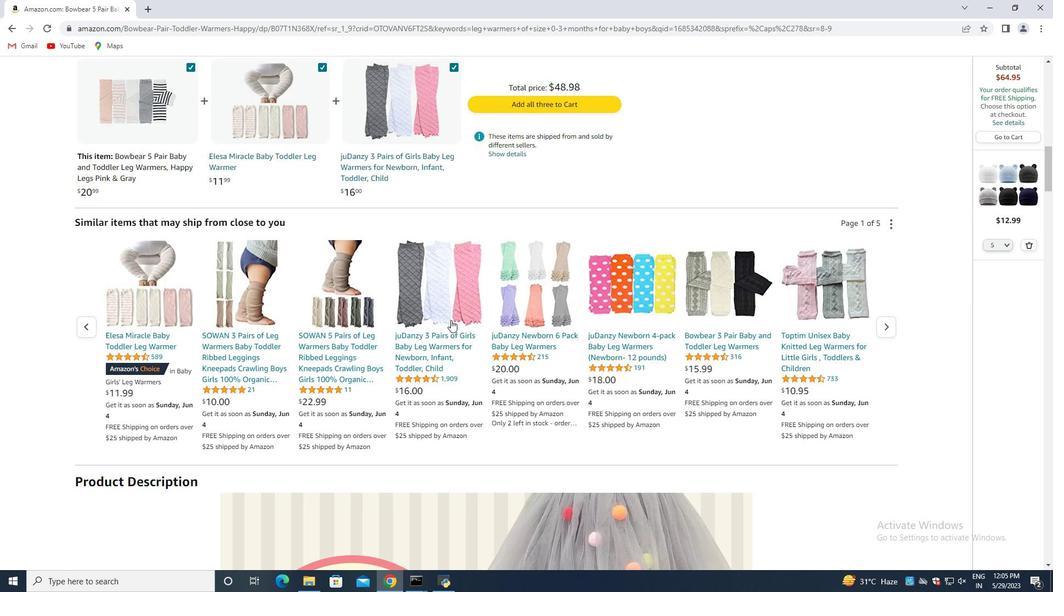 
Action: Mouse scrolled (456, 317) with delta (0, 0)
Screenshot: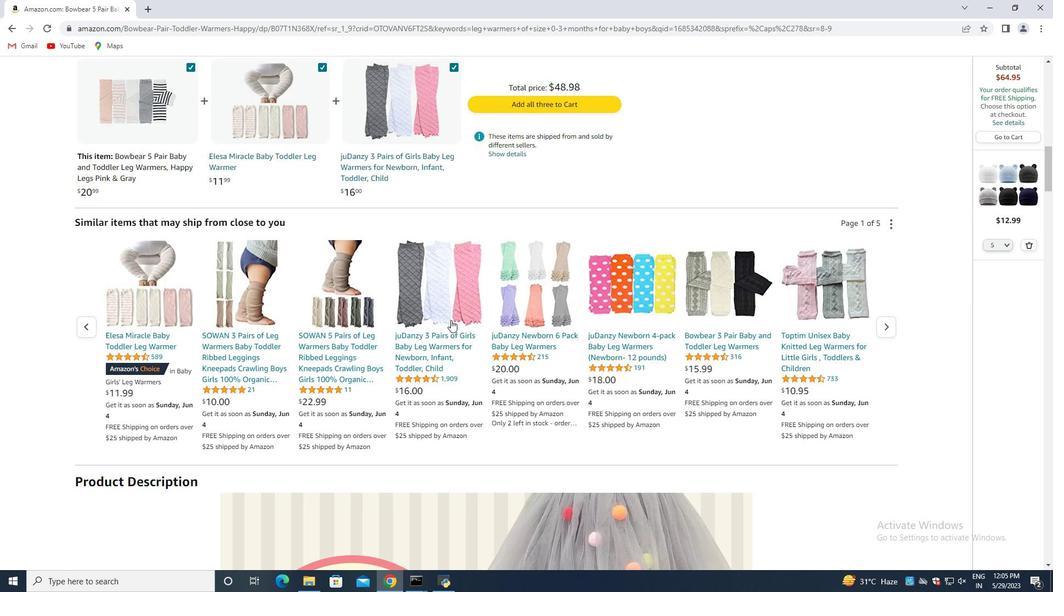
Action: Mouse scrolled (456, 317) with delta (0, 0)
Screenshot: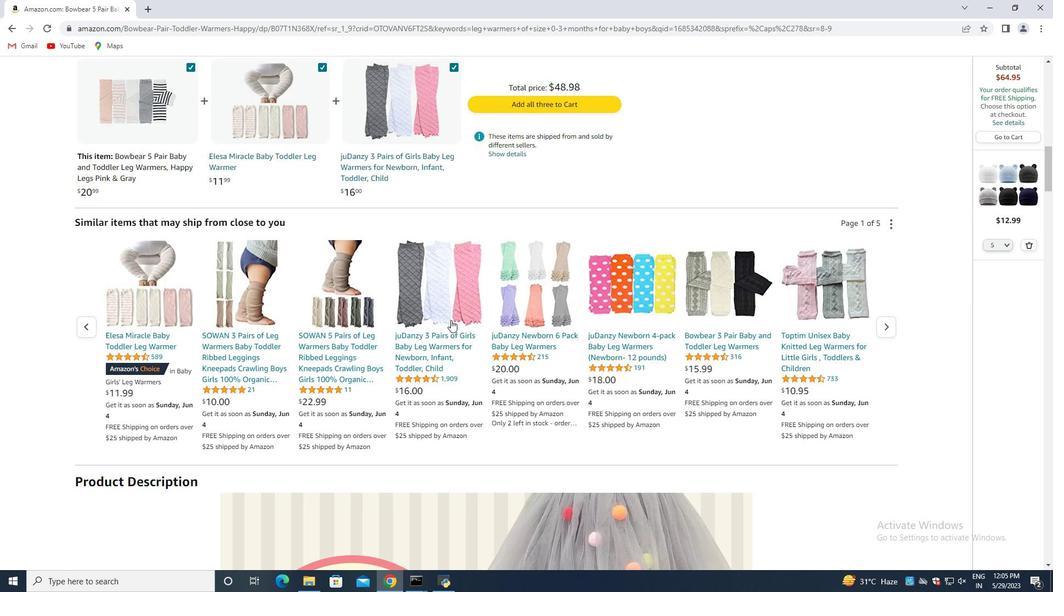 
Action: Mouse scrolled (456, 317) with delta (0, 0)
Screenshot: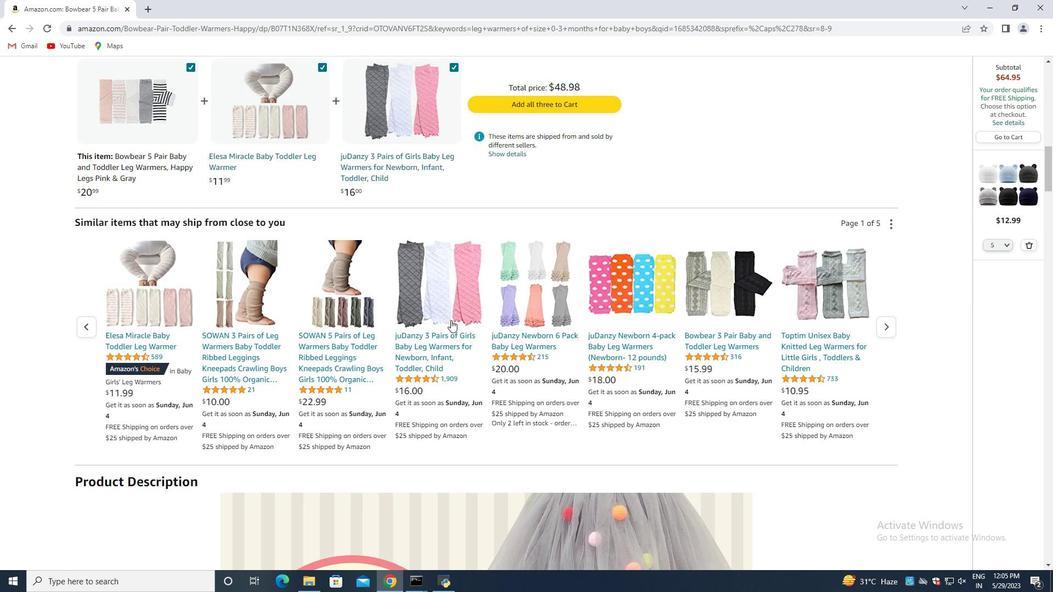 
Action: Mouse scrolled (456, 317) with delta (0, 0)
Screenshot: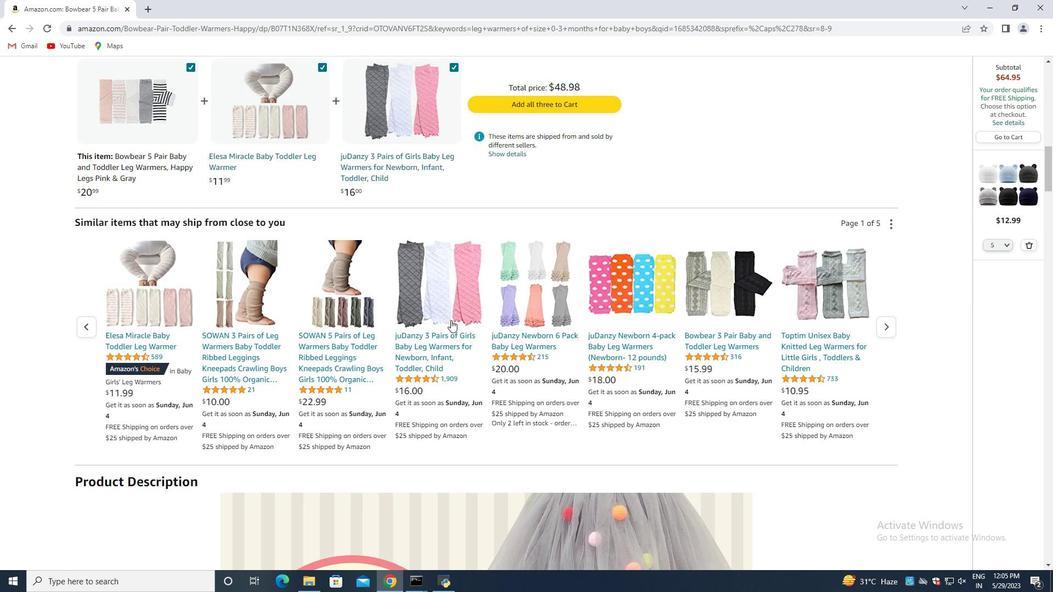 
Action: Mouse moved to (456, 316)
Screenshot: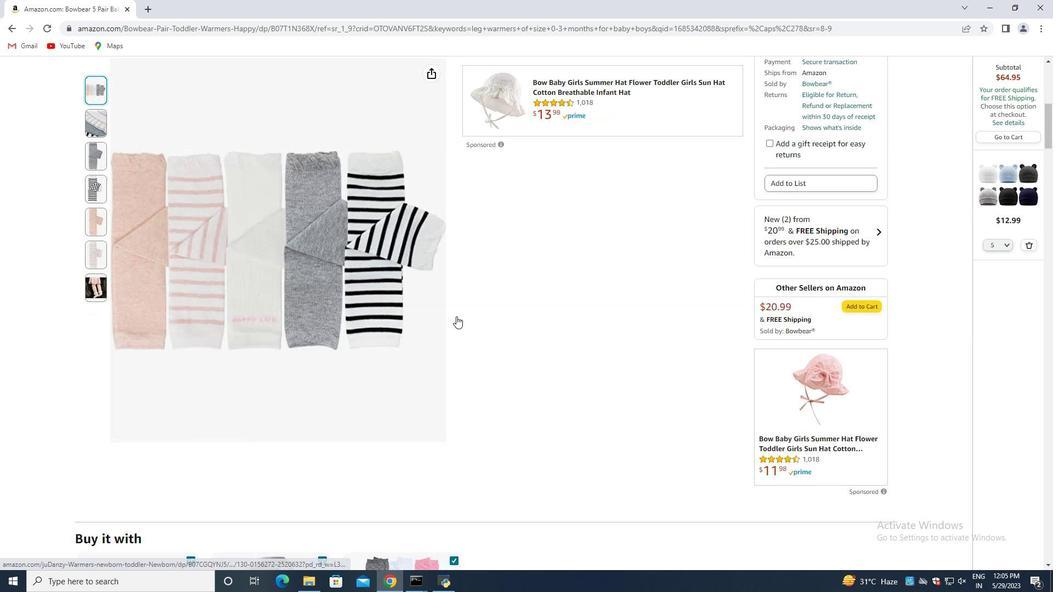 
Action: Mouse scrolled (456, 317) with delta (0, 0)
Screenshot: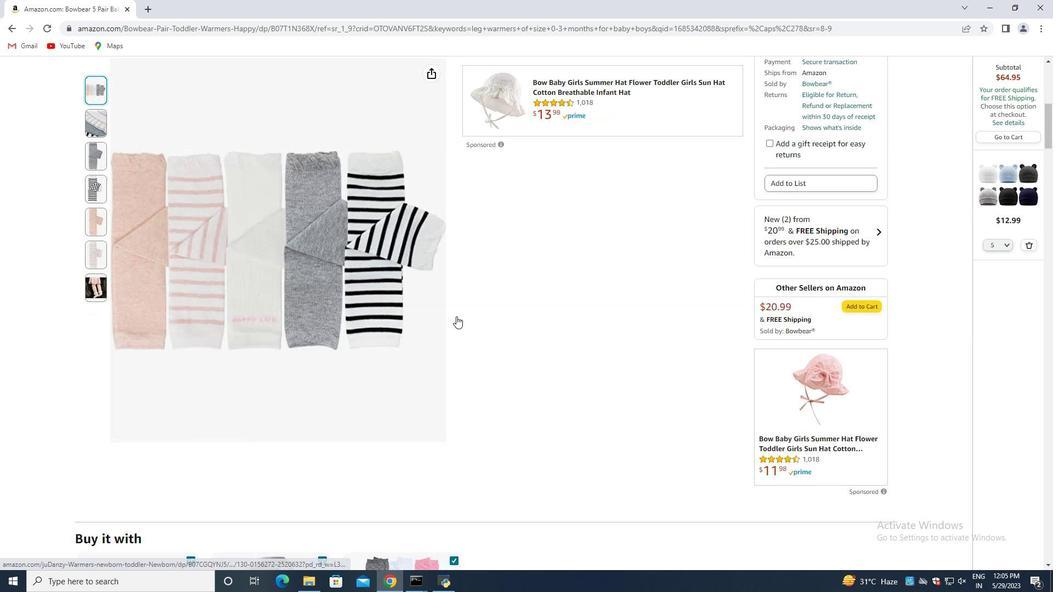 
Action: Mouse moved to (456, 314)
Screenshot: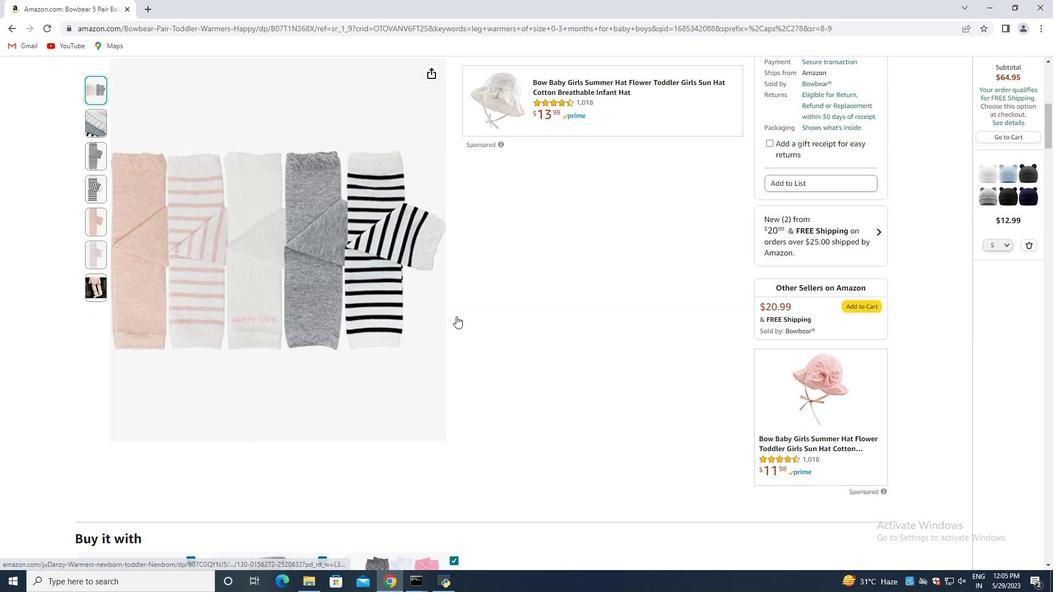 
Action: Mouse scrolled (456, 315) with delta (0, 0)
Screenshot: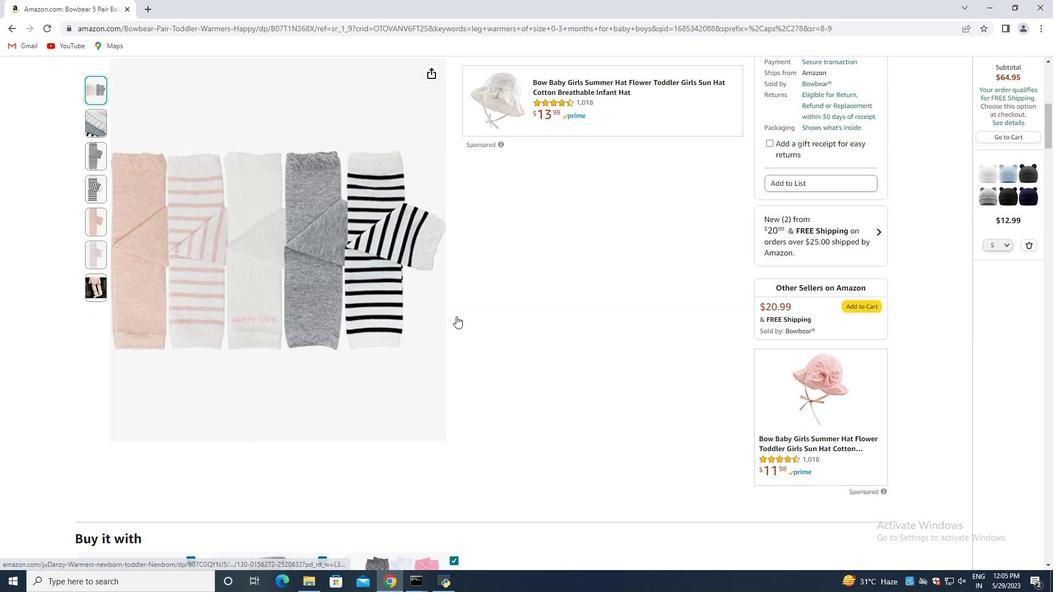 
Action: Mouse moved to (458, 313)
Screenshot: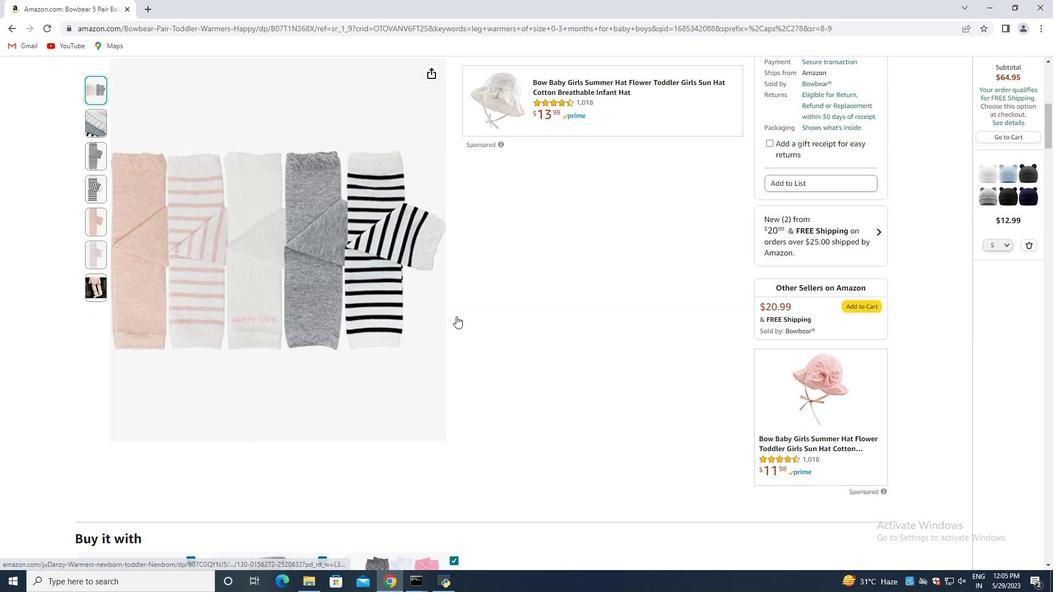 
Action: Mouse scrolled (458, 314) with delta (0, 0)
Screenshot: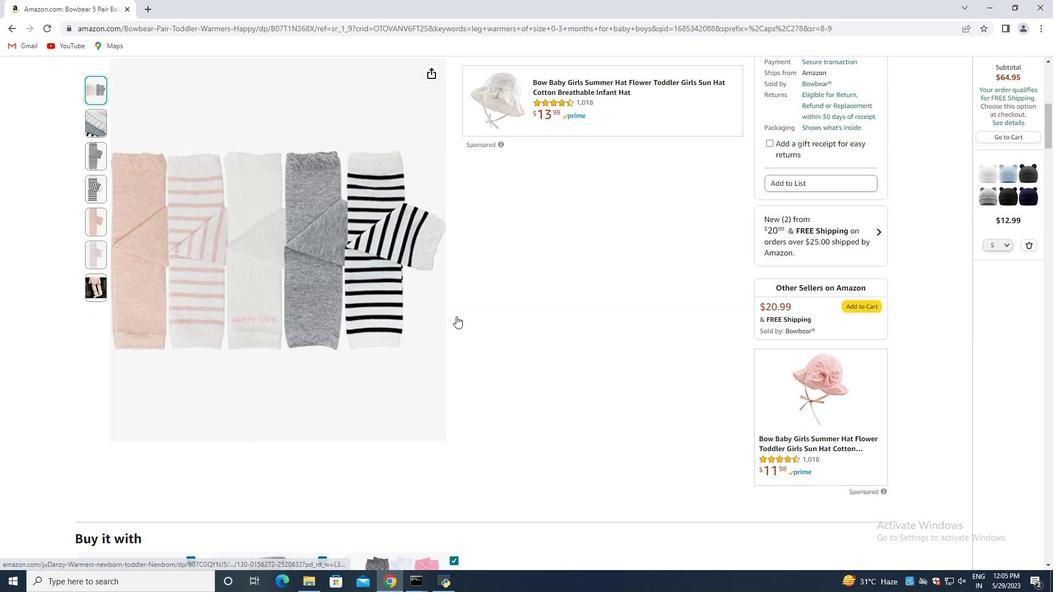 
Action: Mouse scrolled (458, 314) with delta (0, 0)
Screenshot: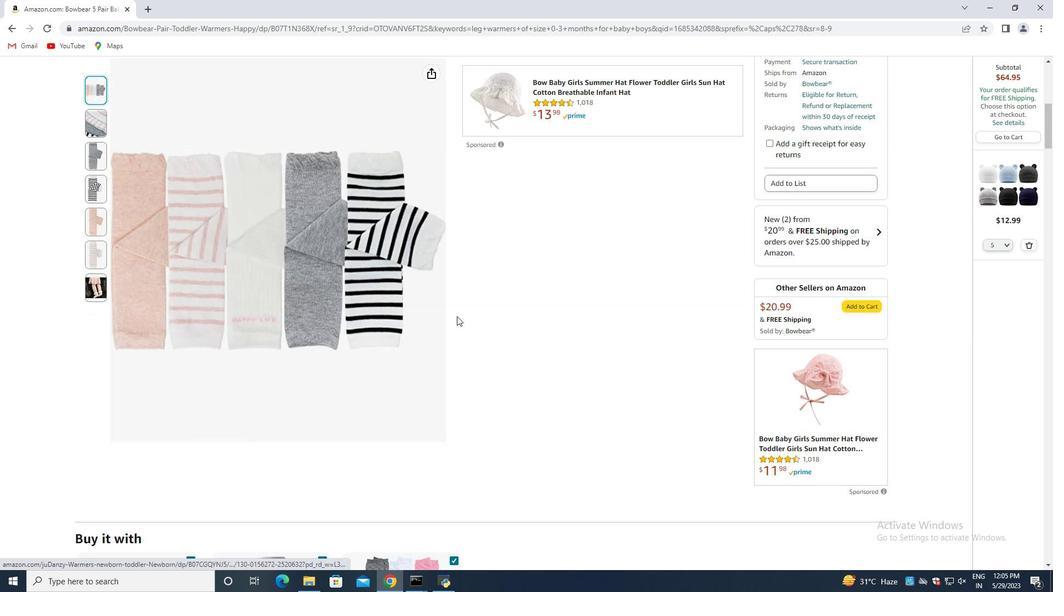 
Action: Mouse scrolled (458, 314) with delta (0, 0)
Screenshot: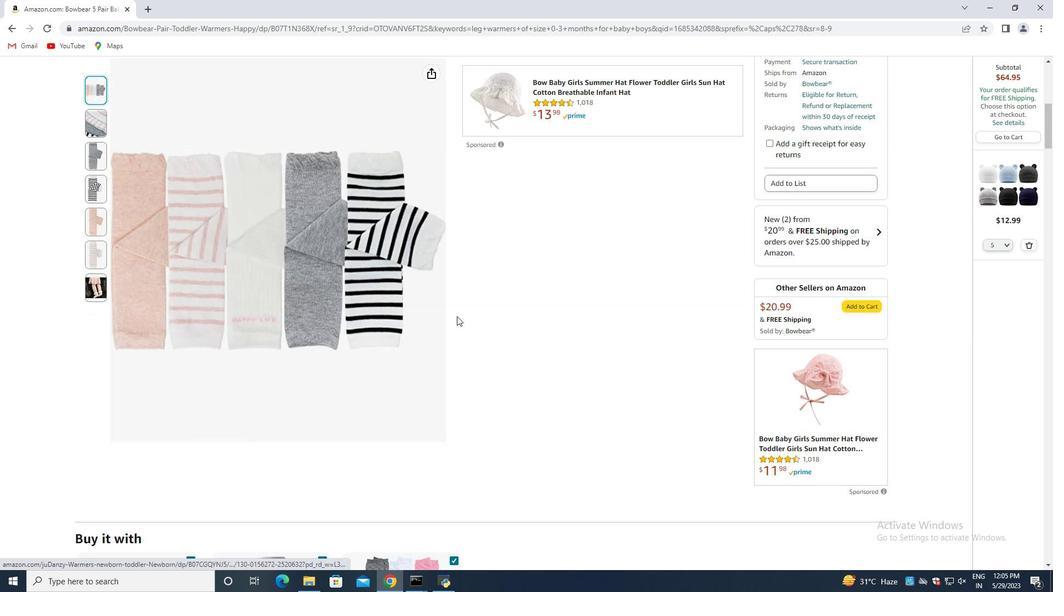 
Action: Mouse scrolled (458, 314) with delta (0, 0)
Screenshot: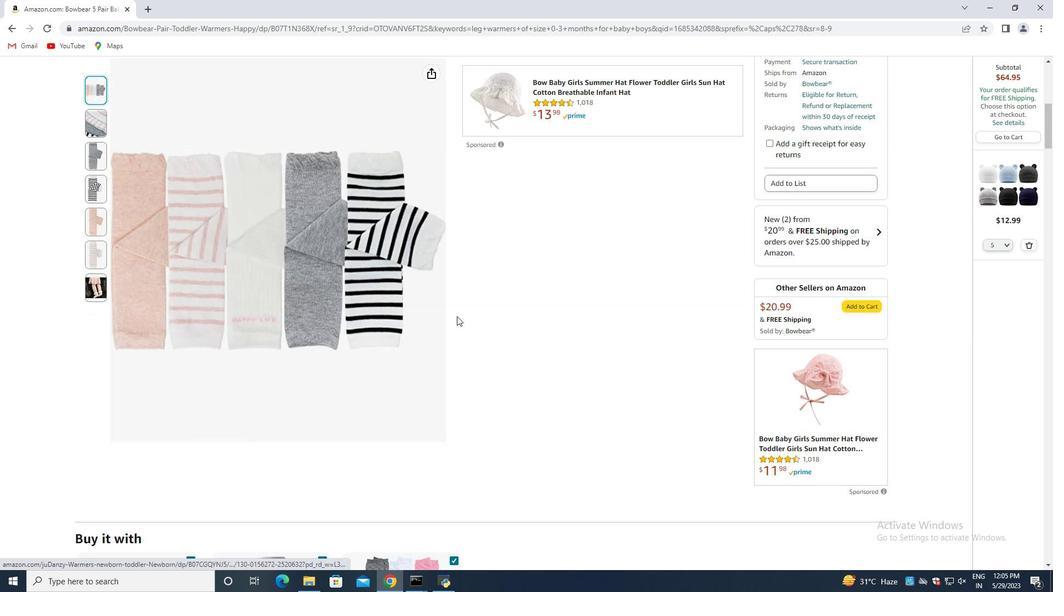 
Action: Mouse scrolled (458, 314) with delta (0, 0)
Screenshot: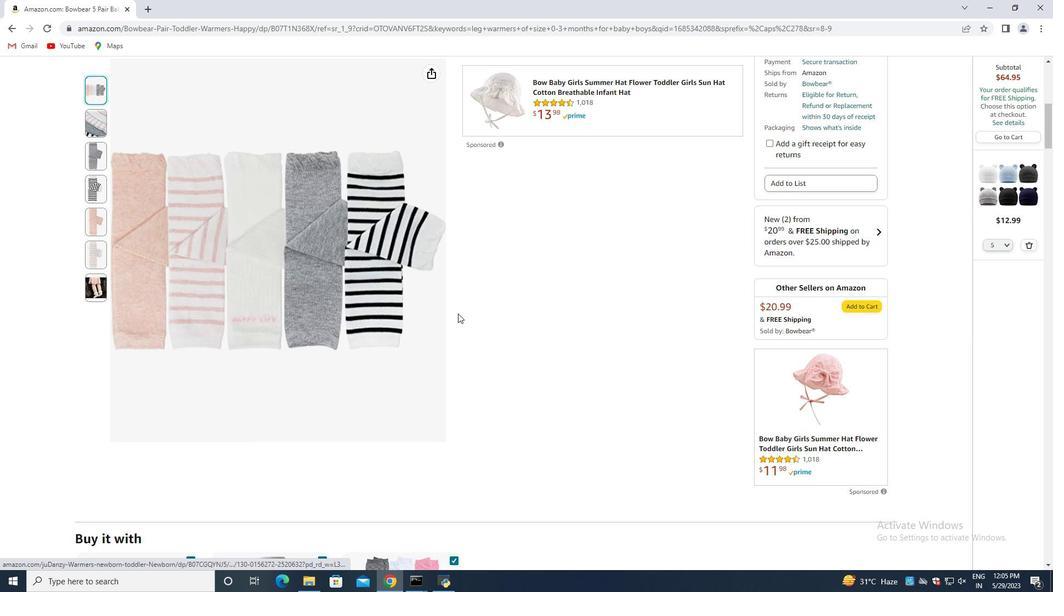 
Action: Mouse scrolled (458, 314) with delta (0, 0)
Screenshot: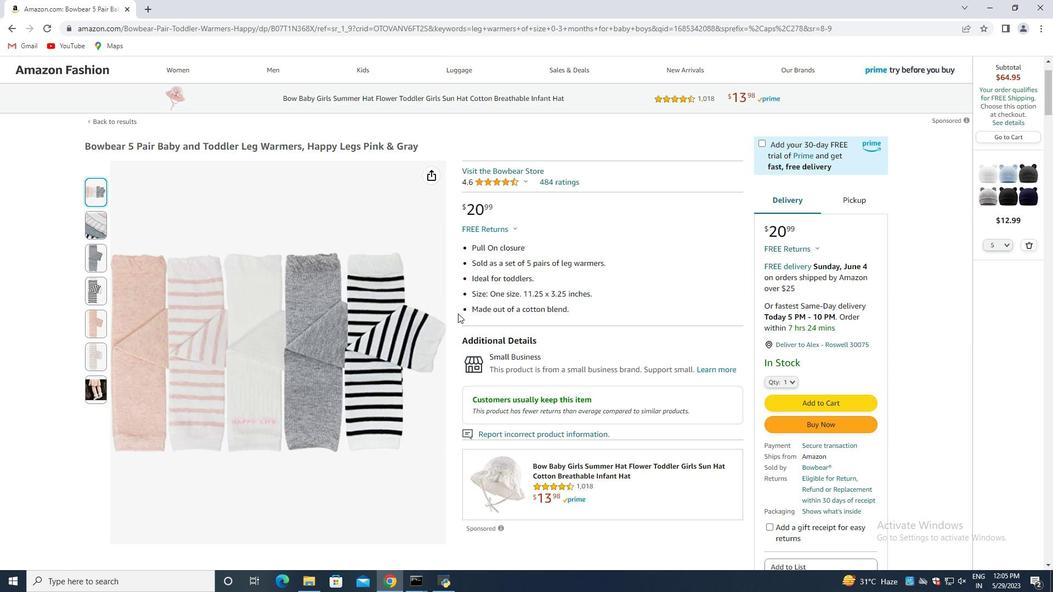 
Action: Mouse scrolled (458, 314) with delta (0, 0)
Screenshot: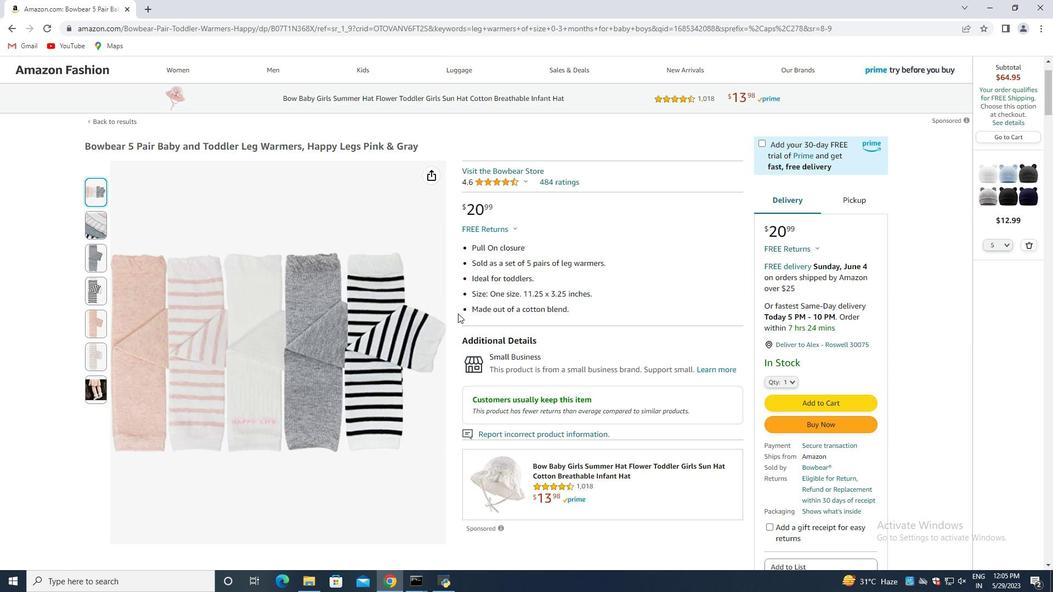 
Action: Mouse scrolled (458, 314) with delta (0, 0)
Screenshot: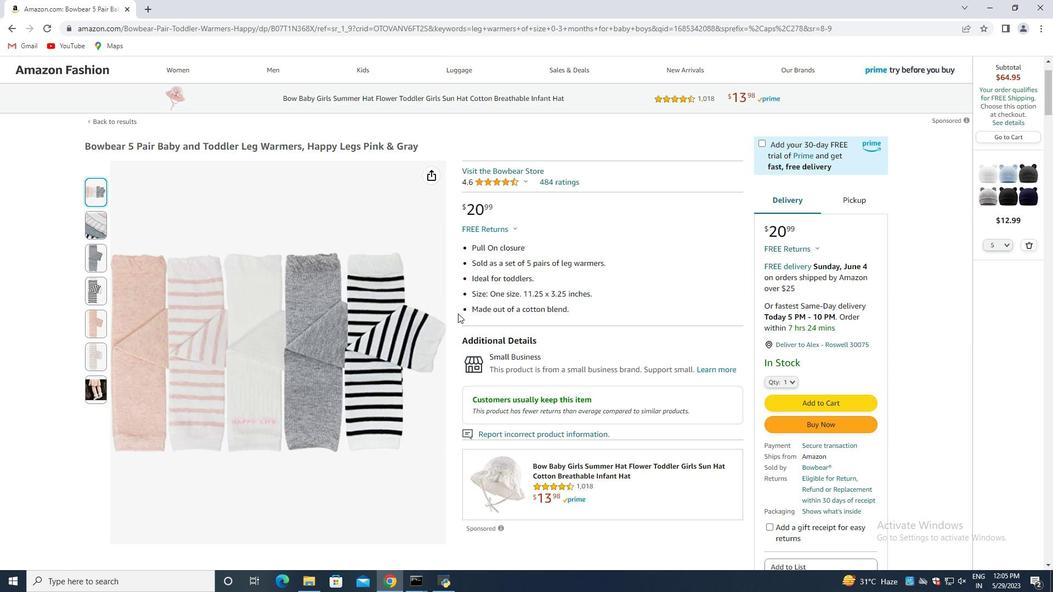 
Action: Mouse scrolled (458, 314) with delta (0, 0)
Screenshot: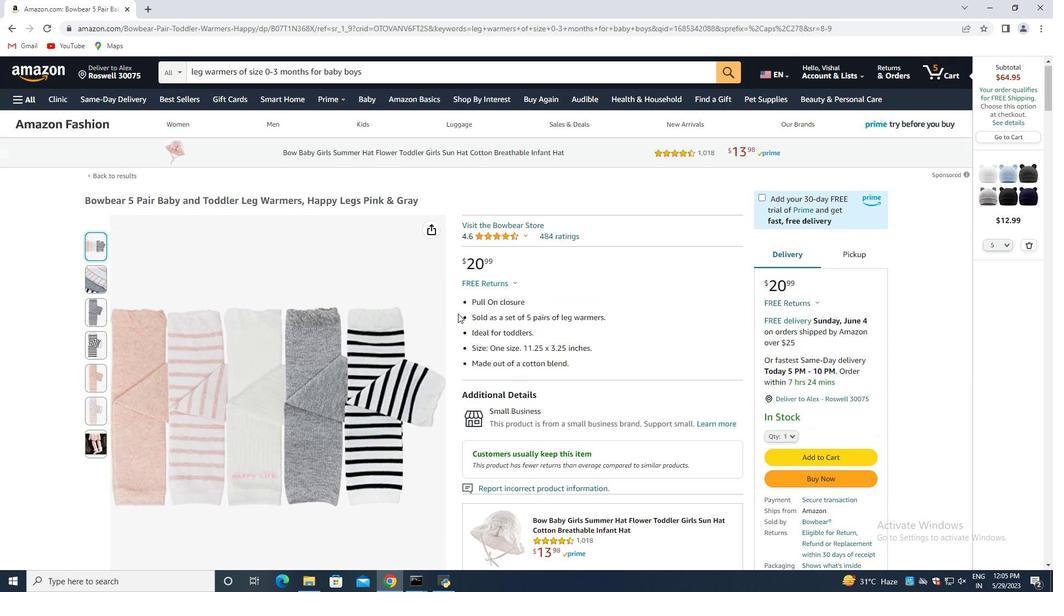
Action: Mouse scrolled (458, 314) with delta (0, 0)
Screenshot: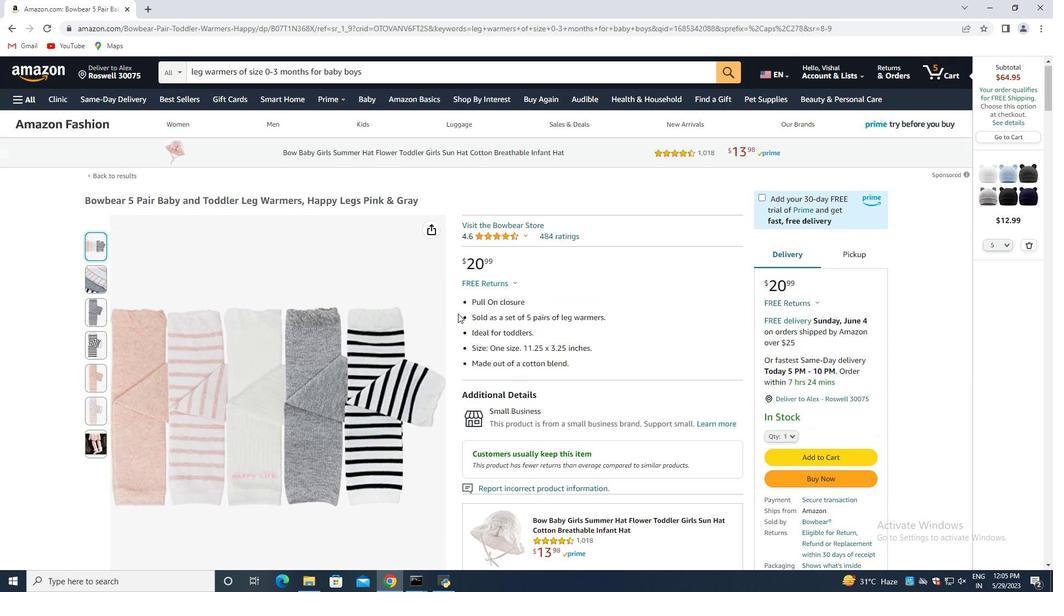 
Action: Mouse scrolled (458, 314) with delta (0, 0)
Screenshot: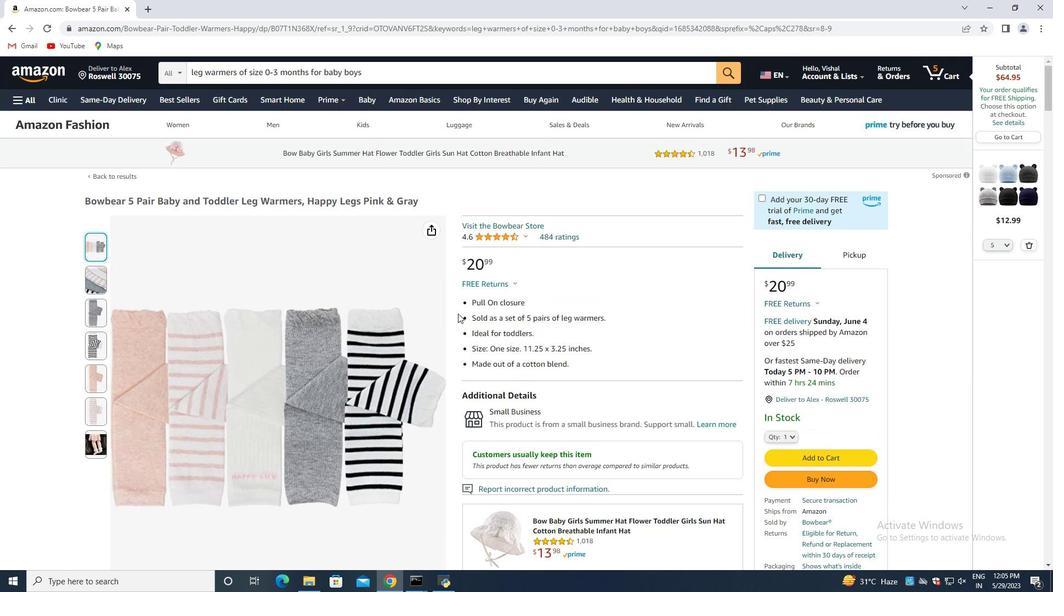 
Action: Mouse moved to (4, 21)
Screenshot: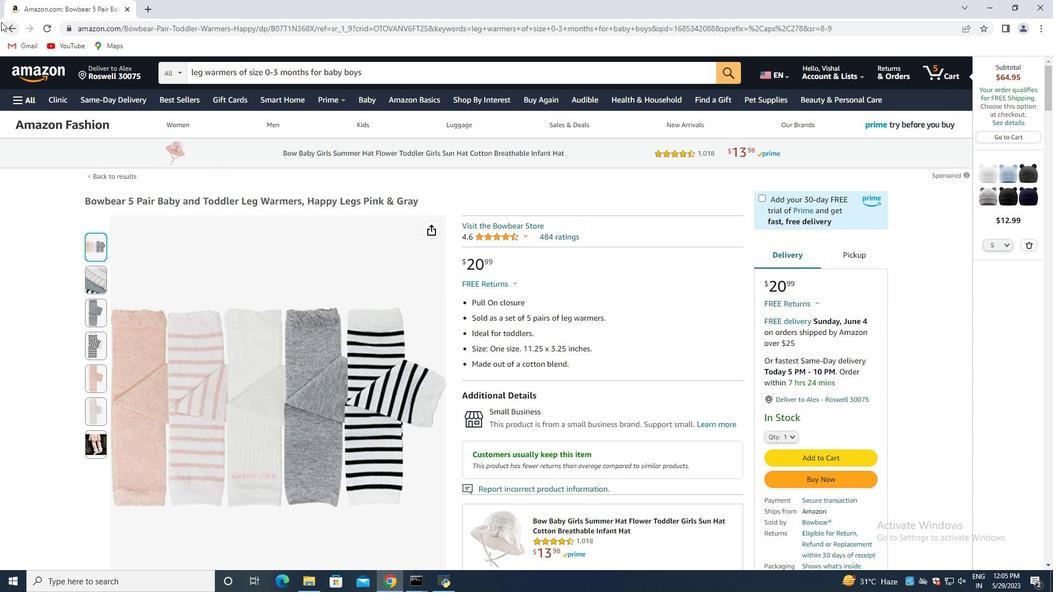 
Action: Mouse pressed left at (4, 21)
Screenshot: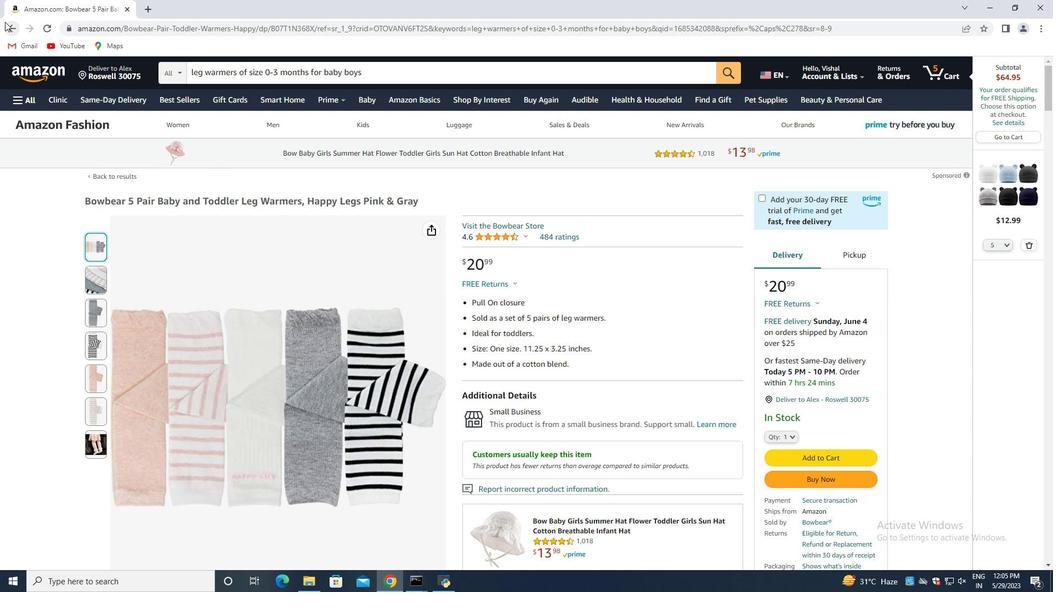 
Action: Mouse moved to (837, 220)
Screenshot: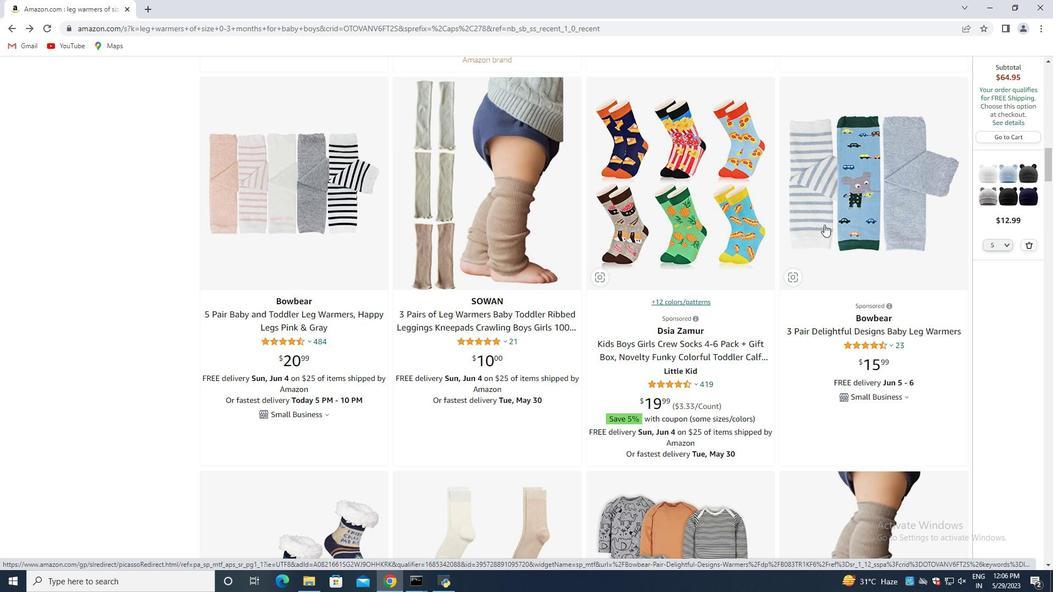
Action: Mouse scrolled (837, 219) with delta (0, 0)
Screenshot: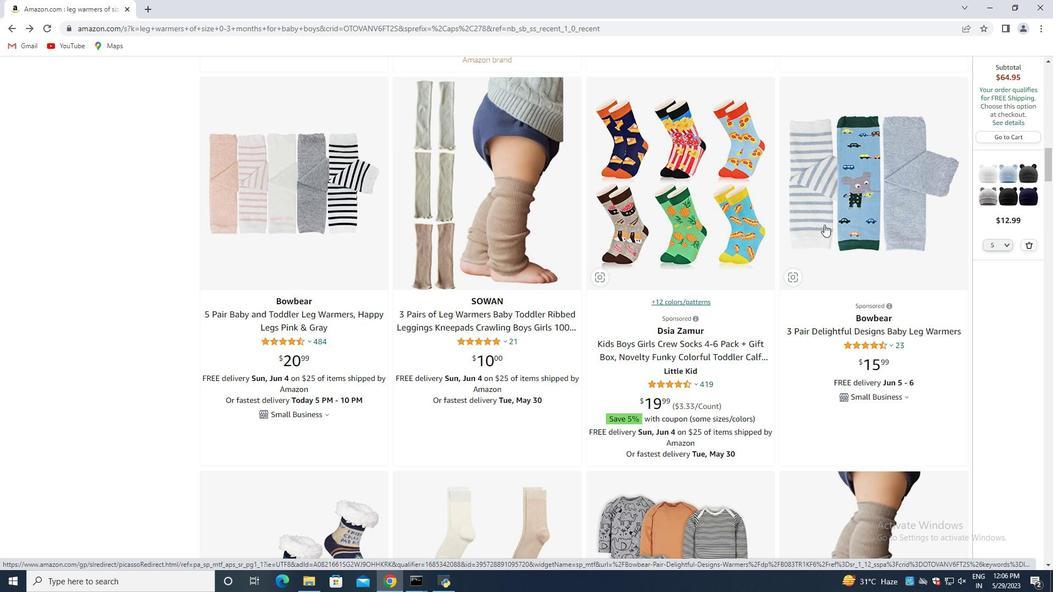 
Action: Mouse moved to (892, 173)
Screenshot: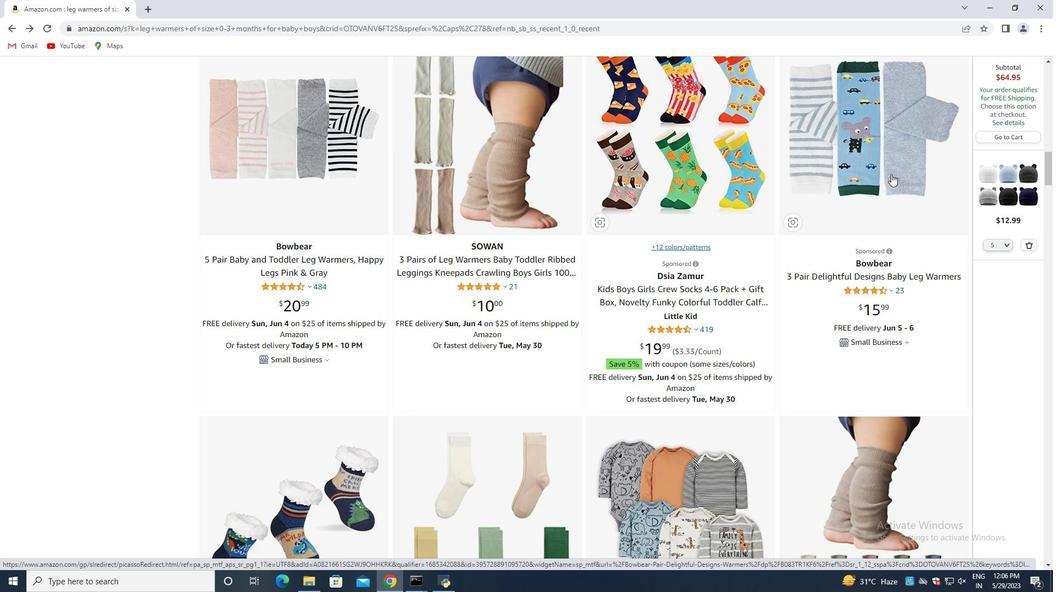 
Action: Mouse pressed left at (892, 173)
Screenshot: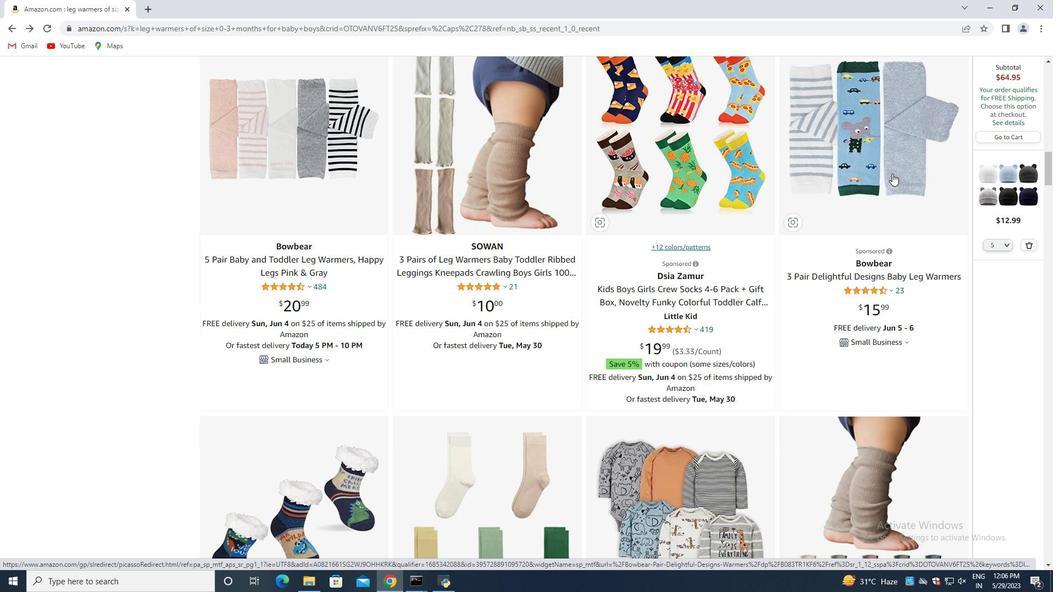 
Action: Mouse moved to (387, 318)
Screenshot: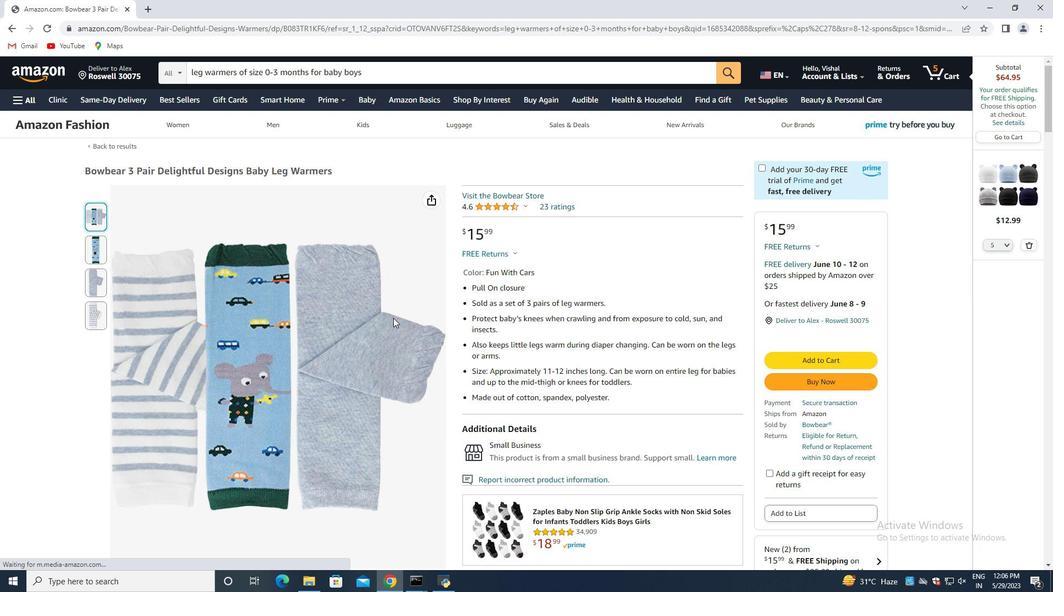 
Action: Mouse scrolled (387, 318) with delta (0, 0)
Screenshot: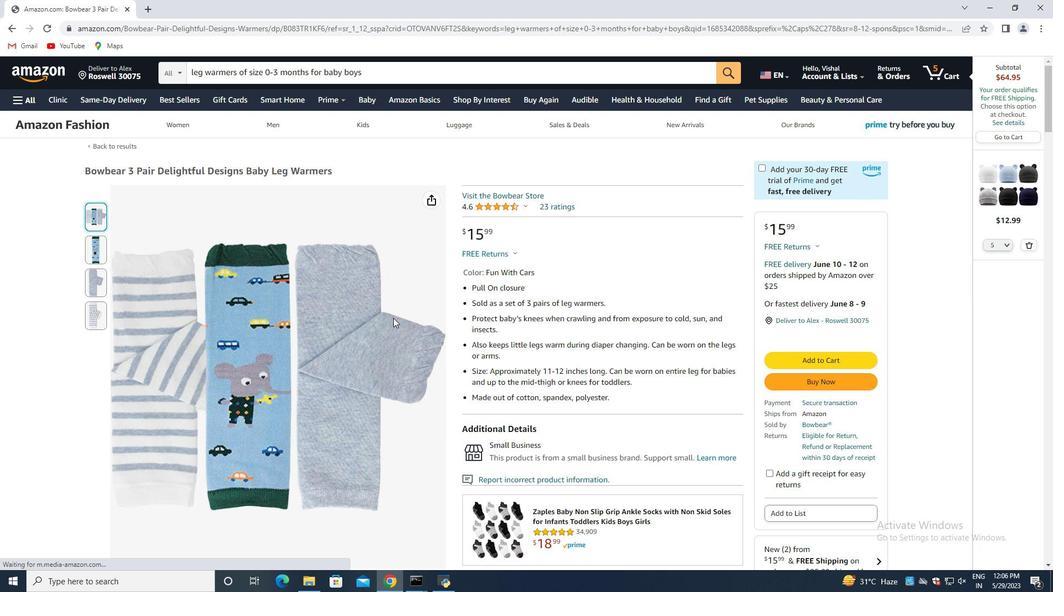 
Action: Mouse moved to (370, 313)
Screenshot: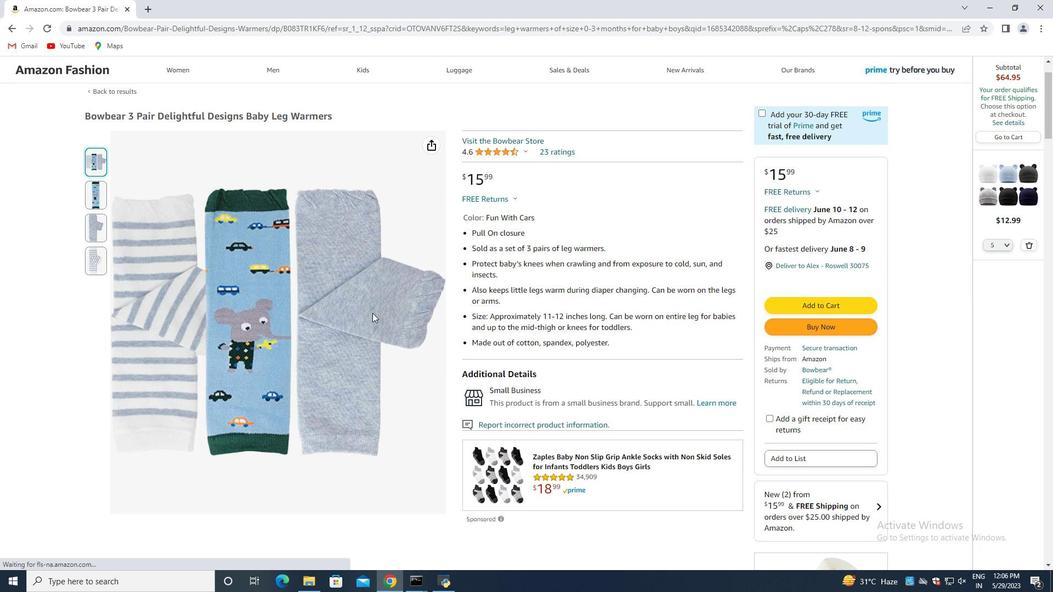 
Action: Mouse scrolled (370, 313) with delta (0, 0)
Screenshot: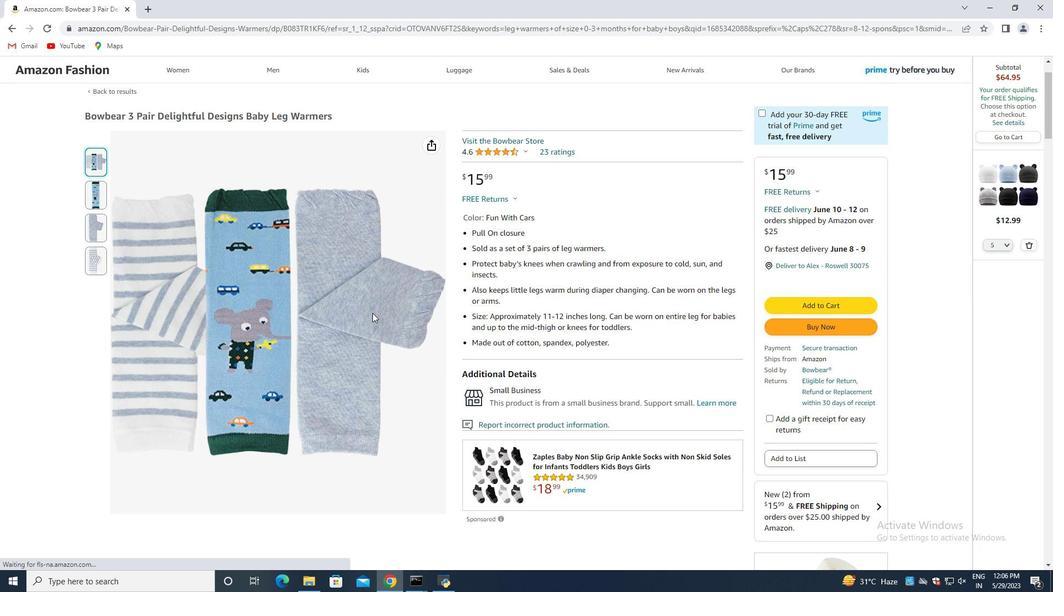 
Action: Mouse scrolled (370, 313) with delta (0, 0)
Screenshot: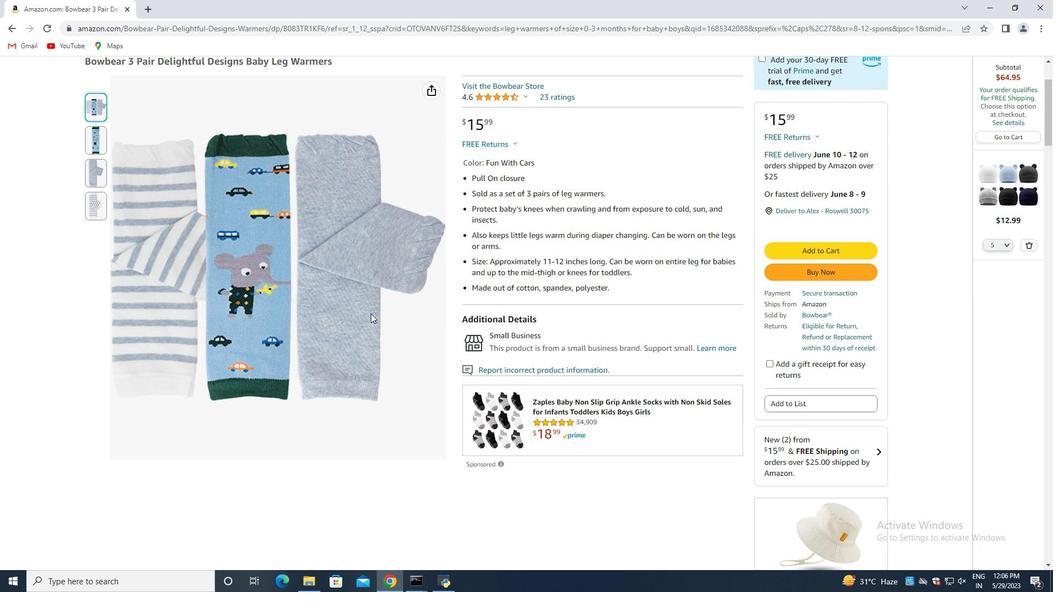 
Action: Mouse scrolled (370, 313) with delta (0, 0)
Screenshot: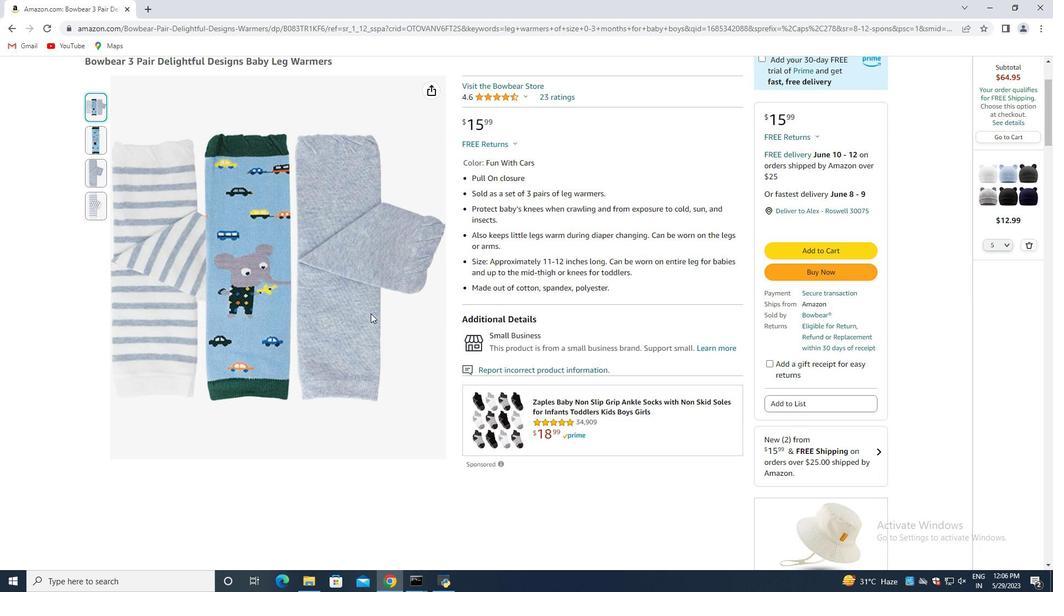 
Action: Mouse scrolled (370, 313) with delta (0, 0)
Screenshot: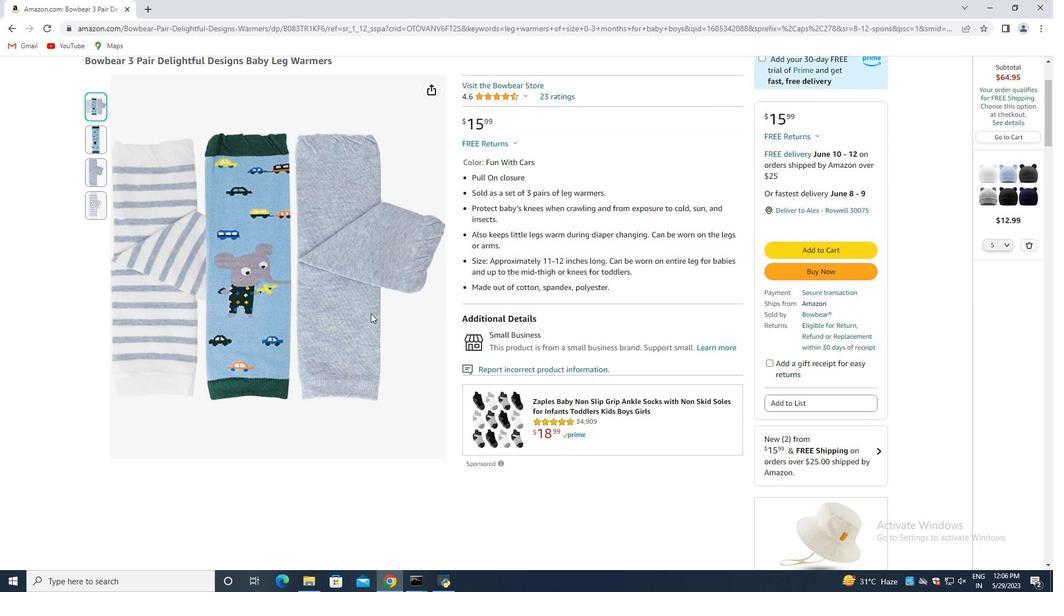 
Action: Mouse moved to (370, 306)
Screenshot: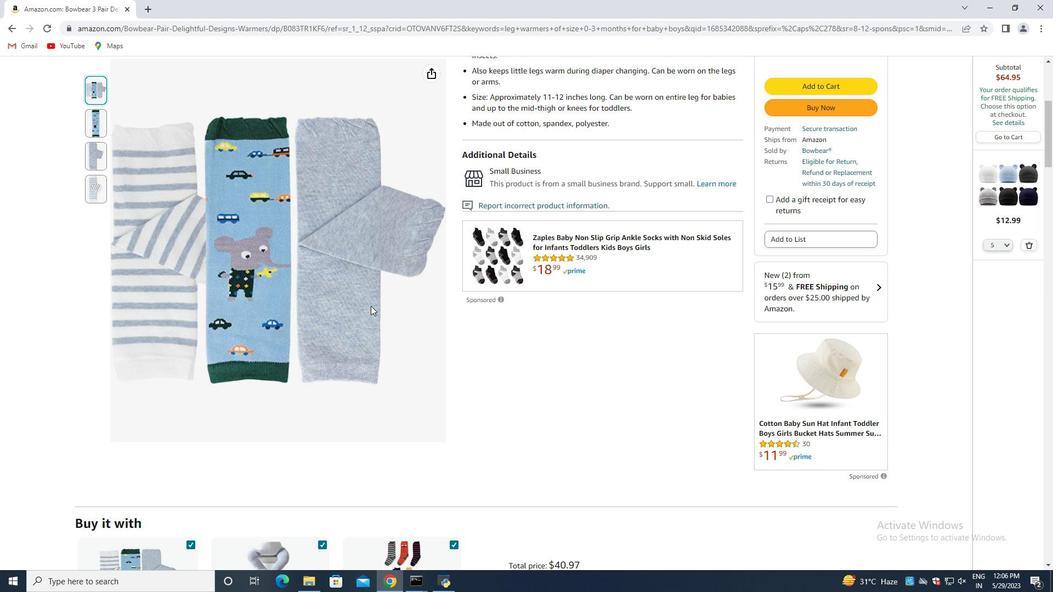 
Action: Mouse scrolled (370, 305) with delta (0, 0)
Screenshot: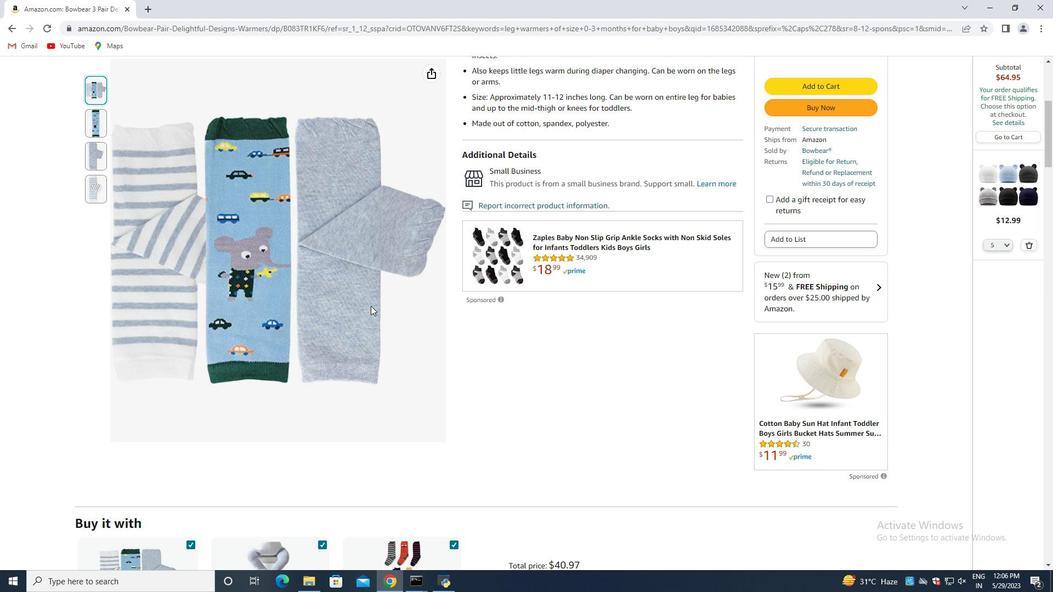 
Action: Mouse moved to (370, 308)
Screenshot: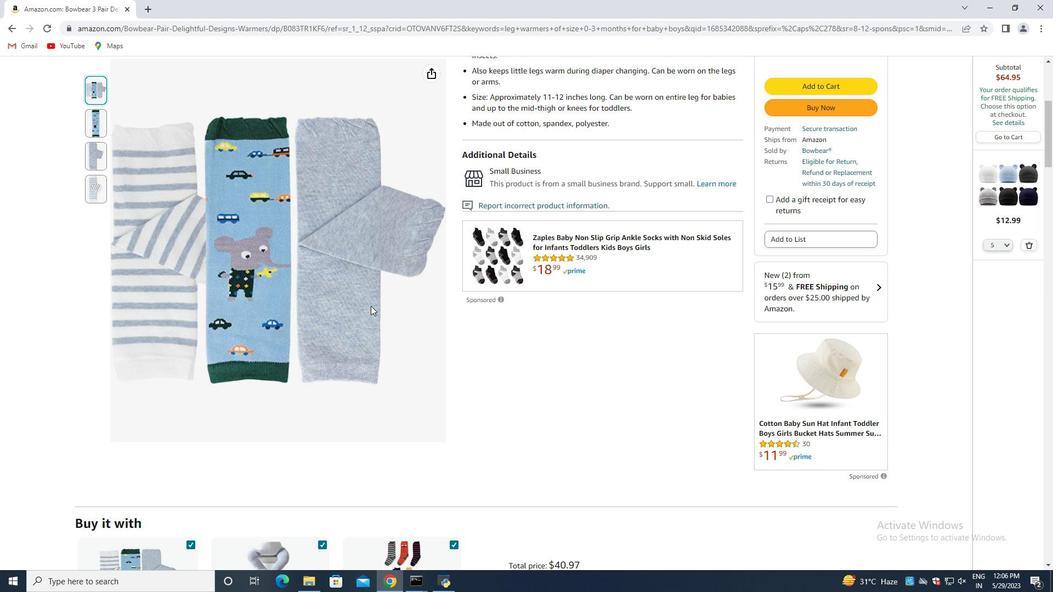 
Action: Mouse scrolled (370, 307) with delta (0, 0)
Screenshot: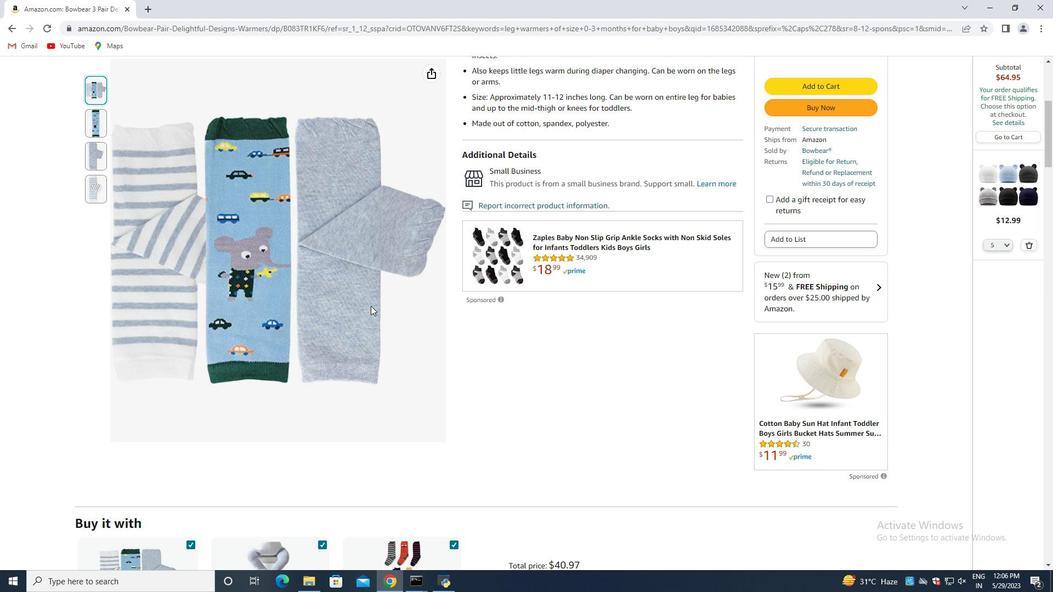 
Action: Mouse moved to (332, 298)
Screenshot: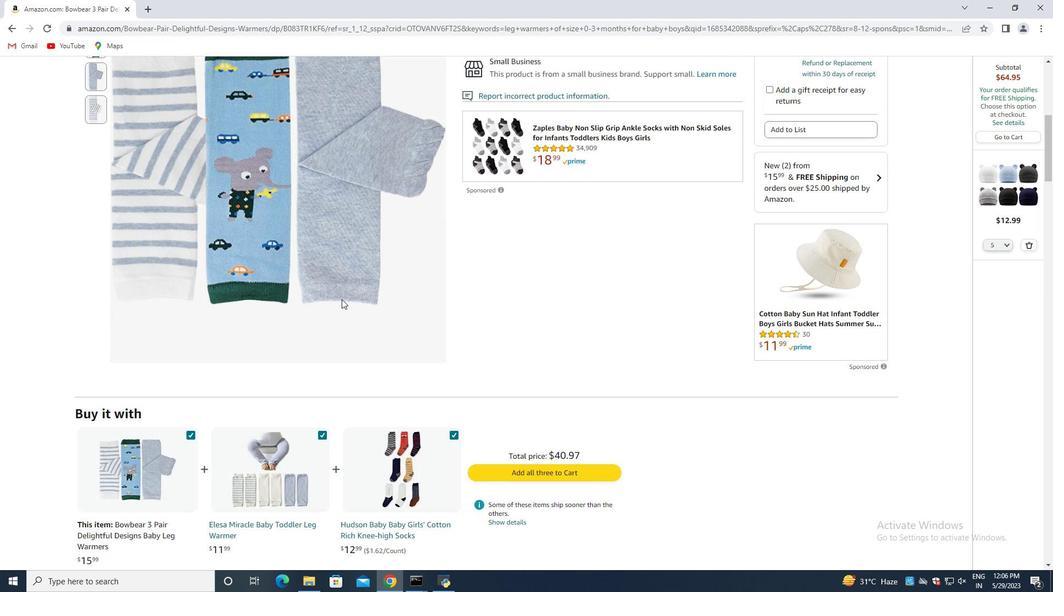 
Action: Mouse scrolled (332, 297) with delta (0, 0)
Screenshot: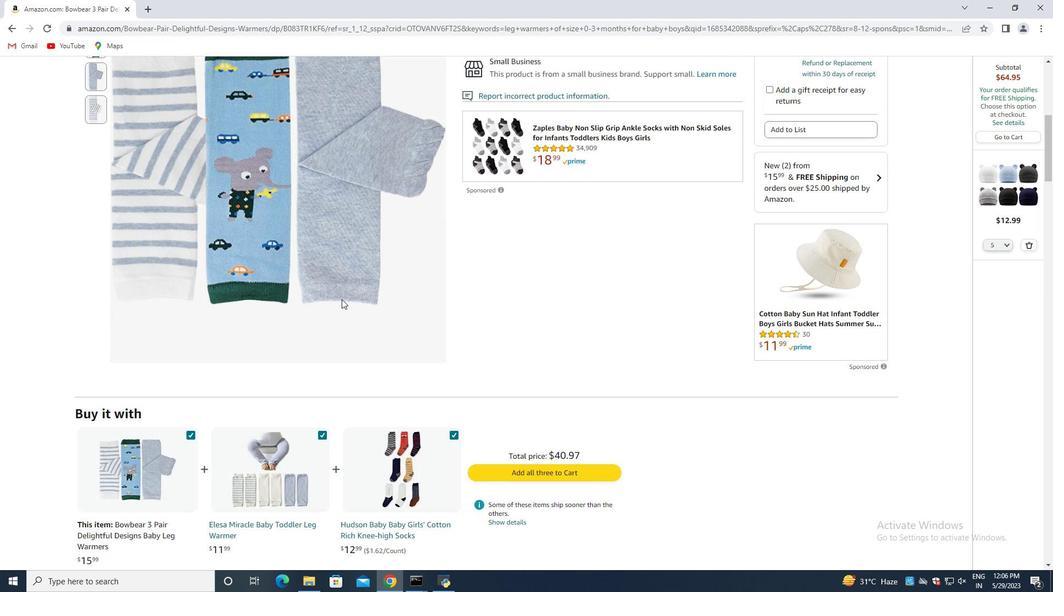 
Action: Mouse moved to (329, 296)
